 Task: Buy 2 Switches from Switches & Relays section under best seller category for shipping address: Miranda Scott, 1990 Bartlett Avenue, Southfield, Michigan 48076, Cell Number 2485598029. Pay from credit card ending with 5759, CVV 953
Action: Key pressed amazon.com<Key.enter>
Screenshot: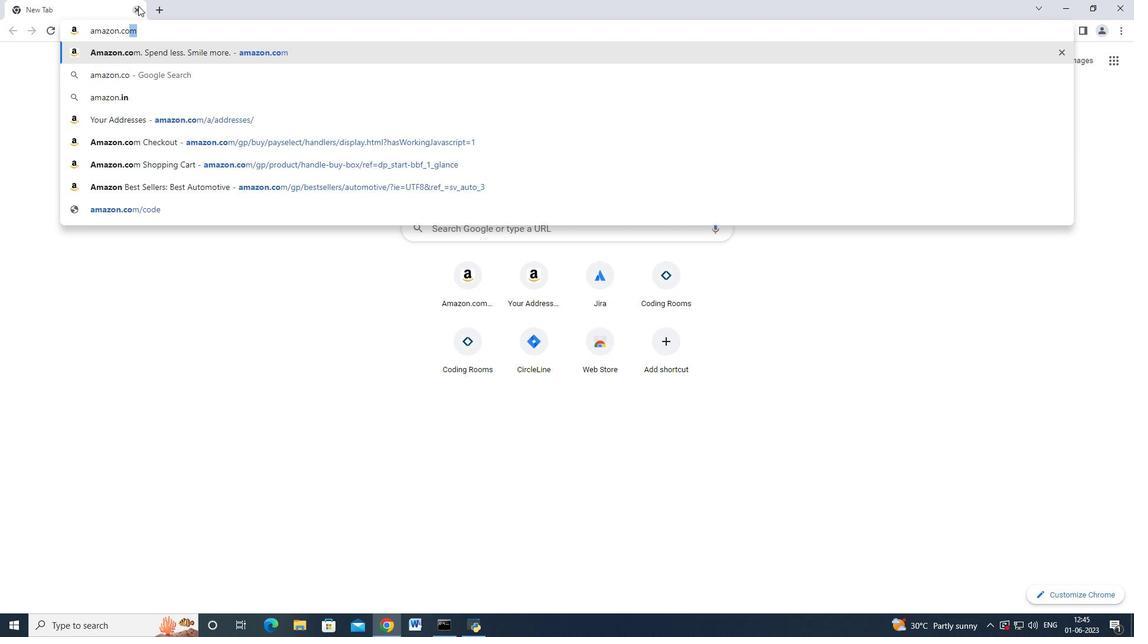 
Action: Mouse moved to (25, 94)
Screenshot: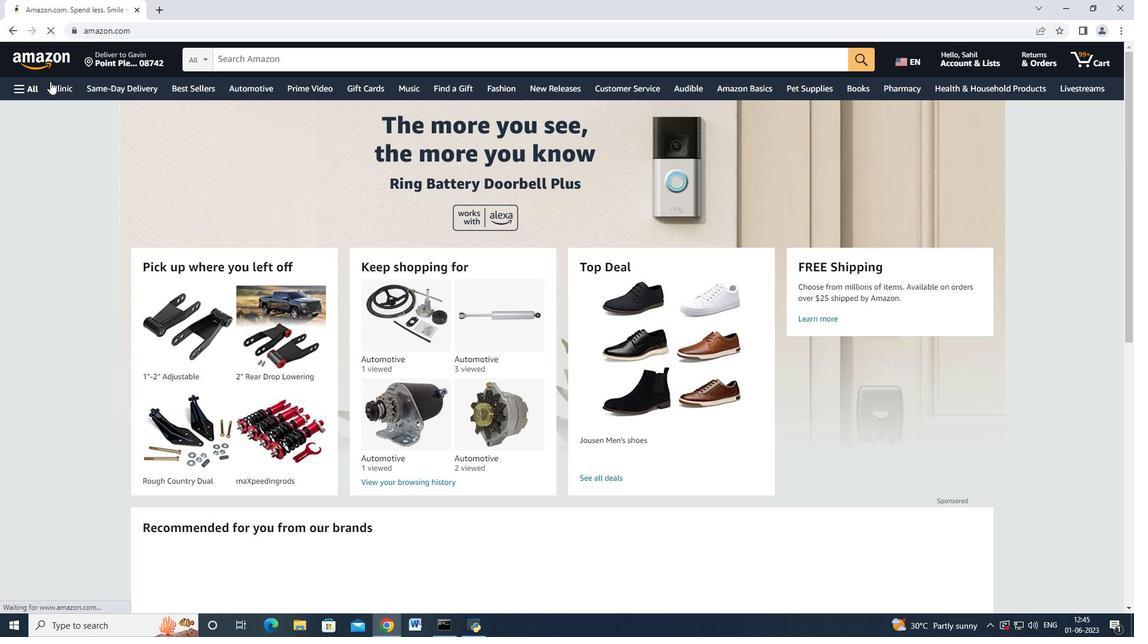 
Action: Mouse pressed left at (25, 94)
Screenshot: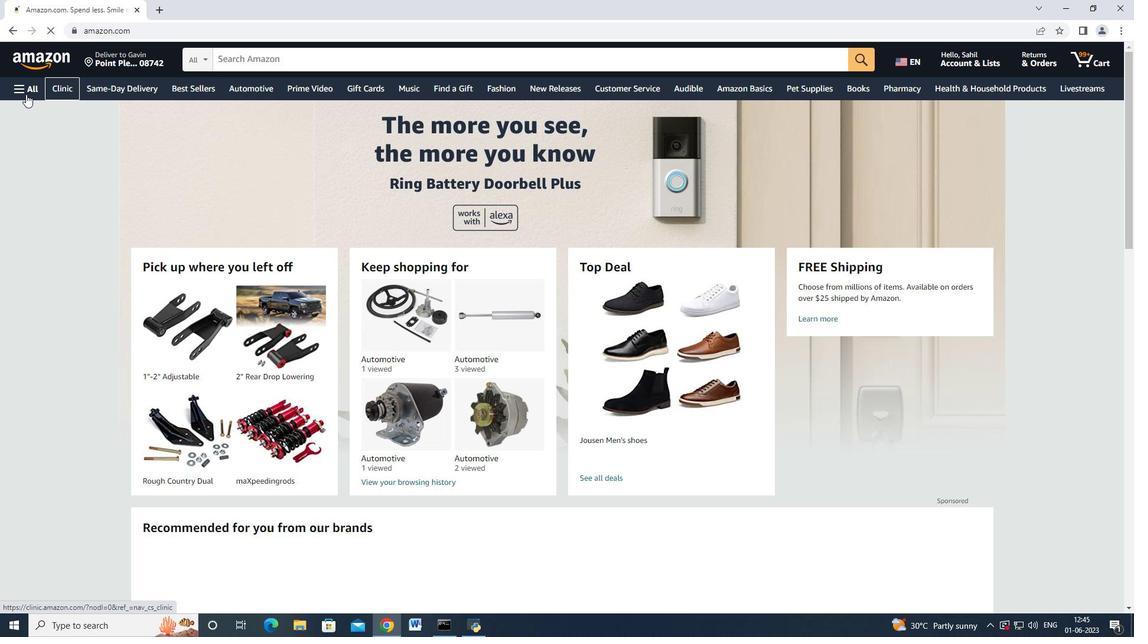 
Action: Mouse moved to (114, 256)
Screenshot: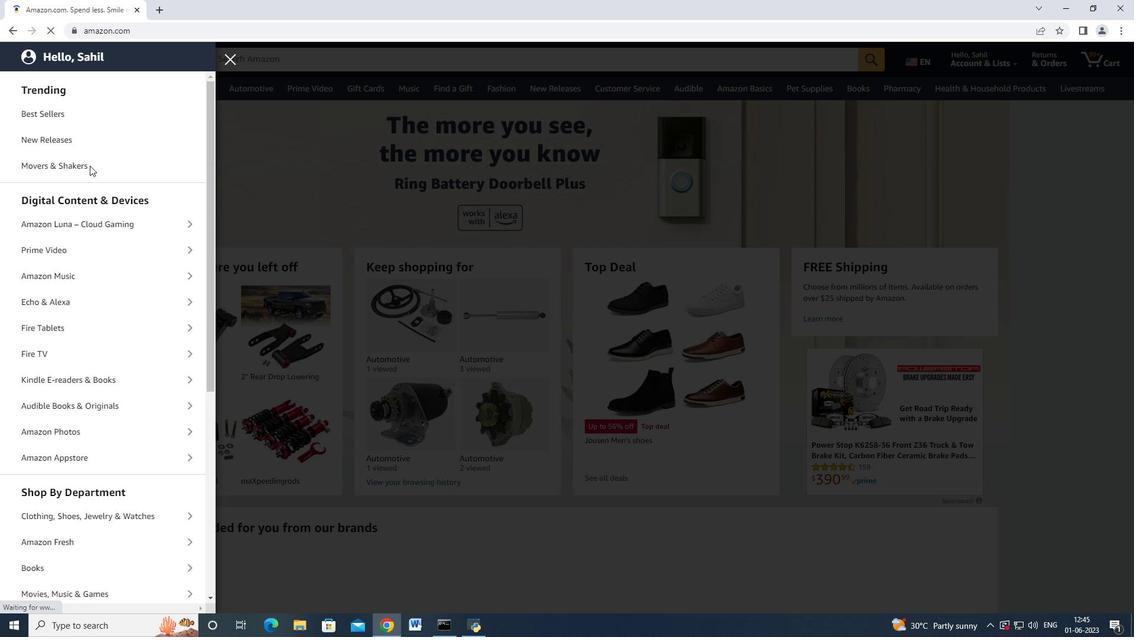 
Action: Mouse scrolled (114, 256) with delta (0, 0)
Screenshot: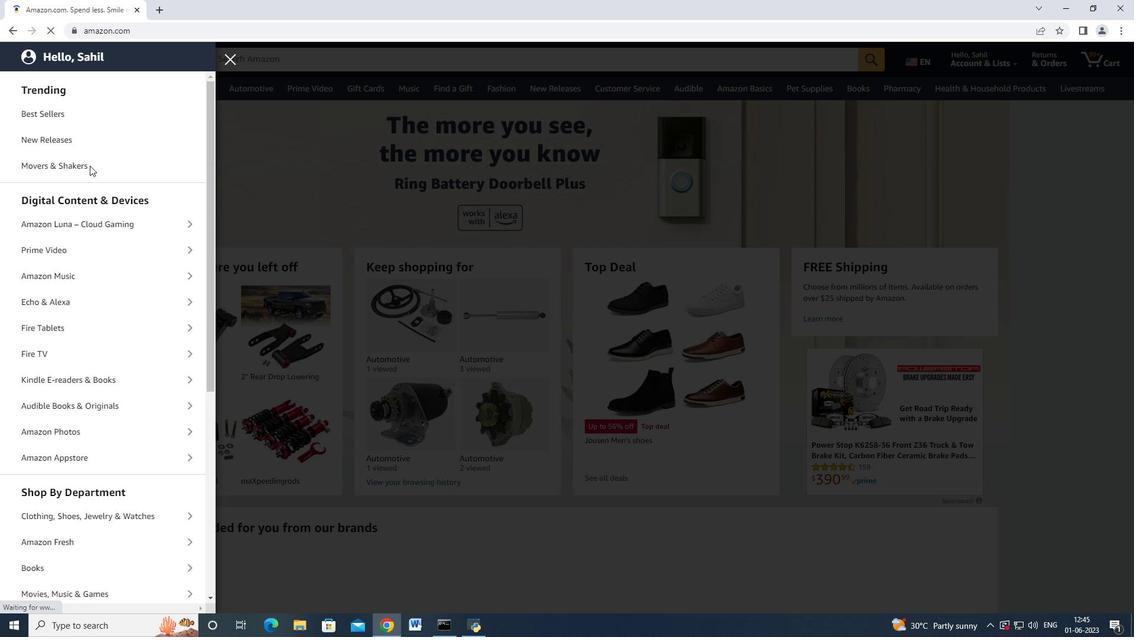 
Action: Mouse moved to (114, 257)
Screenshot: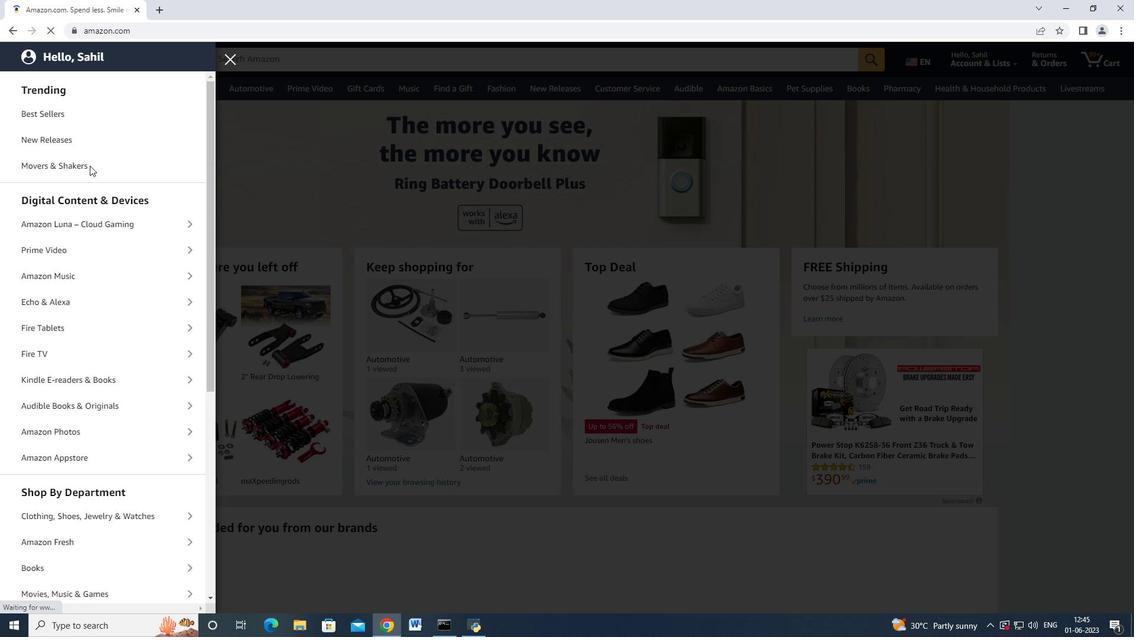 
Action: Mouse scrolled (114, 256) with delta (0, 0)
Screenshot: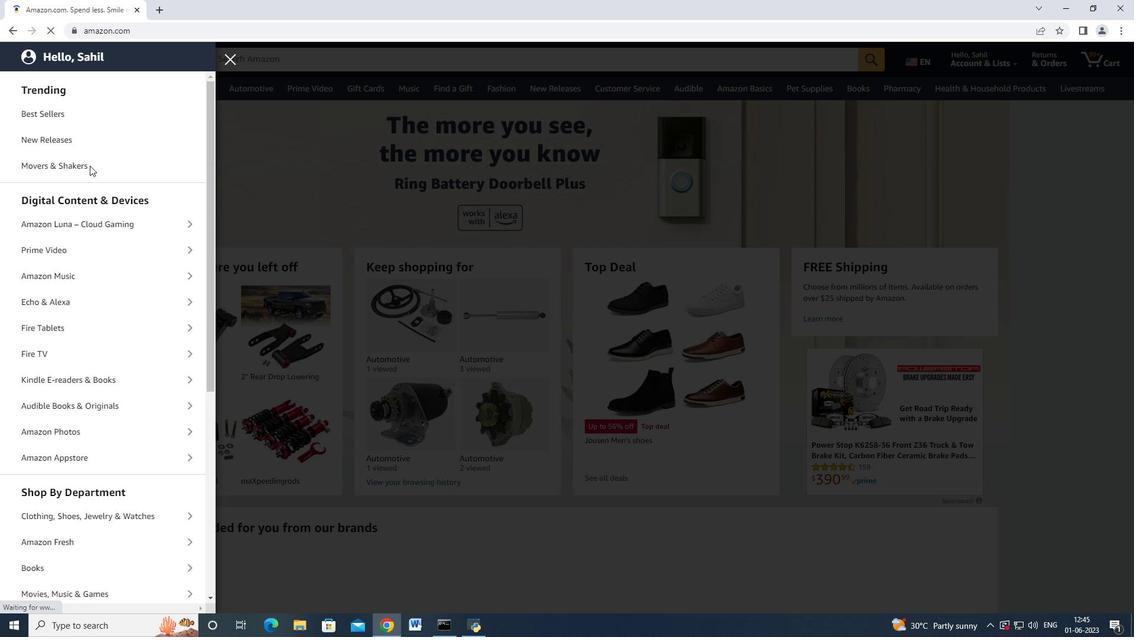 
Action: Mouse scrolled (114, 256) with delta (0, 0)
Screenshot: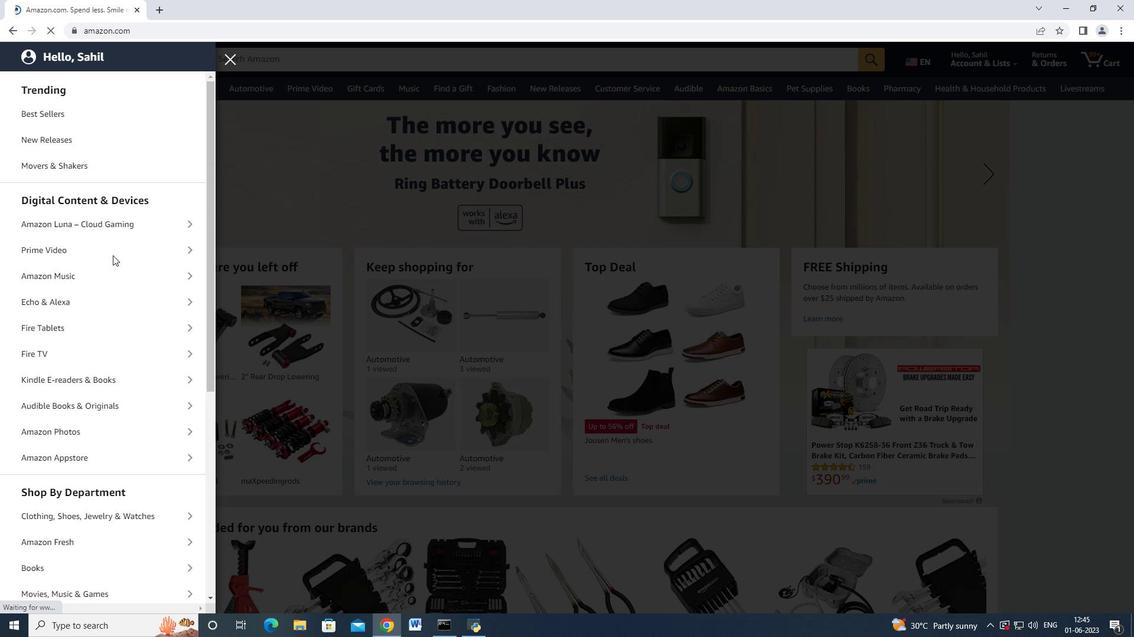 
Action: Mouse moved to (64, 374)
Screenshot: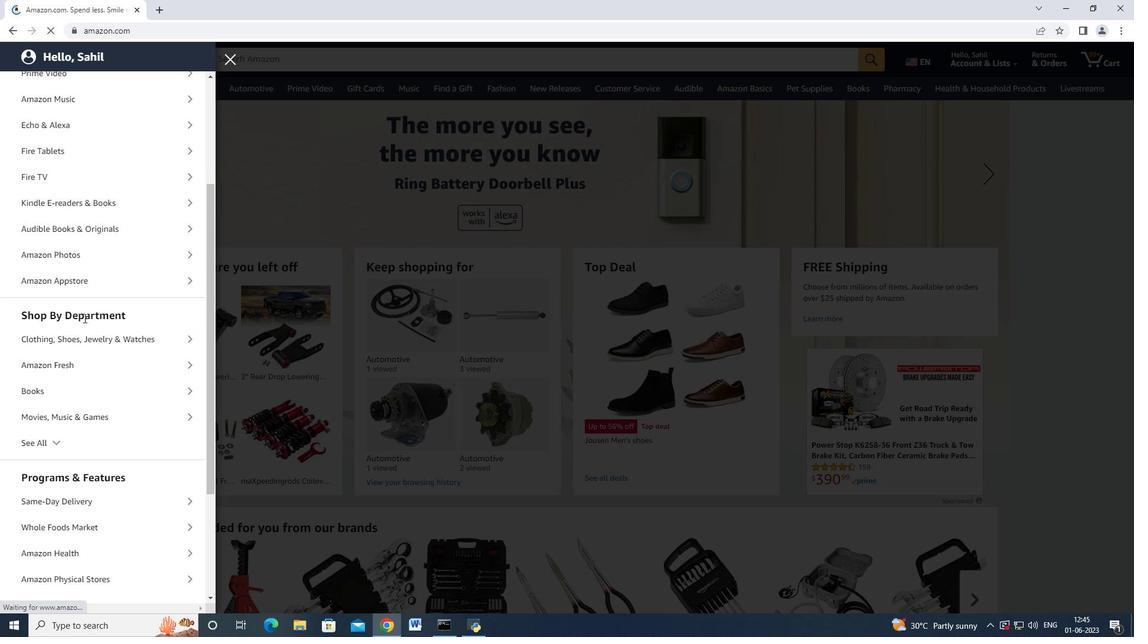 
Action: Mouse scrolled (64, 373) with delta (0, 0)
Screenshot: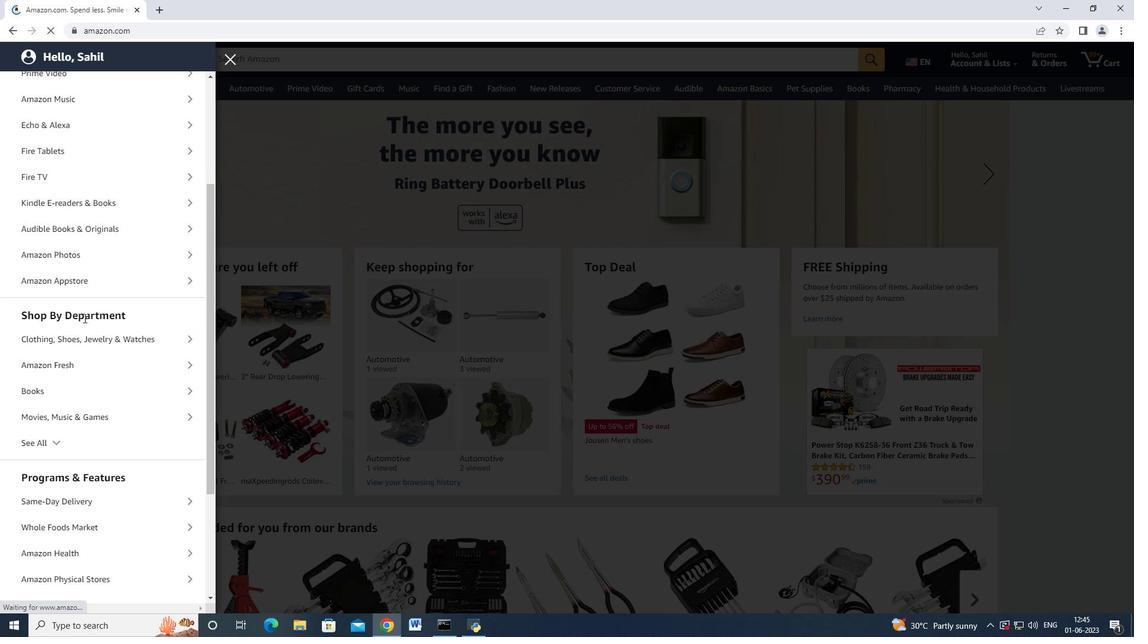 
Action: Mouse moved to (64, 375)
Screenshot: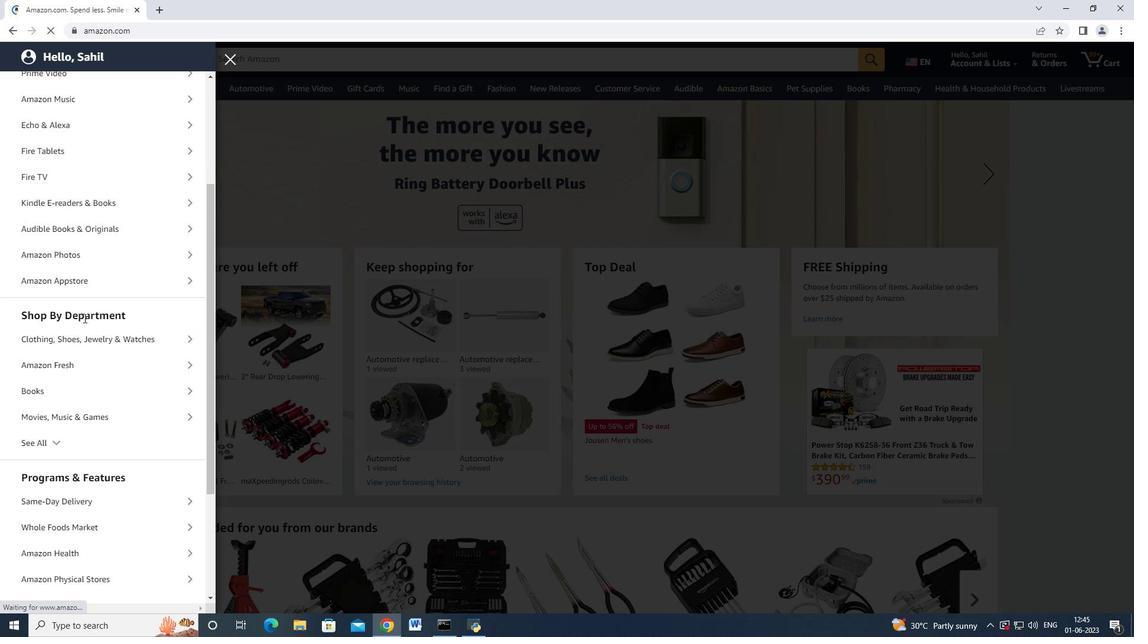 
Action: Mouse scrolled (64, 374) with delta (0, 0)
Screenshot: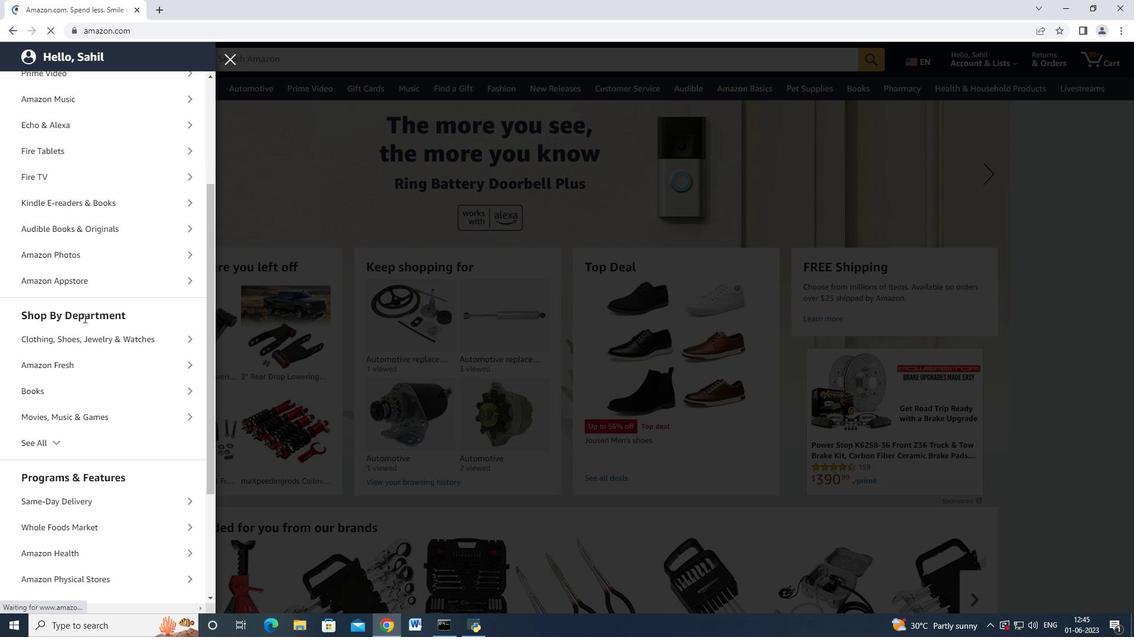 
Action: Mouse moved to (69, 388)
Screenshot: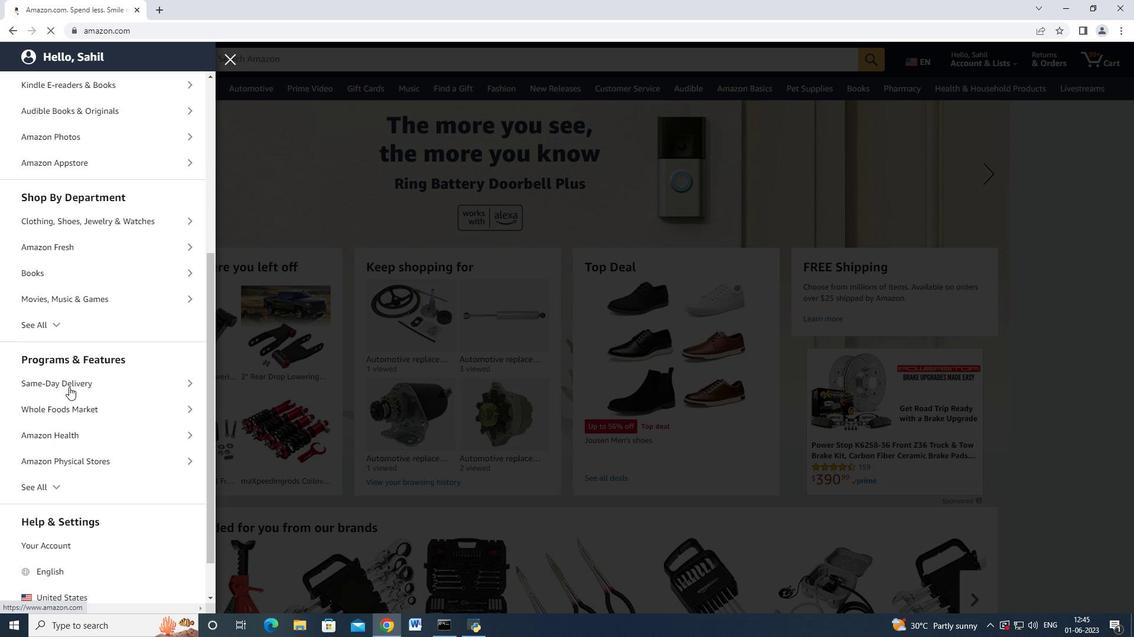 
Action: Mouse scrolled (69, 387) with delta (0, 0)
Screenshot: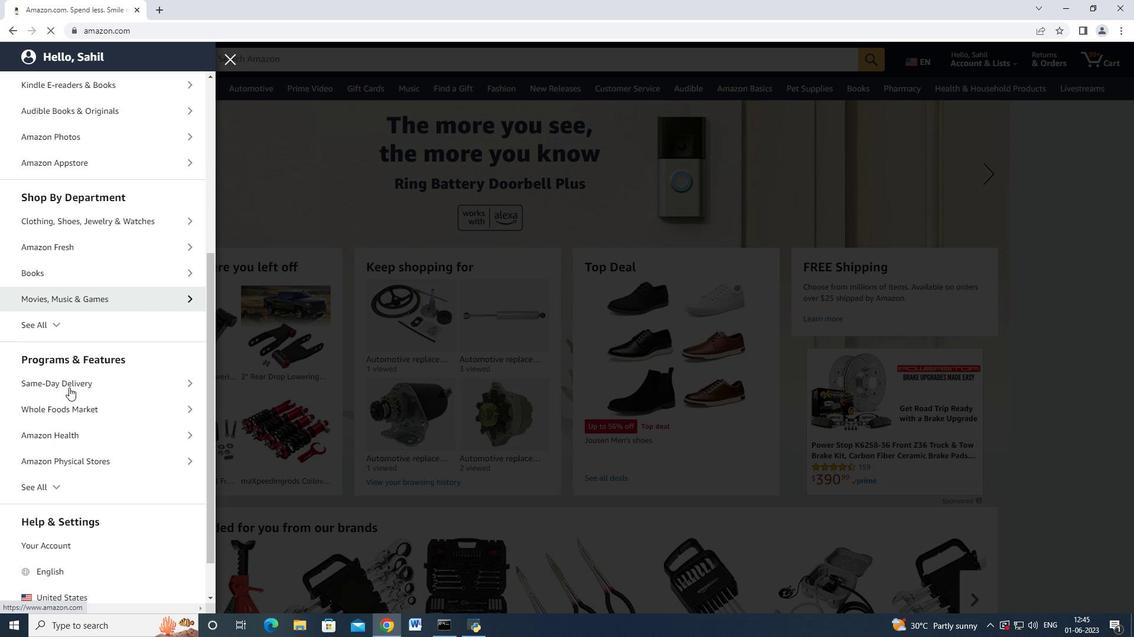
Action: Mouse moved to (49, 275)
Screenshot: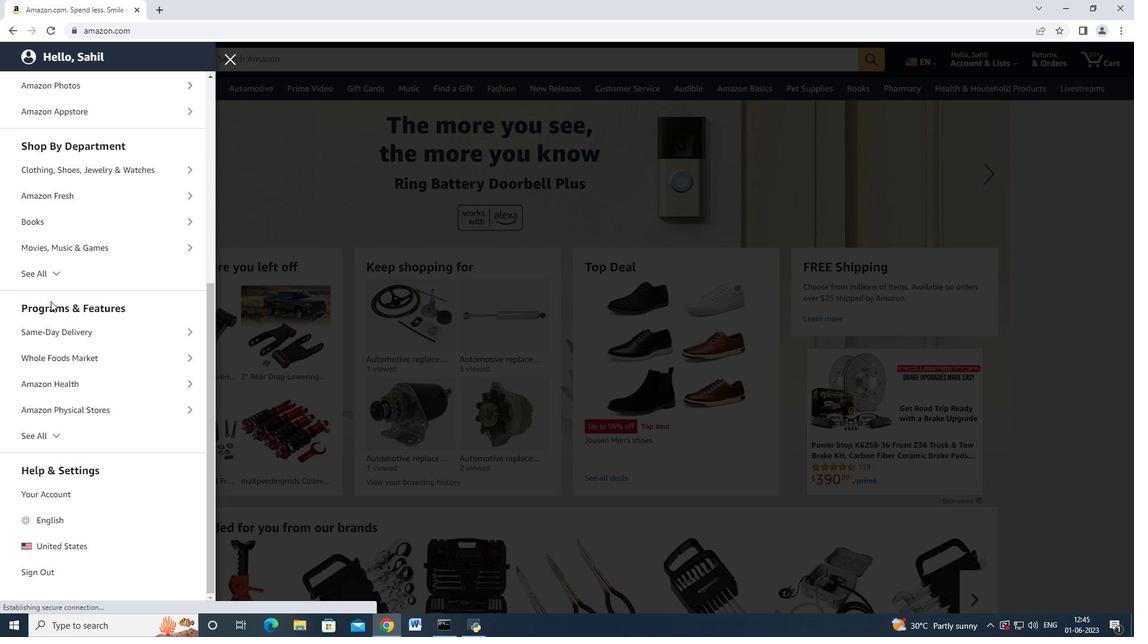 
Action: Mouse pressed left at (49, 275)
Screenshot: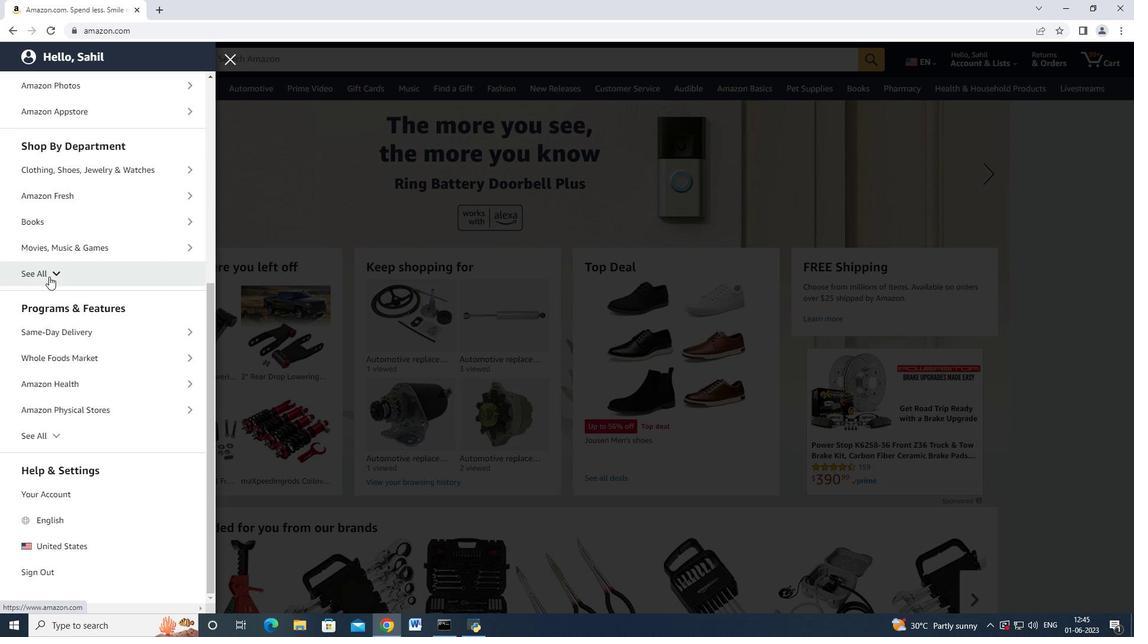 
Action: Mouse moved to (73, 290)
Screenshot: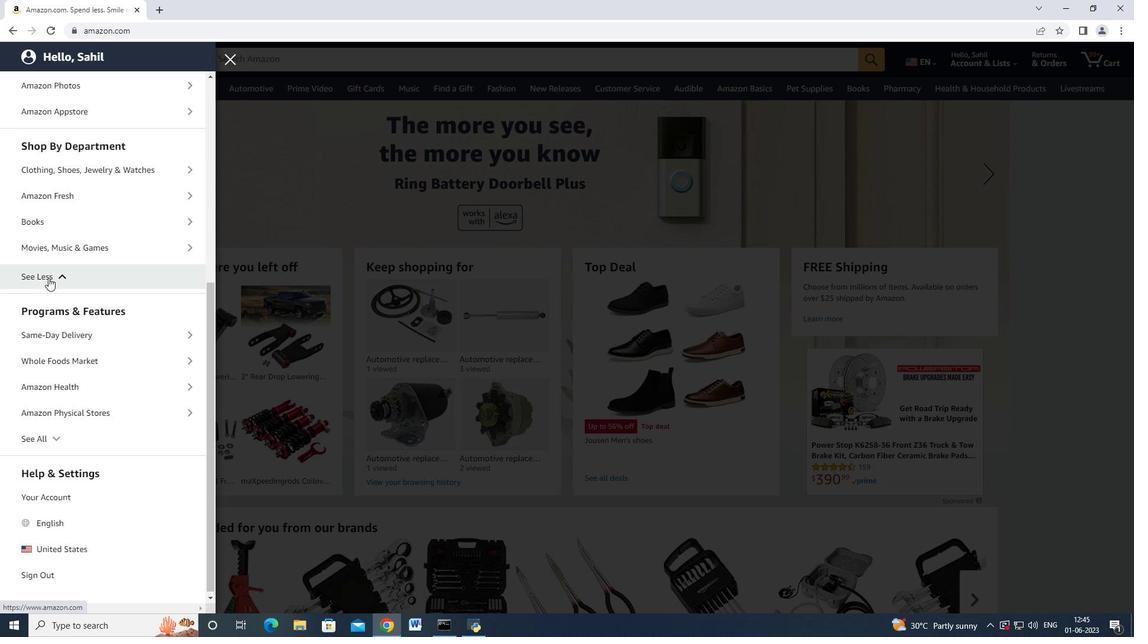 
Action: Mouse scrolled (73, 290) with delta (0, 0)
Screenshot: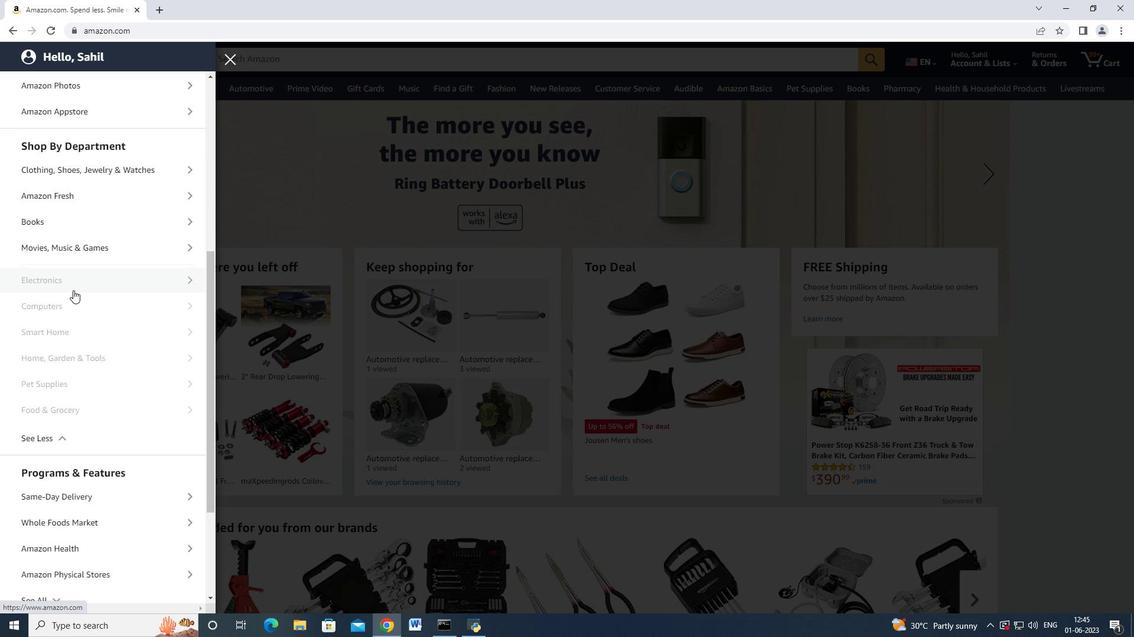 
Action: Mouse scrolled (73, 290) with delta (0, 0)
Screenshot: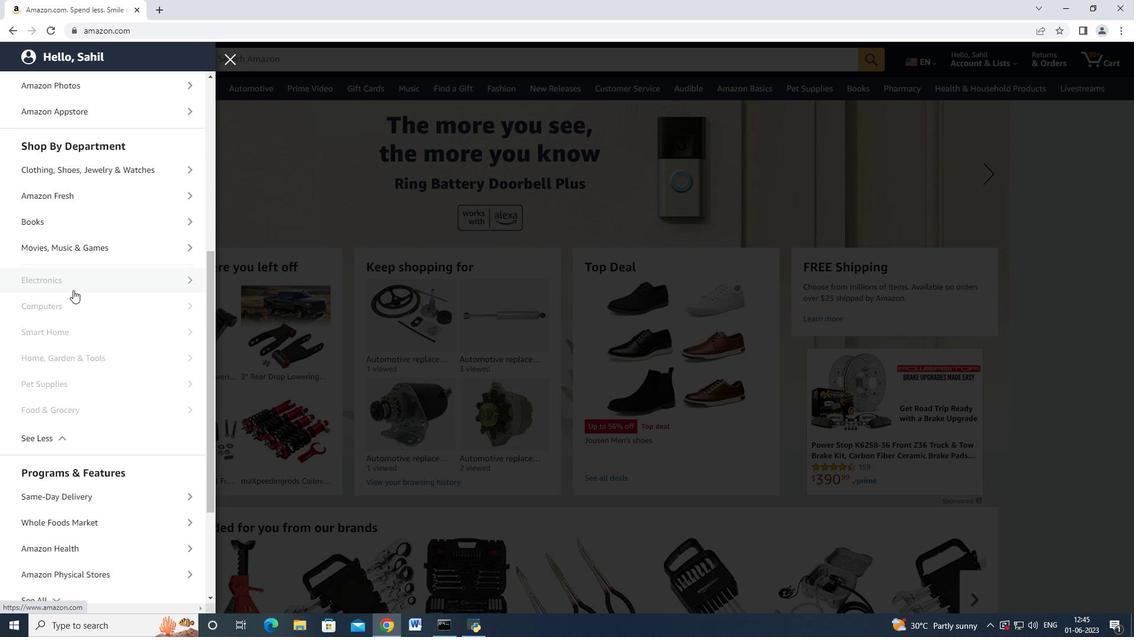 
Action: Mouse scrolled (73, 290) with delta (0, 0)
Screenshot: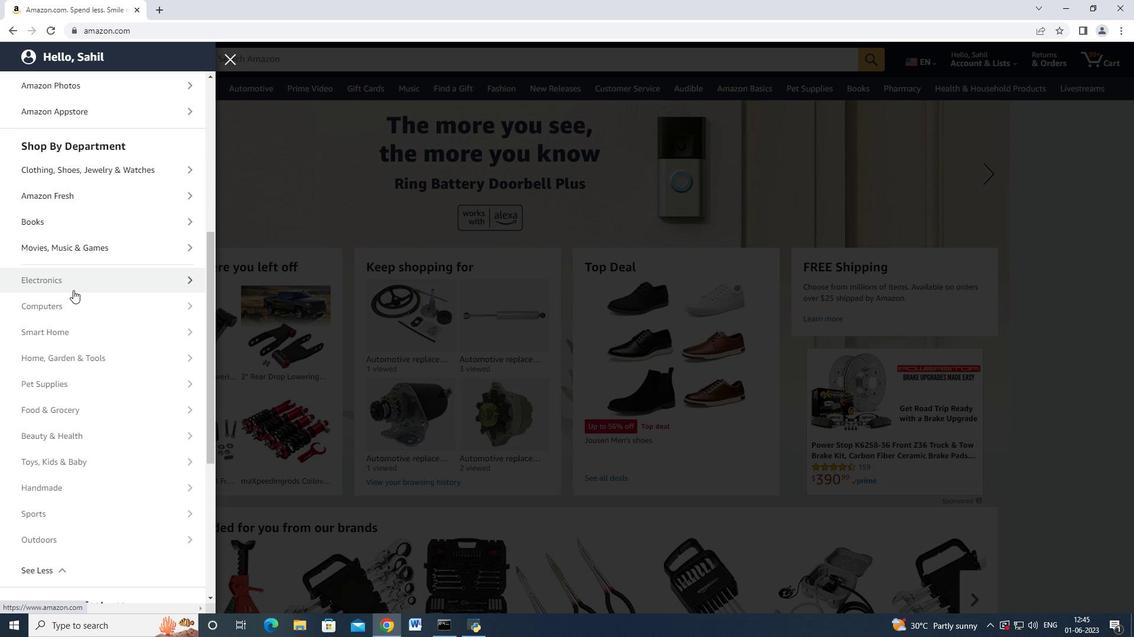 
Action: Mouse moved to (102, 391)
Screenshot: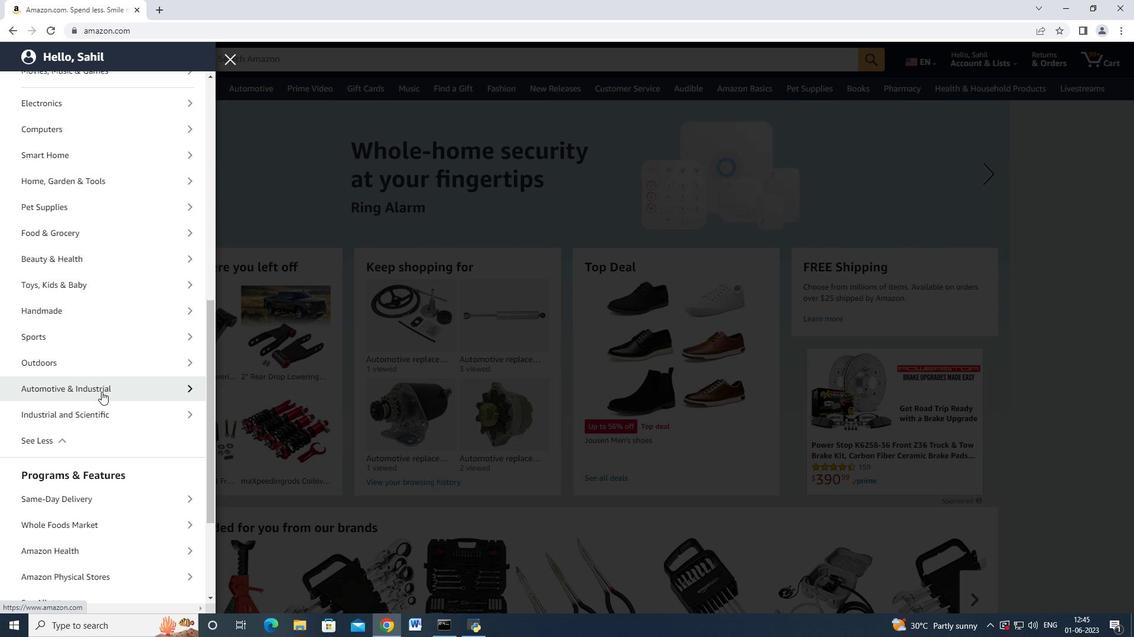 
Action: Mouse pressed left at (102, 391)
Screenshot: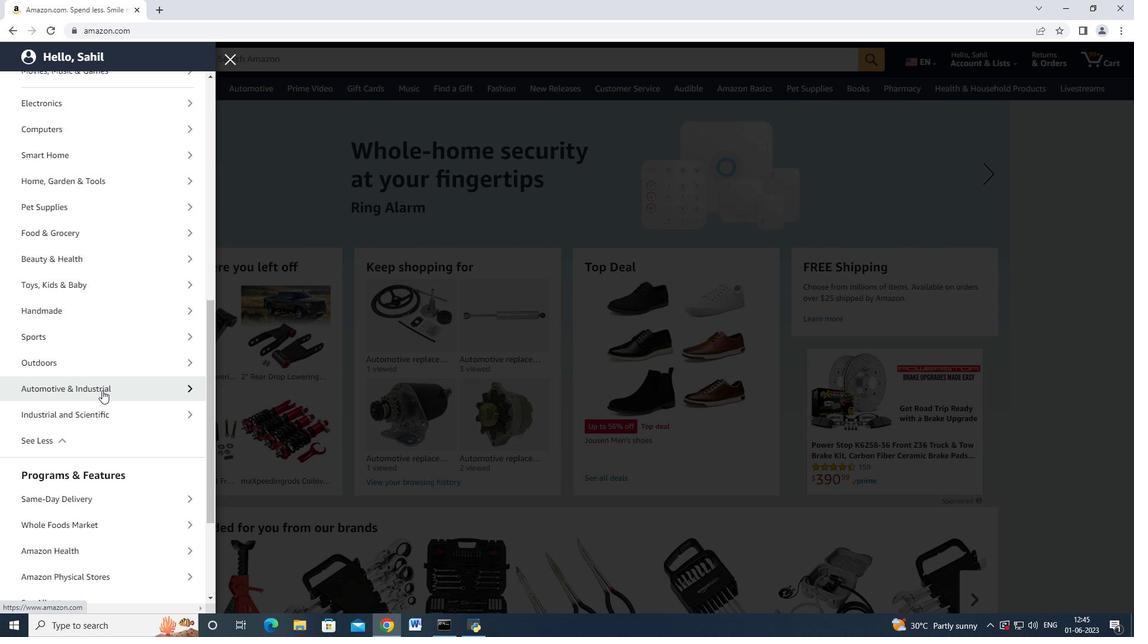 
Action: Mouse moved to (125, 138)
Screenshot: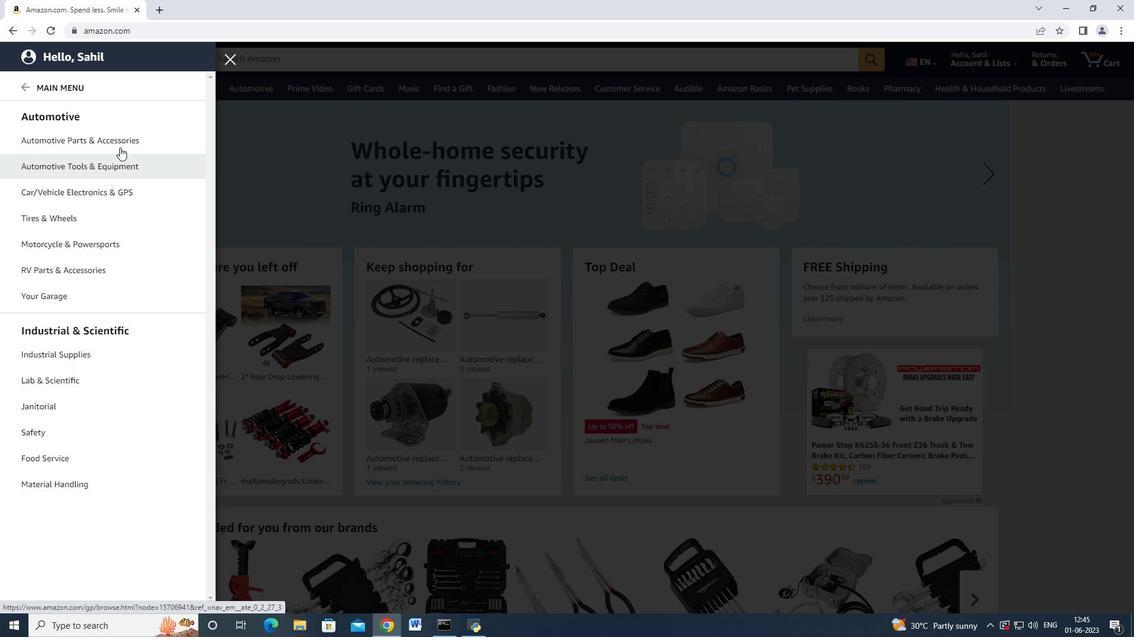 
Action: Mouse pressed left at (125, 138)
Screenshot: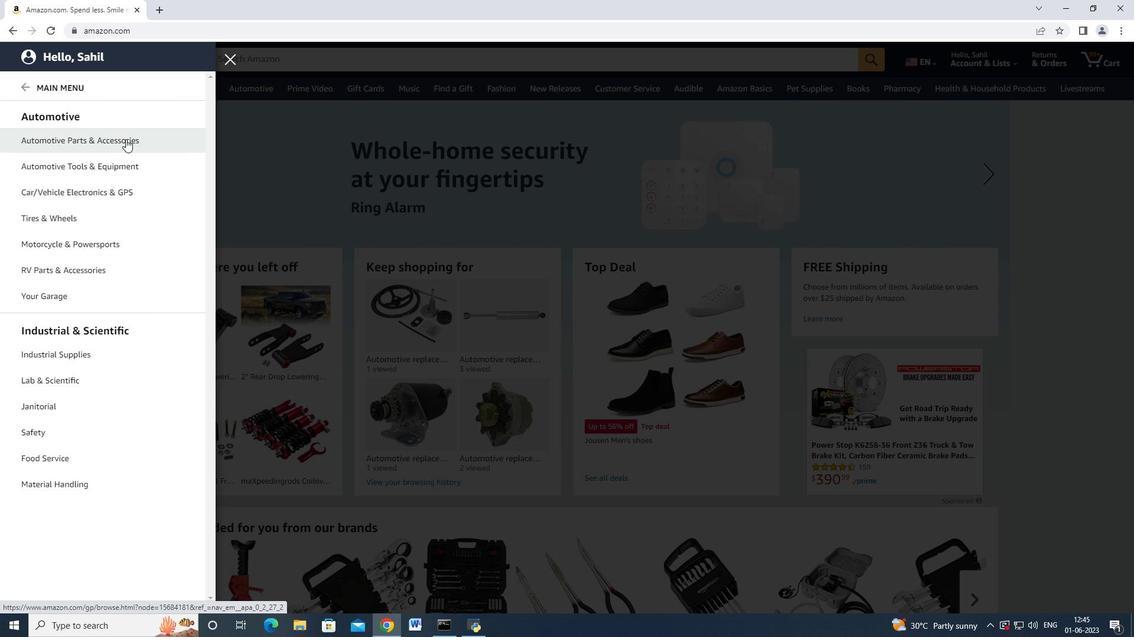 
Action: Mouse moved to (116, 186)
Screenshot: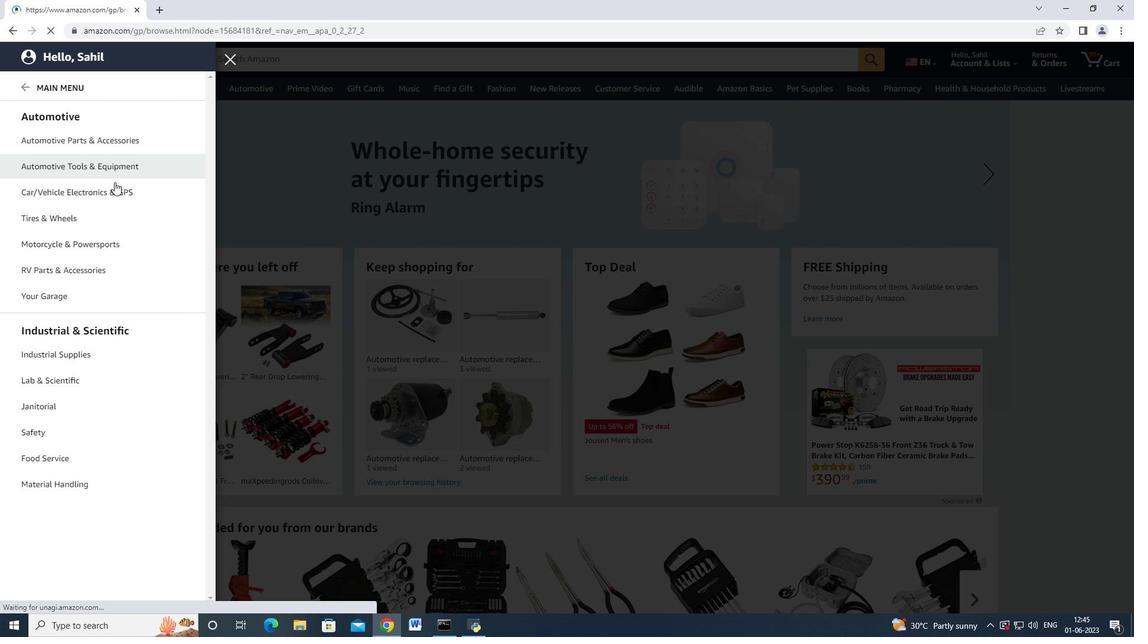
Action: Mouse scrolled (116, 186) with delta (0, 0)
Screenshot: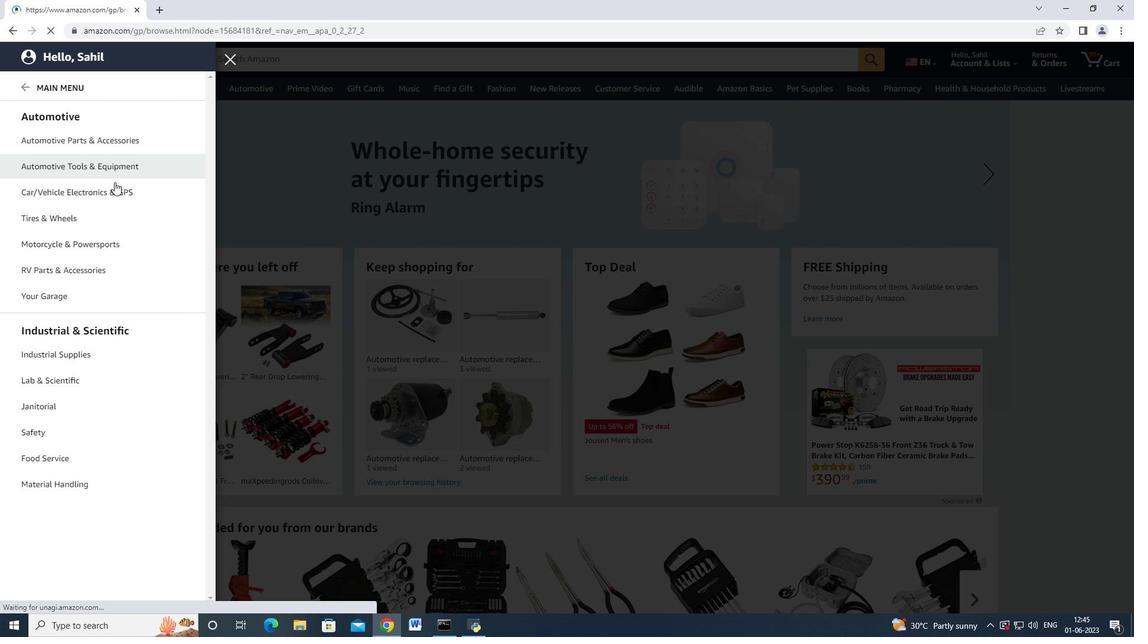 
Action: Mouse moved to (116, 187)
Screenshot: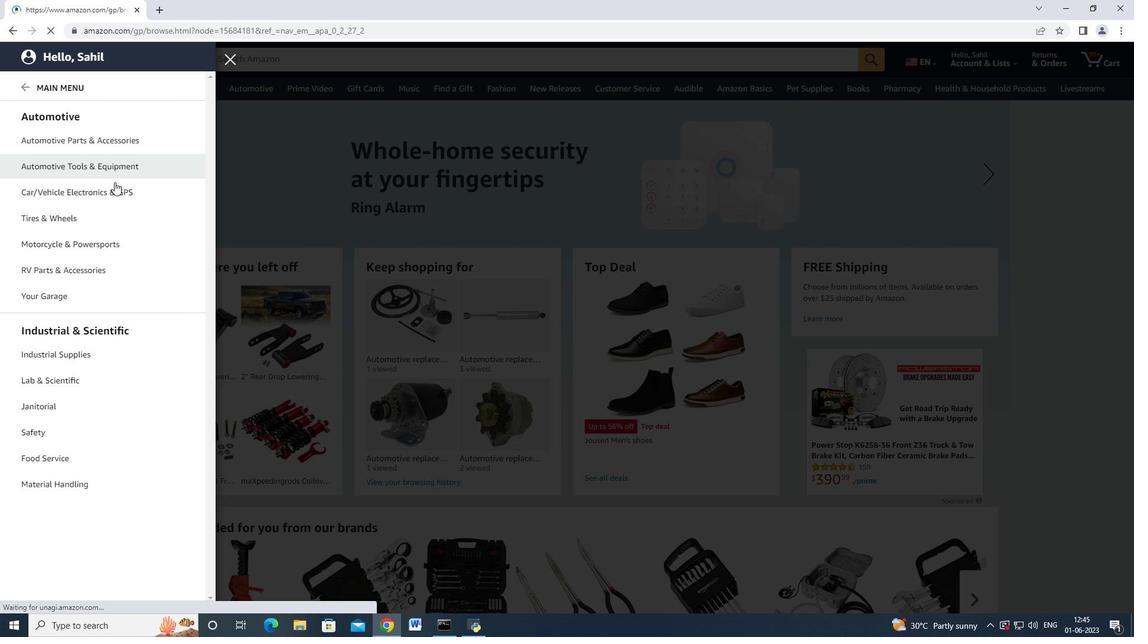 
Action: Mouse scrolled (116, 186) with delta (0, 0)
Screenshot: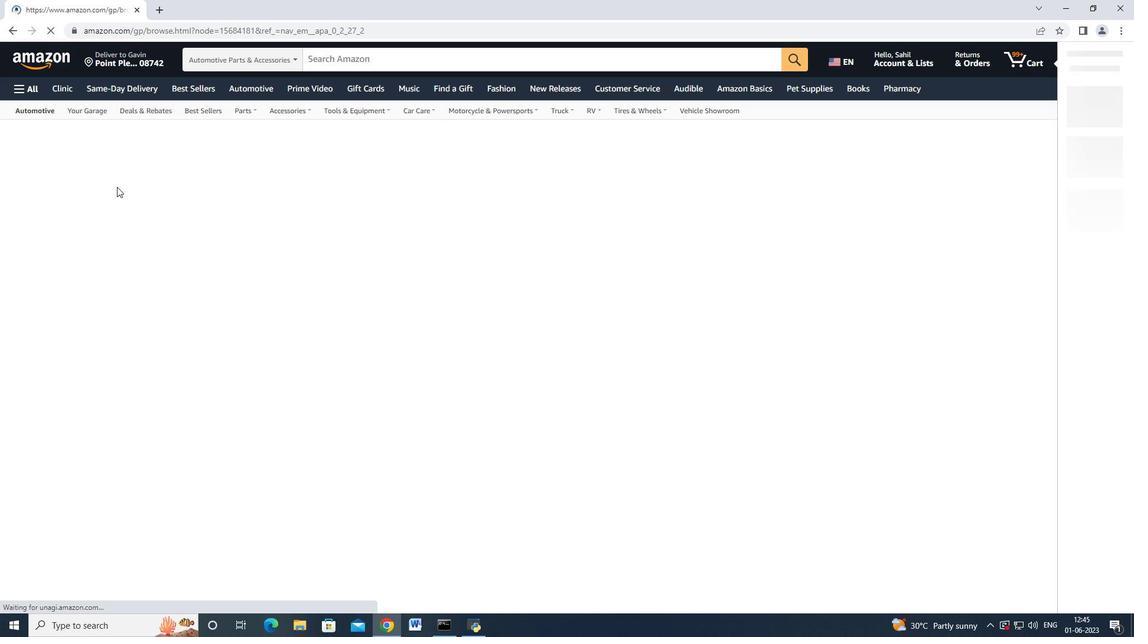 
Action: Mouse moved to (207, 106)
Screenshot: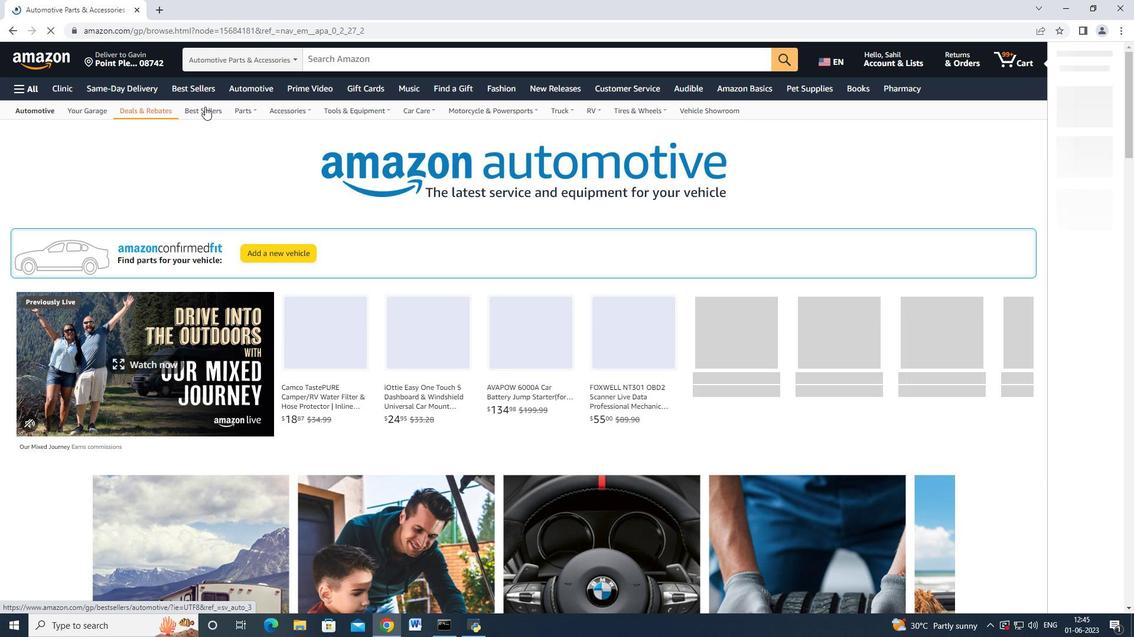 
Action: Mouse pressed left at (207, 106)
Screenshot: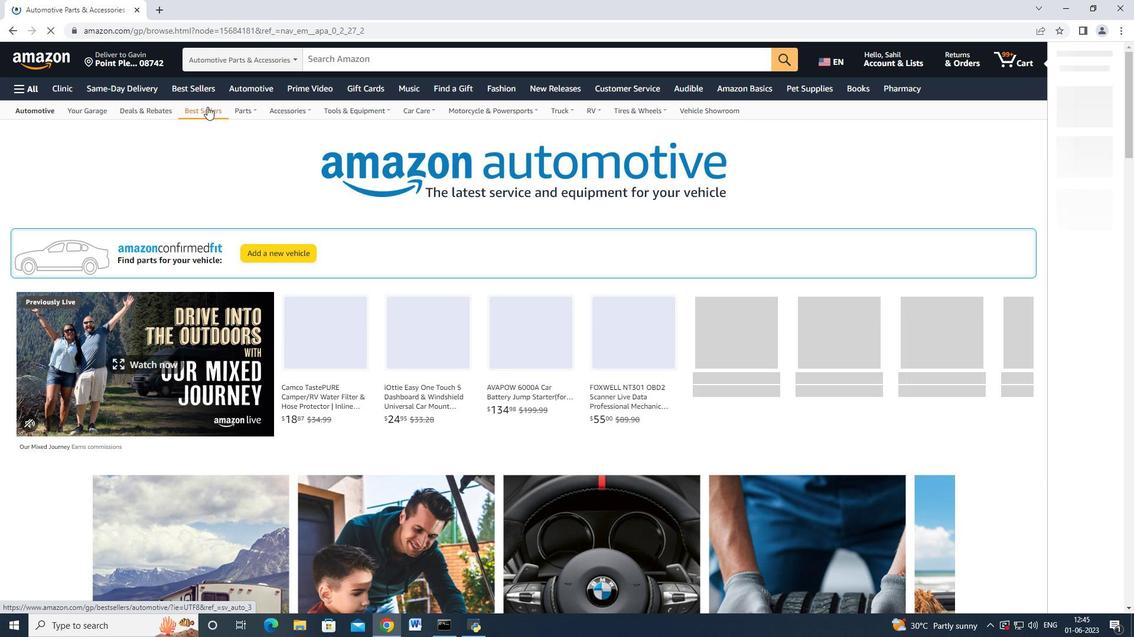 
Action: Mouse moved to (95, 228)
Screenshot: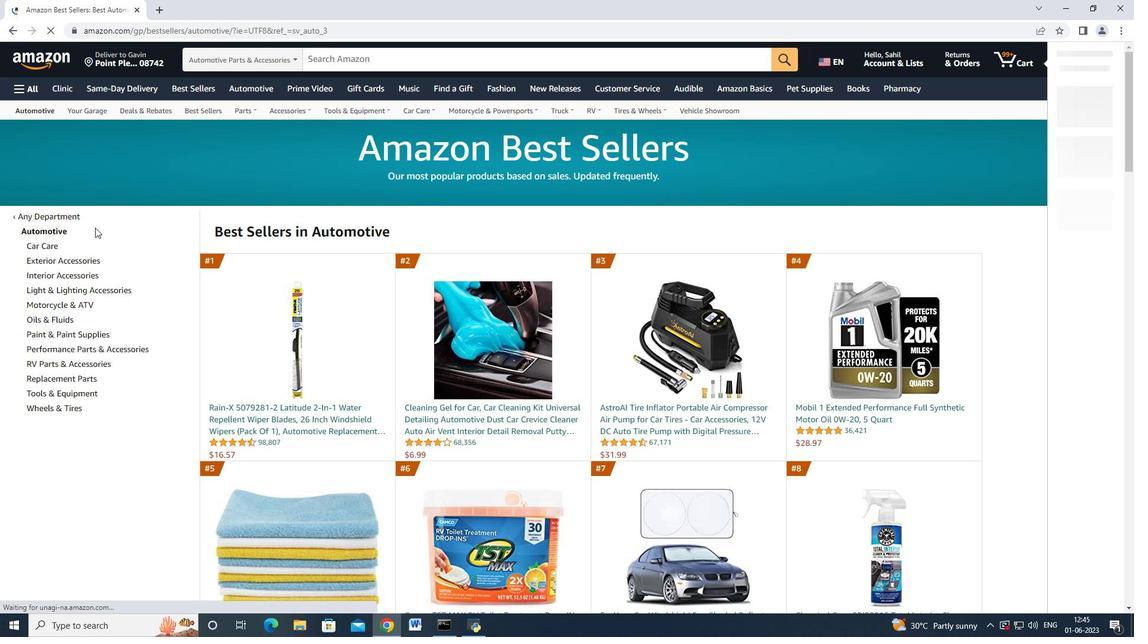 
Action: Mouse scrolled (95, 227) with delta (0, 0)
Screenshot: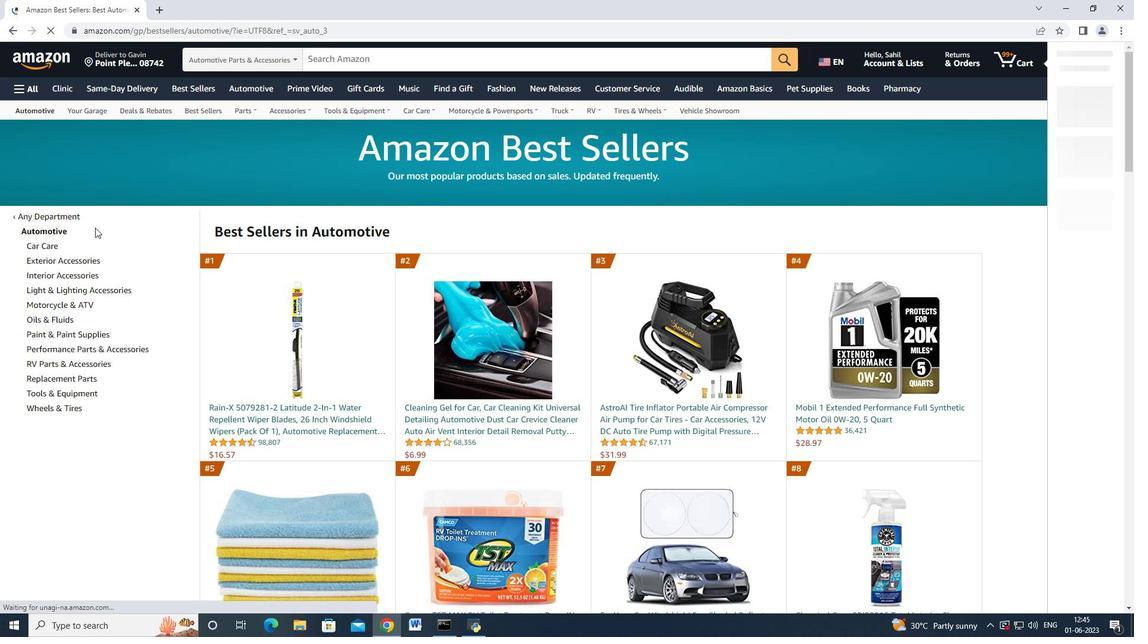
Action: Mouse moved to (68, 323)
Screenshot: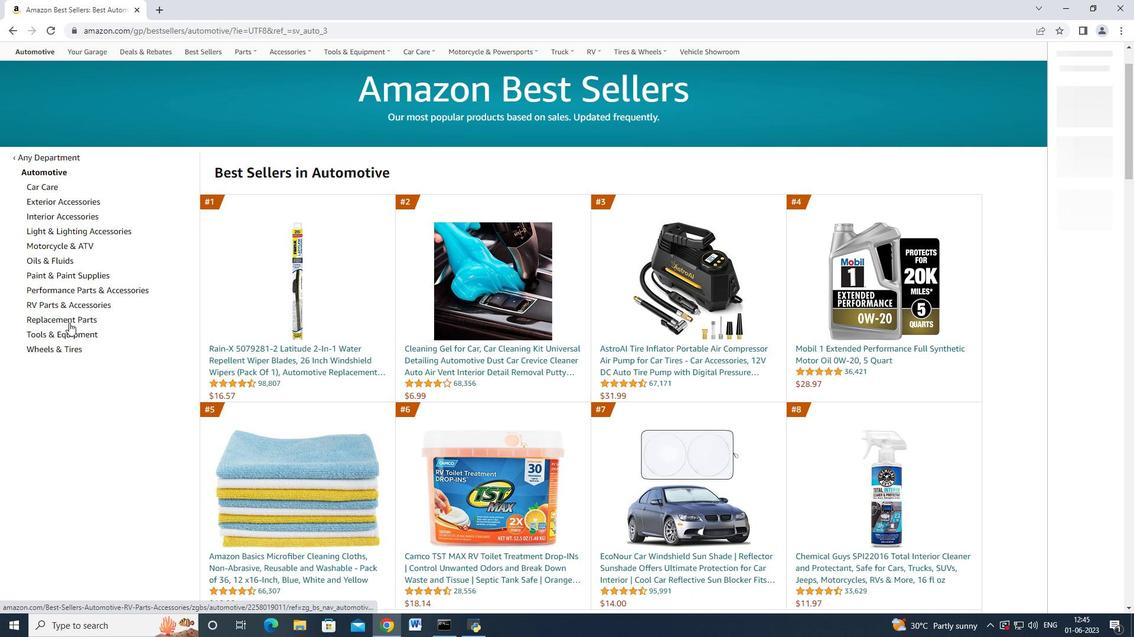 
Action: Mouse pressed left at (68, 323)
Screenshot: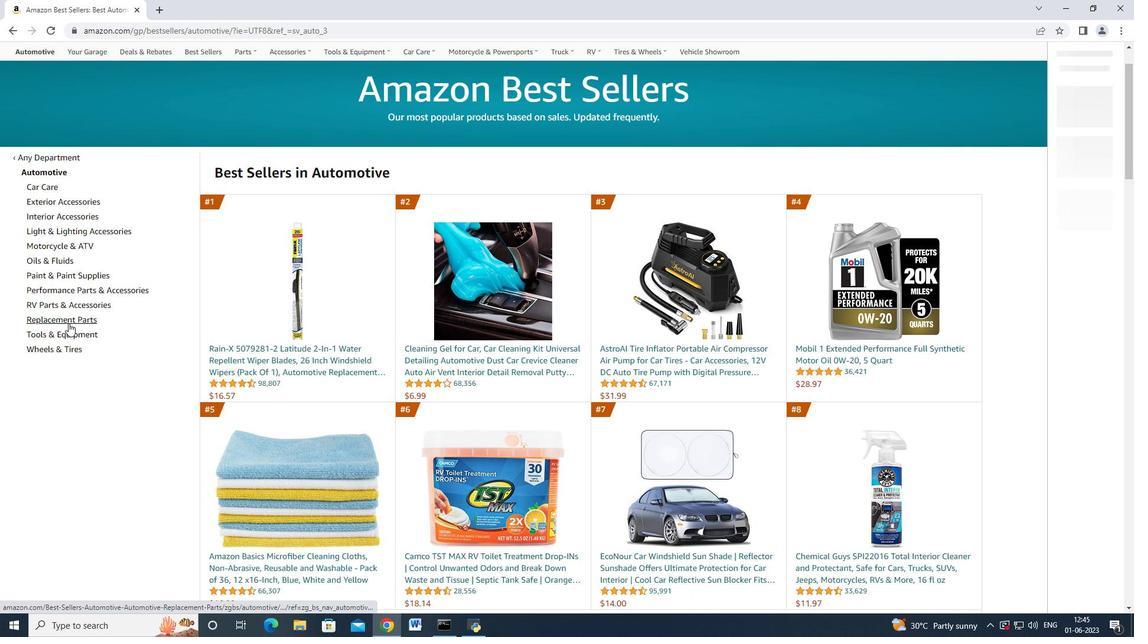 
Action: Mouse moved to (68, 260)
Screenshot: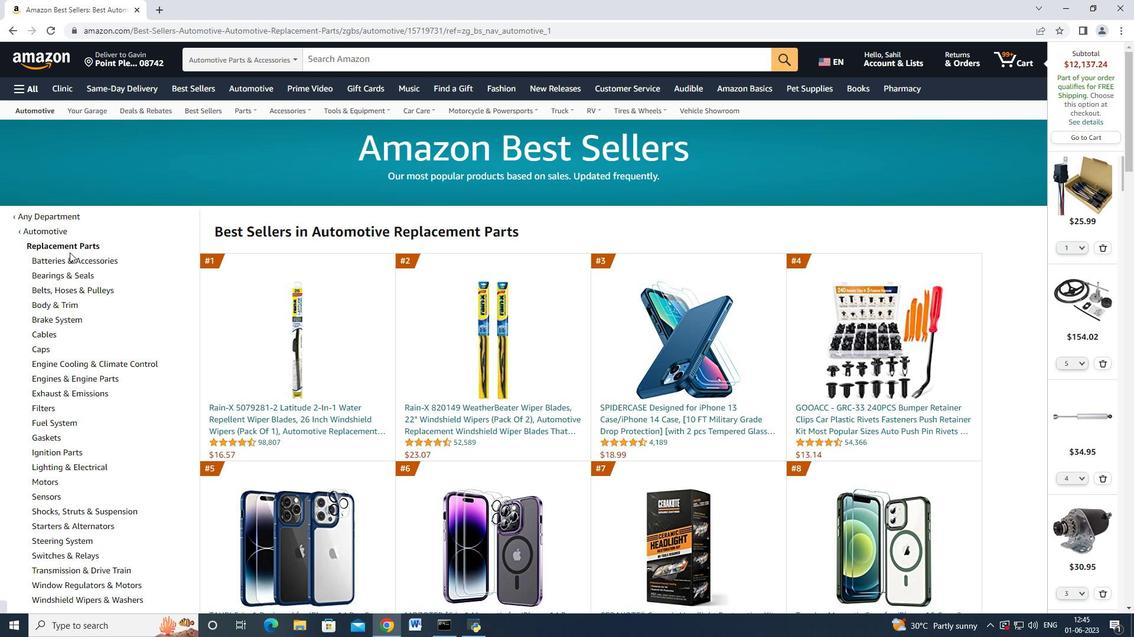 
Action: Mouse scrolled (68, 259) with delta (0, 0)
Screenshot: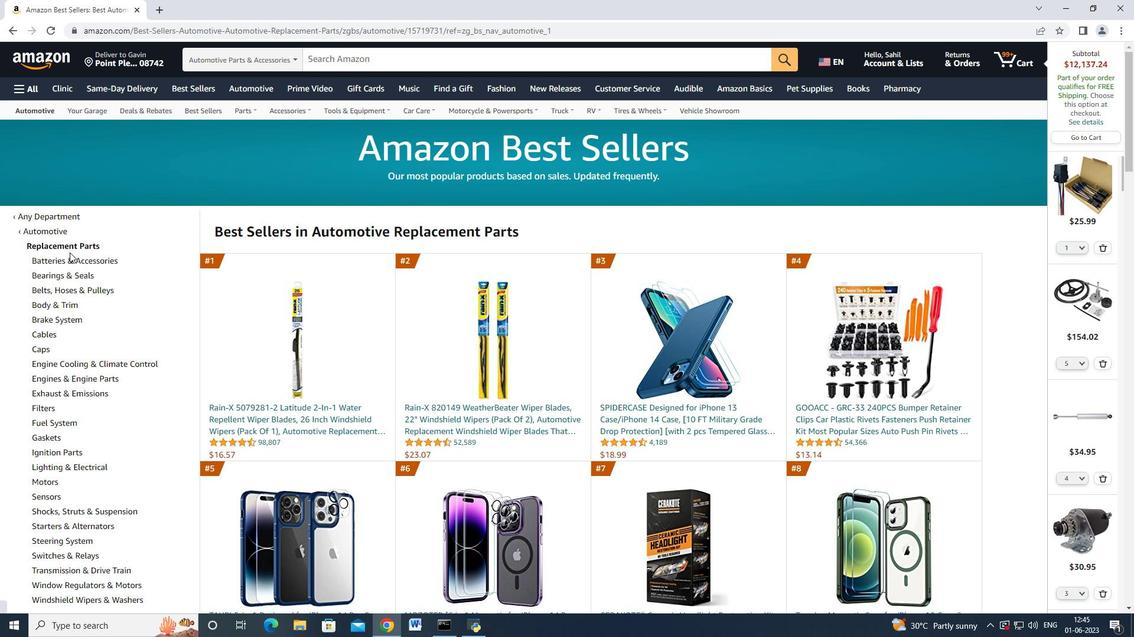 
Action: Mouse moved to (68, 261)
Screenshot: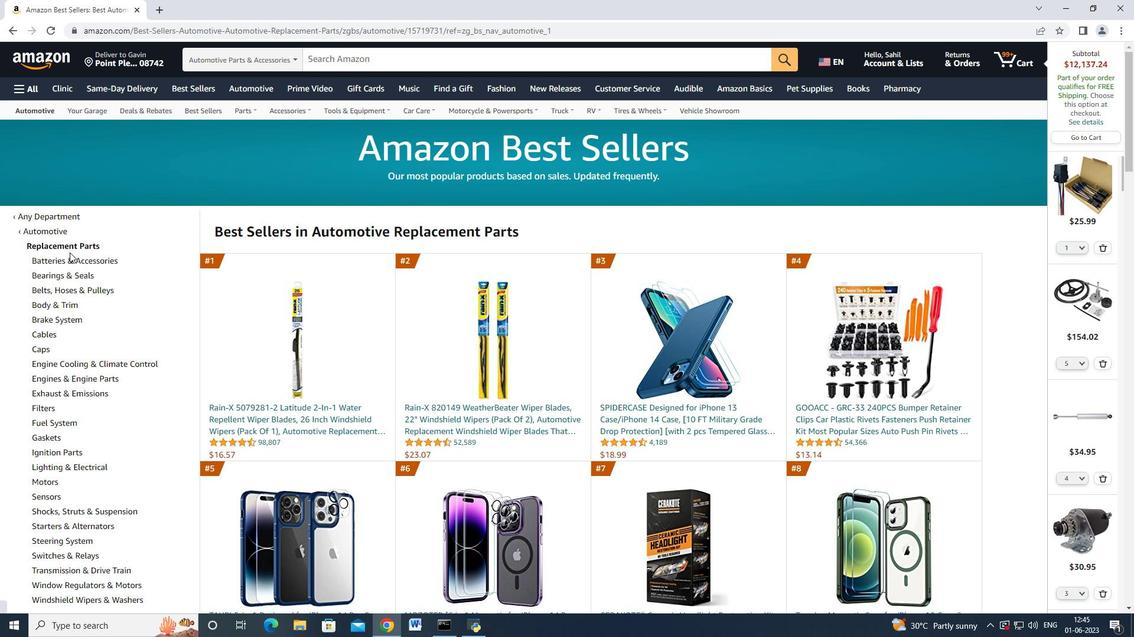 
Action: Mouse scrolled (68, 260) with delta (0, 0)
Screenshot: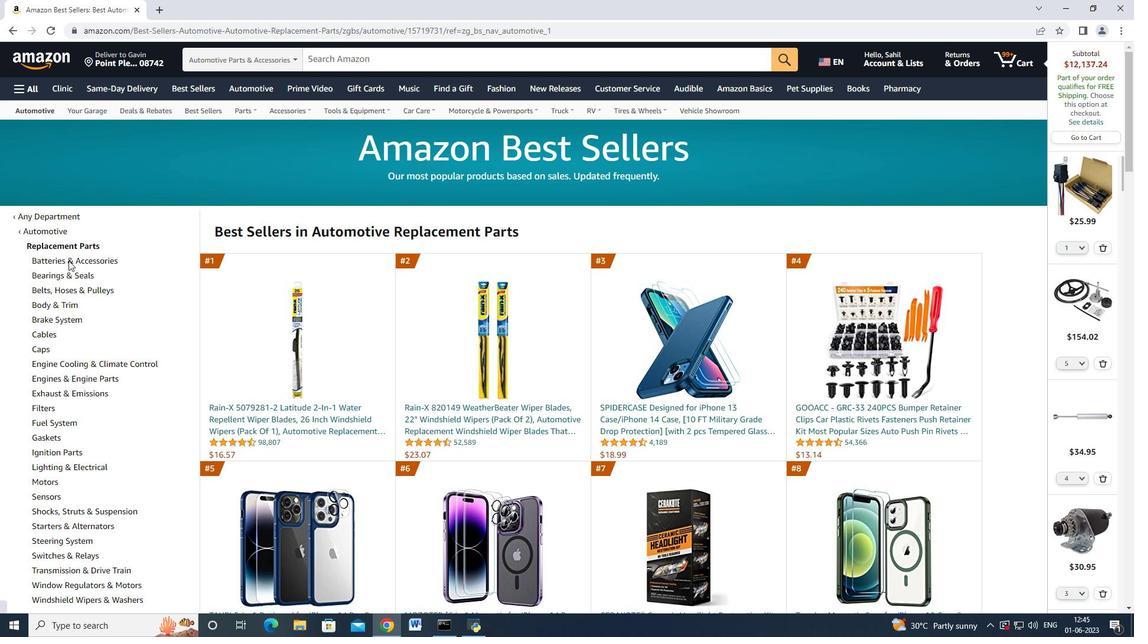 
Action: Mouse moved to (66, 268)
Screenshot: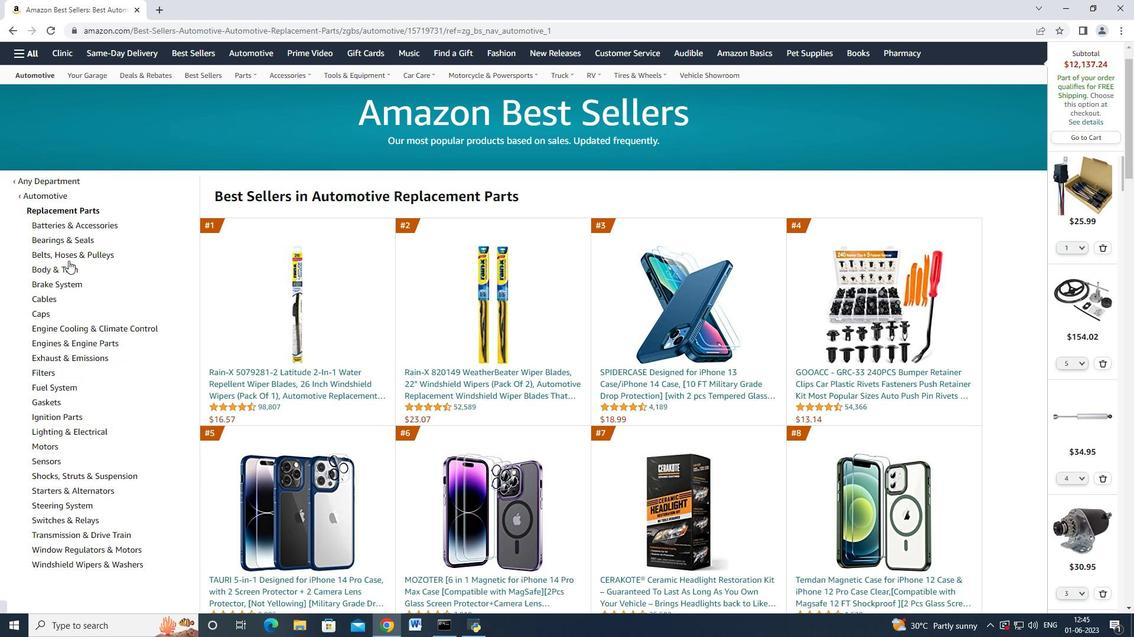 
Action: Mouse scrolled (66, 266) with delta (0, 0)
Screenshot: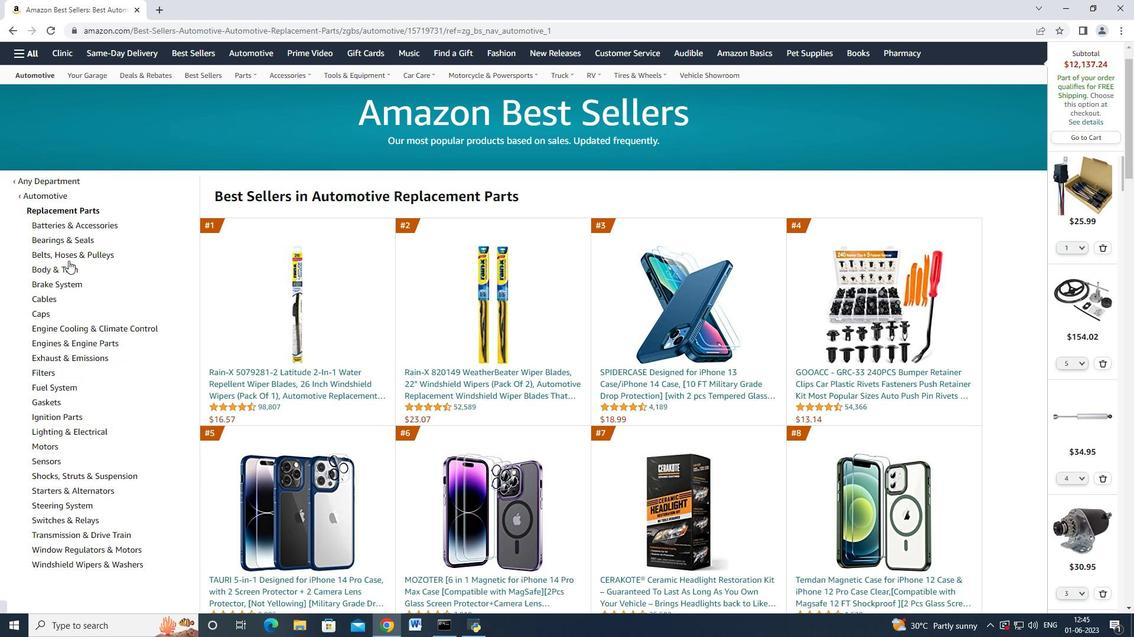 
Action: Mouse moved to (82, 381)
Screenshot: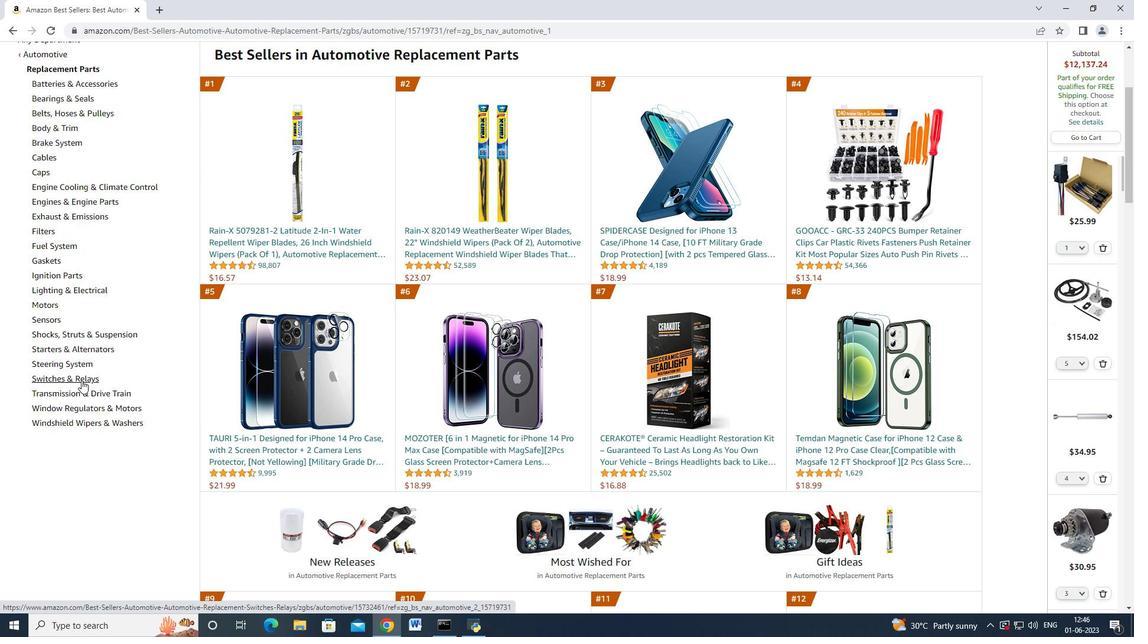 
Action: Mouse pressed left at (82, 381)
Screenshot: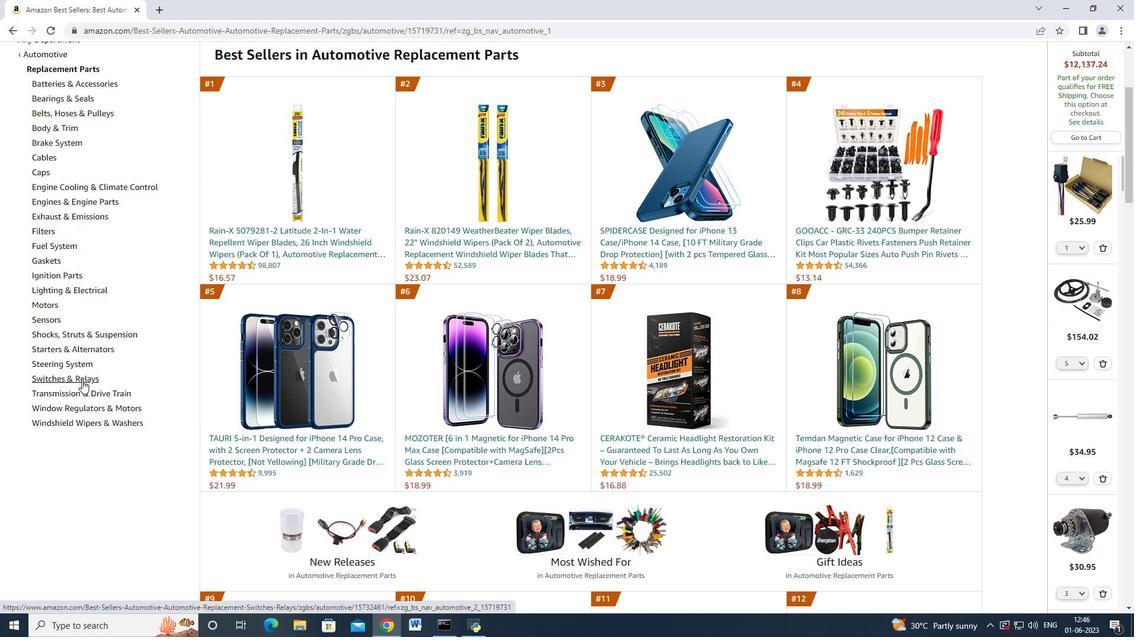 
Action: Mouse moved to (47, 290)
Screenshot: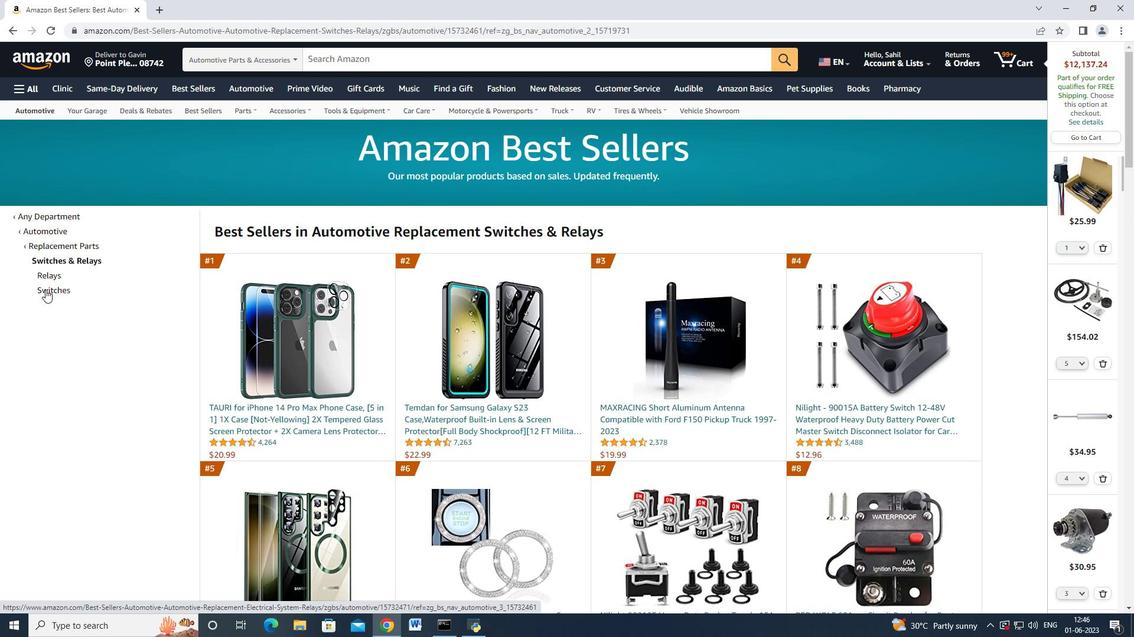 
Action: Mouse pressed left at (47, 290)
Screenshot: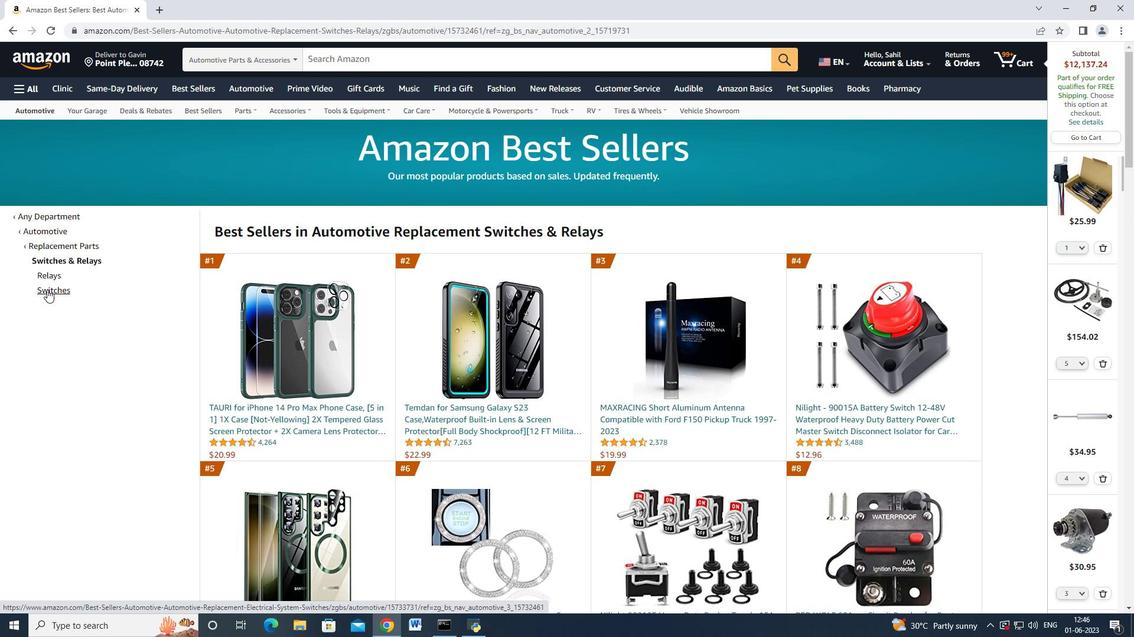 
Action: Mouse moved to (627, 418)
Screenshot: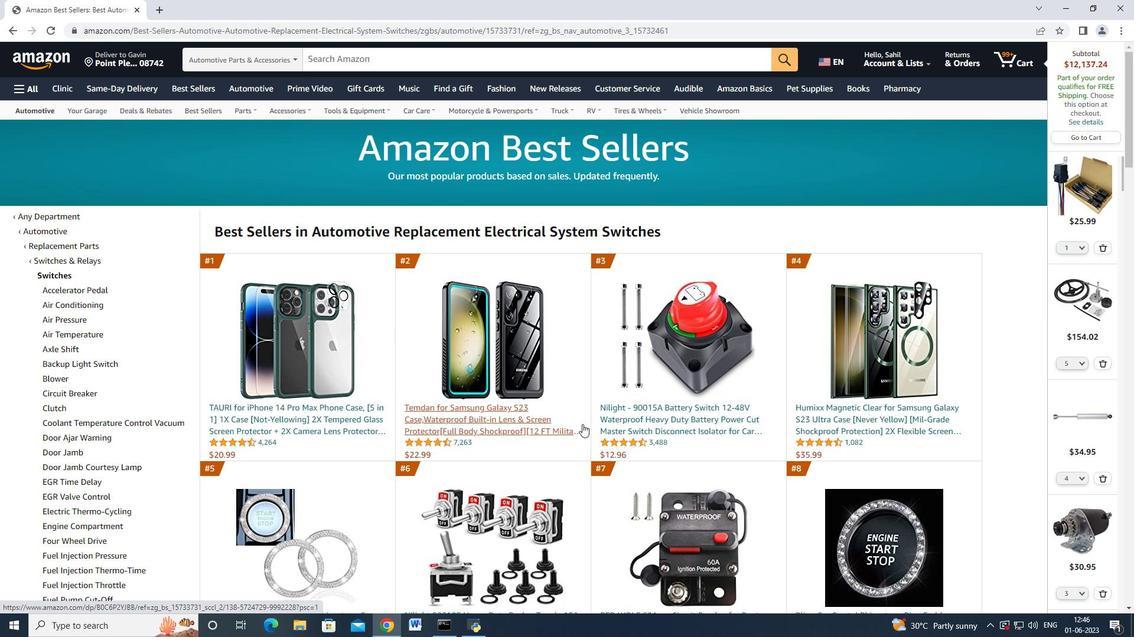 
Action: Mouse scrolled (627, 418) with delta (0, 0)
Screenshot: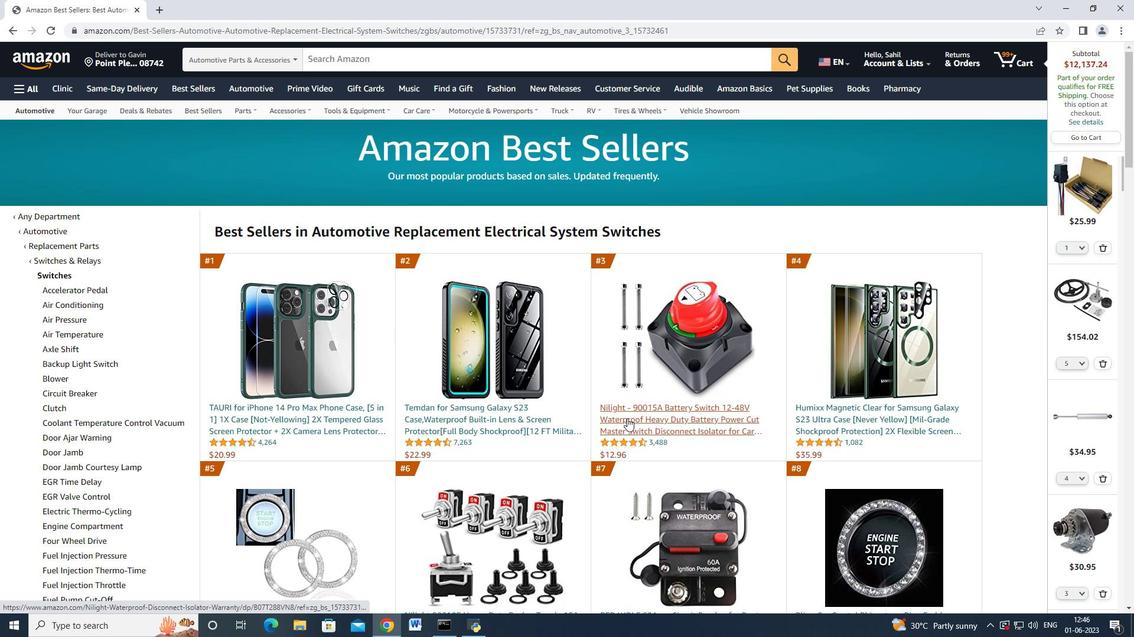 
Action: Mouse moved to (649, 370)
Screenshot: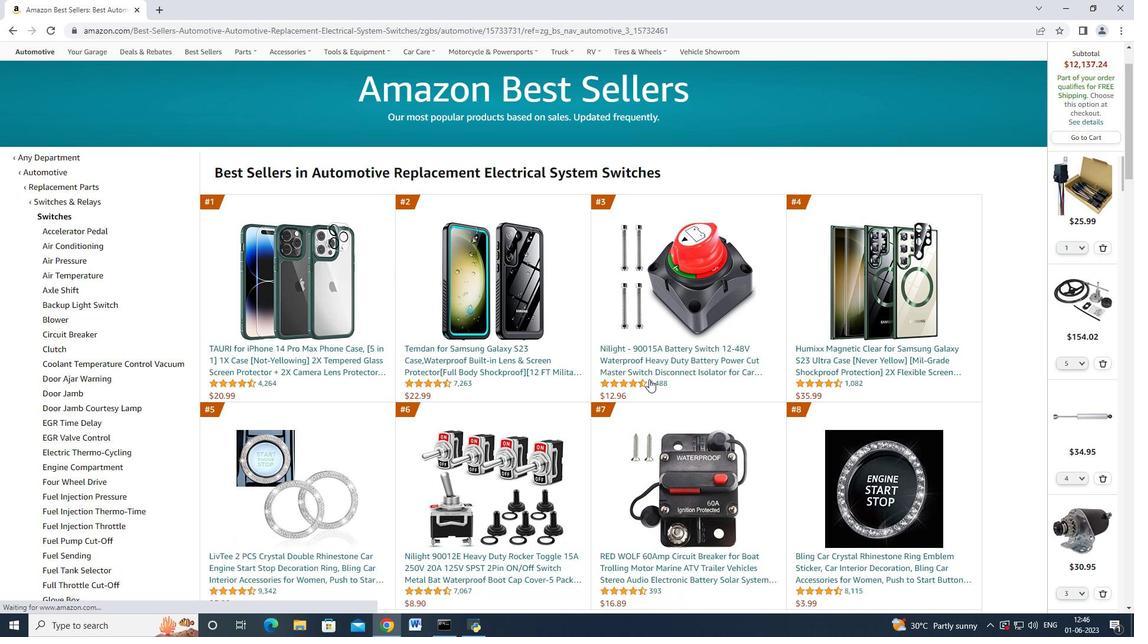 
Action: Mouse pressed left at (649, 370)
Screenshot: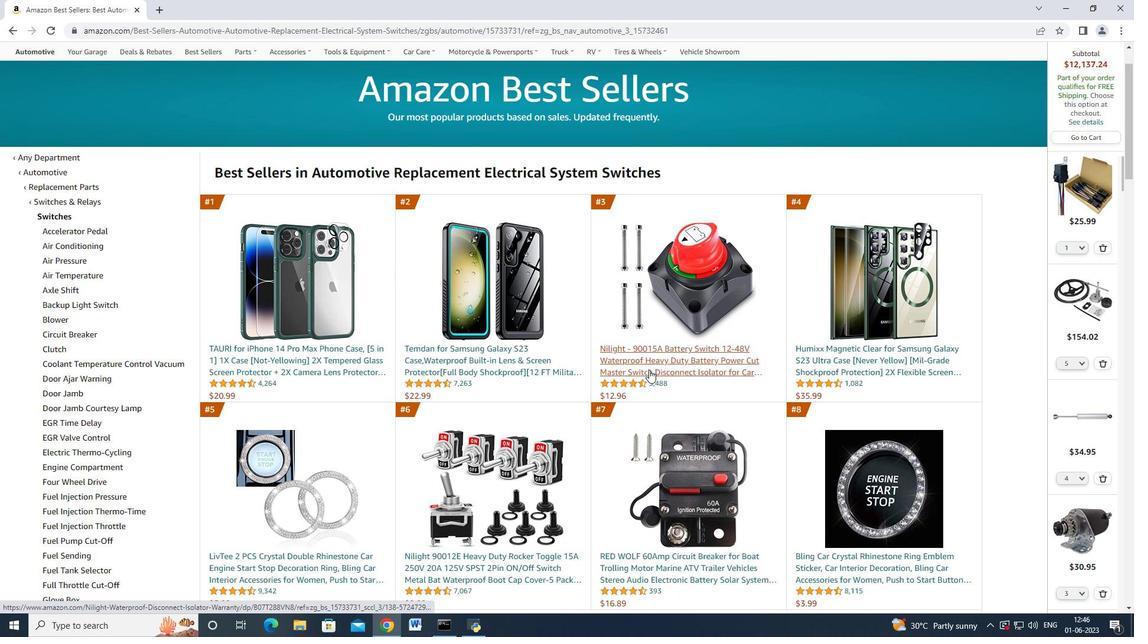 
Action: Mouse moved to (847, 418)
Screenshot: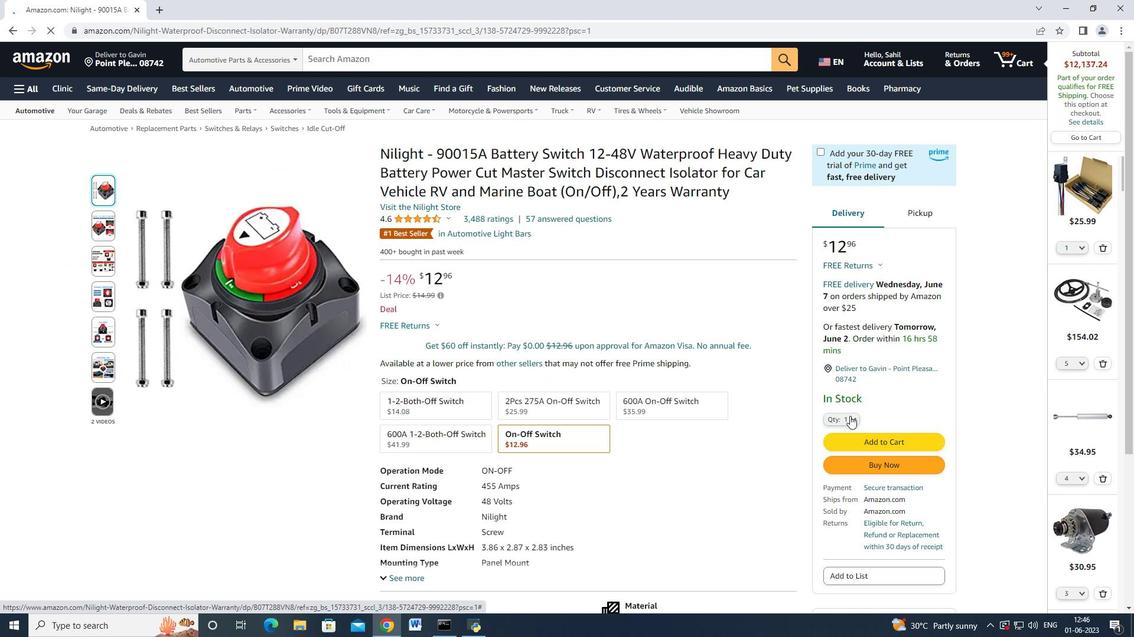 
Action: Mouse pressed left at (847, 418)
Screenshot: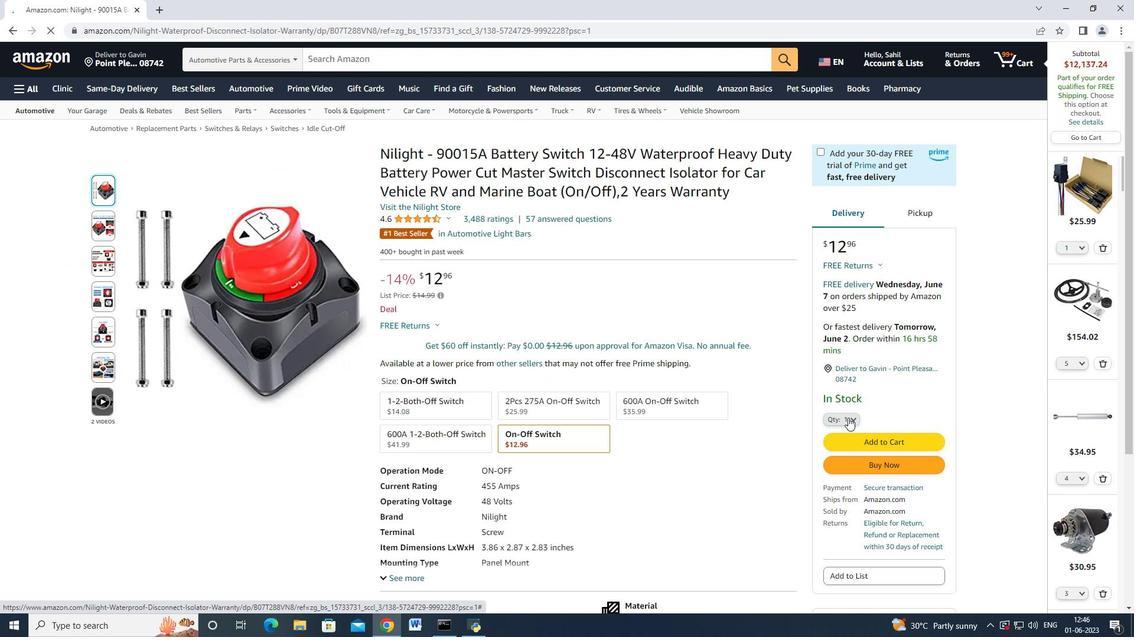 
Action: Mouse moved to (841, 79)
Screenshot: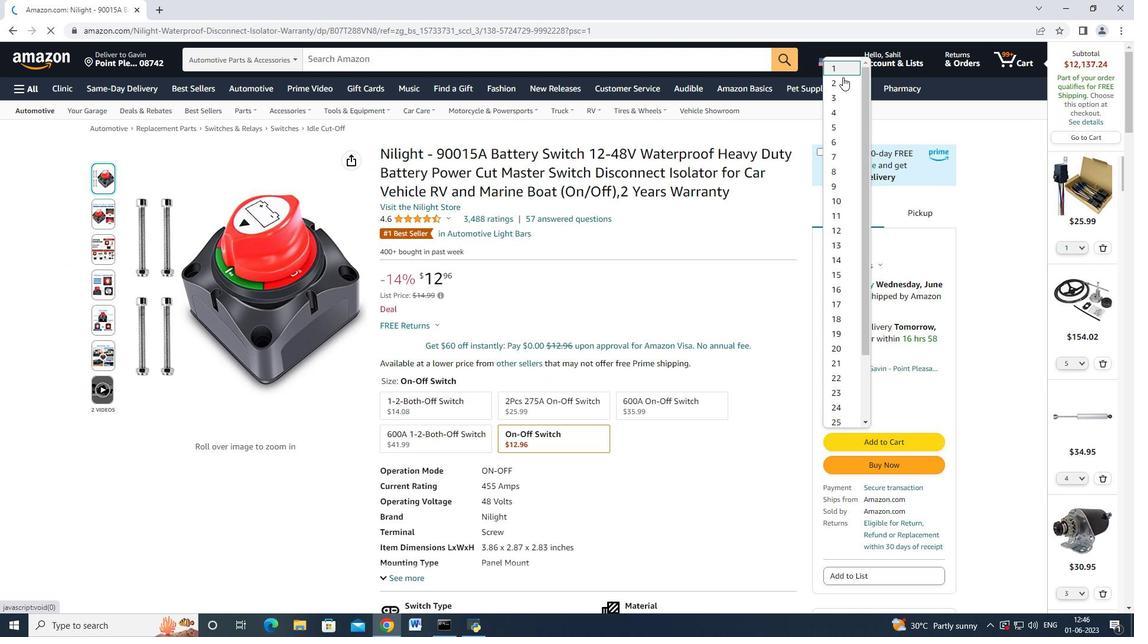 
Action: Mouse pressed left at (841, 79)
Screenshot: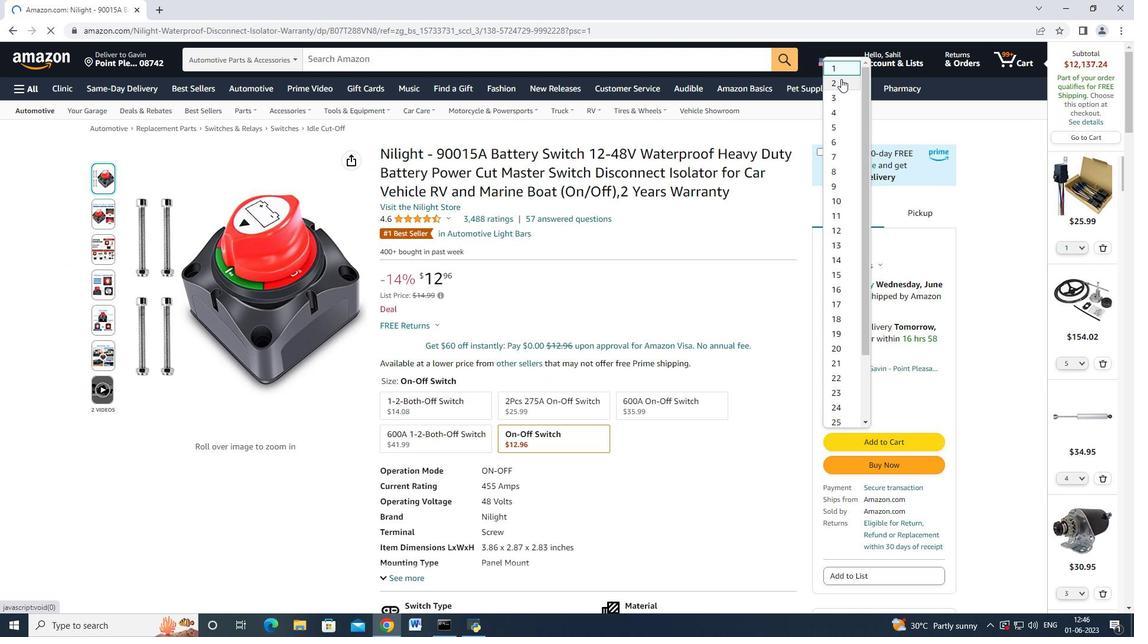
Action: Mouse moved to (873, 451)
Screenshot: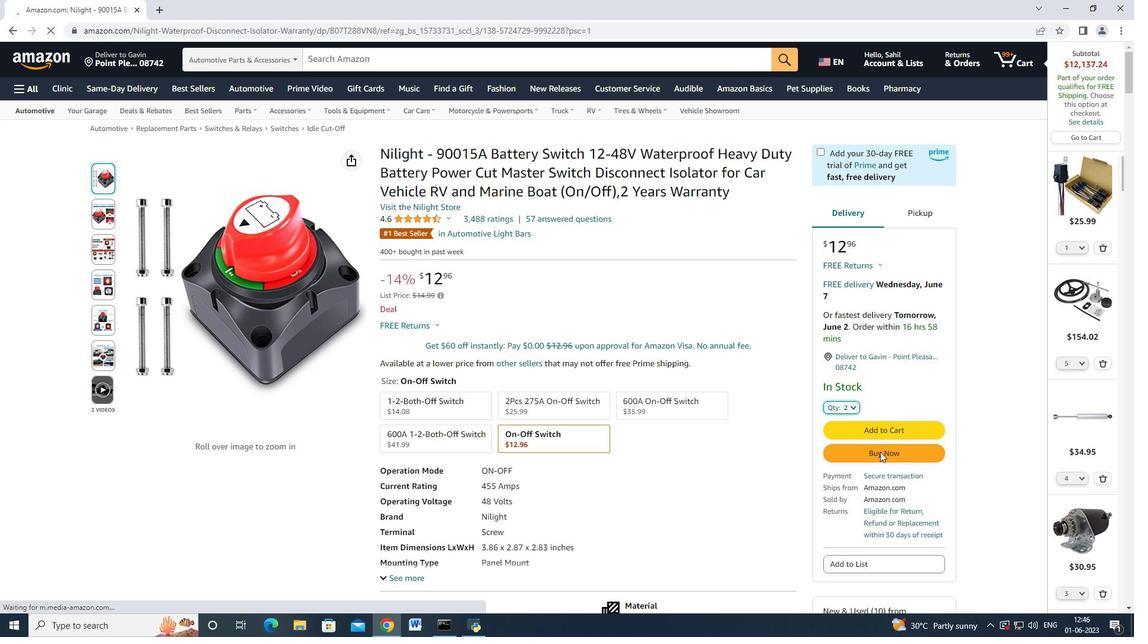 
Action: Mouse pressed left at (873, 451)
Screenshot: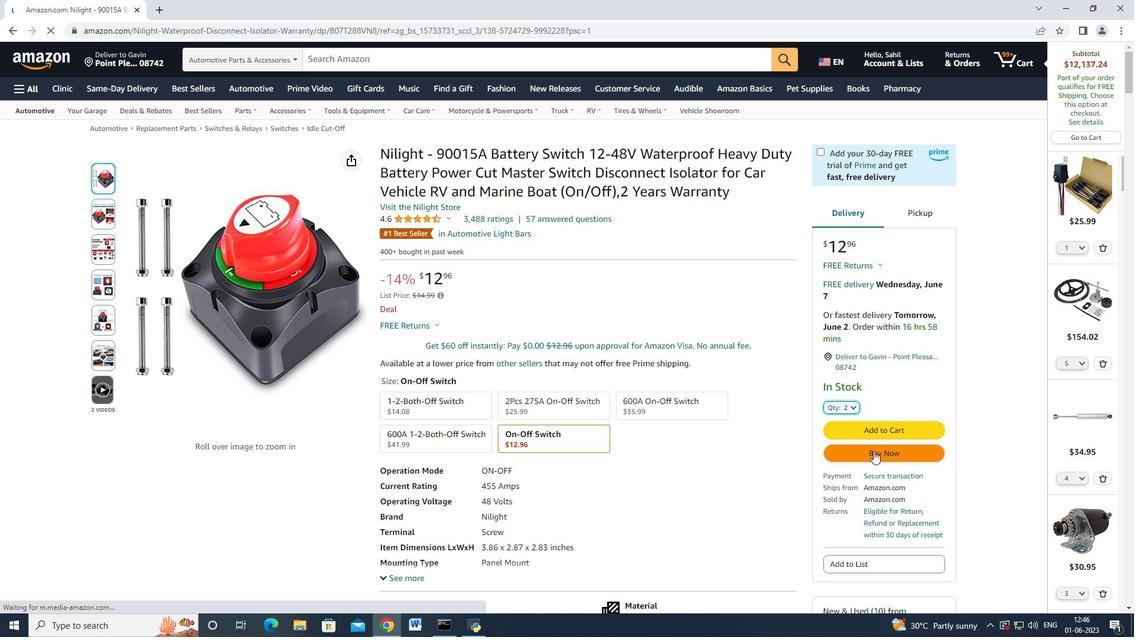 
Action: Mouse moved to (682, 99)
Screenshot: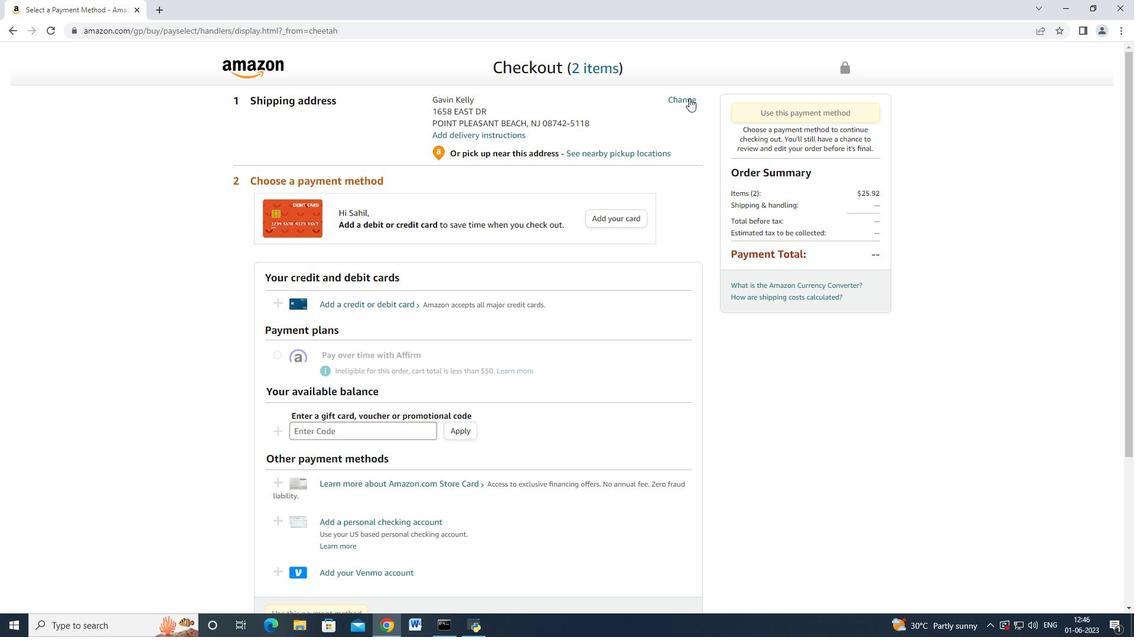 
Action: Mouse pressed left at (682, 99)
Screenshot: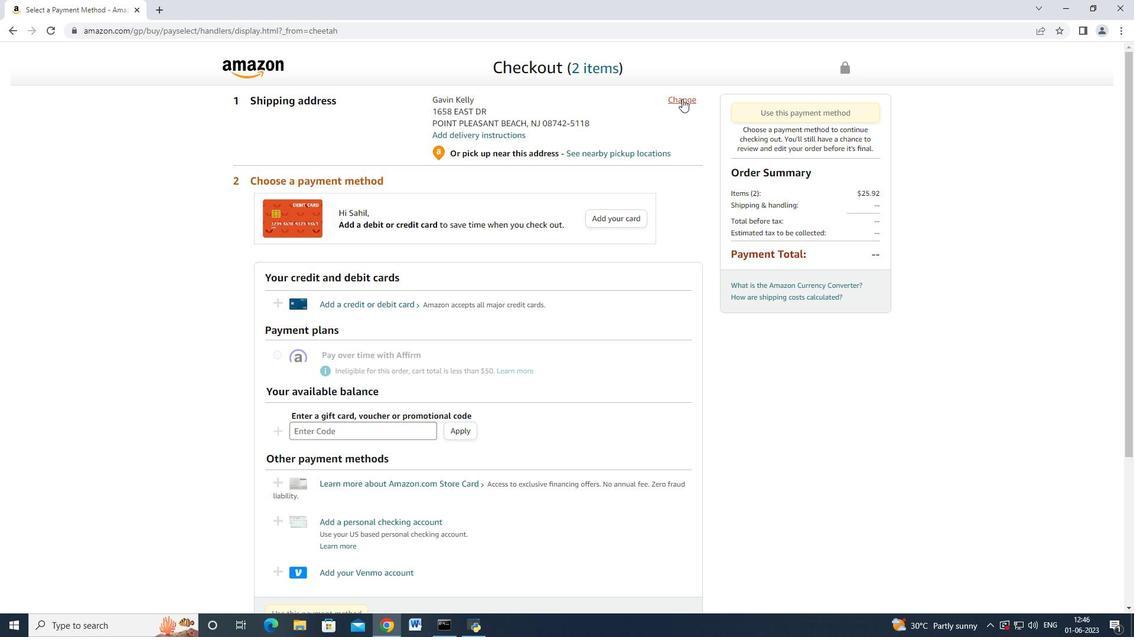
Action: Mouse moved to (526, 268)
Screenshot: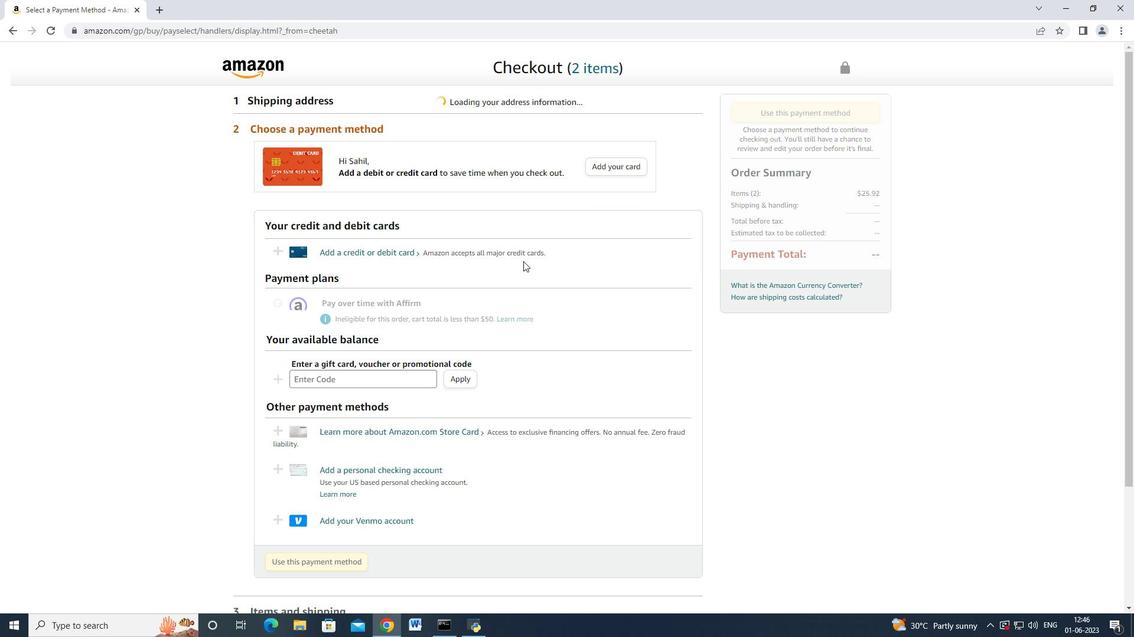 
Action: Mouse scrolled (526, 268) with delta (0, 0)
Screenshot: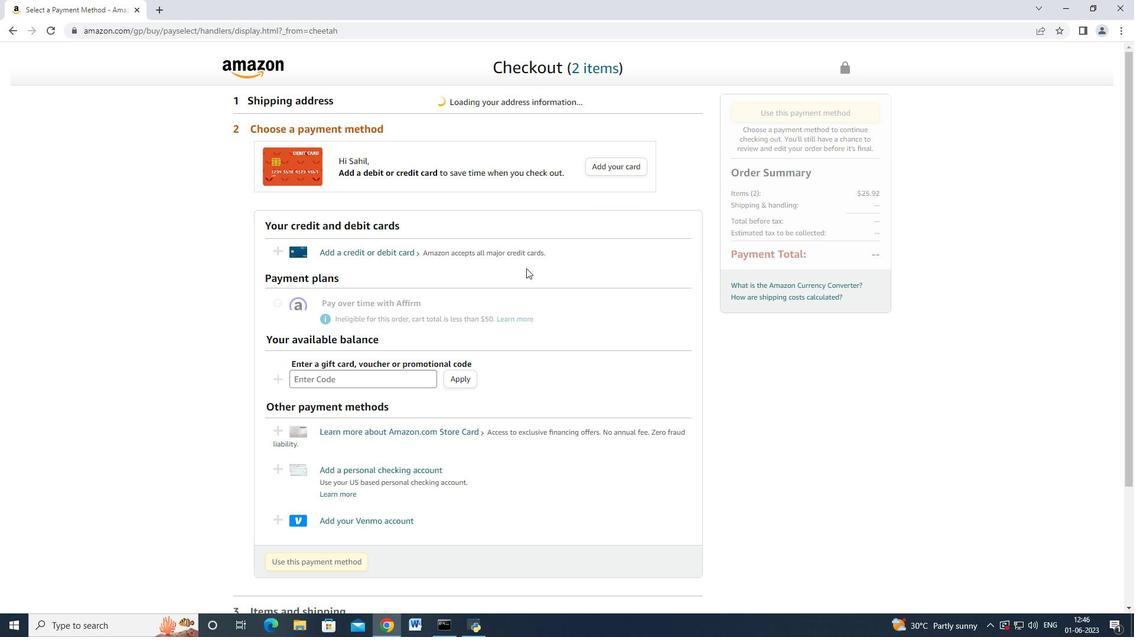 
Action: Mouse scrolled (526, 269) with delta (0, 0)
Screenshot: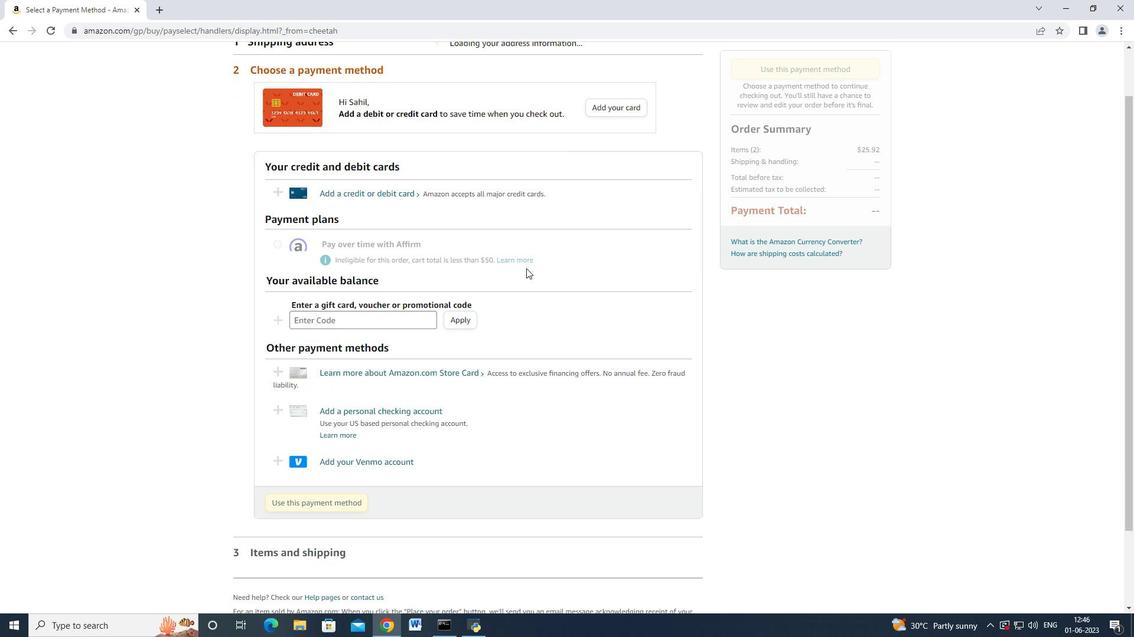 
Action: Mouse moved to (525, 270)
Screenshot: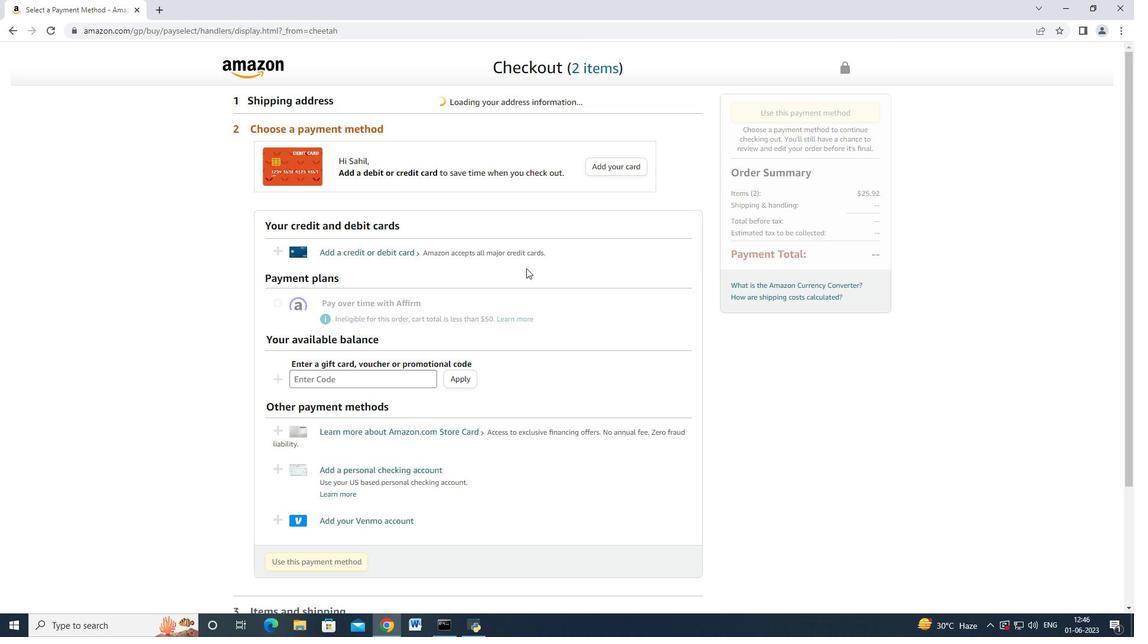 
Action: Mouse scrolled (525, 269) with delta (0, 0)
Screenshot: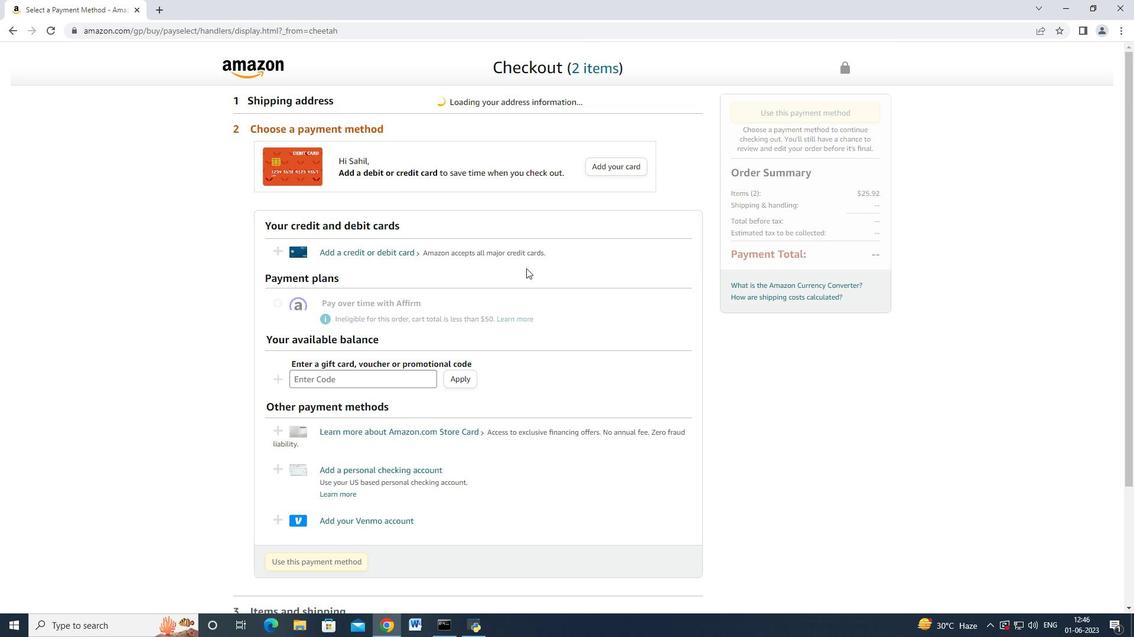 
Action: Mouse scrolled (525, 271) with delta (0, 0)
Screenshot: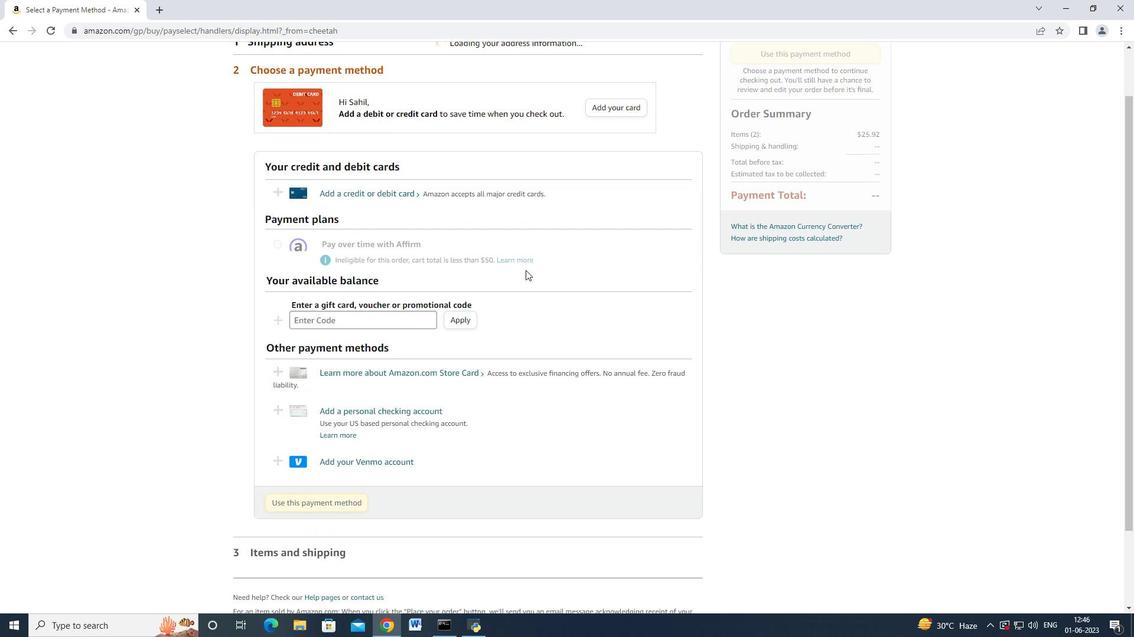 
Action: Mouse scrolled (525, 269) with delta (0, 0)
Screenshot: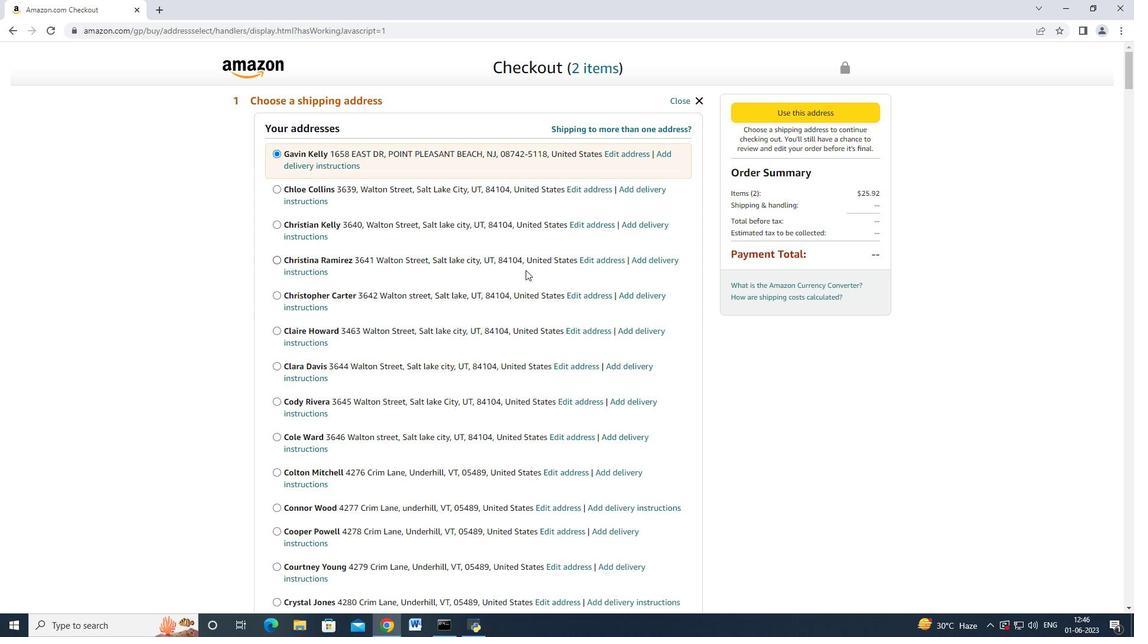 
Action: Mouse scrolled (525, 269) with delta (0, 0)
Screenshot: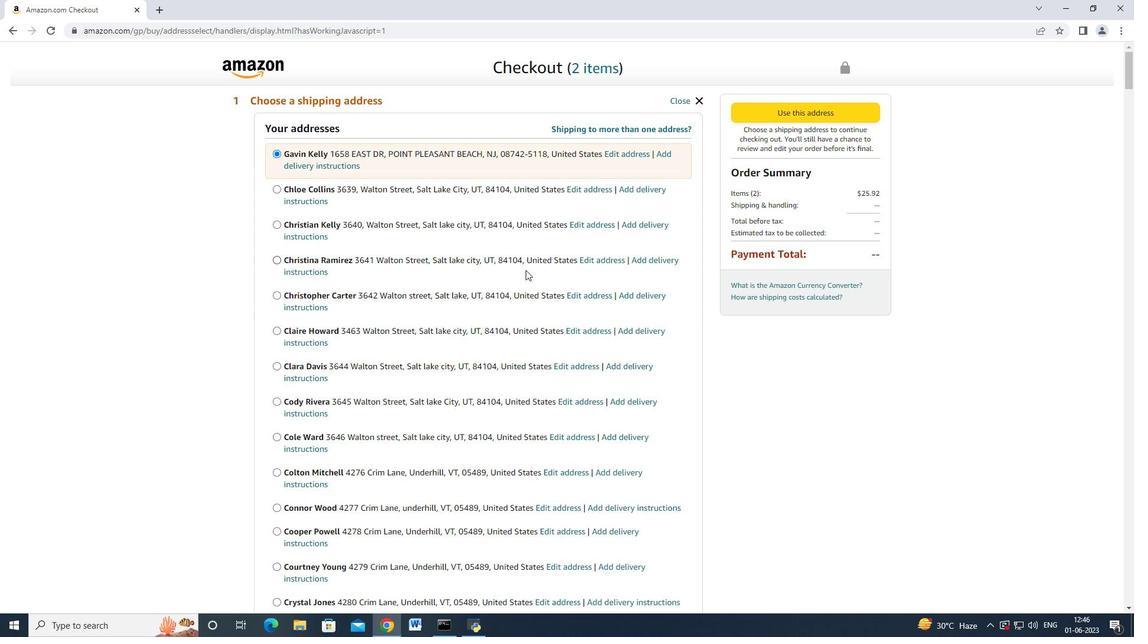 
Action: Mouse scrolled (525, 269) with delta (0, 0)
Screenshot: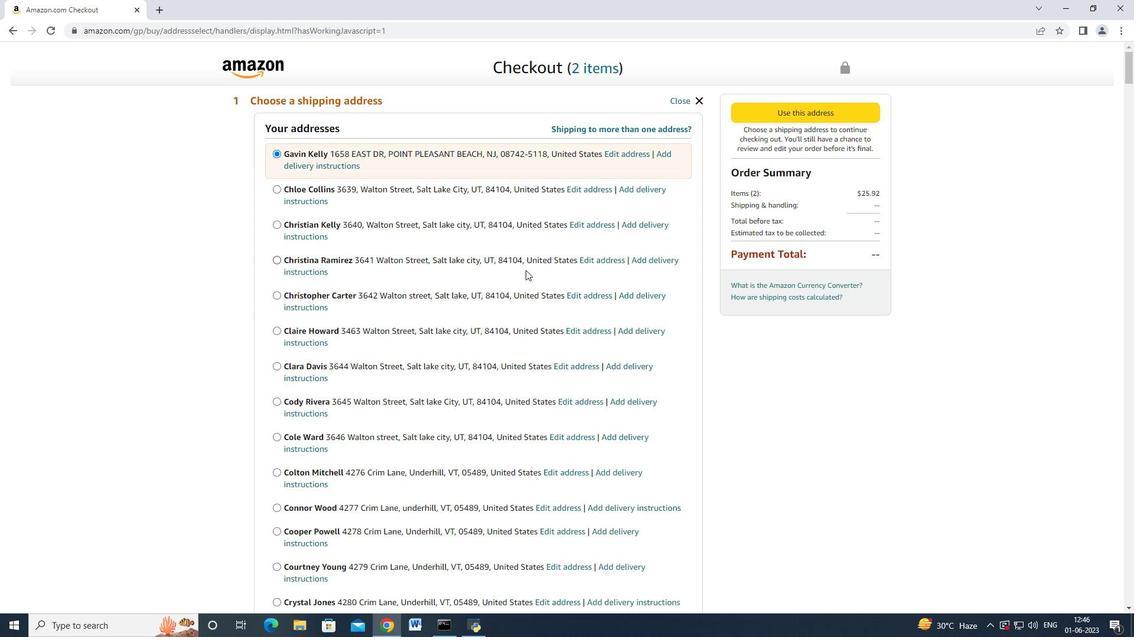 
Action: Mouse scrolled (525, 269) with delta (0, 0)
Screenshot: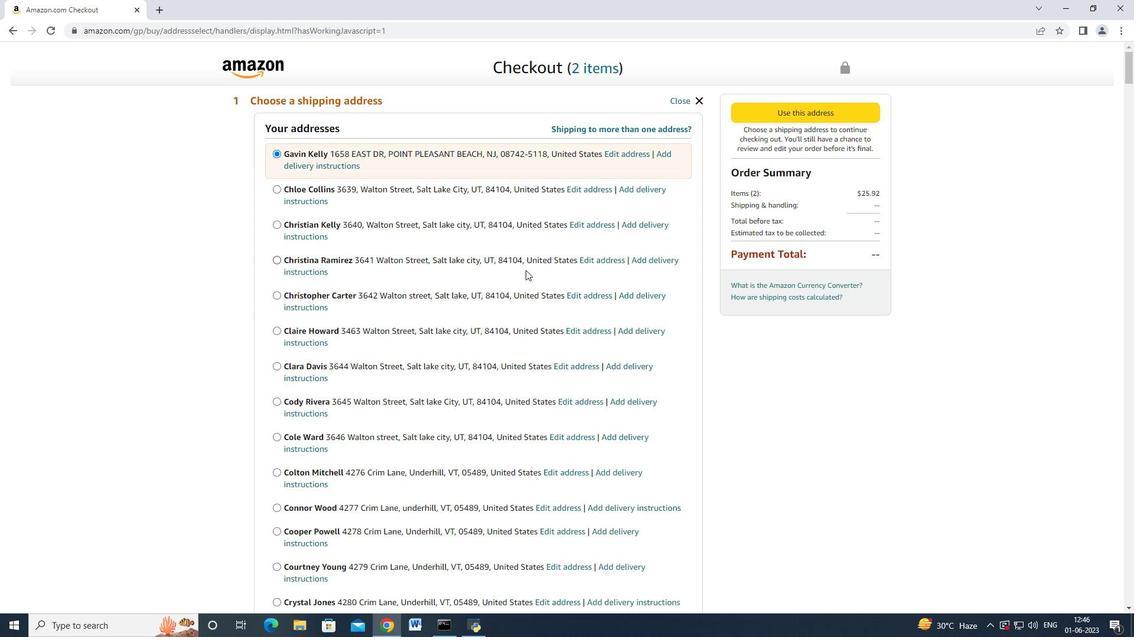 
Action: Mouse scrolled (525, 269) with delta (0, 0)
Screenshot: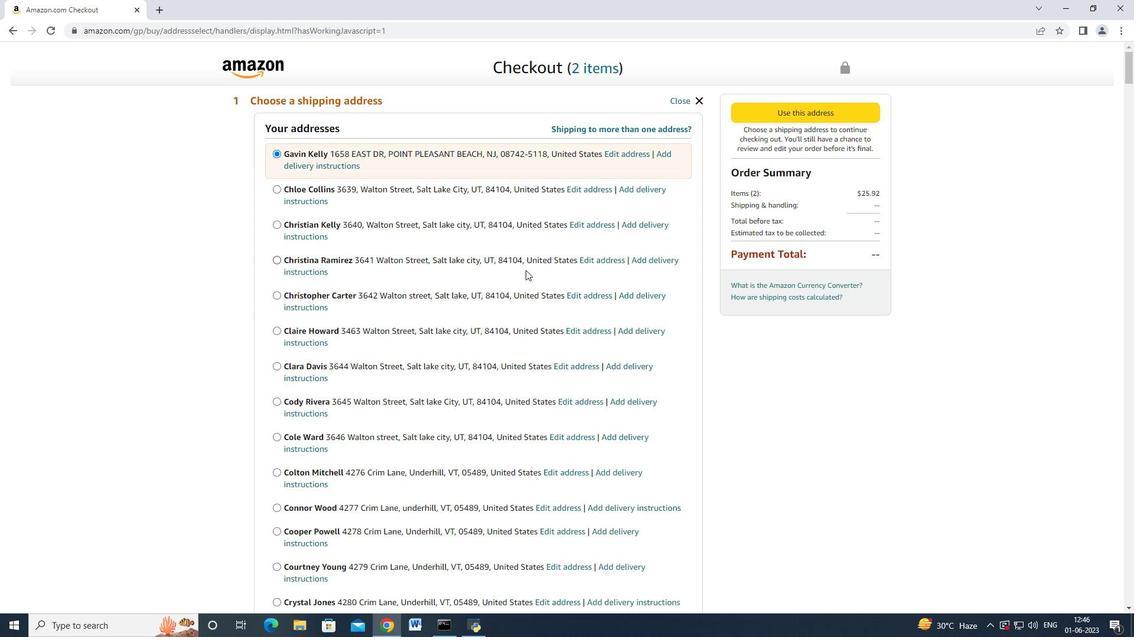 
Action: Mouse scrolled (525, 269) with delta (0, 0)
Screenshot: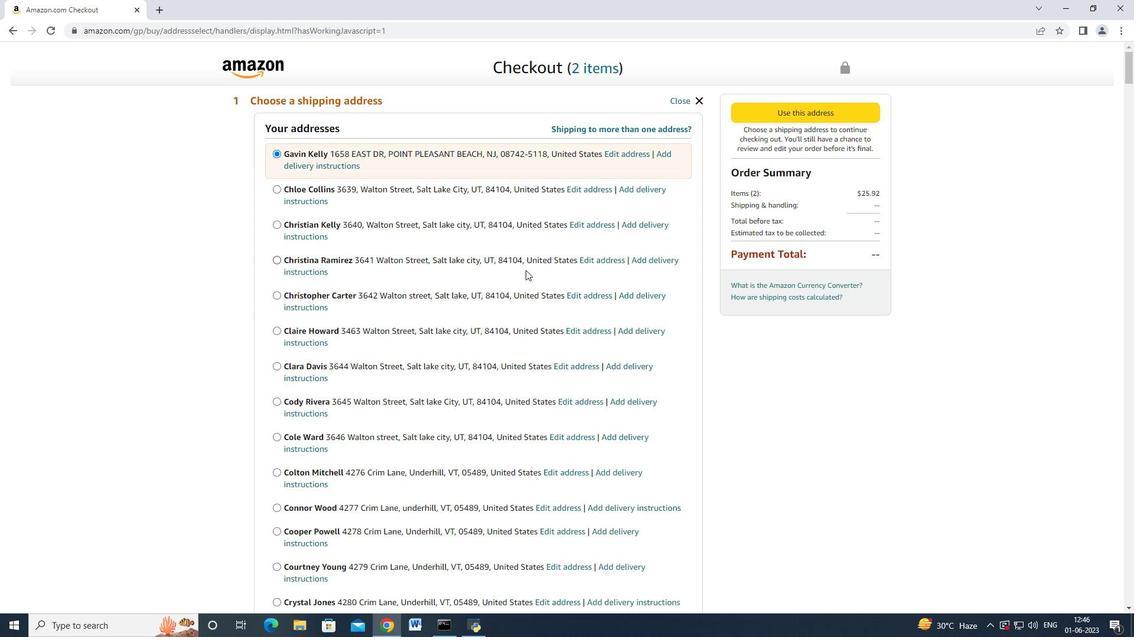 
Action: Mouse moved to (524, 271)
Screenshot: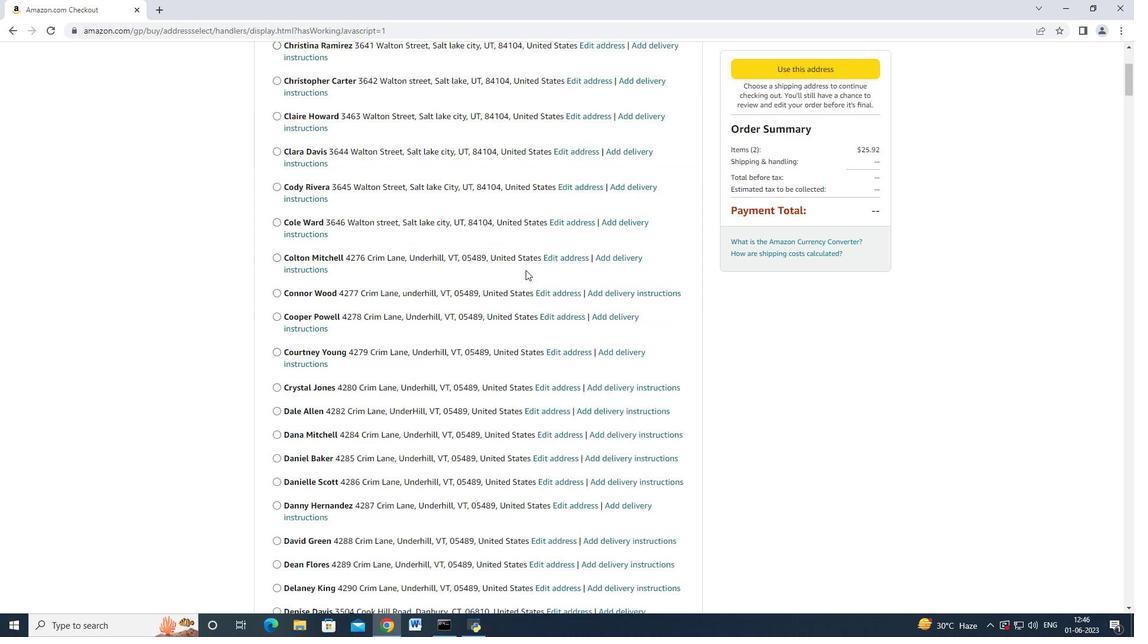 
Action: Mouse scrolled (524, 270) with delta (0, 0)
Screenshot: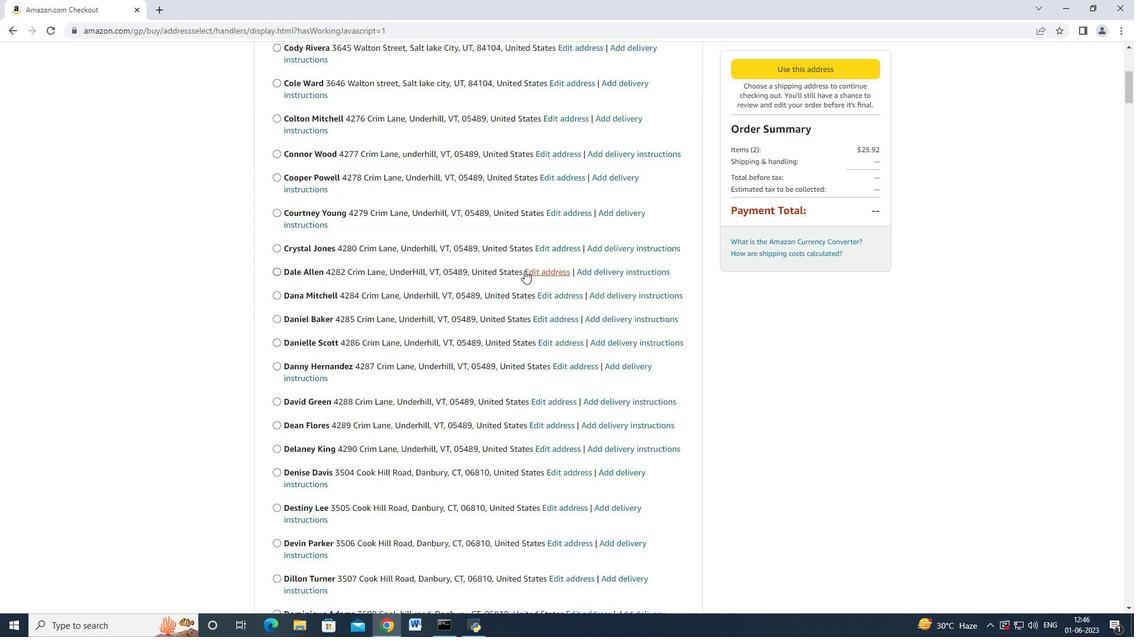 
Action: Mouse scrolled (524, 270) with delta (0, 0)
Screenshot: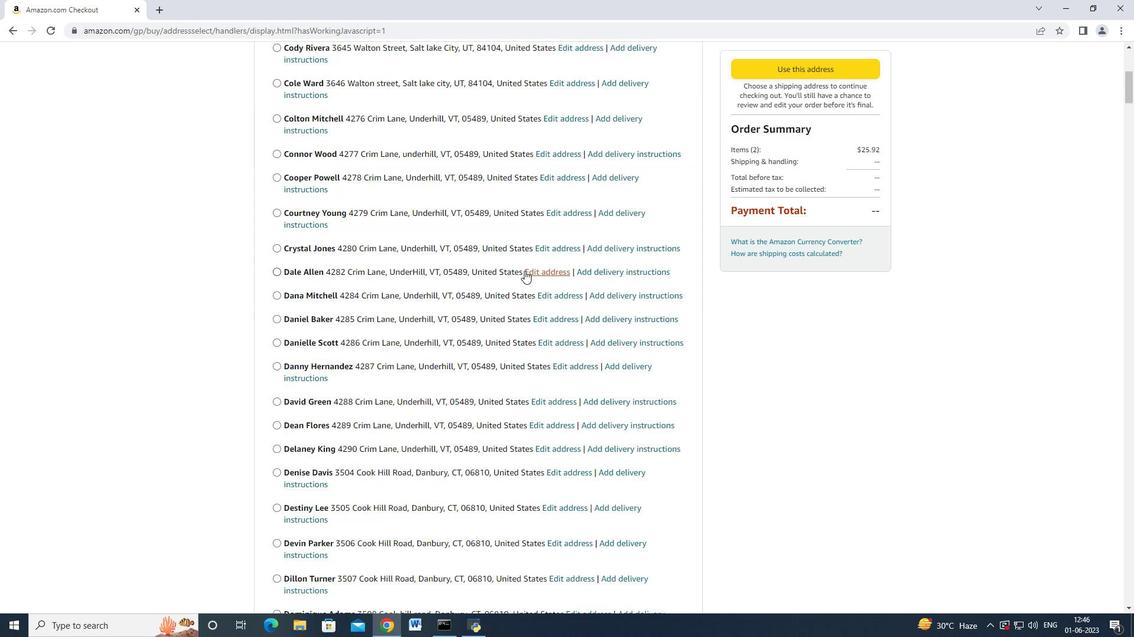 
Action: Mouse scrolled (524, 270) with delta (0, 0)
Screenshot: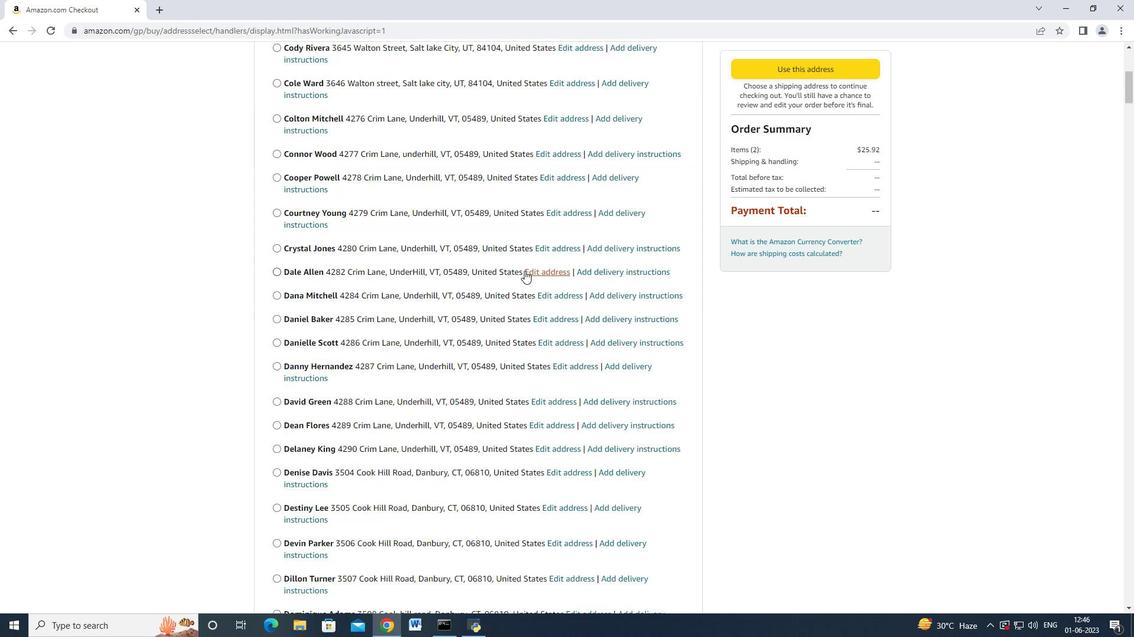 
Action: Mouse scrolled (524, 270) with delta (0, 0)
Screenshot: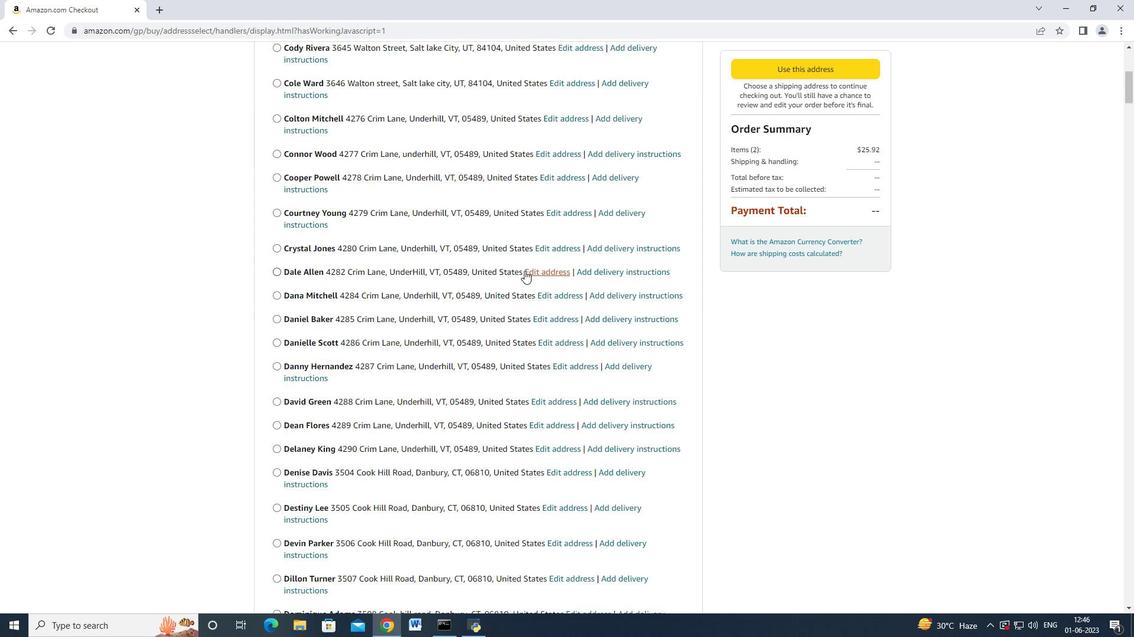 
Action: Mouse scrolled (524, 270) with delta (0, 0)
Screenshot: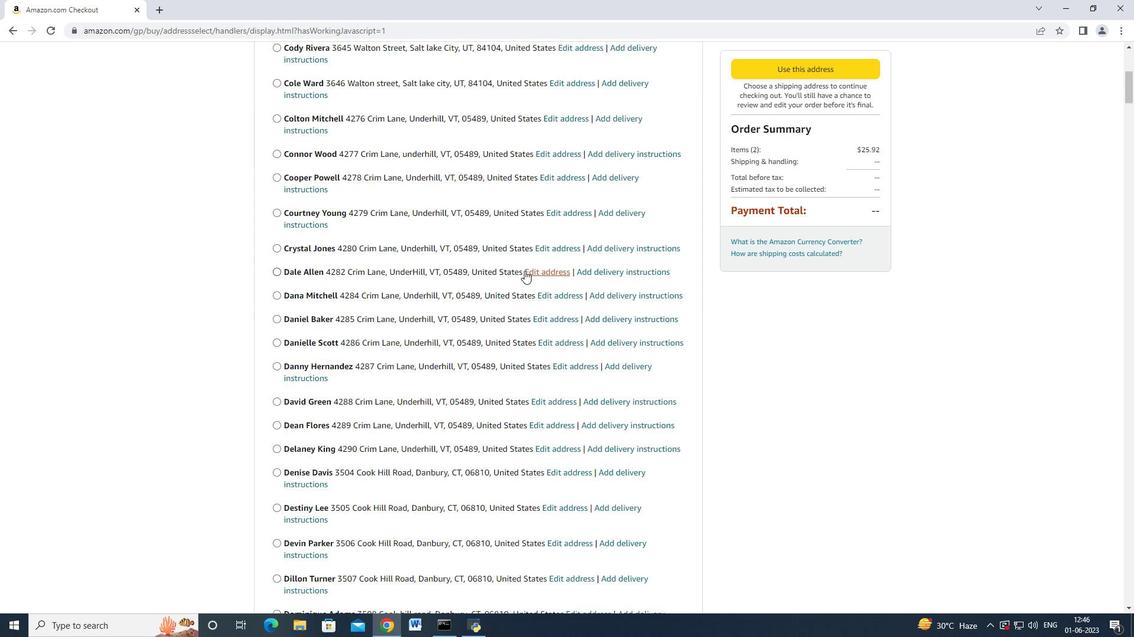 
Action: Mouse scrolled (524, 270) with delta (0, 0)
Screenshot: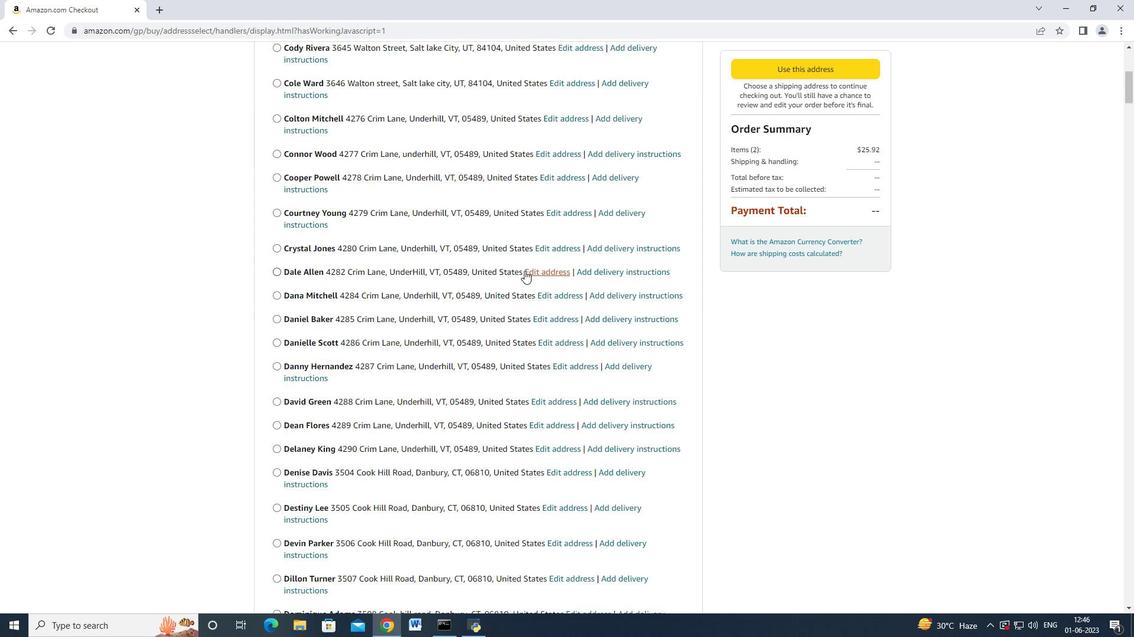 
Action: Mouse moved to (521, 284)
Screenshot: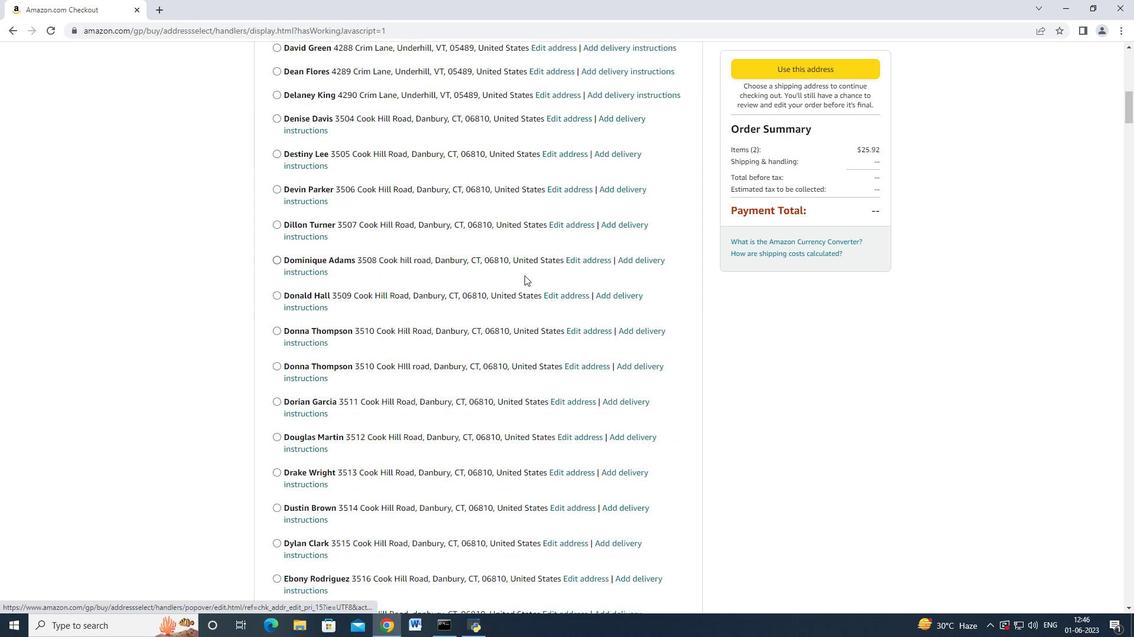 
Action: Mouse scrolled (521, 284) with delta (0, 0)
Screenshot: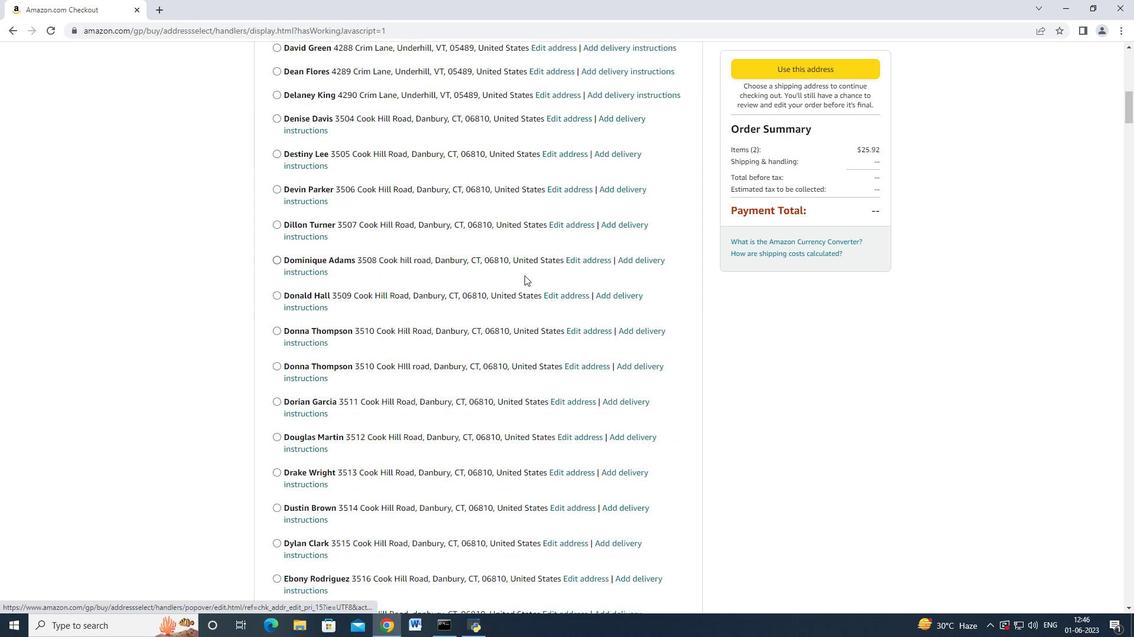 
Action: Mouse scrolled (521, 284) with delta (0, 0)
Screenshot: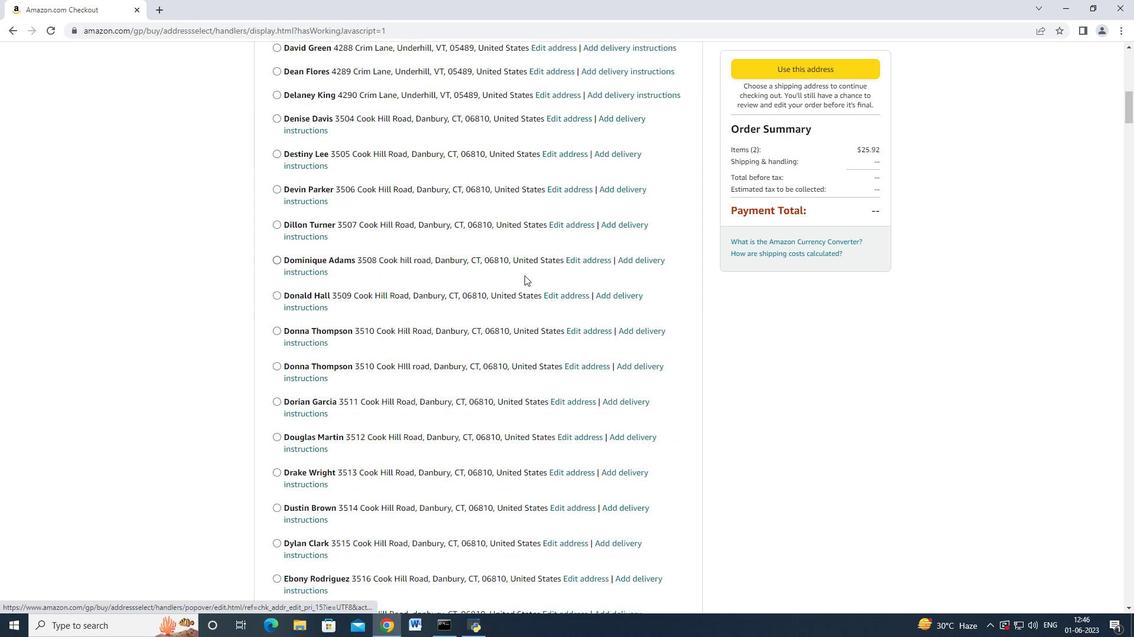 
Action: Mouse scrolled (521, 284) with delta (0, 0)
Screenshot: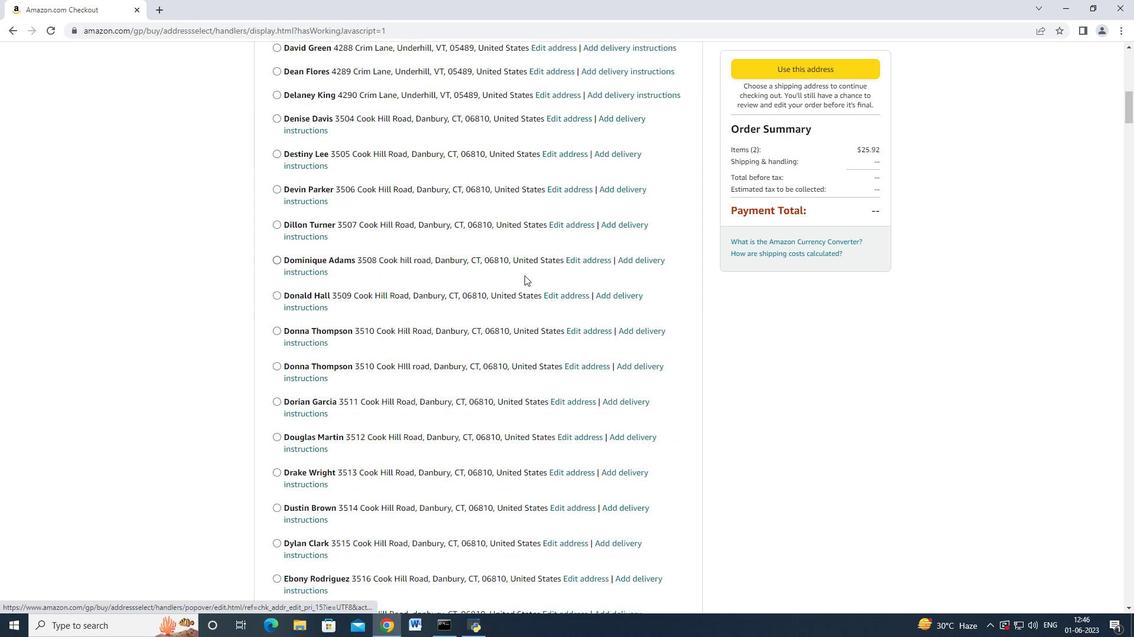
Action: Mouse scrolled (521, 284) with delta (0, 0)
Screenshot: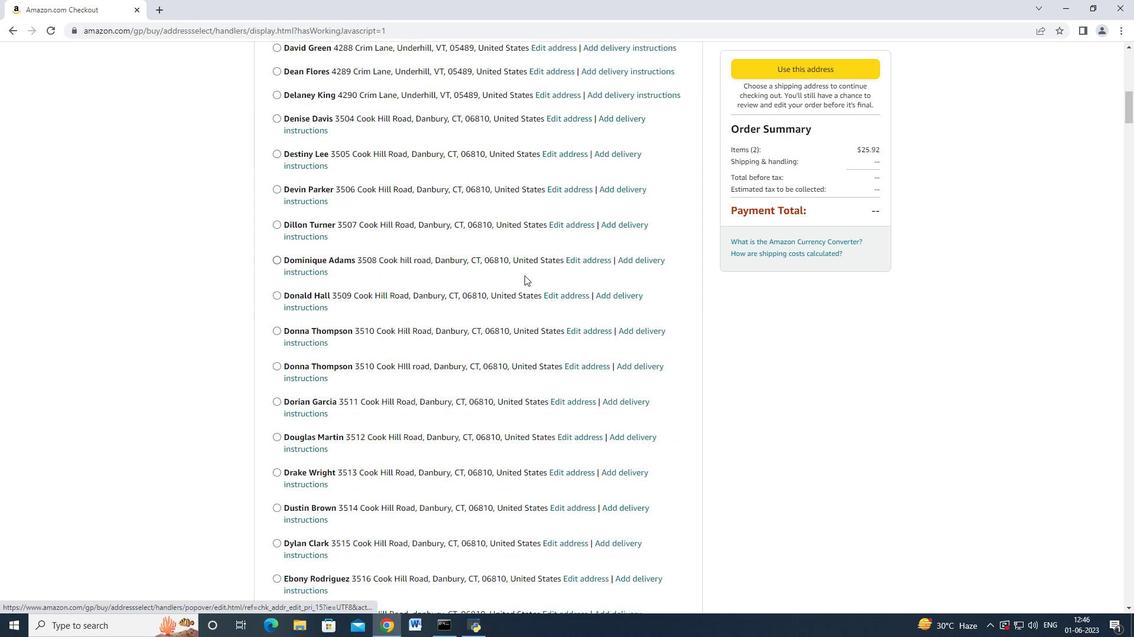 
Action: Mouse scrolled (521, 284) with delta (0, 0)
Screenshot: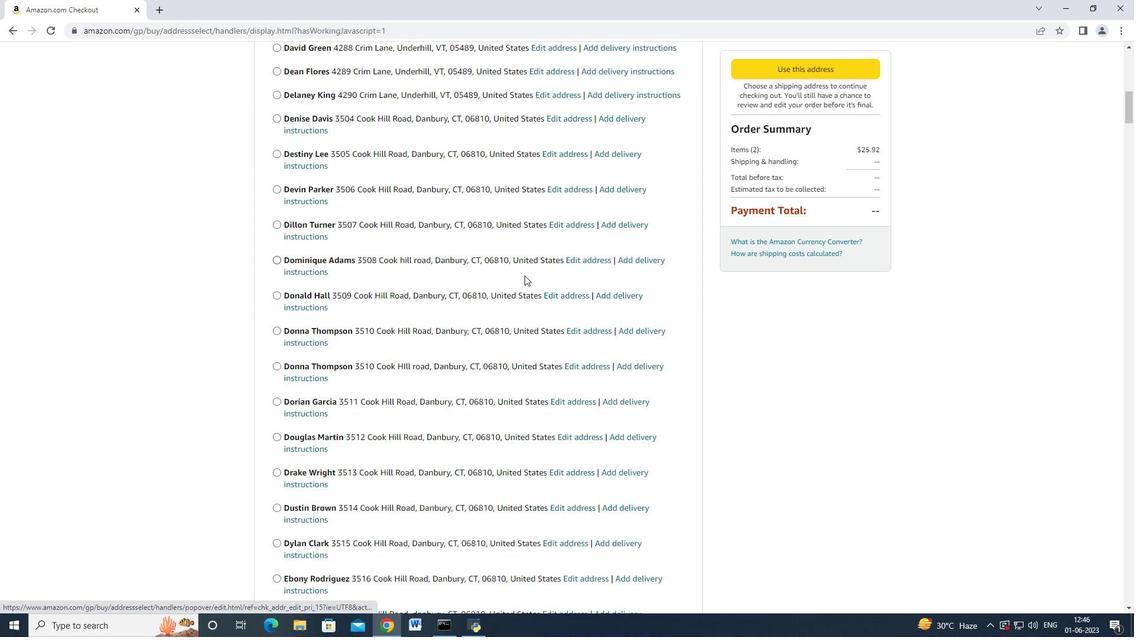 
Action: Mouse scrolled (521, 284) with delta (0, 0)
Screenshot: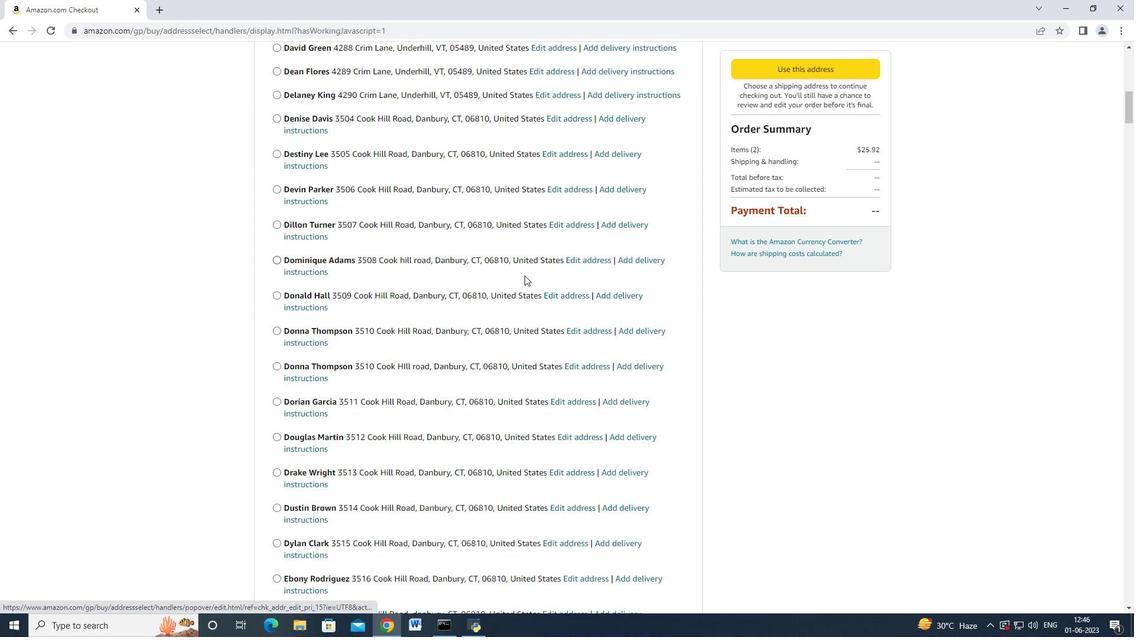 
Action: Mouse scrolled (521, 284) with delta (0, 0)
Screenshot: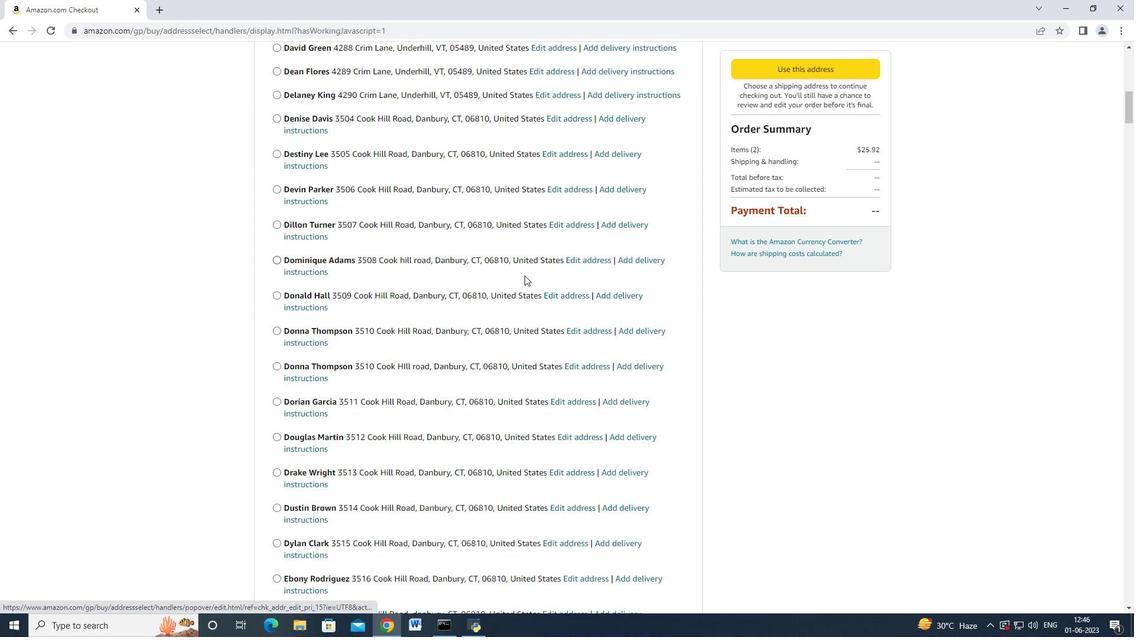 
Action: Mouse scrolled (521, 284) with delta (0, 0)
Screenshot: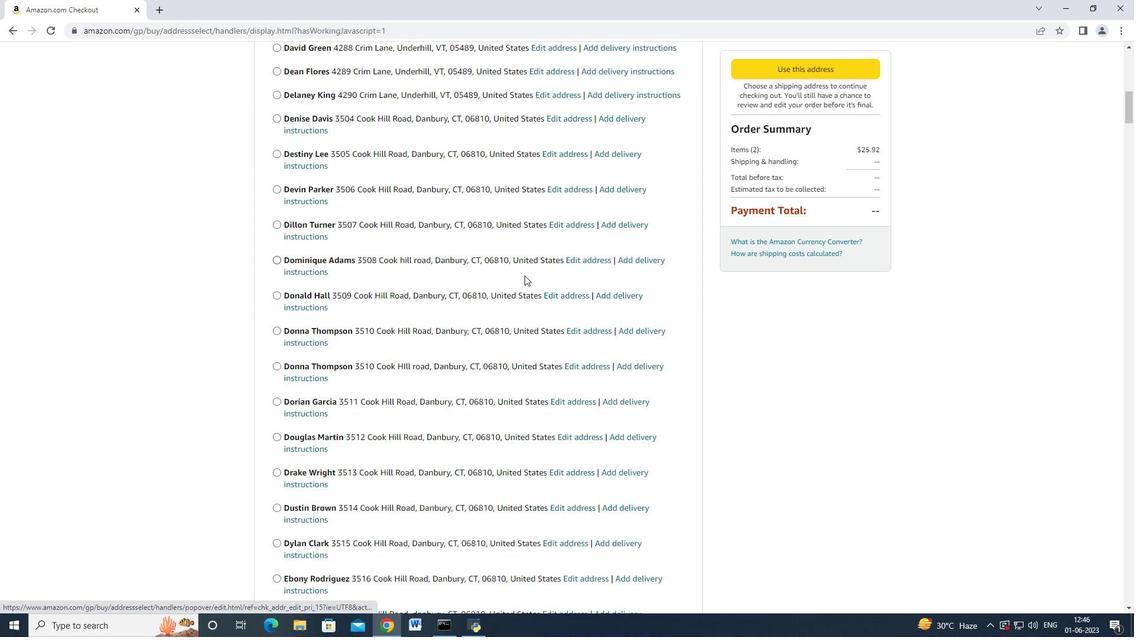 
Action: Mouse scrolled (521, 284) with delta (0, 0)
Screenshot: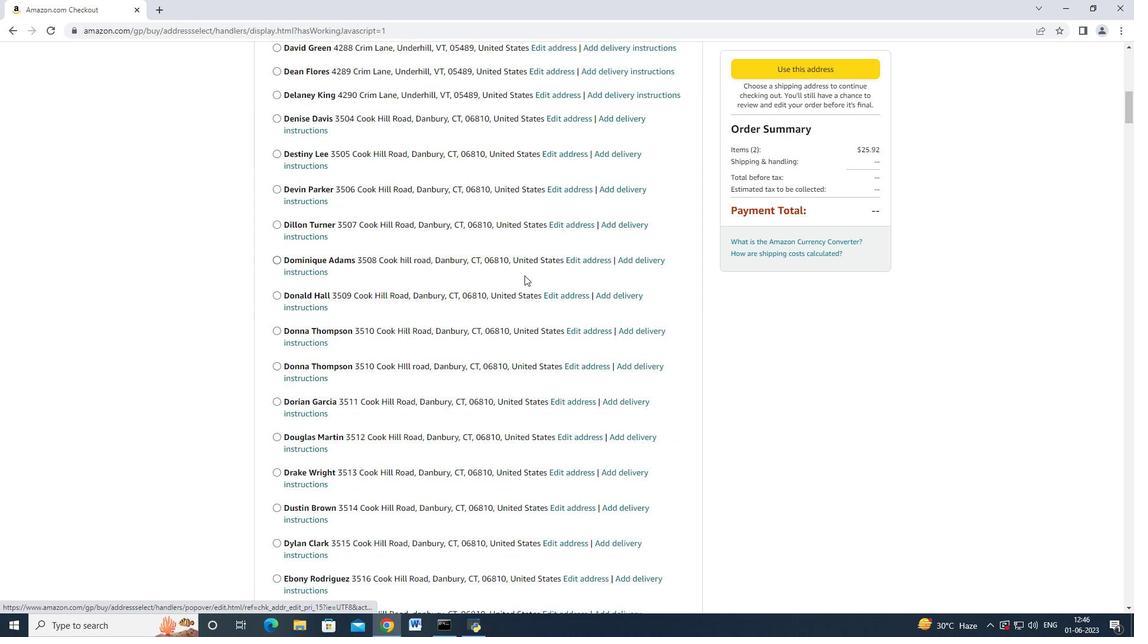 
Action: Mouse scrolled (521, 284) with delta (0, 0)
Screenshot: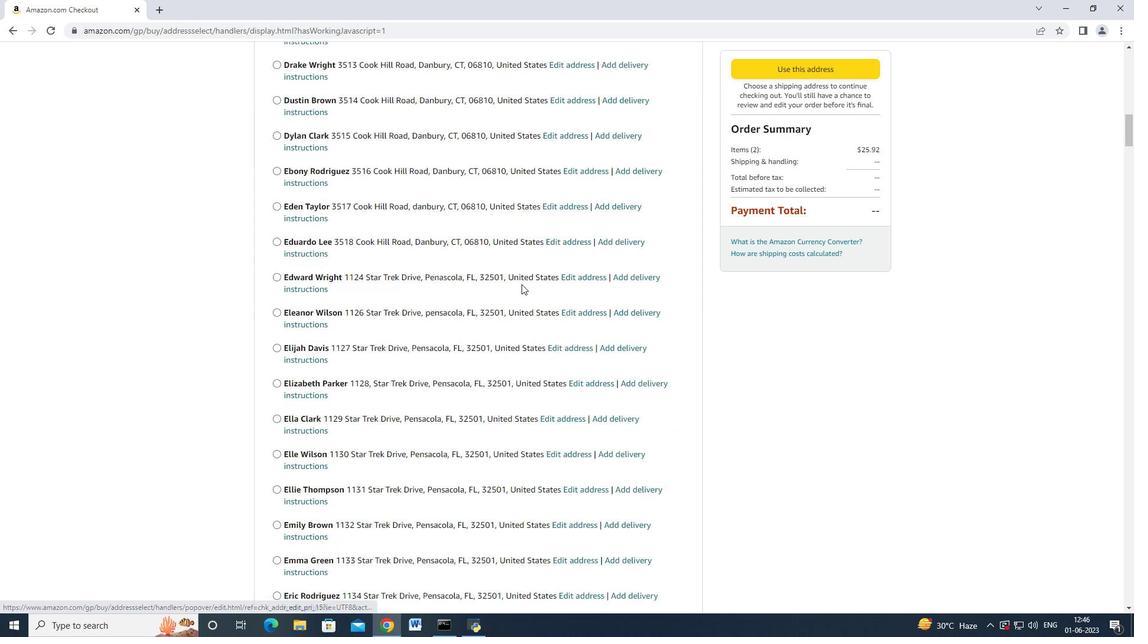 
Action: Mouse scrolled (521, 284) with delta (0, 0)
Screenshot: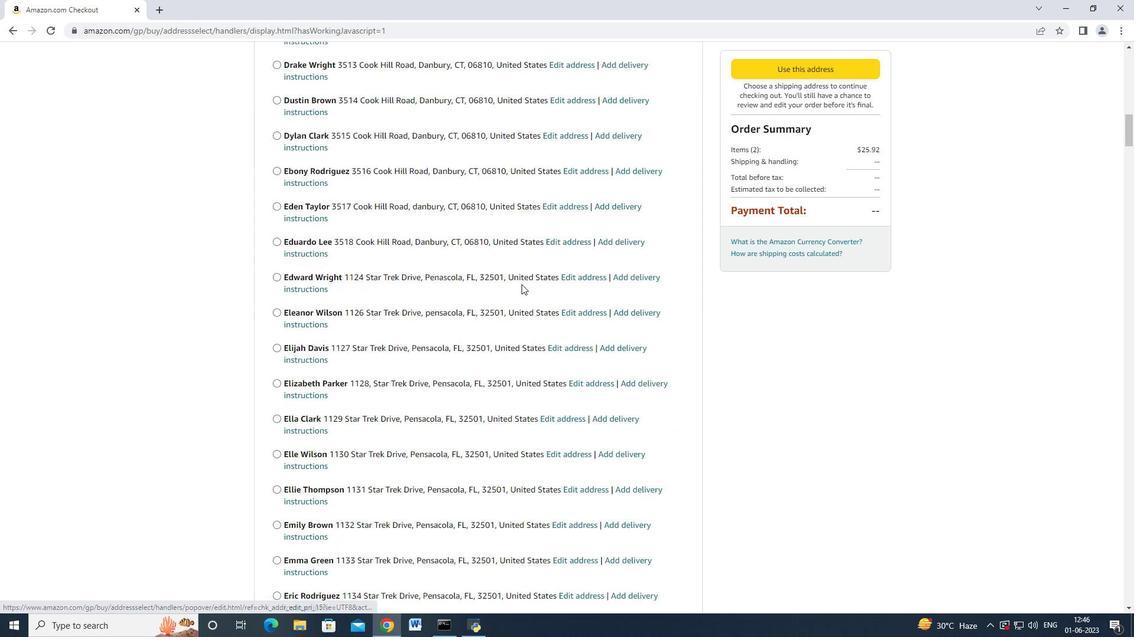 
Action: Mouse scrolled (521, 284) with delta (0, 0)
Screenshot: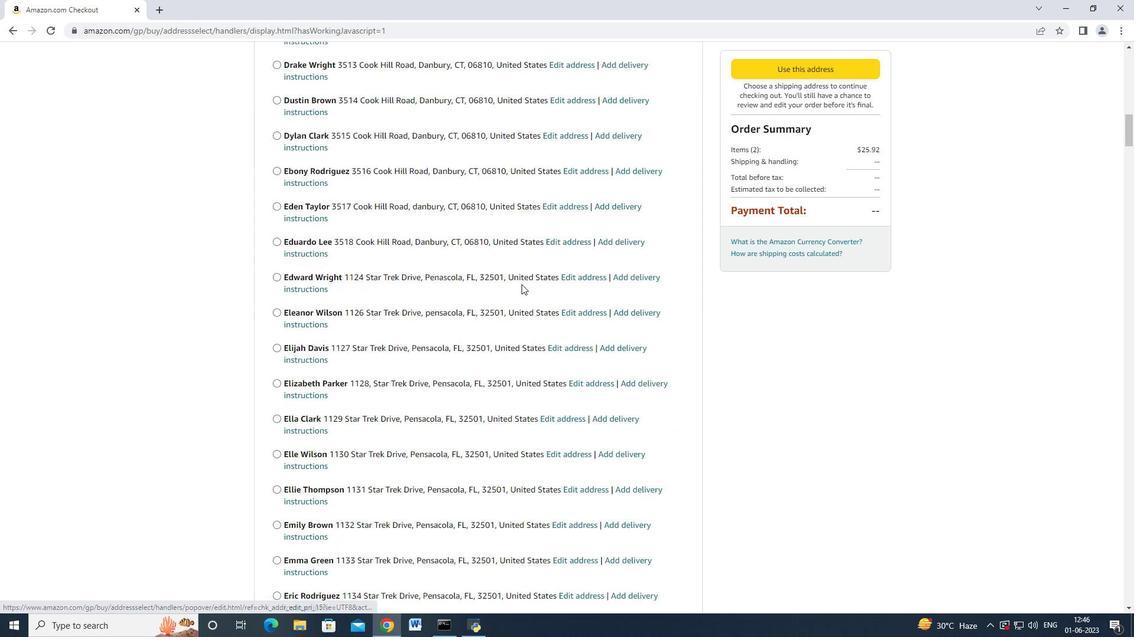
Action: Mouse scrolled (521, 284) with delta (0, 0)
Screenshot: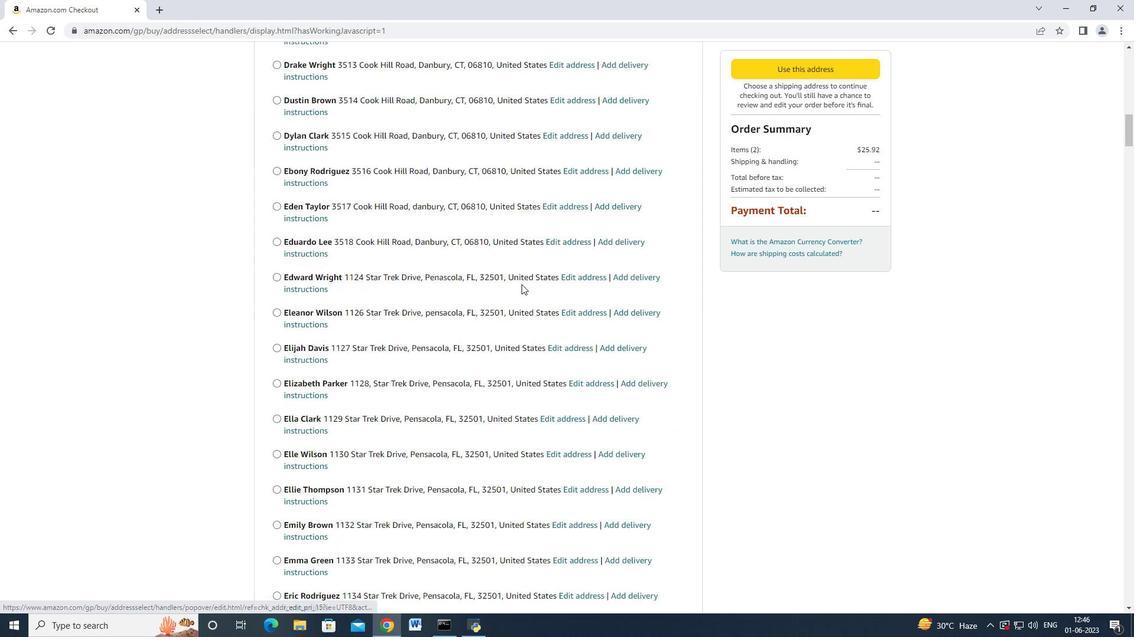 
Action: Mouse scrolled (521, 284) with delta (0, 0)
Screenshot: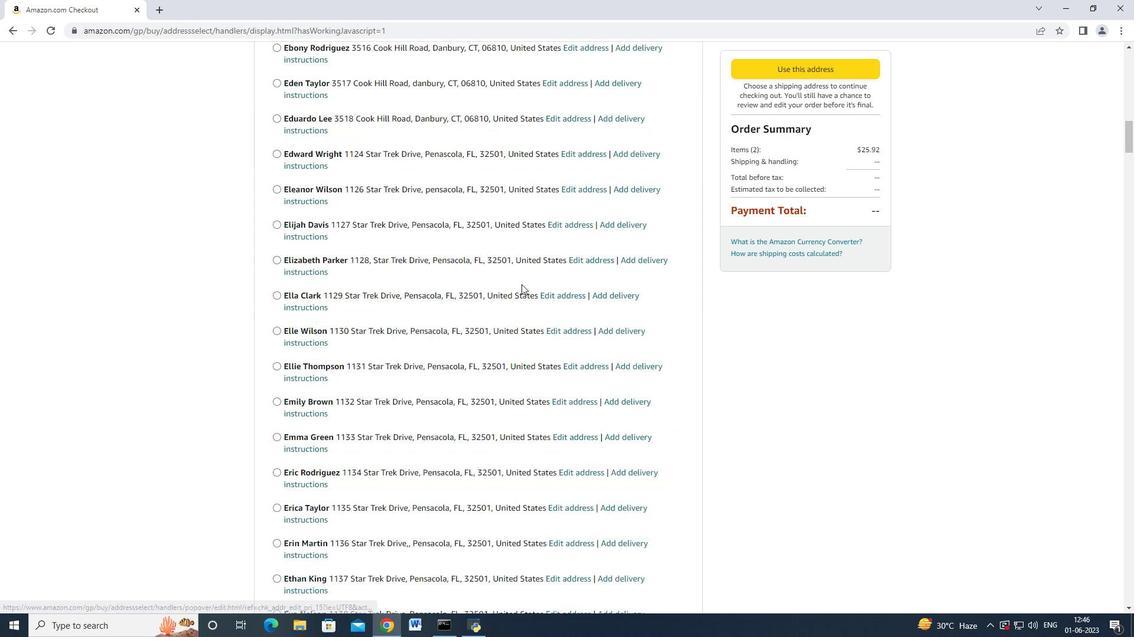 
Action: Mouse scrolled (521, 284) with delta (0, 0)
Screenshot: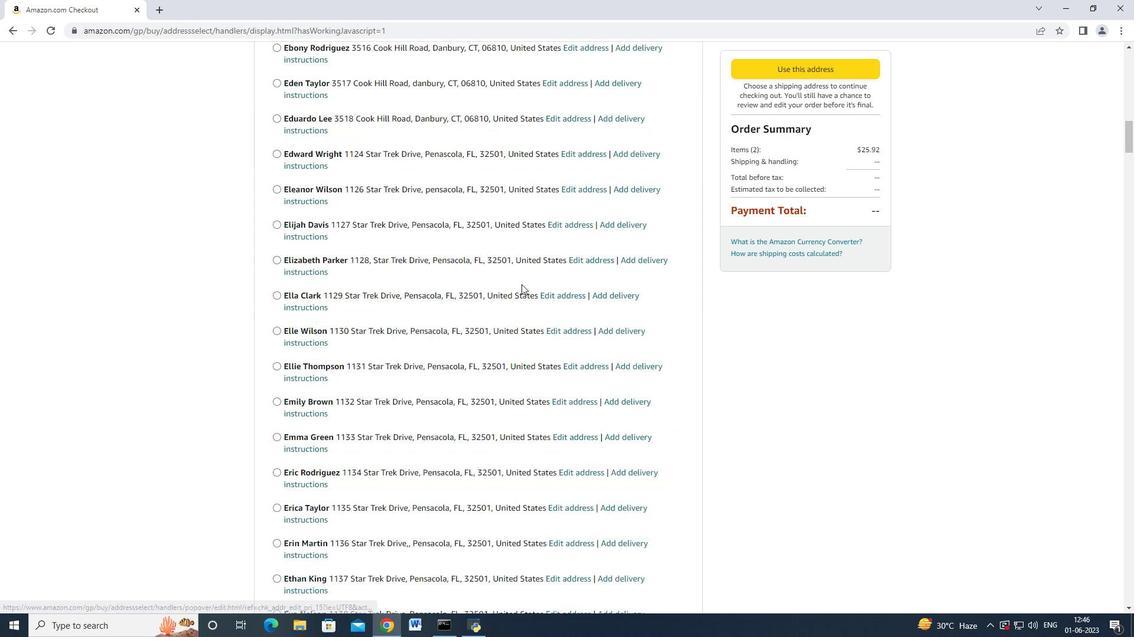 
Action: Mouse scrolled (521, 284) with delta (0, 0)
Screenshot: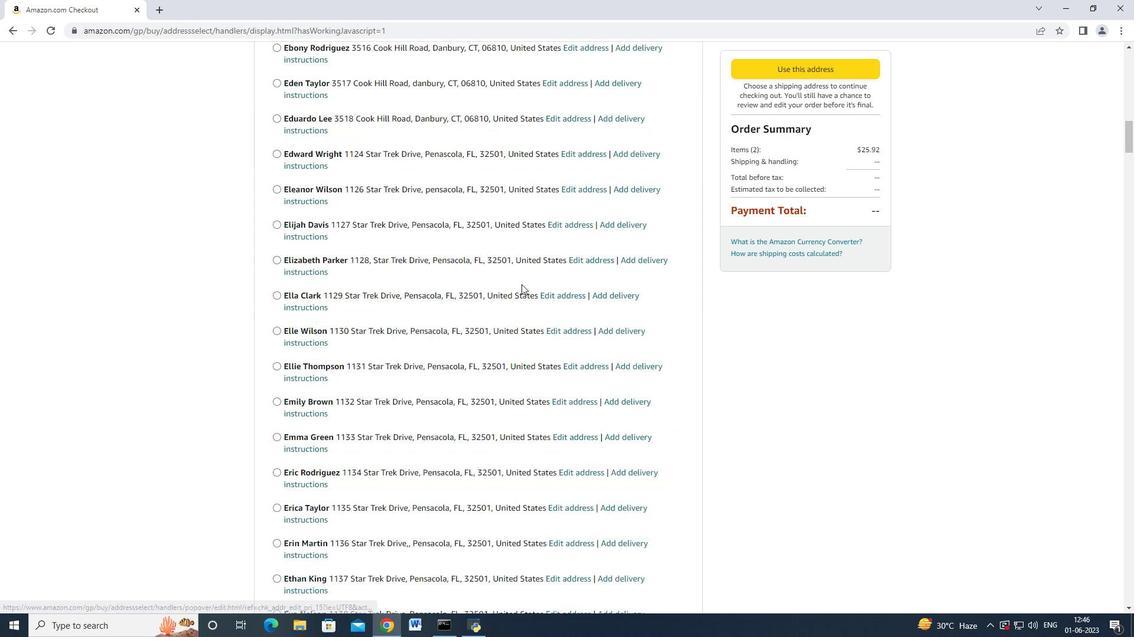 
Action: Mouse scrolled (521, 284) with delta (0, 0)
Screenshot: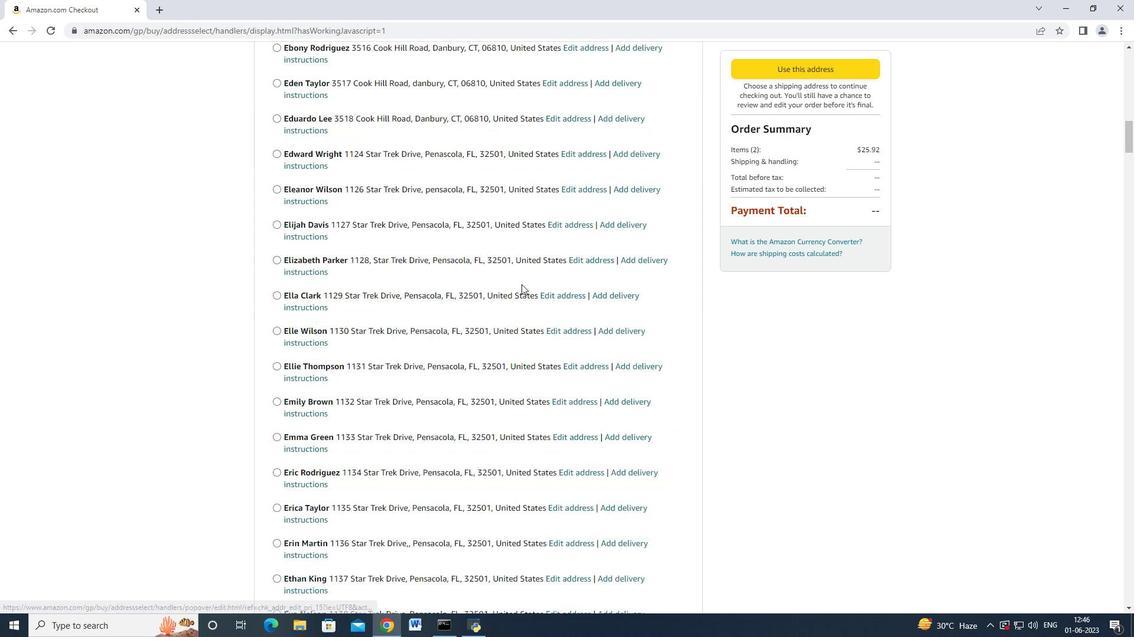 
Action: Mouse moved to (521, 287)
Screenshot: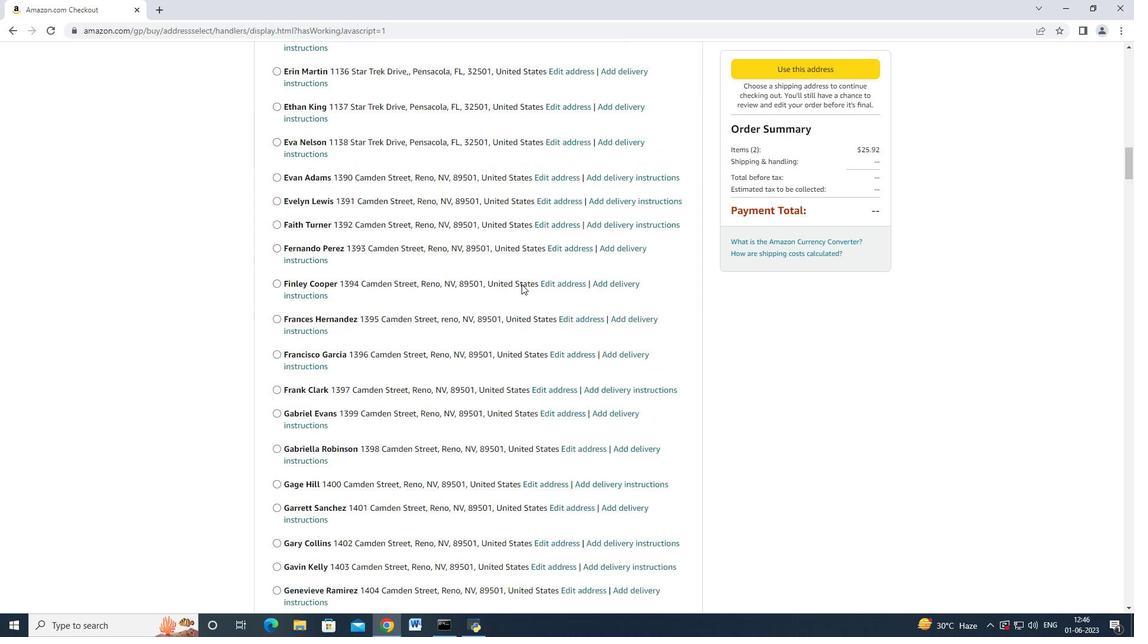 
Action: Mouse scrolled (521, 286) with delta (0, 0)
Screenshot: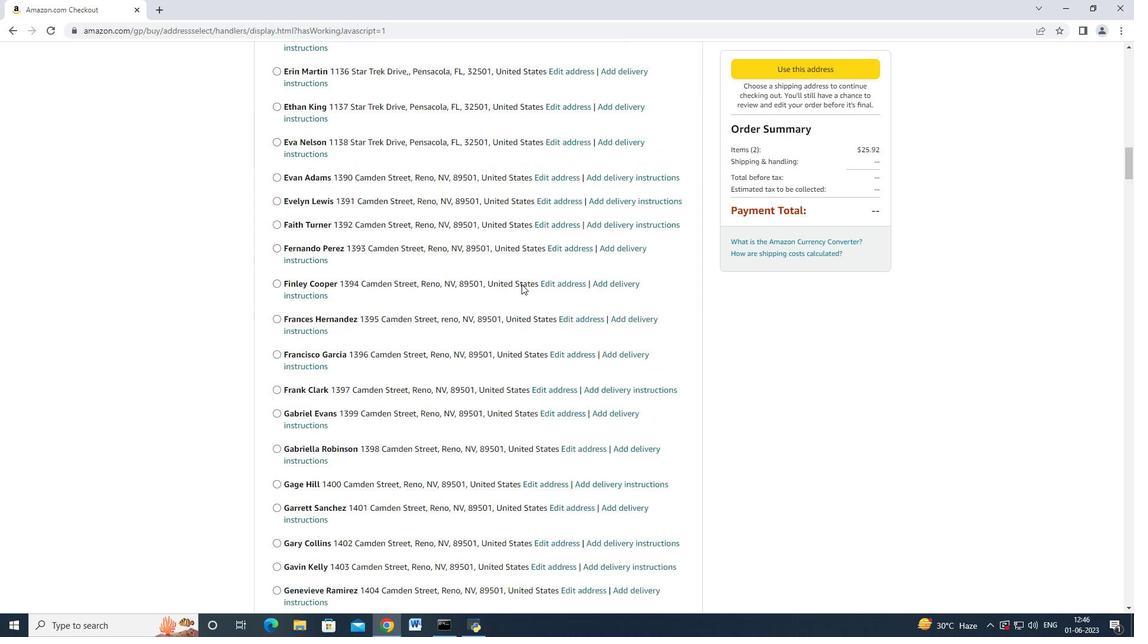 
Action: Mouse scrolled (521, 286) with delta (0, 0)
Screenshot: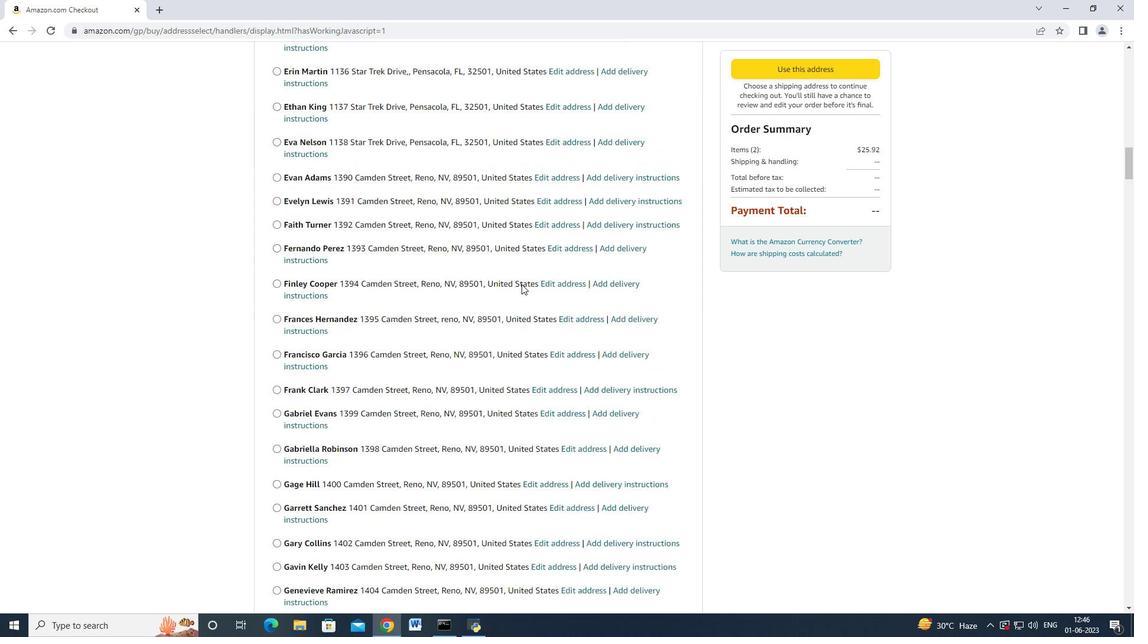 
Action: Mouse scrolled (521, 286) with delta (0, 0)
Screenshot: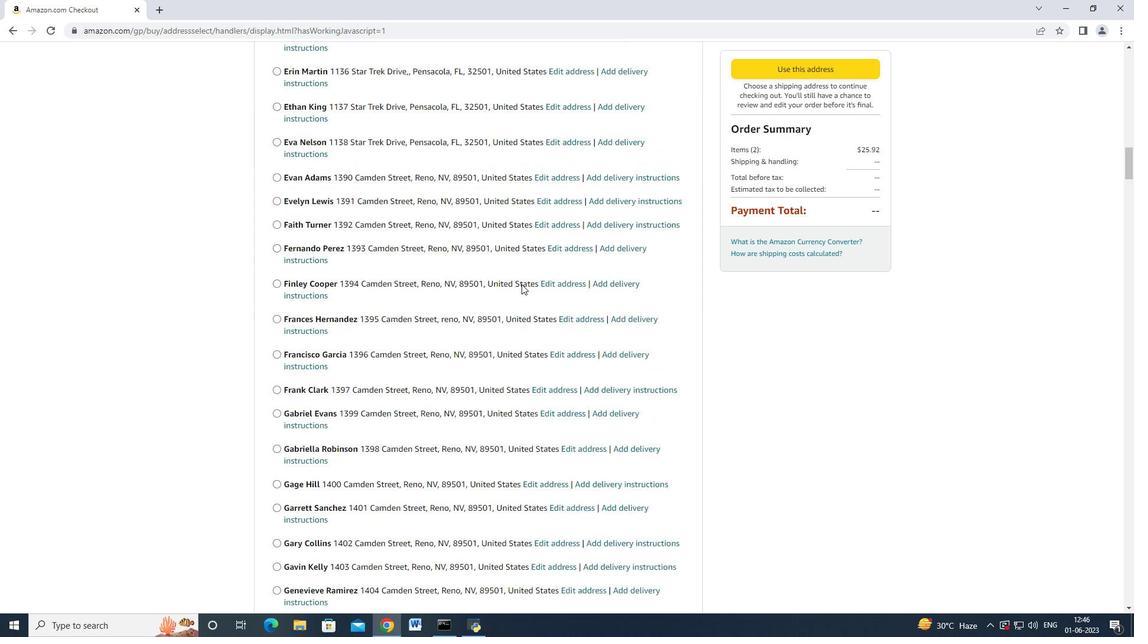 
Action: Mouse scrolled (521, 286) with delta (0, 0)
Screenshot: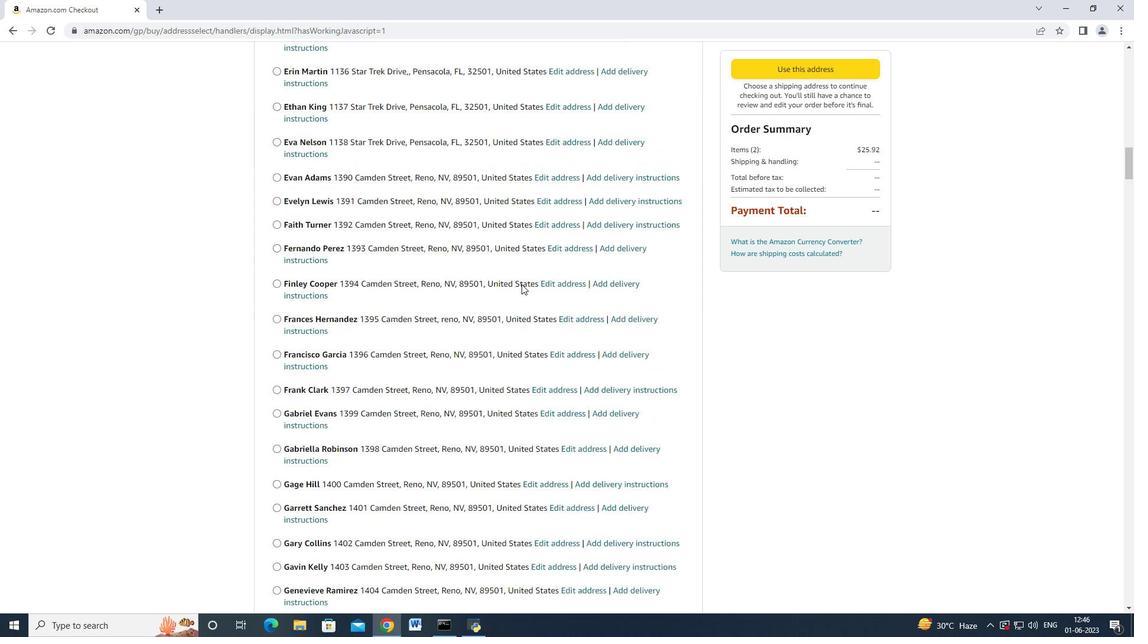 
Action: Mouse scrolled (521, 286) with delta (0, 0)
Screenshot: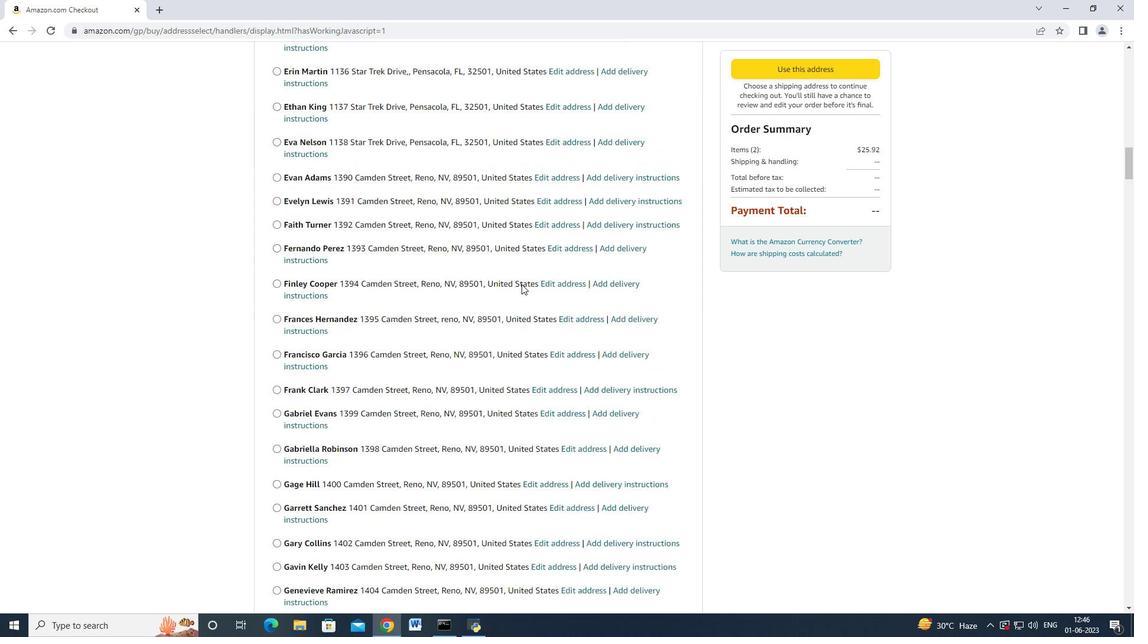 
Action: Mouse scrolled (521, 286) with delta (0, 0)
Screenshot: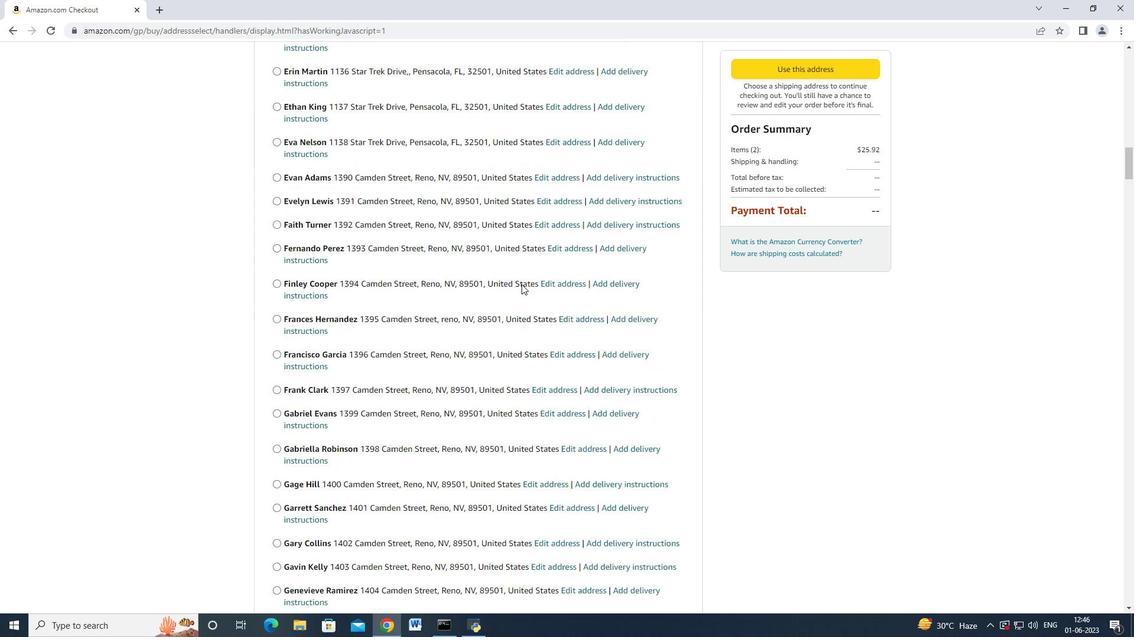 
Action: Mouse moved to (521, 287)
Screenshot: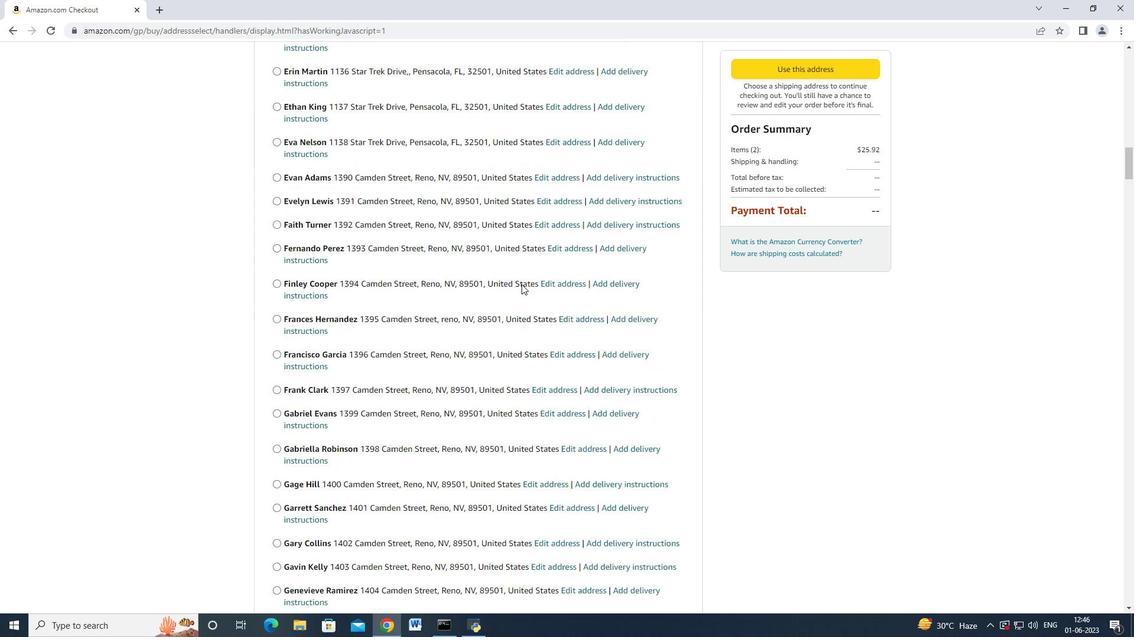 
Action: Mouse scrolled (521, 286) with delta (0, 0)
Screenshot: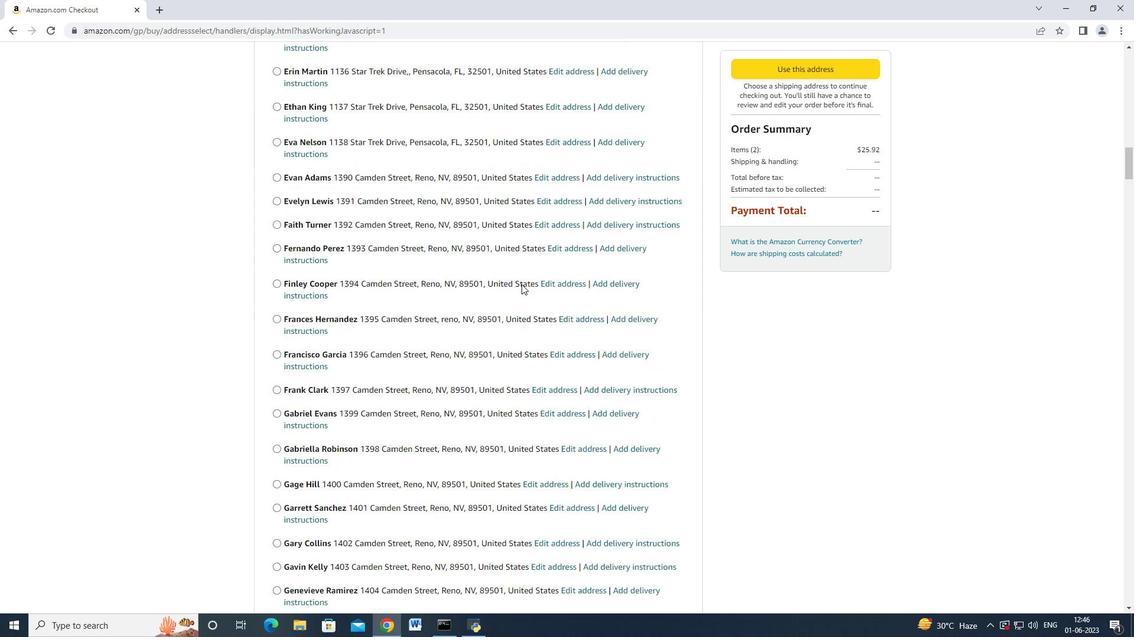 
Action: Mouse scrolled (521, 286) with delta (0, 0)
Screenshot: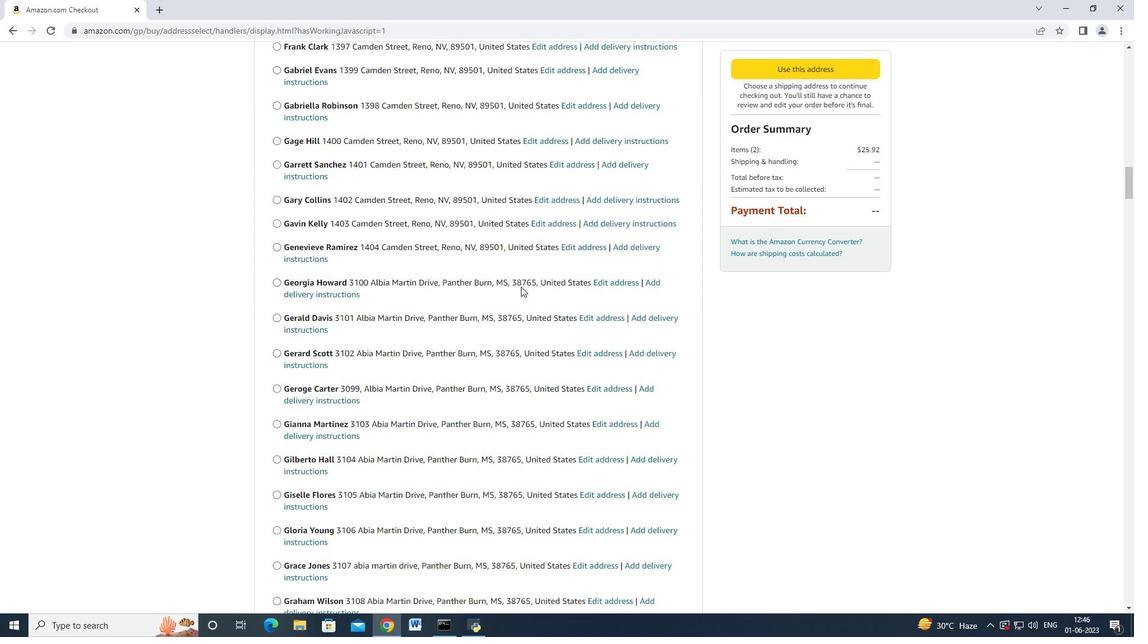 
Action: Mouse scrolled (521, 286) with delta (0, 0)
Screenshot: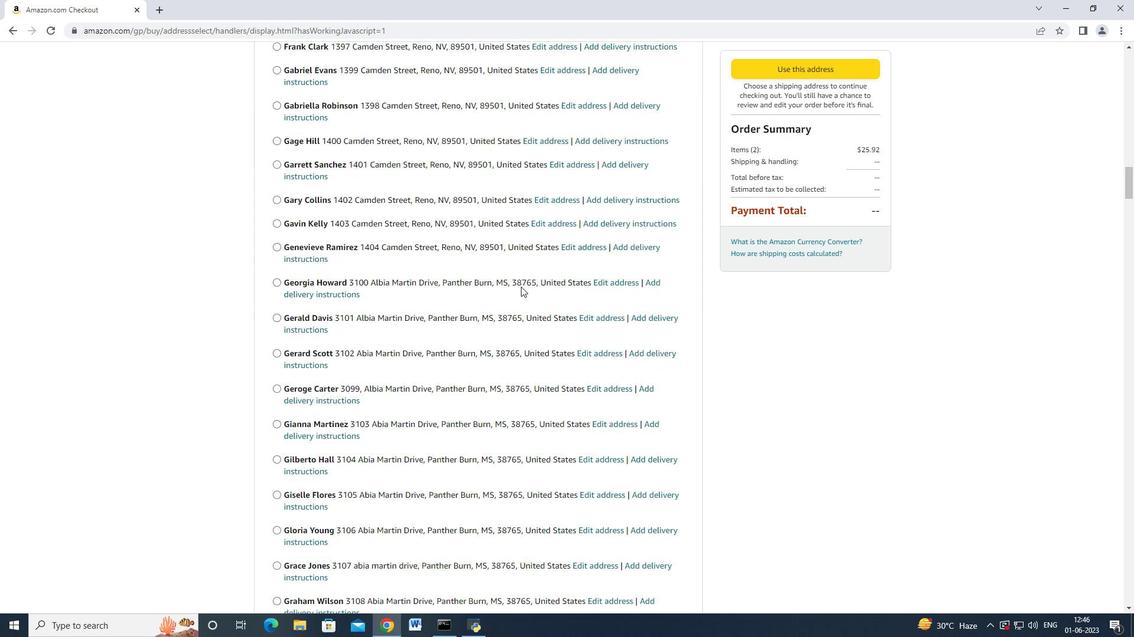 
Action: Mouse scrolled (521, 286) with delta (0, 0)
Screenshot: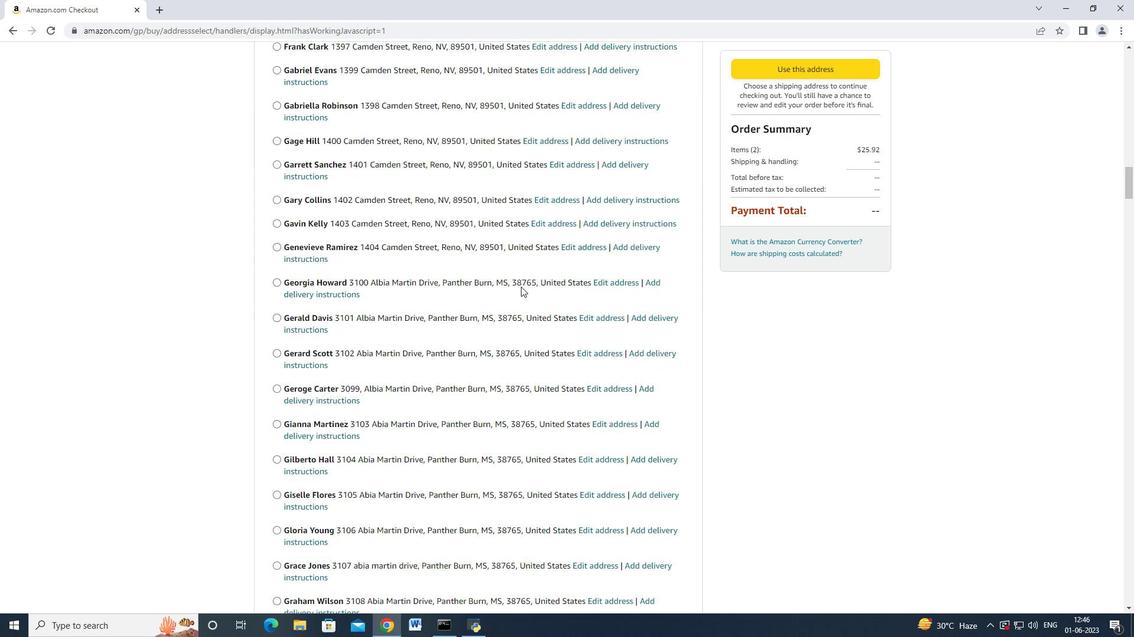 
Action: Mouse scrolled (521, 285) with delta (0, -1)
Screenshot: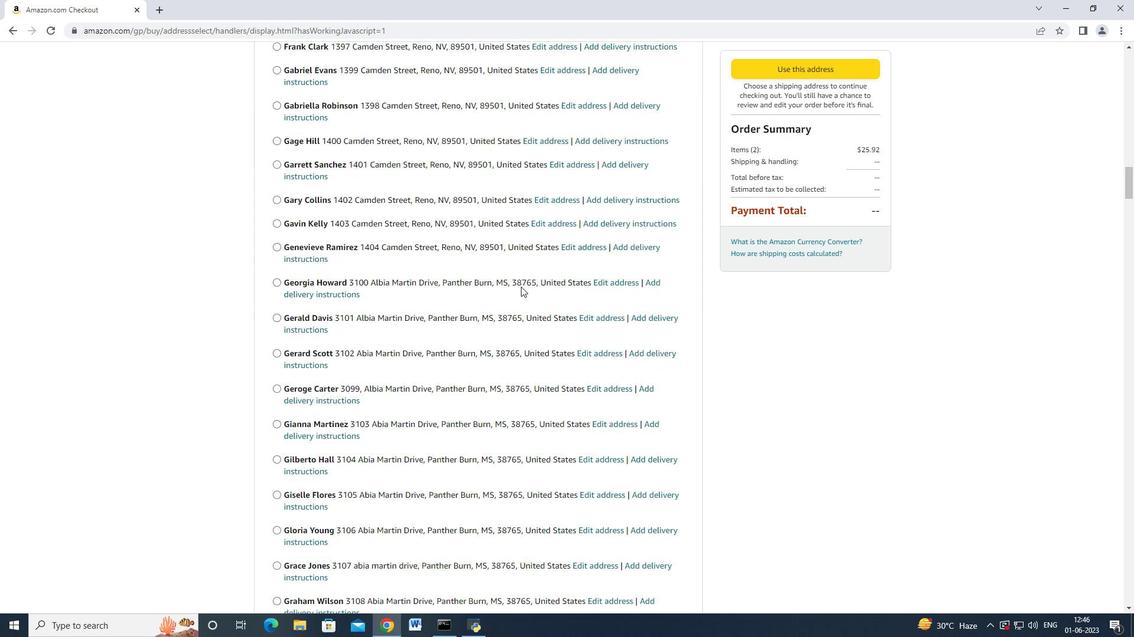 
Action: Mouse scrolled (521, 286) with delta (0, 0)
Screenshot: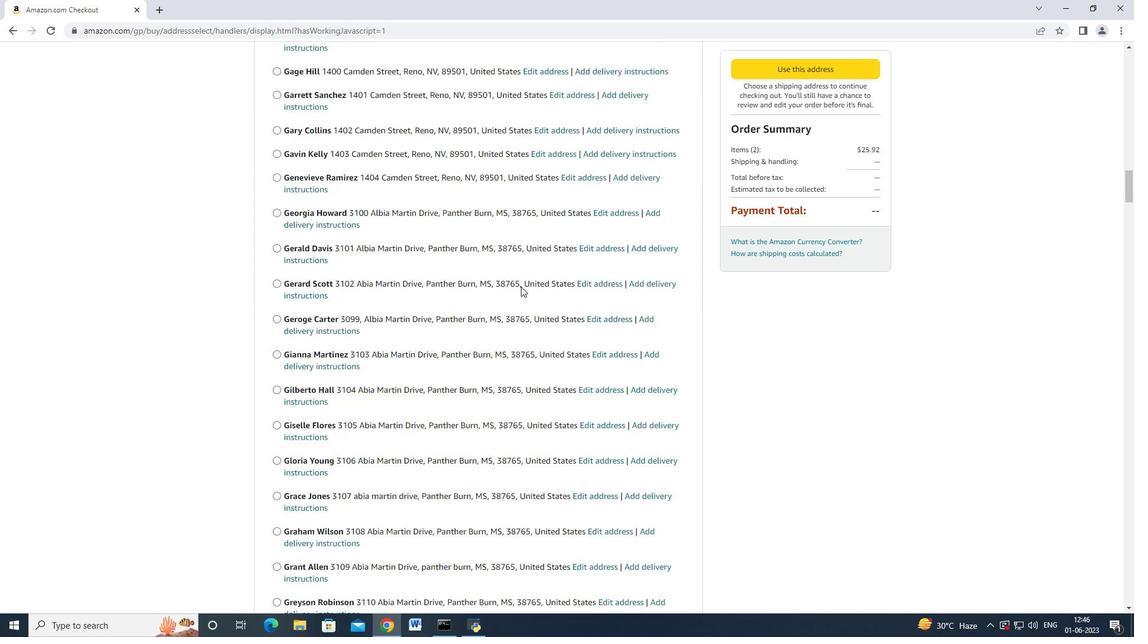 
Action: Mouse scrolled (521, 286) with delta (0, 0)
Screenshot: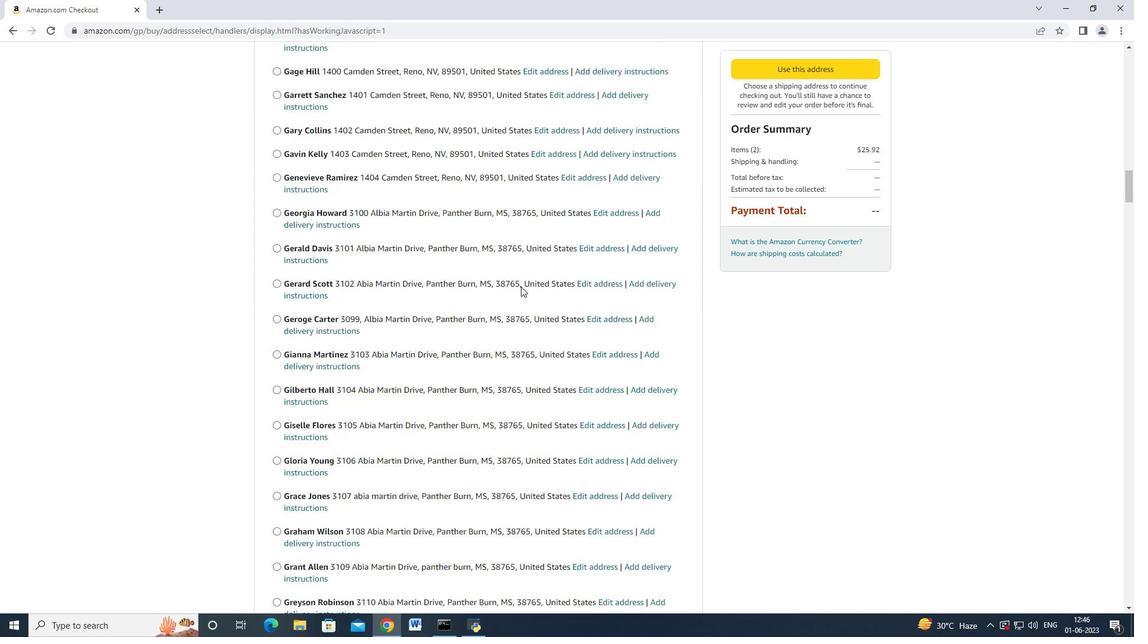
Action: Mouse scrolled (521, 286) with delta (0, 0)
Screenshot: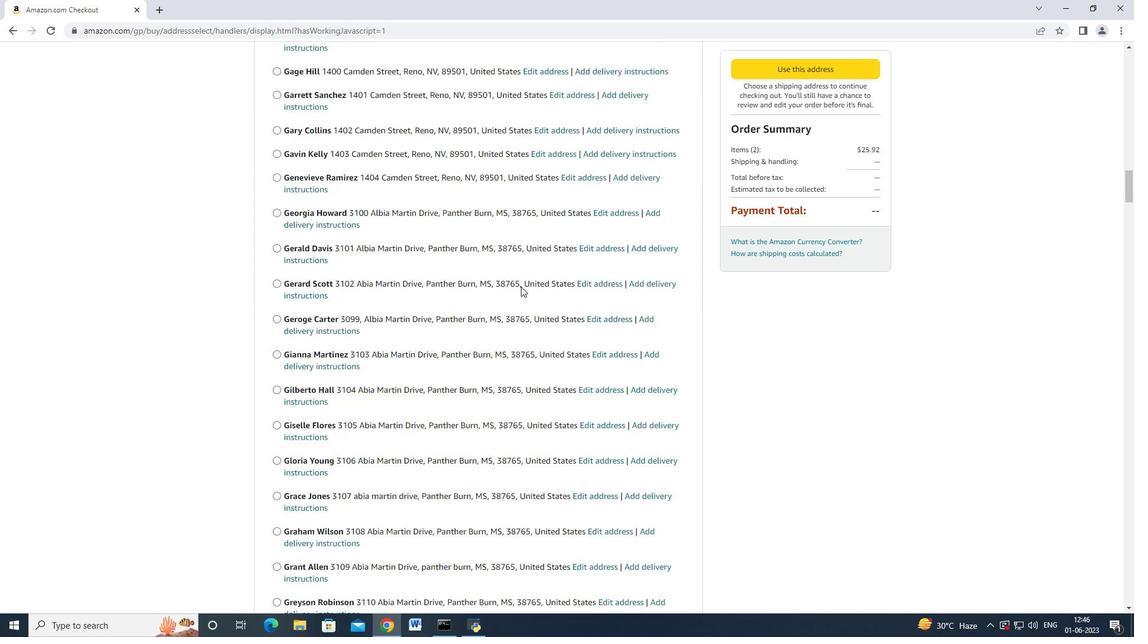
Action: Mouse moved to (521, 287)
Screenshot: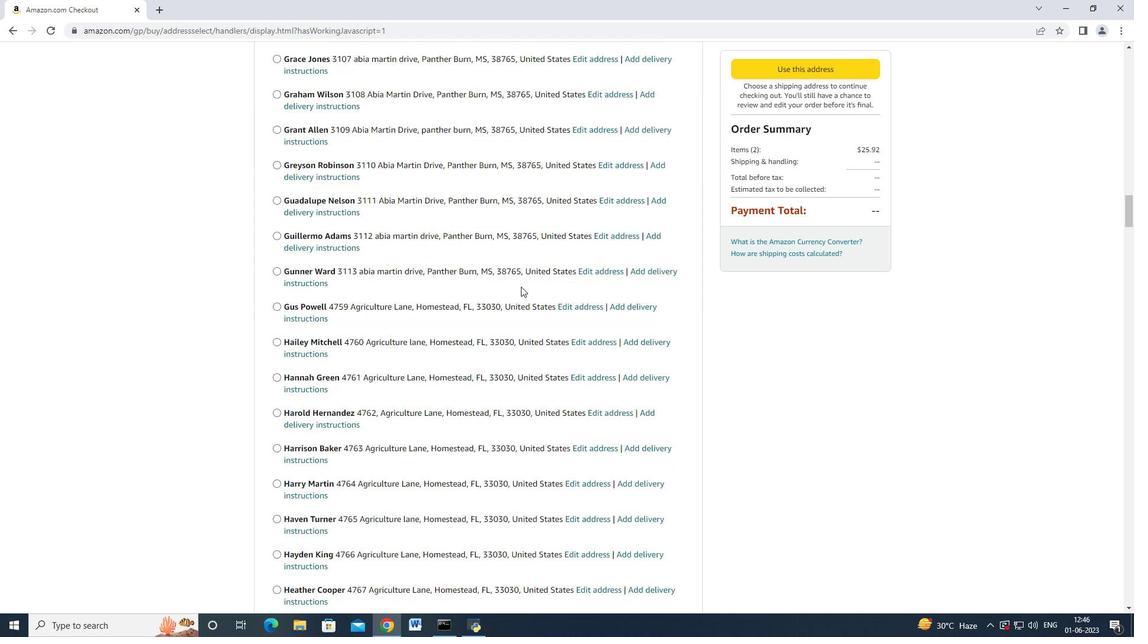 
Action: Mouse scrolled (521, 287) with delta (0, 0)
Screenshot: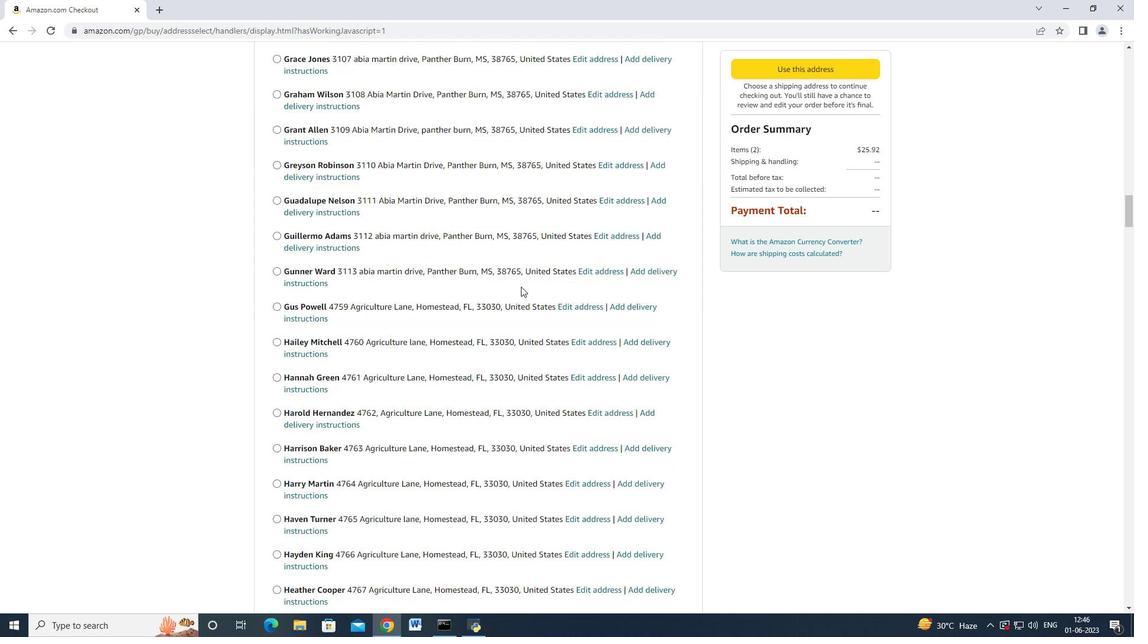 
Action: Mouse moved to (519, 290)
Screenshot: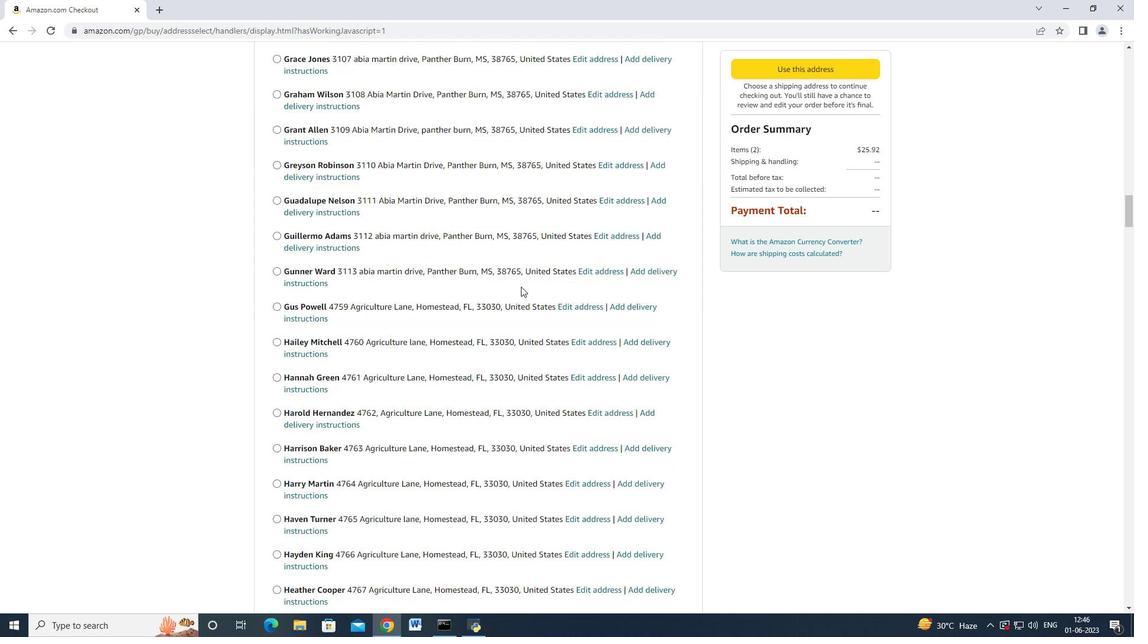 
Action: Mouse scrolled (519, 288) with delta (0, 0)
Screenshot: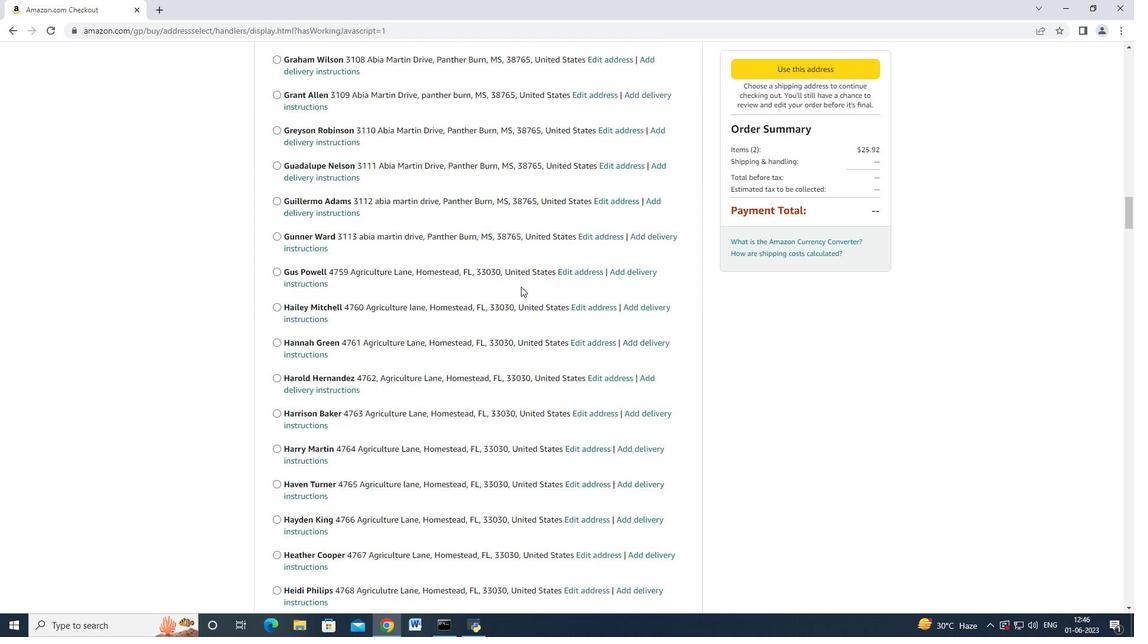 
Action: Mouse scrolled (519, 289) with delta (0, 0)
Screenshot: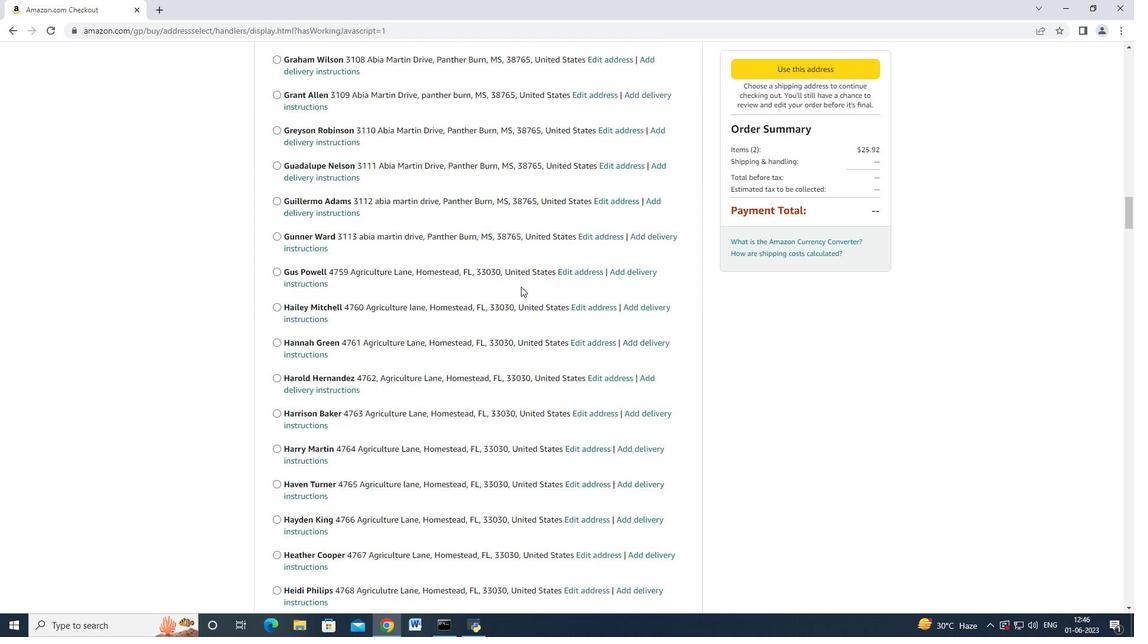 
Action: Mouse scrolled (519, 289) with delta (0, 0)
Screenshot: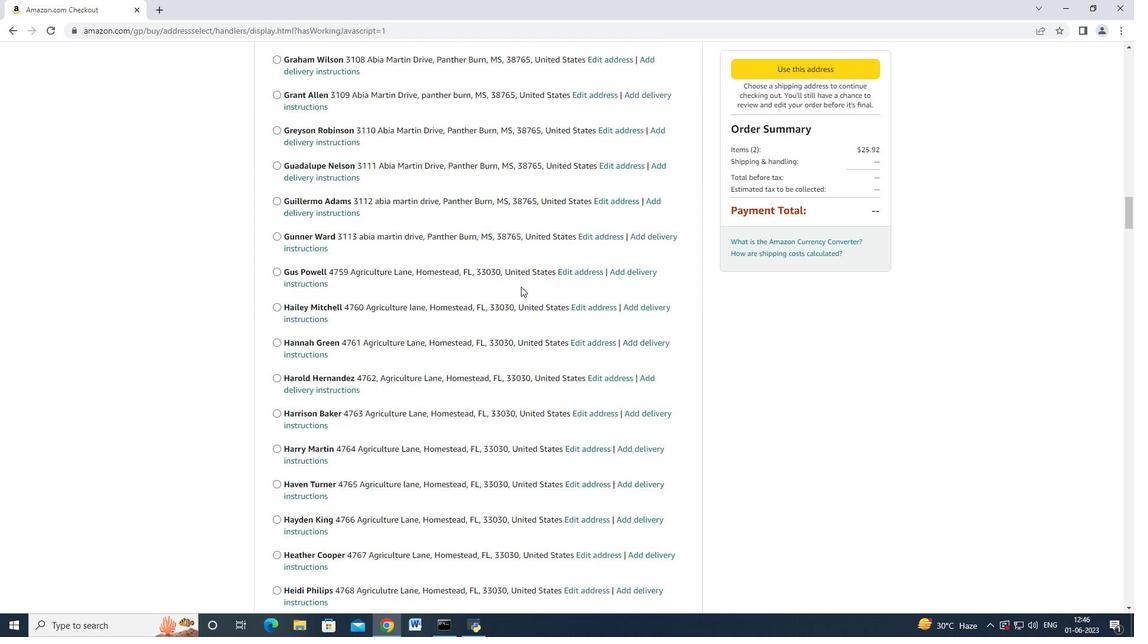 
Action: Mouse scrolled (519, 289) with delta (0, 0)
Screenshot: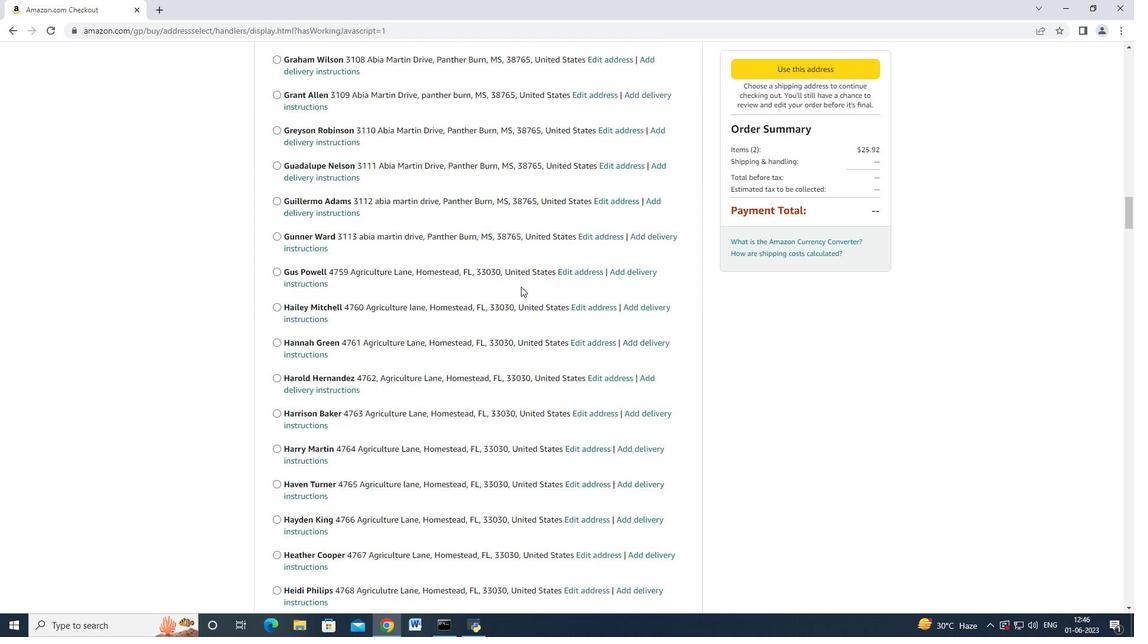 
Action: Mouse scrolled (519, 289) with delta (0, 0)
Screenshot: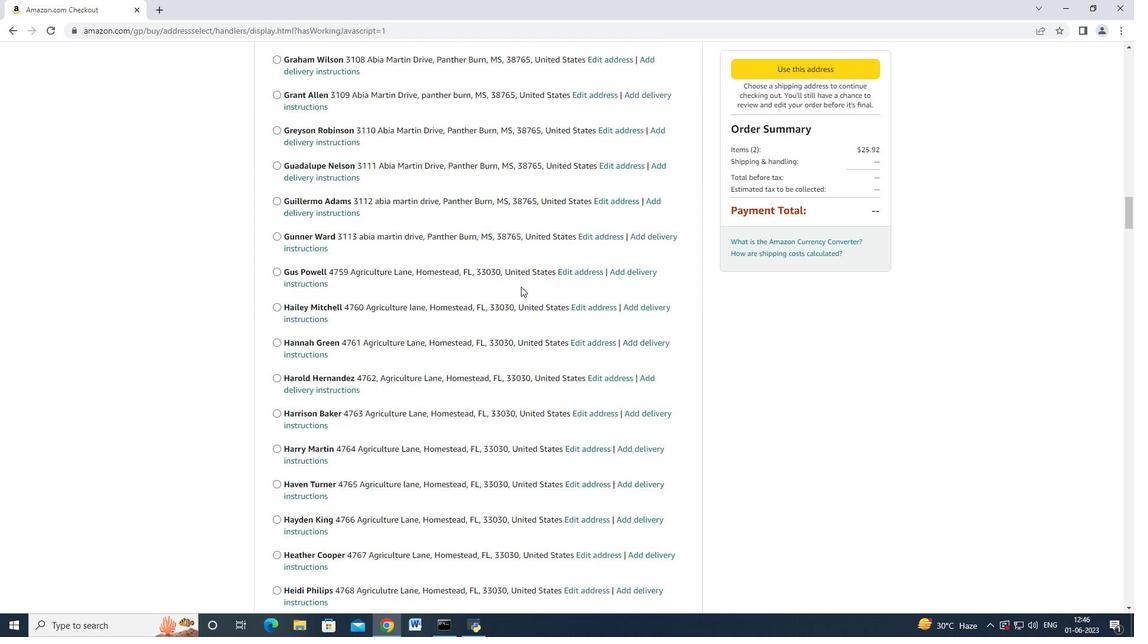 
Action: Mouse scrolled (519, 289) with delta (0, 0)
Screenshot: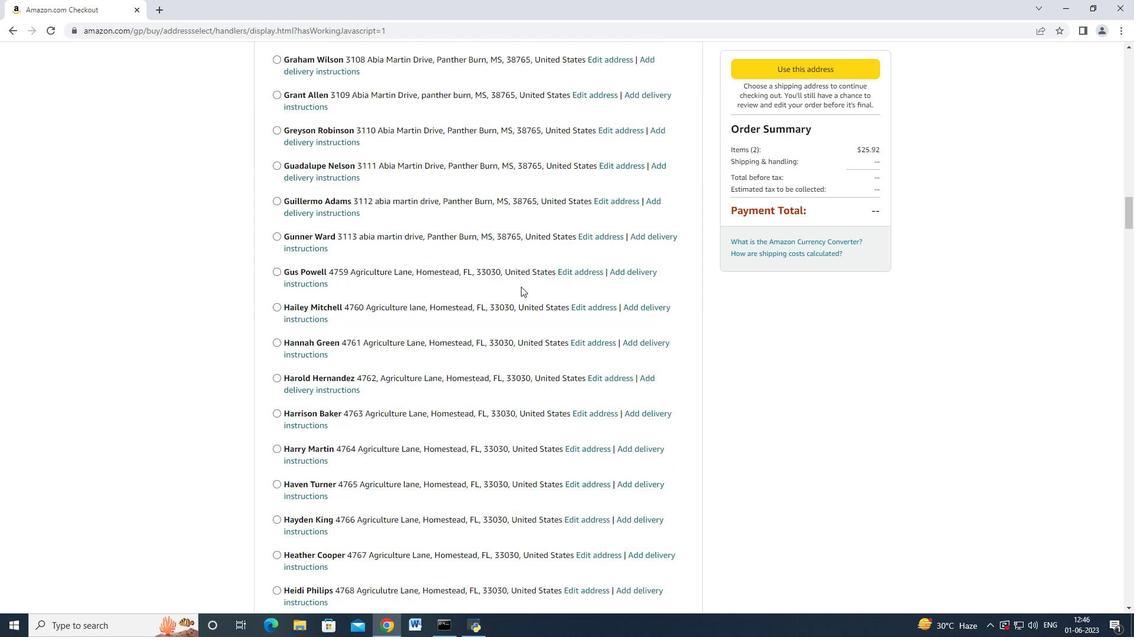 
Action: Mouse scrolled (519, 289) with delta (0, 0)
Screenshot: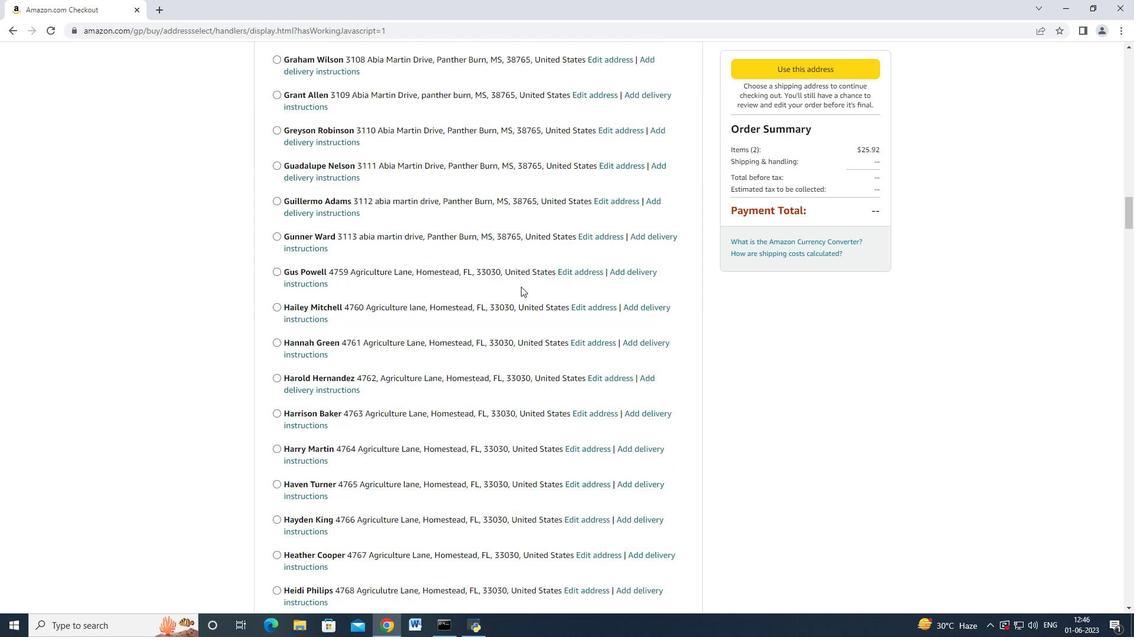 
Action: Mouse scrolled (519, 289) with delta (0, 0)
Screenshot: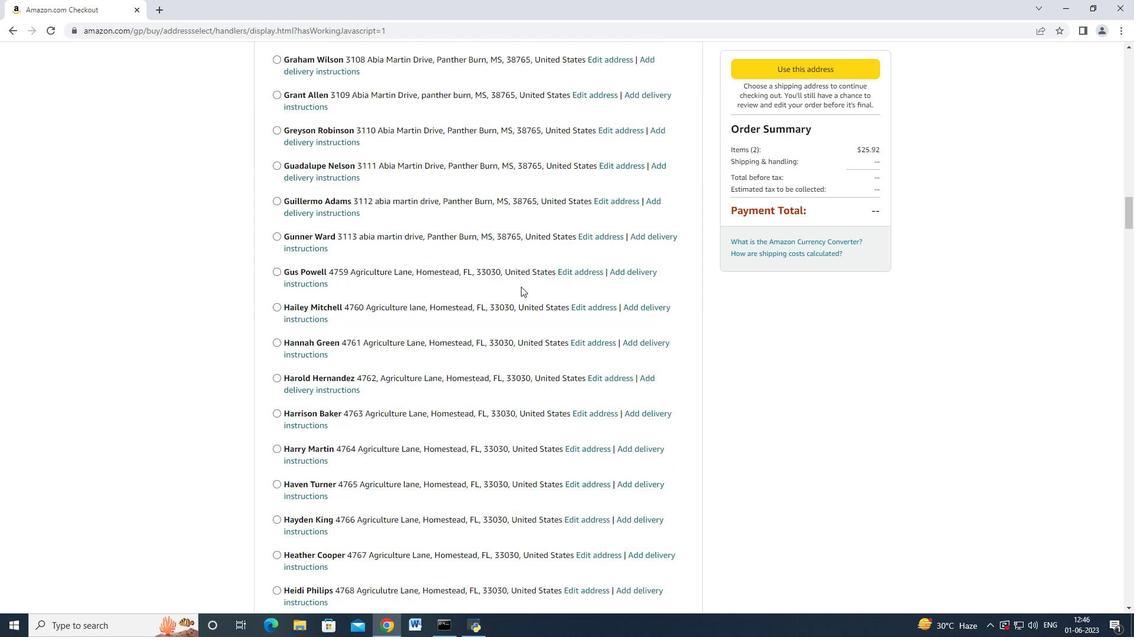 
Action: Mouse scrolled (519, 289) with delta (0, 0)
Screenshot: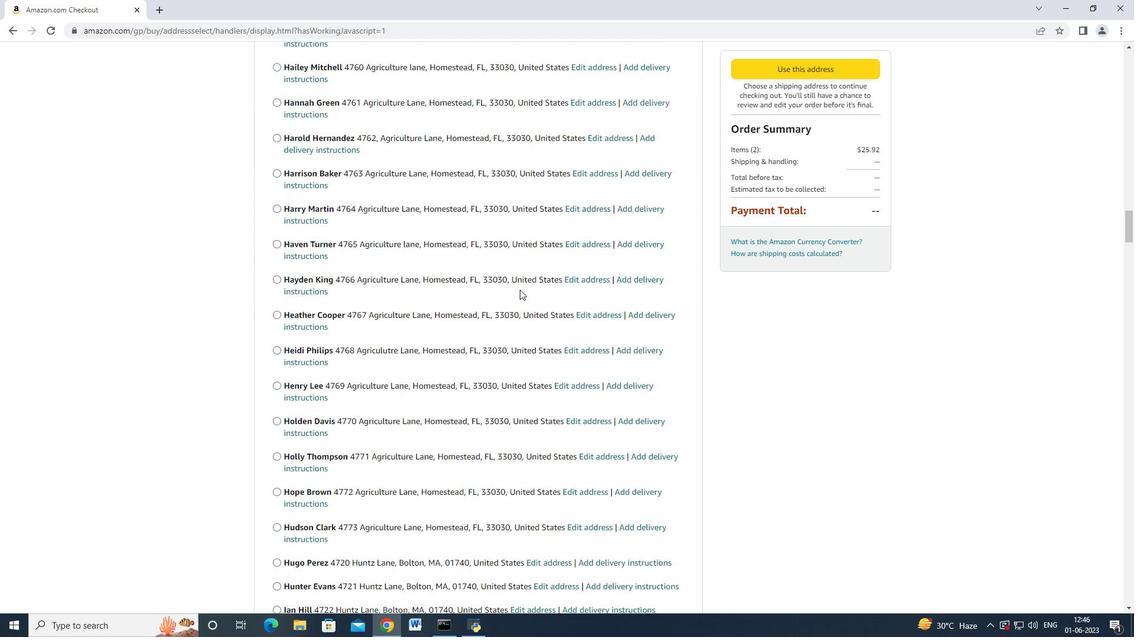 
Action: Mouse moved to (519, 290)
Screenshot: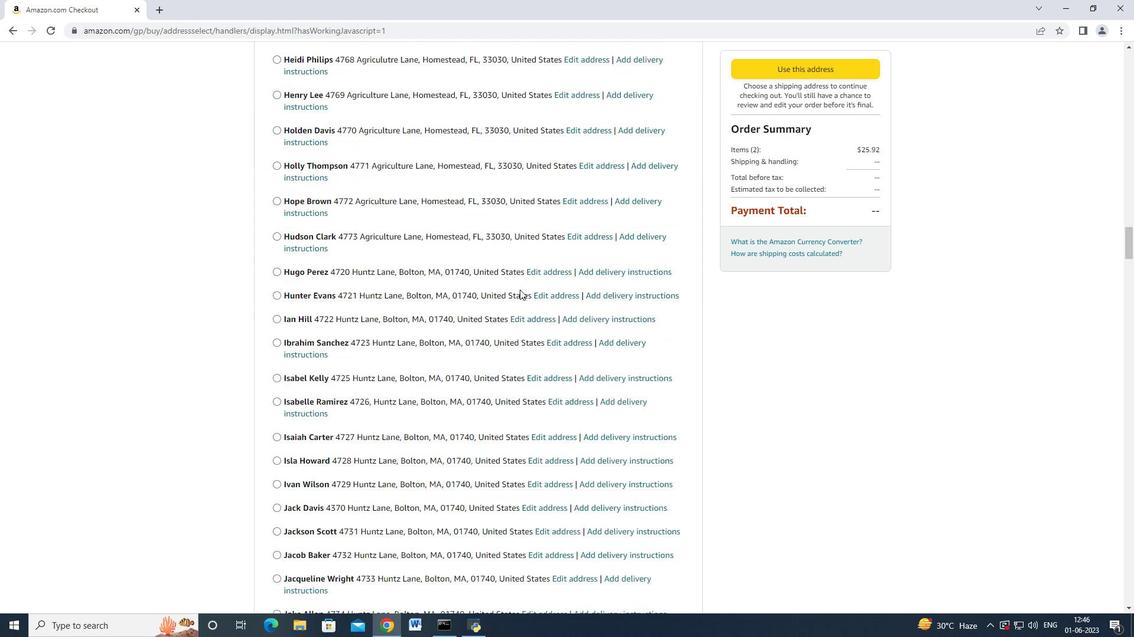 
Action: Mouse scrolled (519, 289) with delta (0, 0)
Screenshot: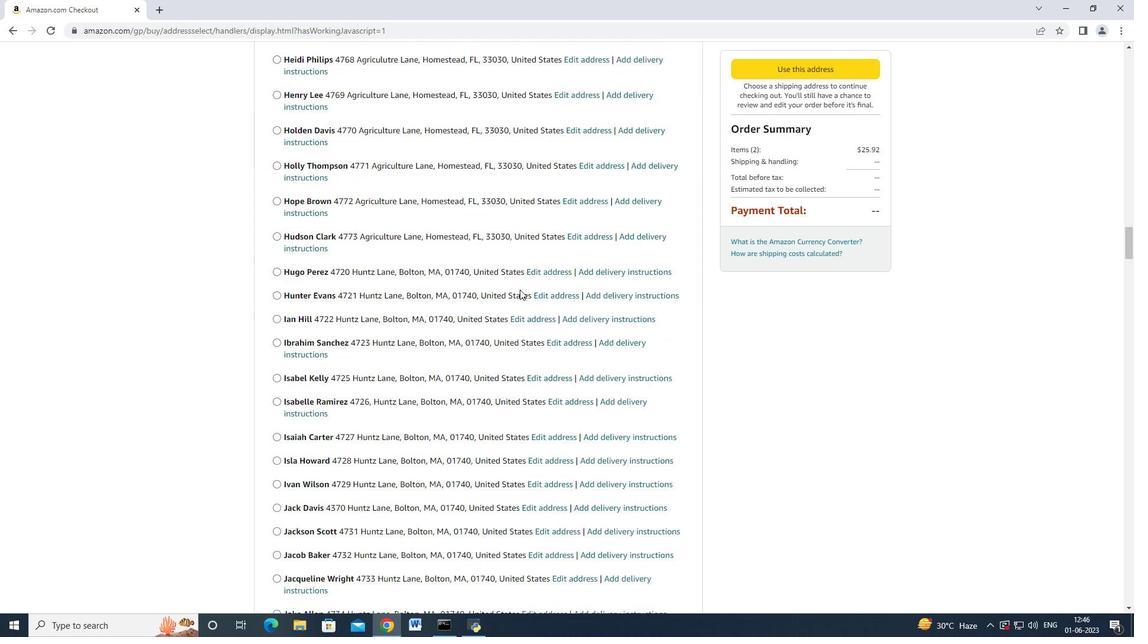 
Action: Mouse moved to (518, 290)
Screenshot: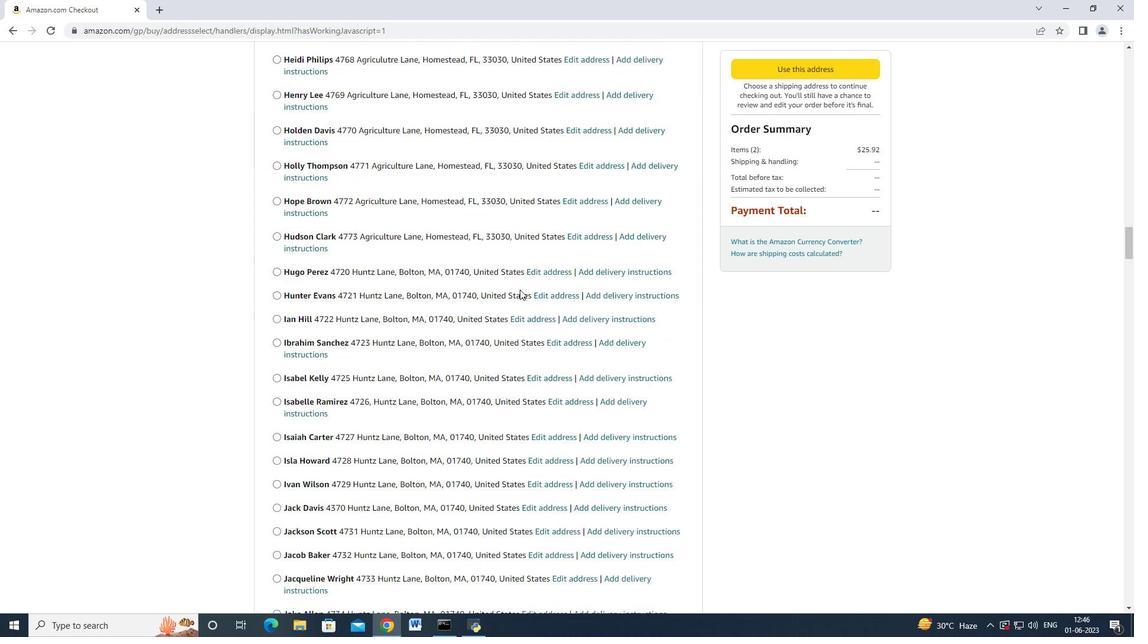 
Action: Mouse scrolled (519, 288) with delta (0, -1)
Screenshot: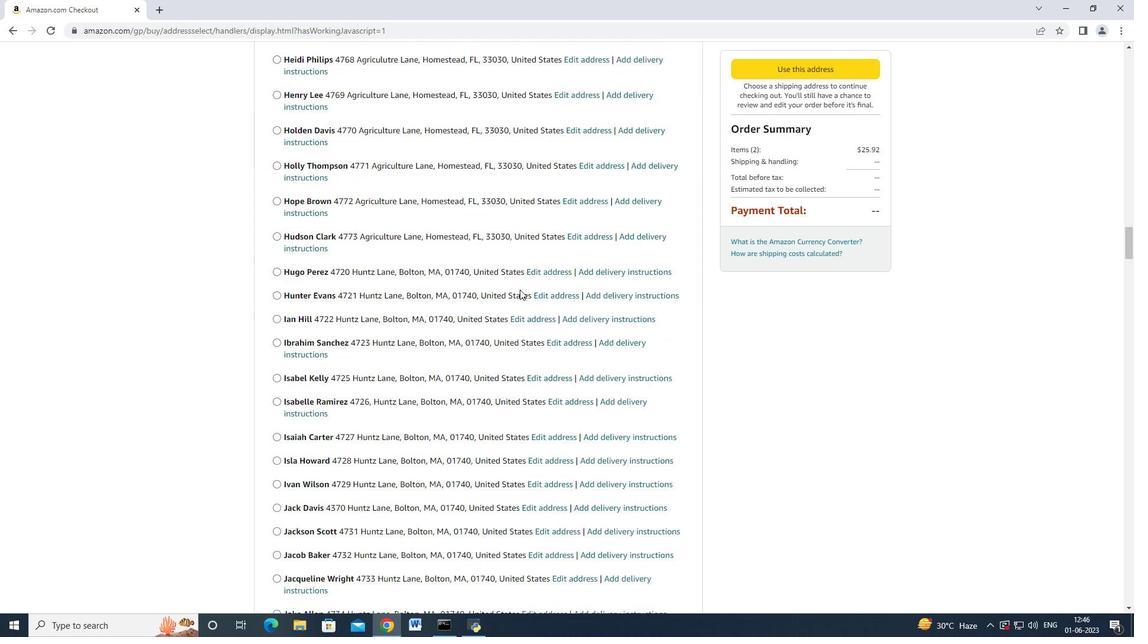 
Action: Mouse scrolled (519, 289) with delta (0, 0)
Screenshot: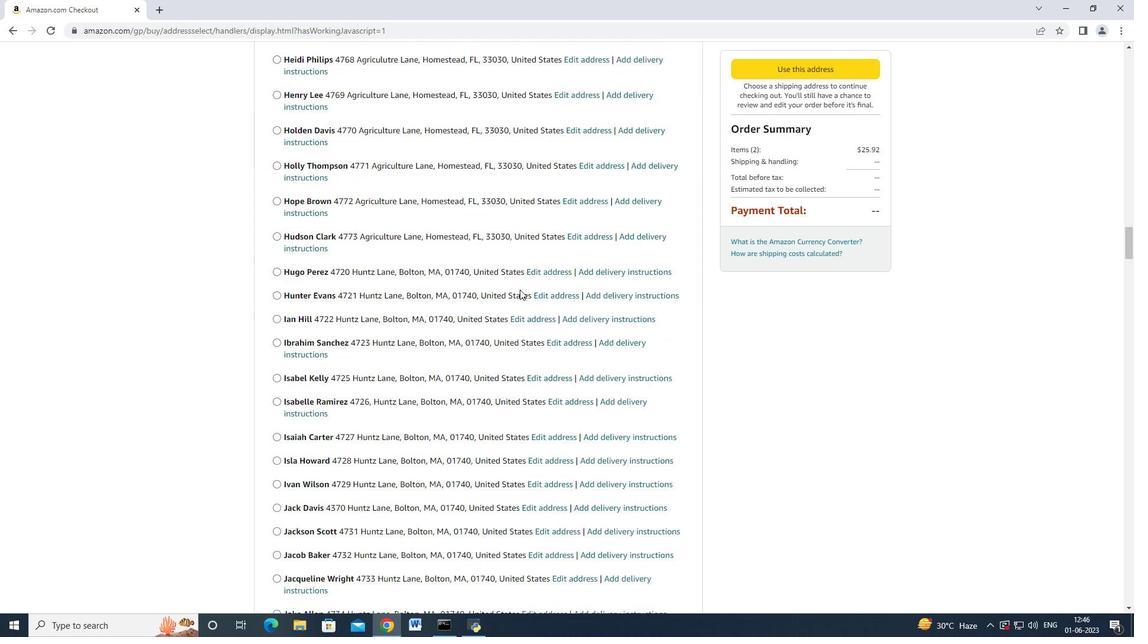 
Action: Mouse scrolled (519, 289) with delta (0, 0)
Screenshot: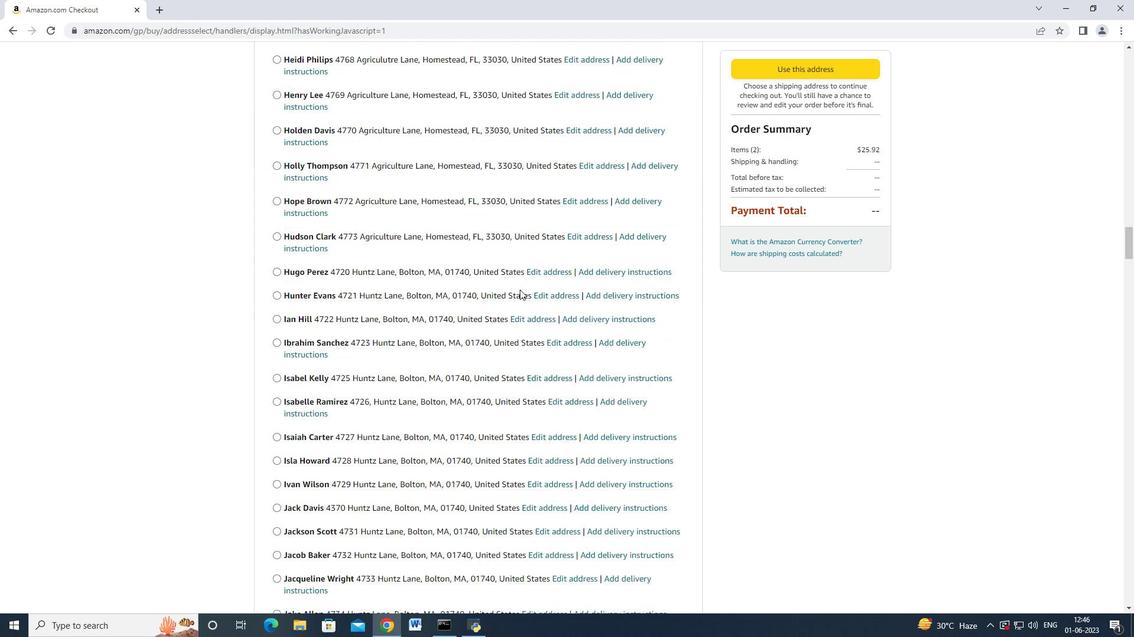 
Action: Mouse scrolled (519, 289) with delta (0, 0)
Screenshot: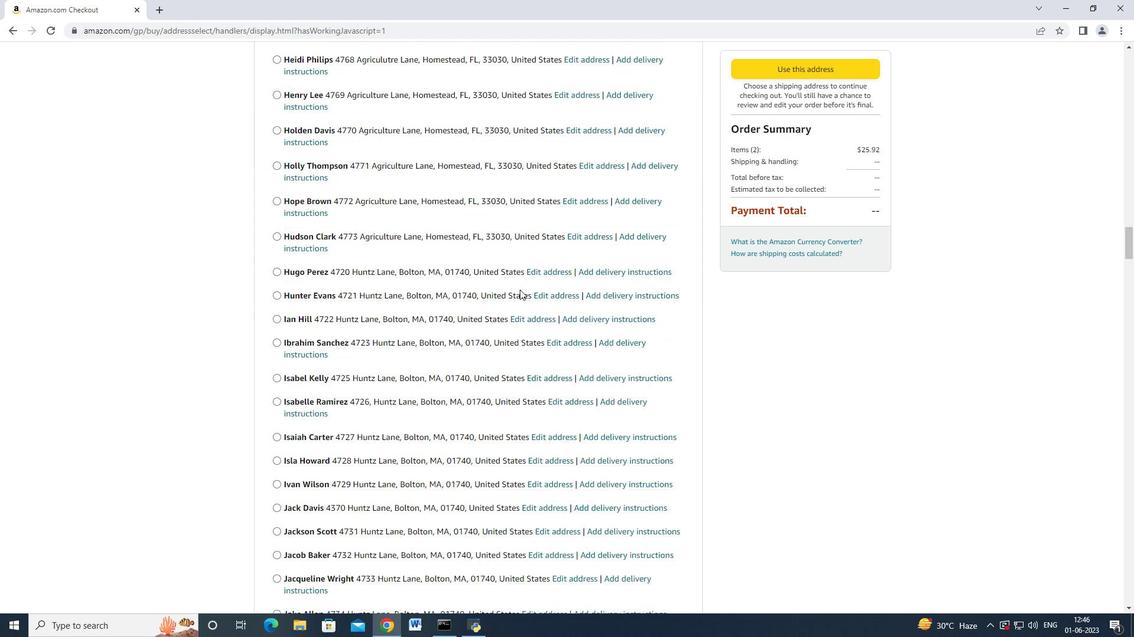 
Action: Mouse moved to (518, 290)
Screenshot: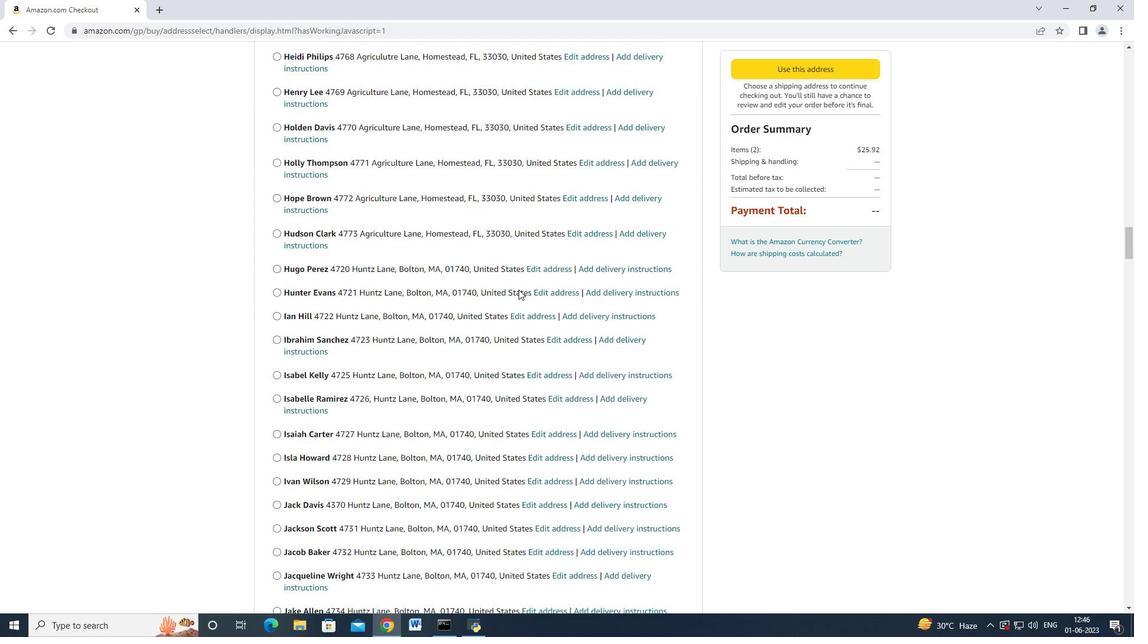 
Action: Mouse scrolled (518, 290) with delta (0, 0)
Screenshot: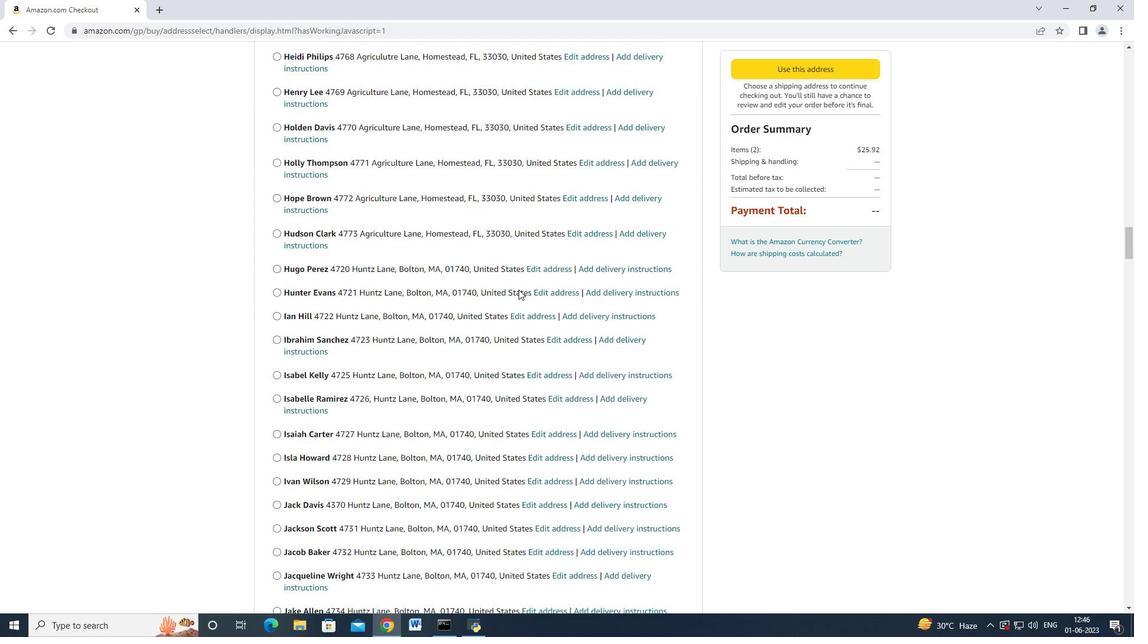 
Action: Mouse moved to (516, 292)
Screenshot: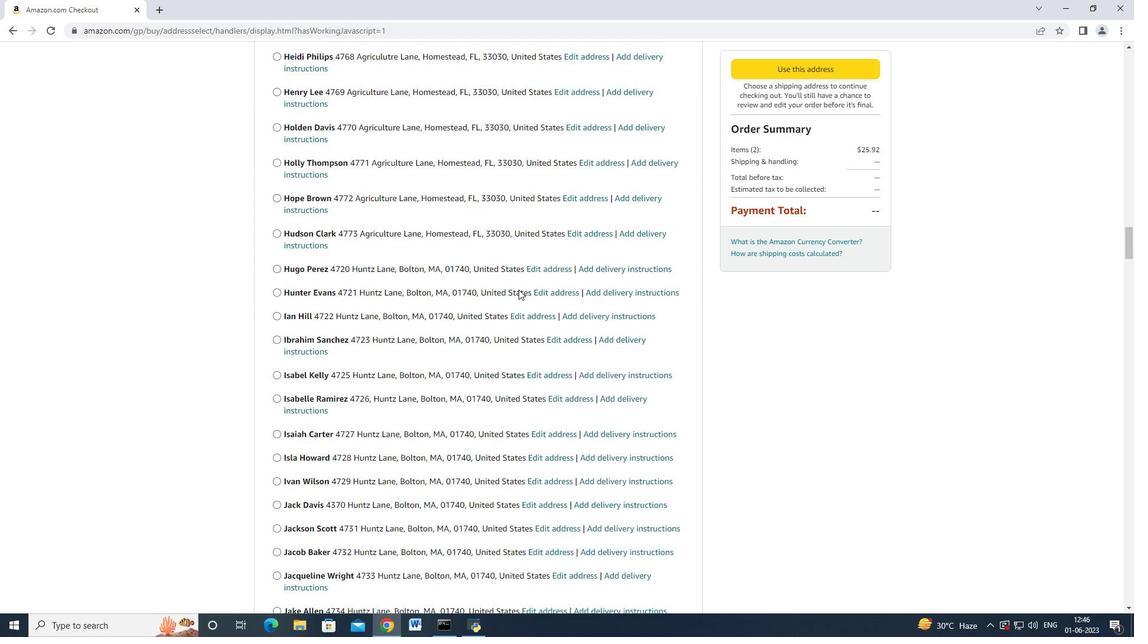 
Action: Mouse scrolled (516, 291) with delta (0, 0)
Screenshot: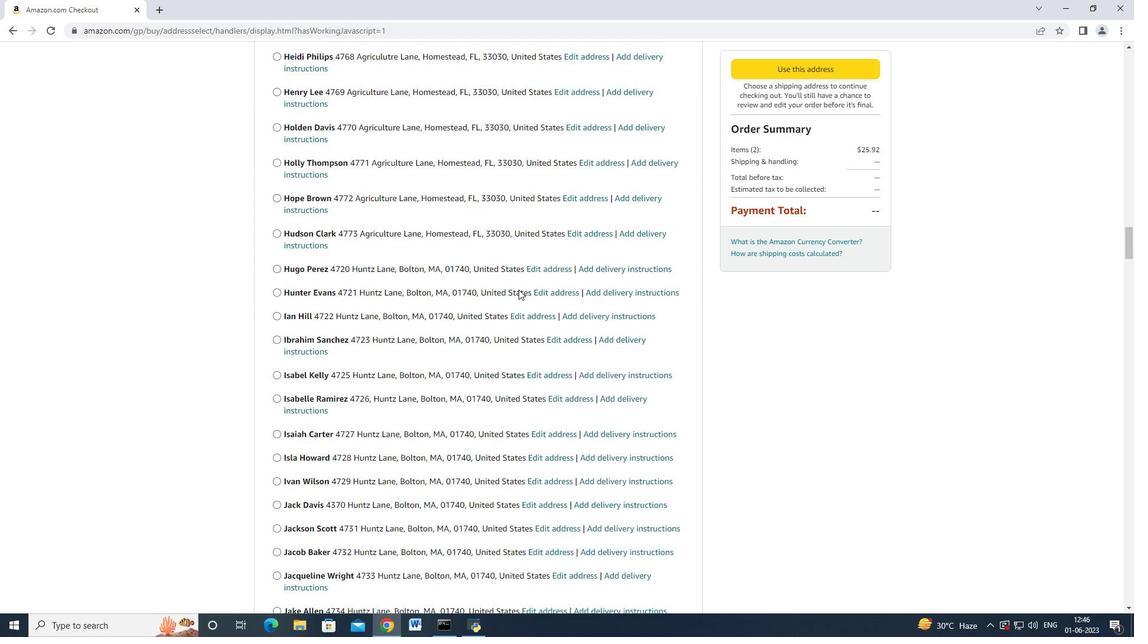 
Action: Mouse scrolled (516, 291) with delta (0, 0)
Screenshot: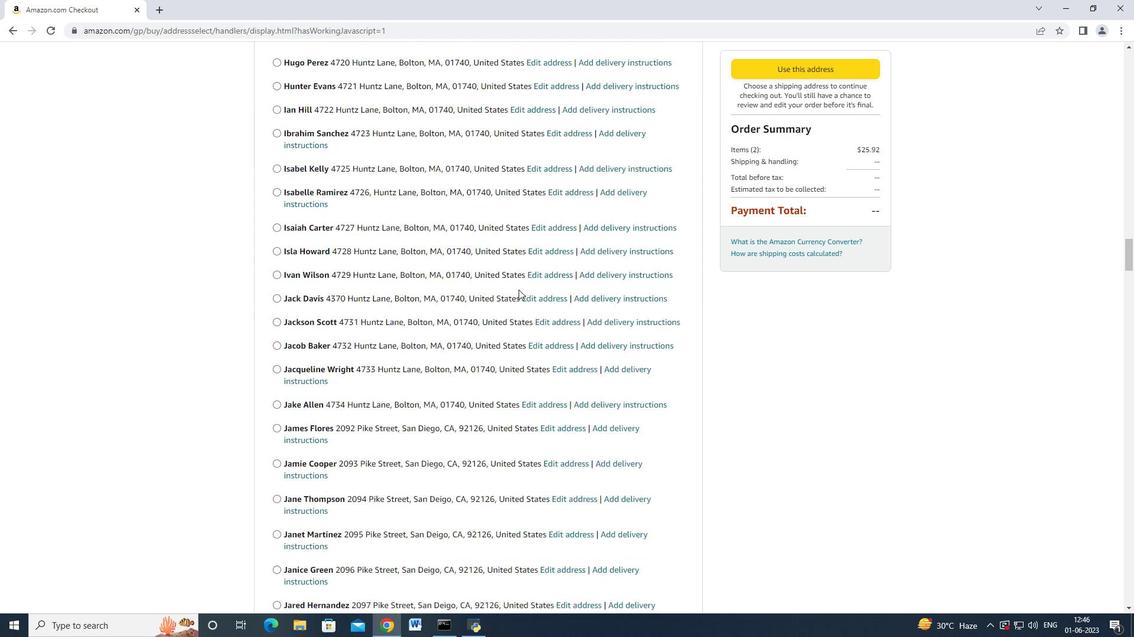 
Action: Mouse moved to (516, 292)
Screenshot: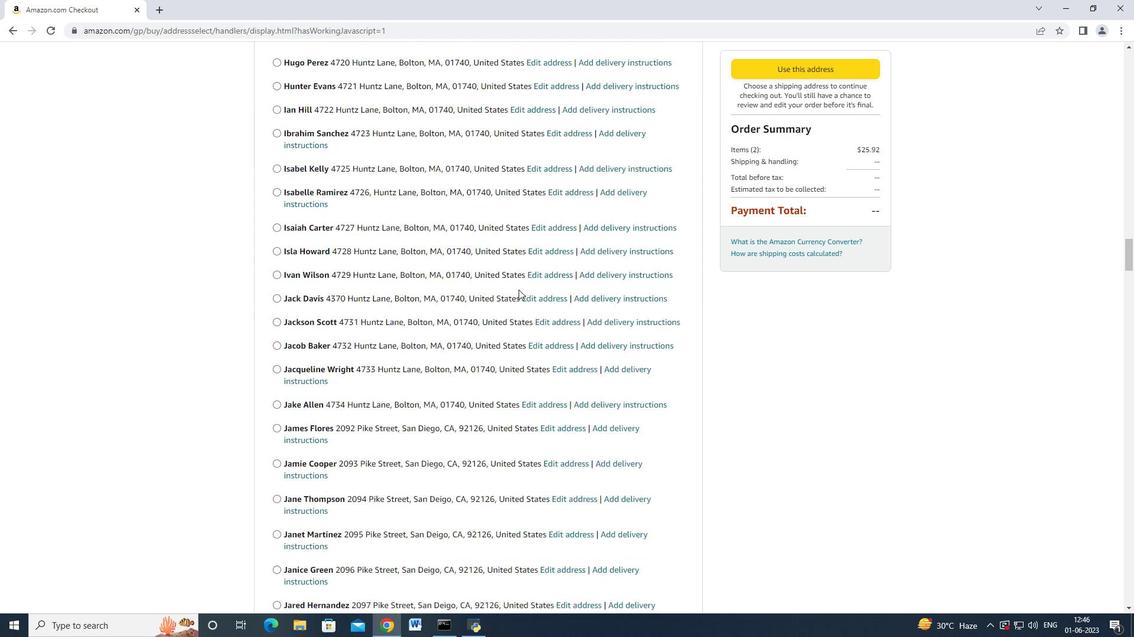 
Action: Mouse scrolled (516, 292) with delta (0, 0)
Screenshot: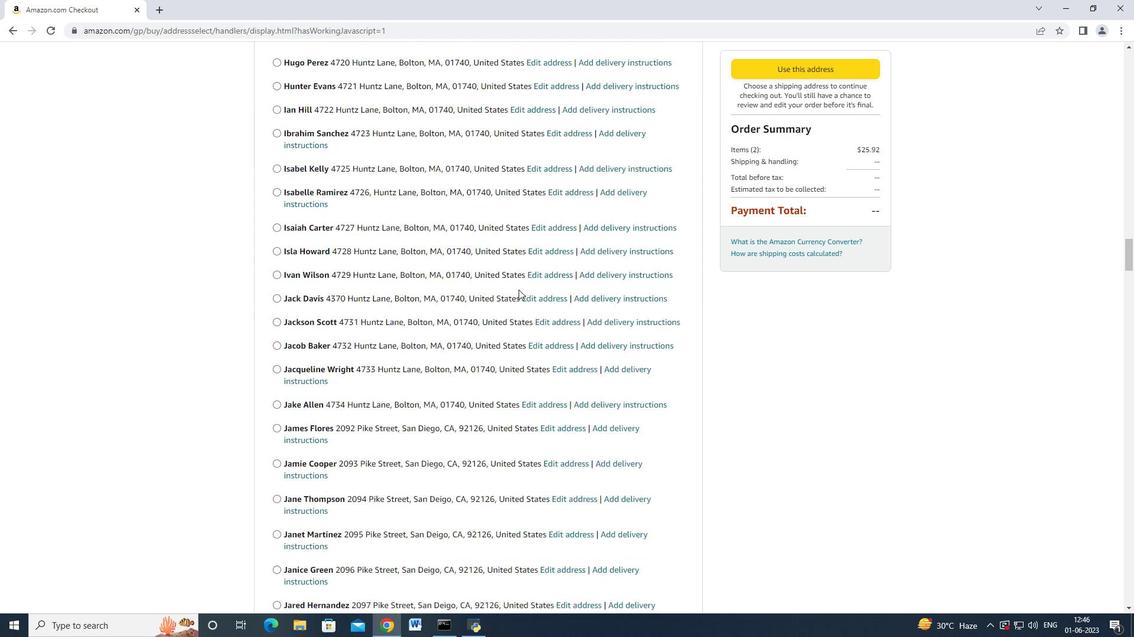 
Action: Mouse scrolled (516, 292) with delta (0, 0)
Screenshot: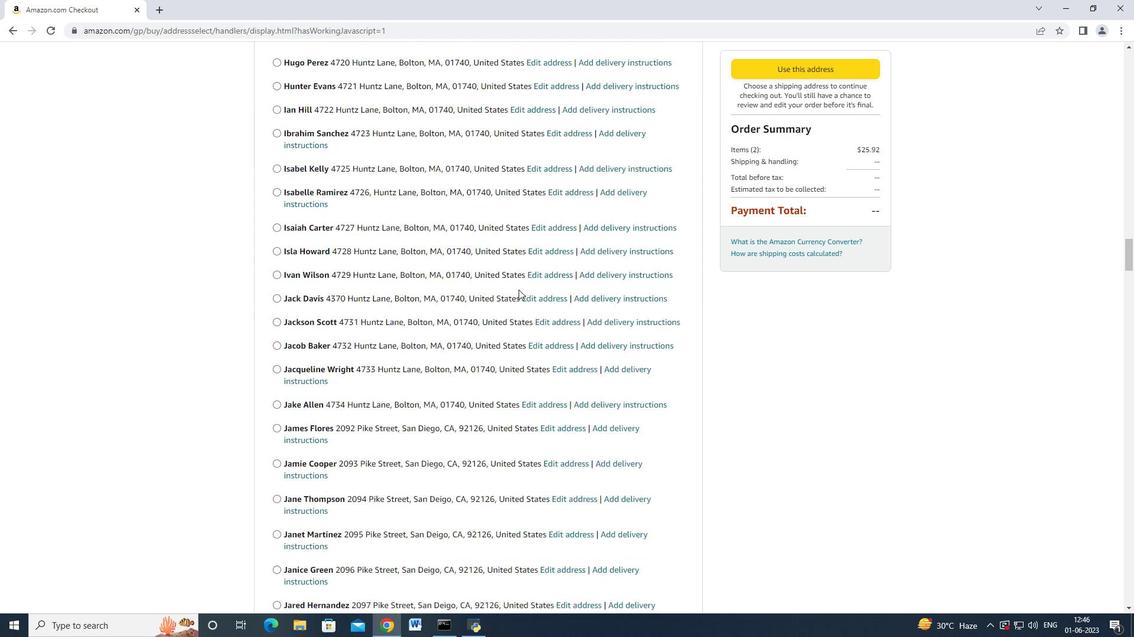 
Action: Mouse scrolled (516, 292) with delta (0, 0)
Screenshot: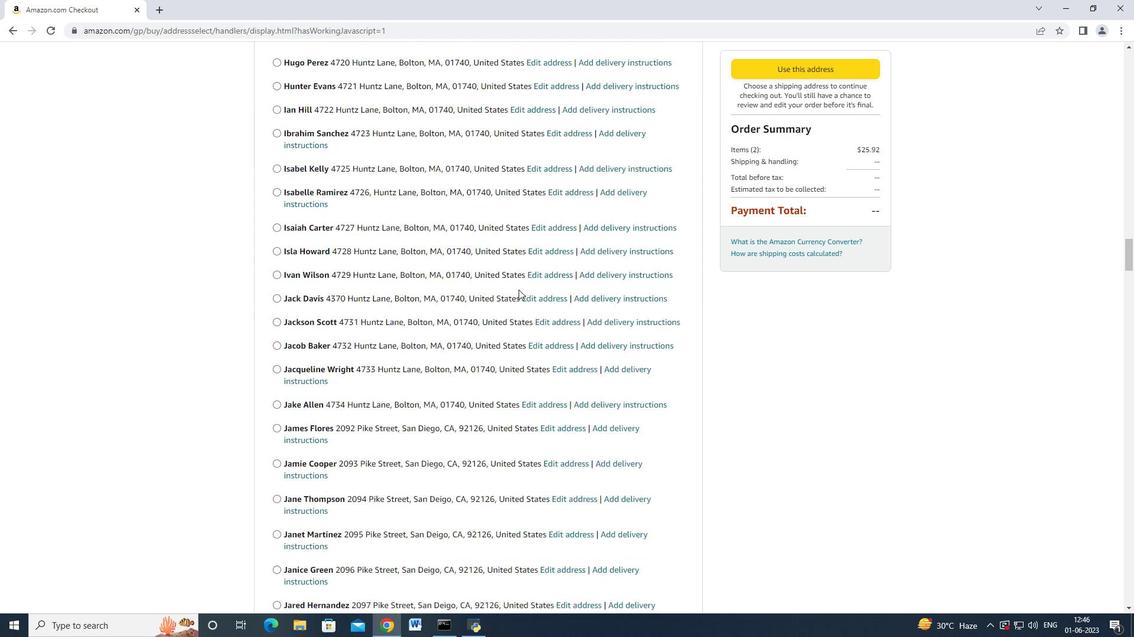 
Action: Mouse scrolled (516, 292) with delta (0, 0)
Screenshot: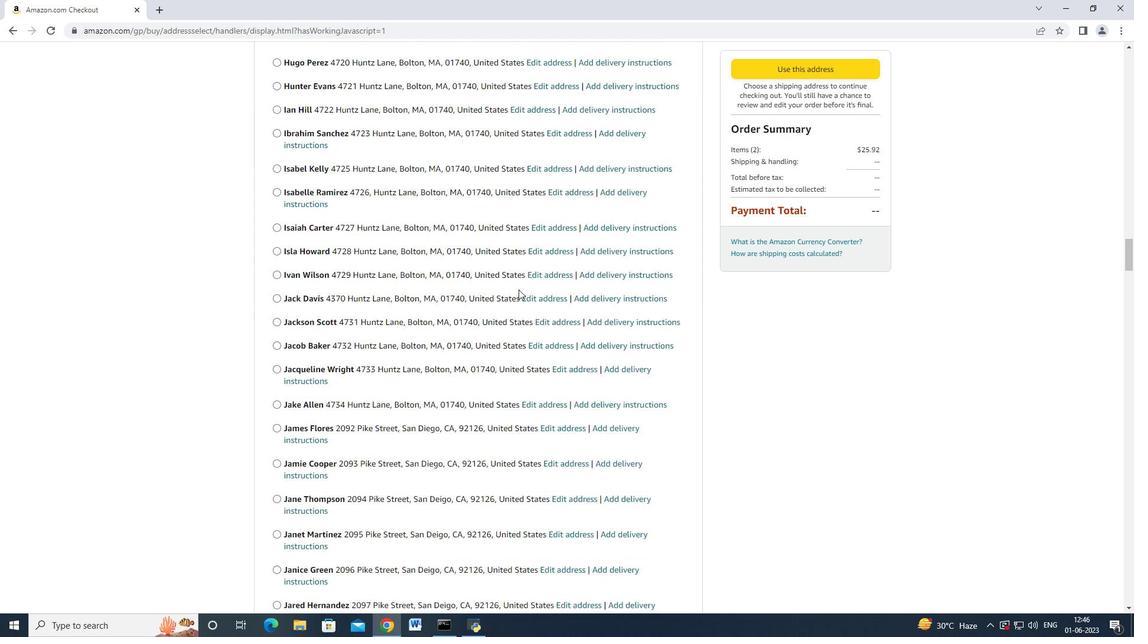 
Action: Mouse scrolled (516, 292) with delta (0, 0)
Screenshot: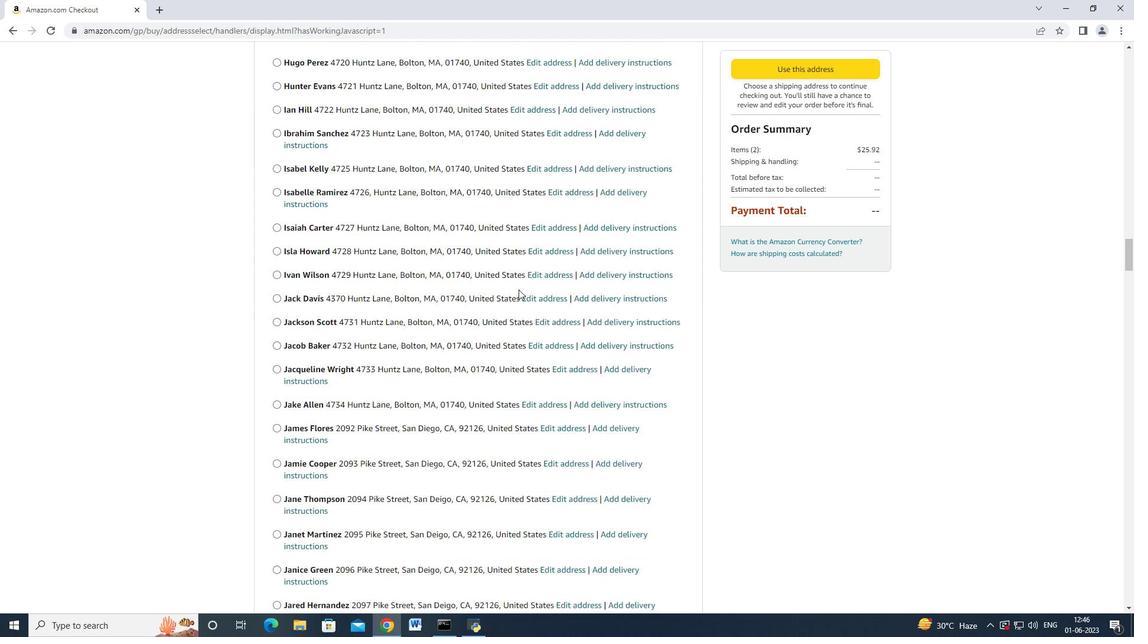 
Action: Mouse moved to (516, 292)
Screenshot: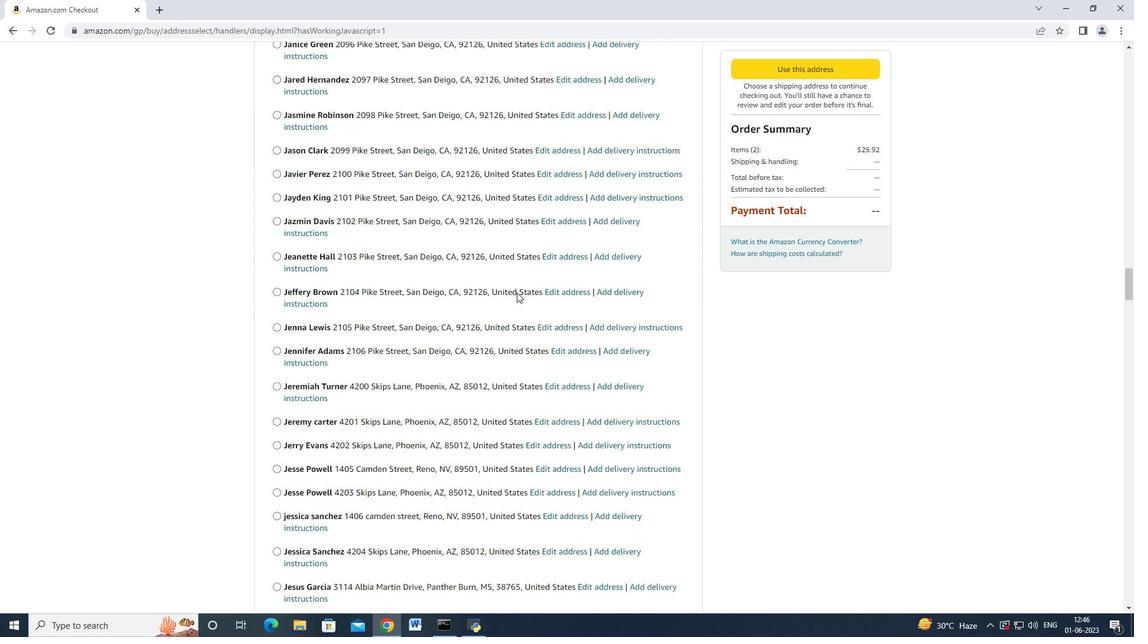 
Action: Mouse scrolled (516, 292) with delta (0, 0)
Screenshot: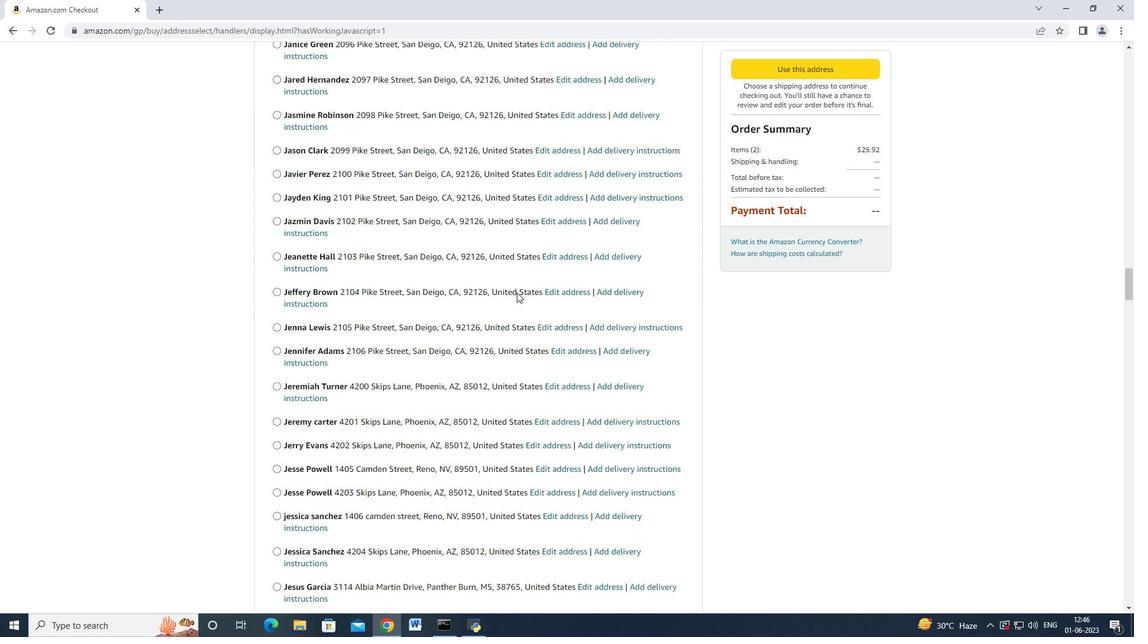 
Action: Mouse scrolled (516, 292) with delta (0, 0)
Screenshot: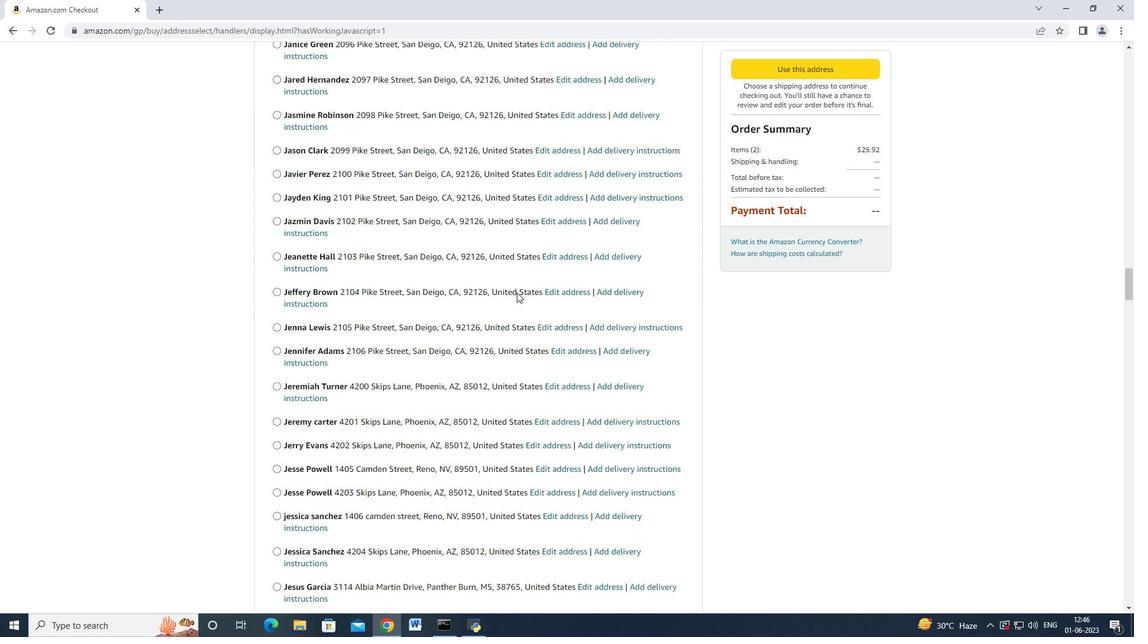 
Action: Mouse moved to (516, 292)
Screenshot: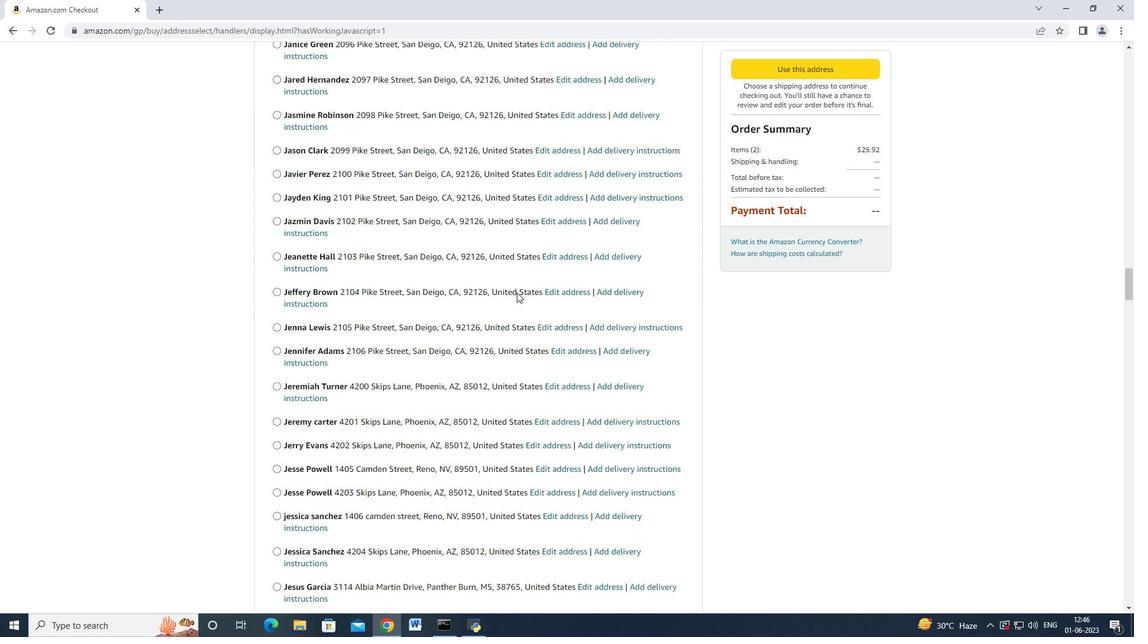 
Action: Mouse scrolled (516, 292) with delta (0, 0)
Screenshot: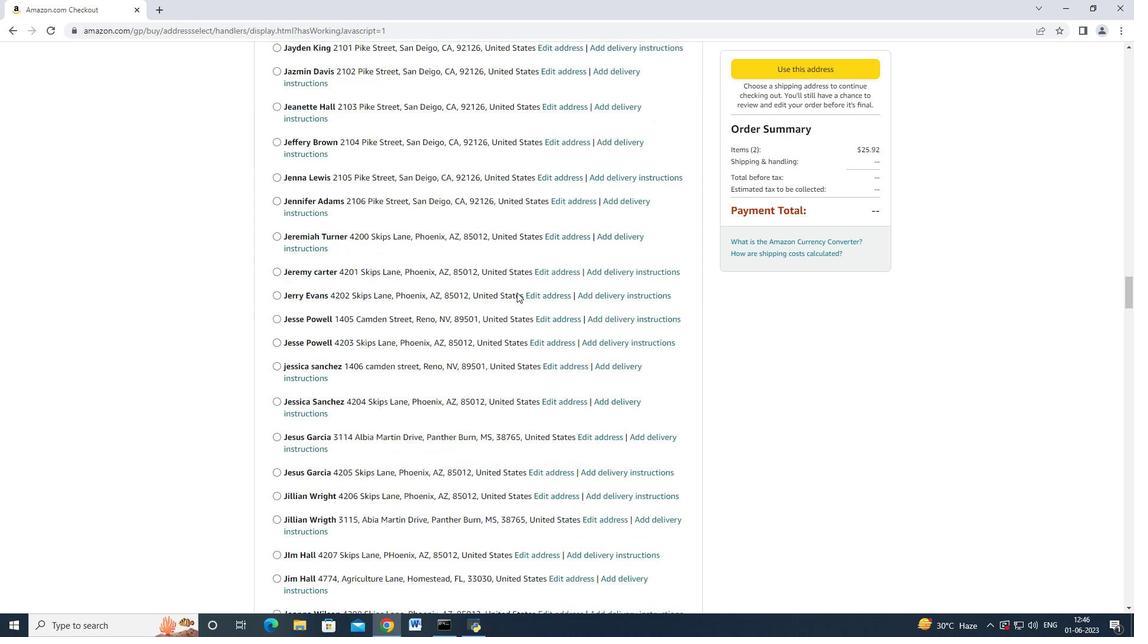 
Action: Mouse scrolled (516, 291) with delta (0, -1)
Screenshot: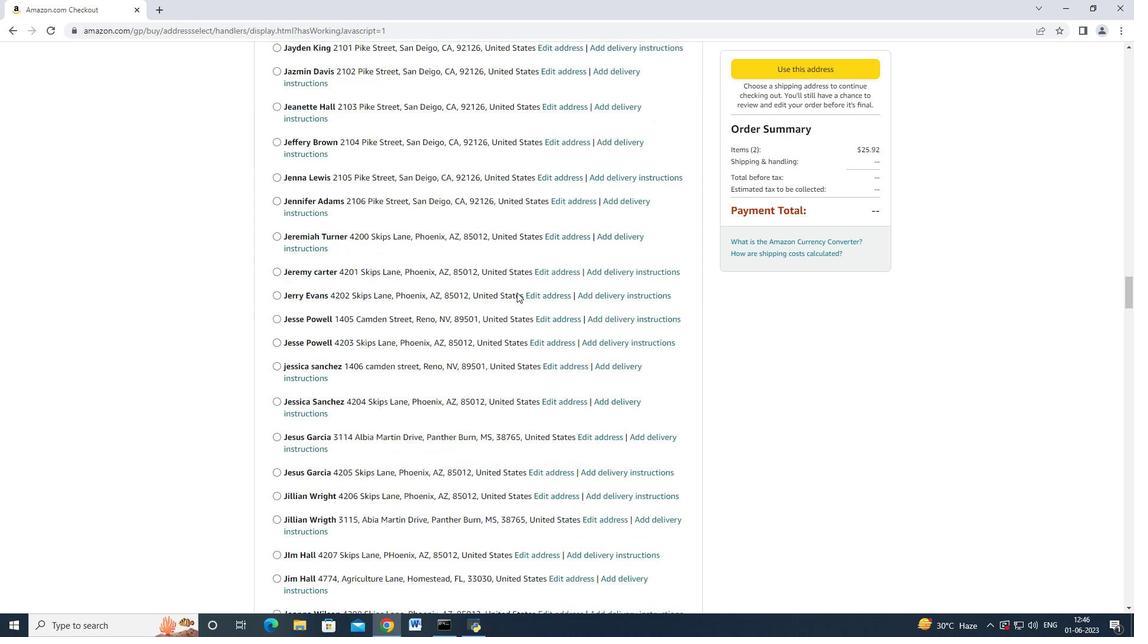 
Action: Mouse scrolled (516, 292) with delta (0, 0)
Screenshot: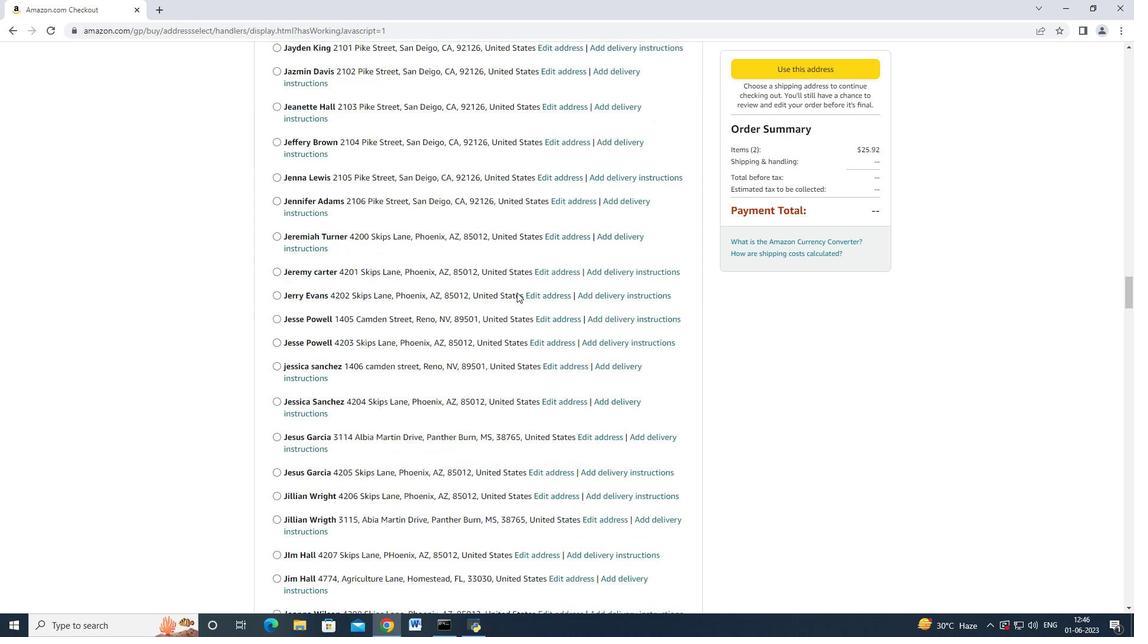 
Action: Mouse scrolled (516, 292) with delta (0, 0)
Screenshot: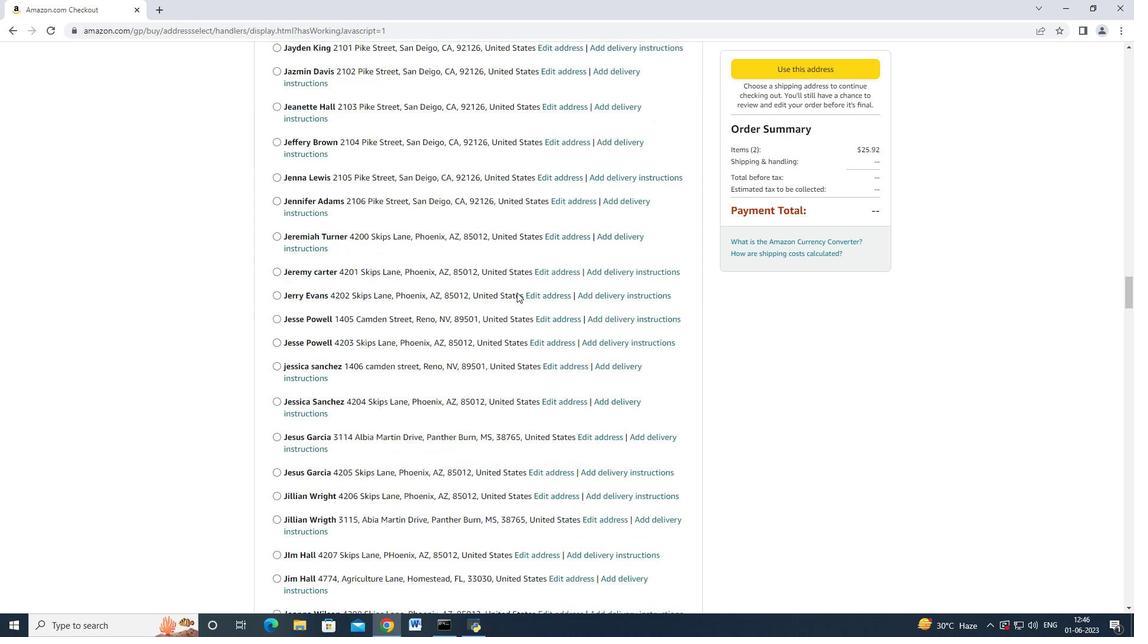 
Action: Mouse scrolled (516, 292) with delta (0, 0)
Screenshot: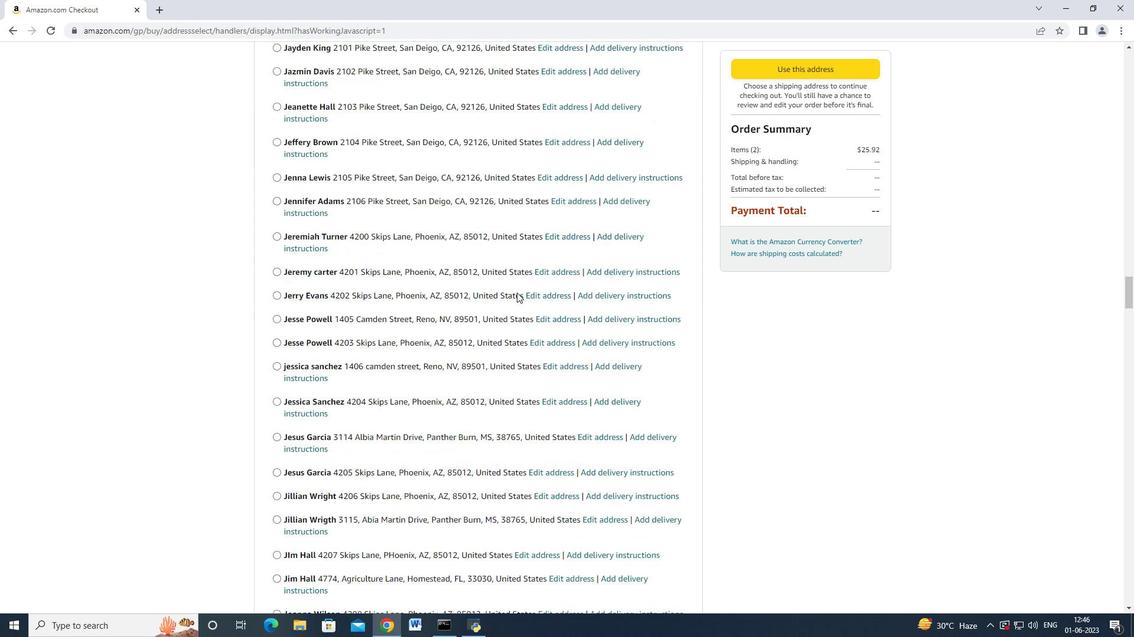
Action: Mouse scrolled (516, 292) with delta (0, 0)
Screenshot: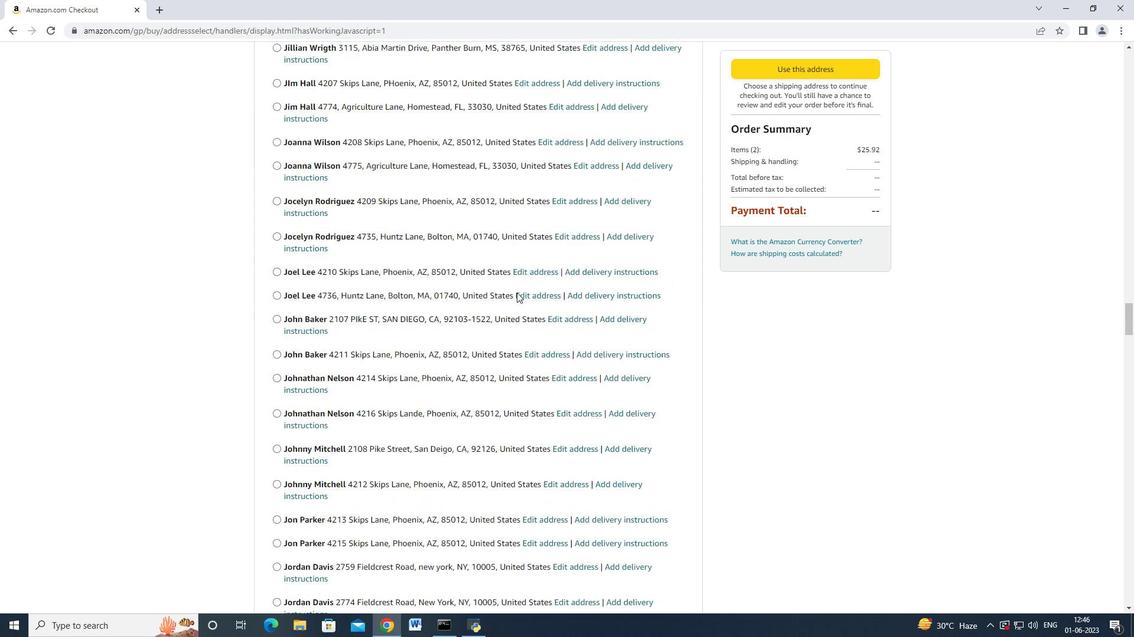 
Action: Mouse pressed middle at (516, 292)
Screenshot: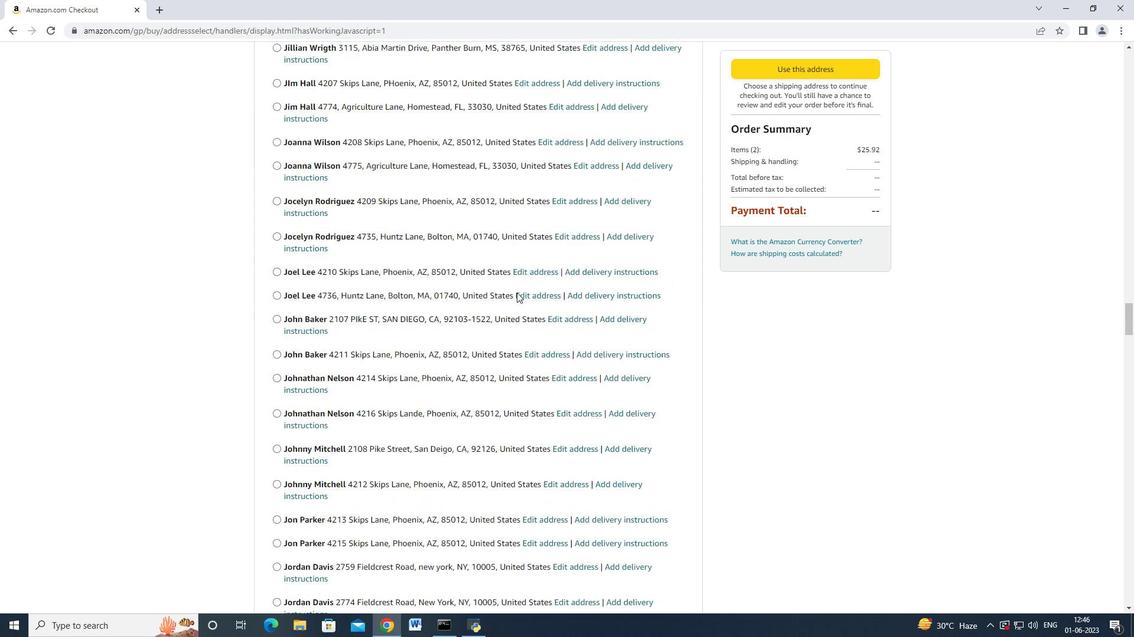 
Action: Mouse scrolled (516, 291) with delta (0, -1)
Screenshot: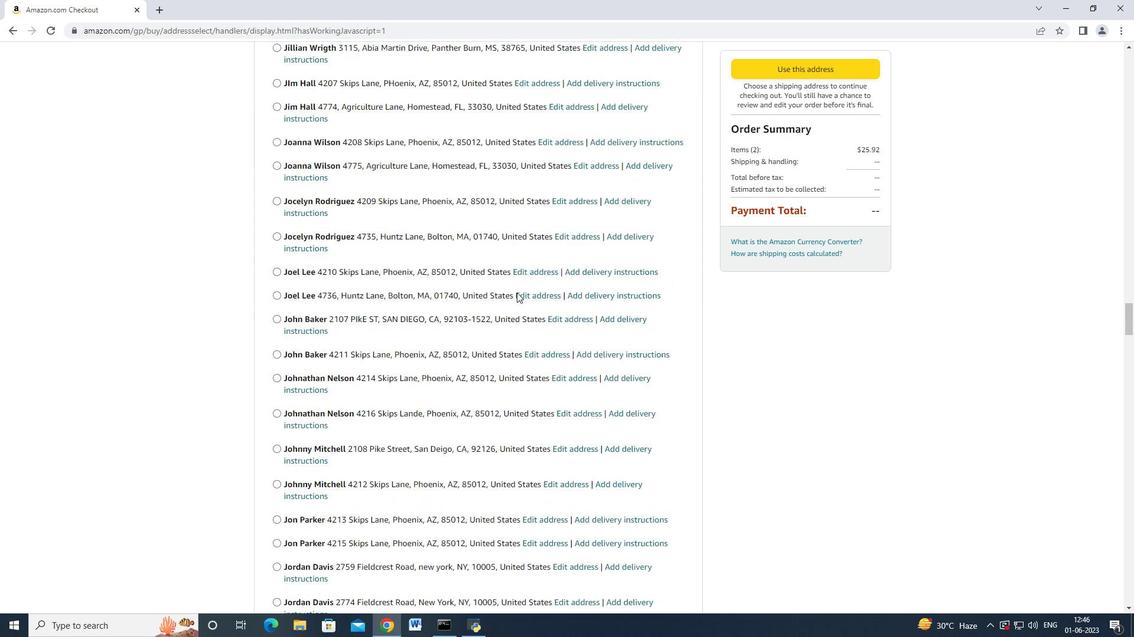 
Action: Mouse scrolled (516, 292) with delta (0, 0)
Screenshot: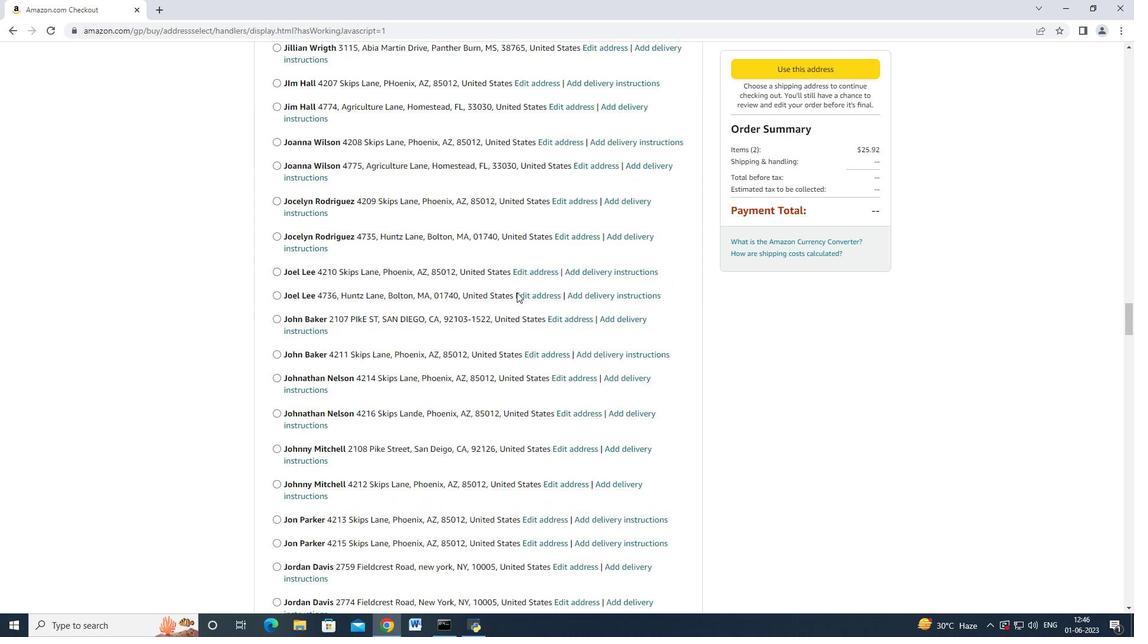 
Action: Mouse scrolled (516, 291) with delta (0, -1)
Screenshot: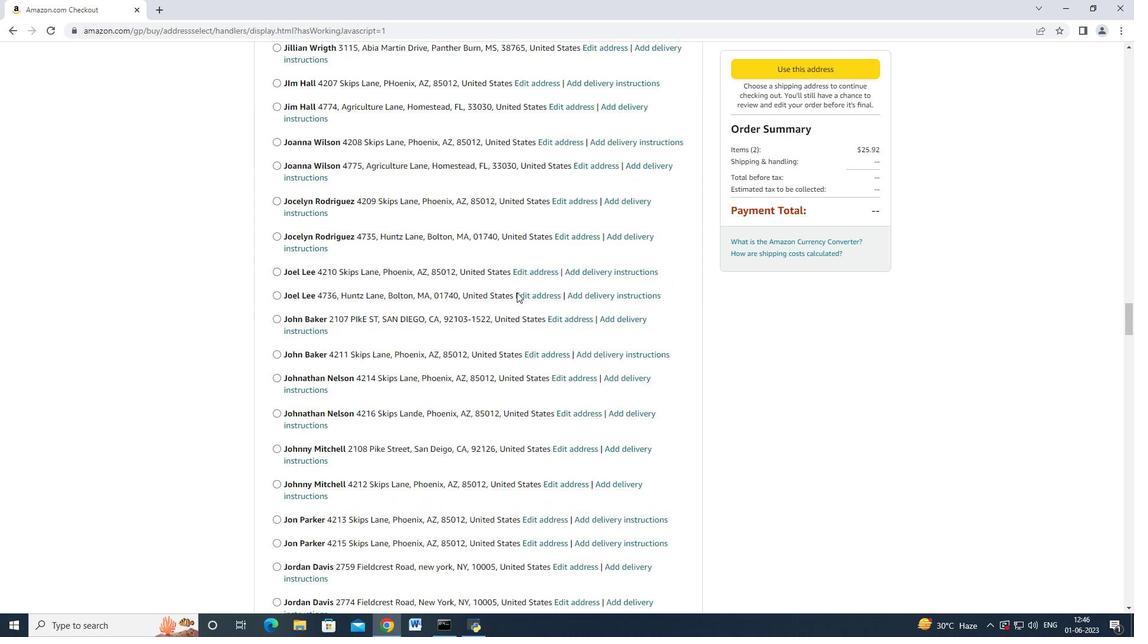 
Action: Mouse scrolled (516, 291) with delta (0, -1)
Screenshot: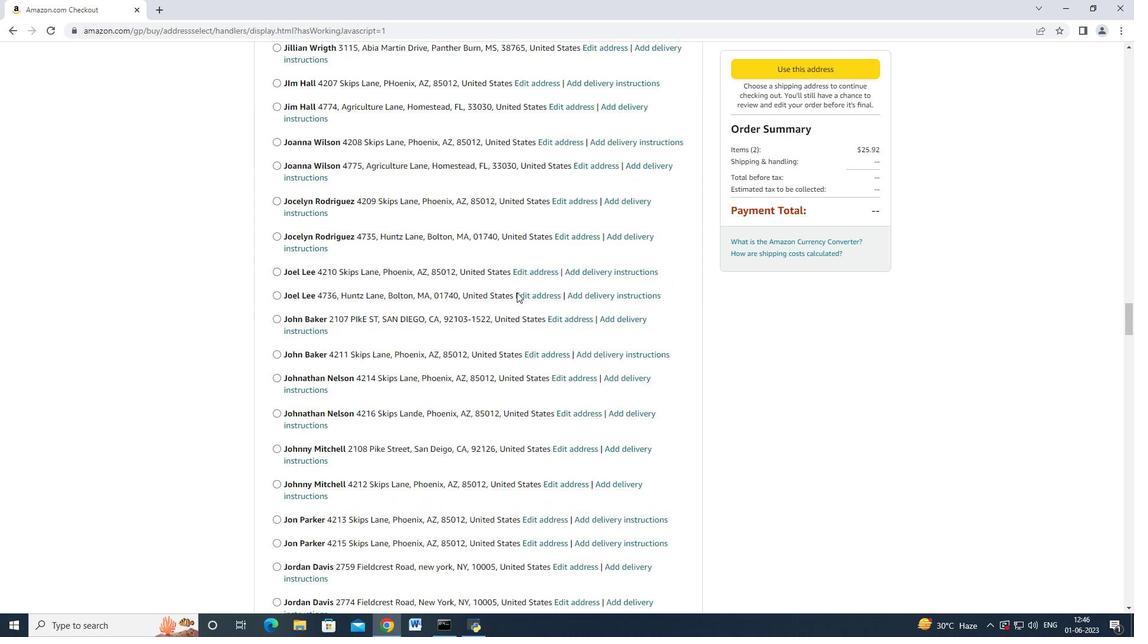 
Action: Mouse moved to (515, 292)
Screenshot: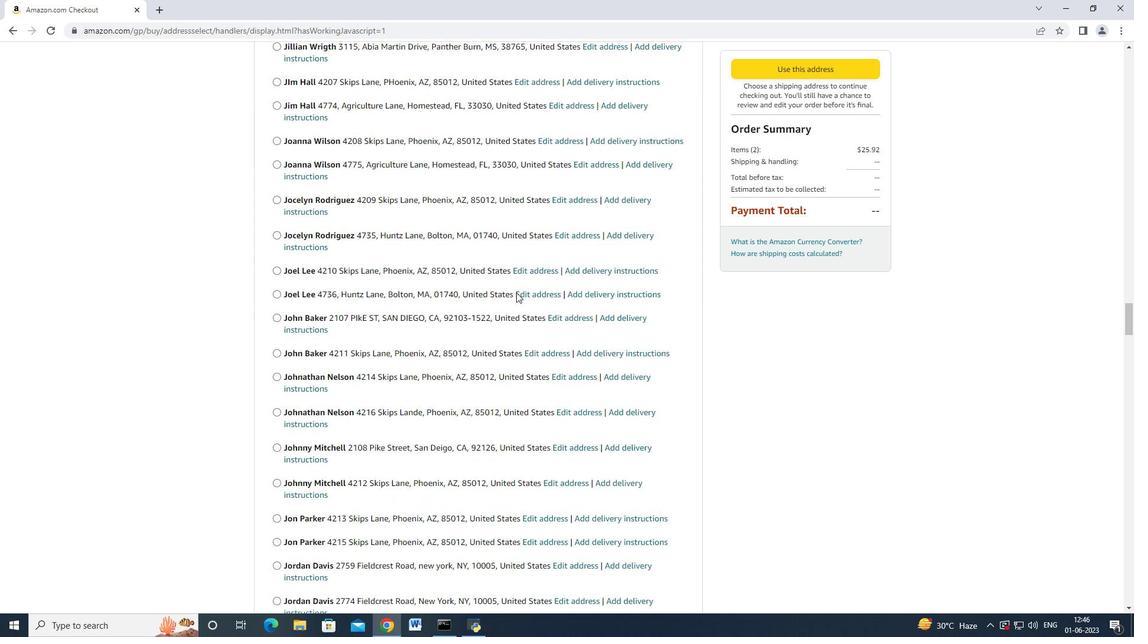 
Action: Mouse scrolled (515, 292) with delta (0, 0)
Screenshot: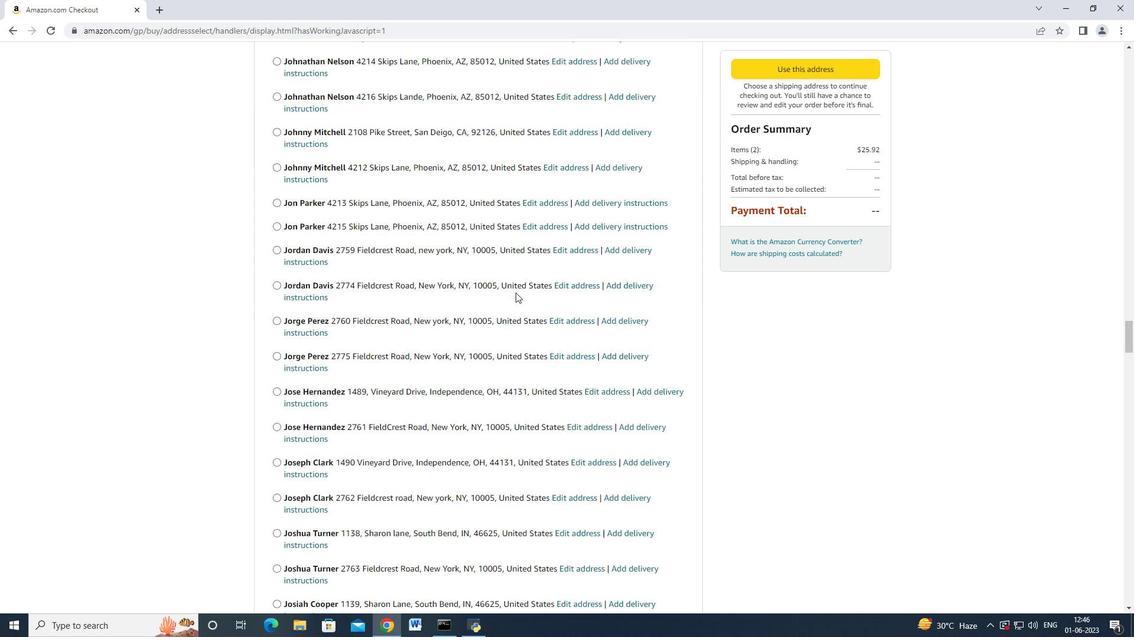 
Action: Mouse scrolled (515, 292) with delta (0, 0)
Screenshot: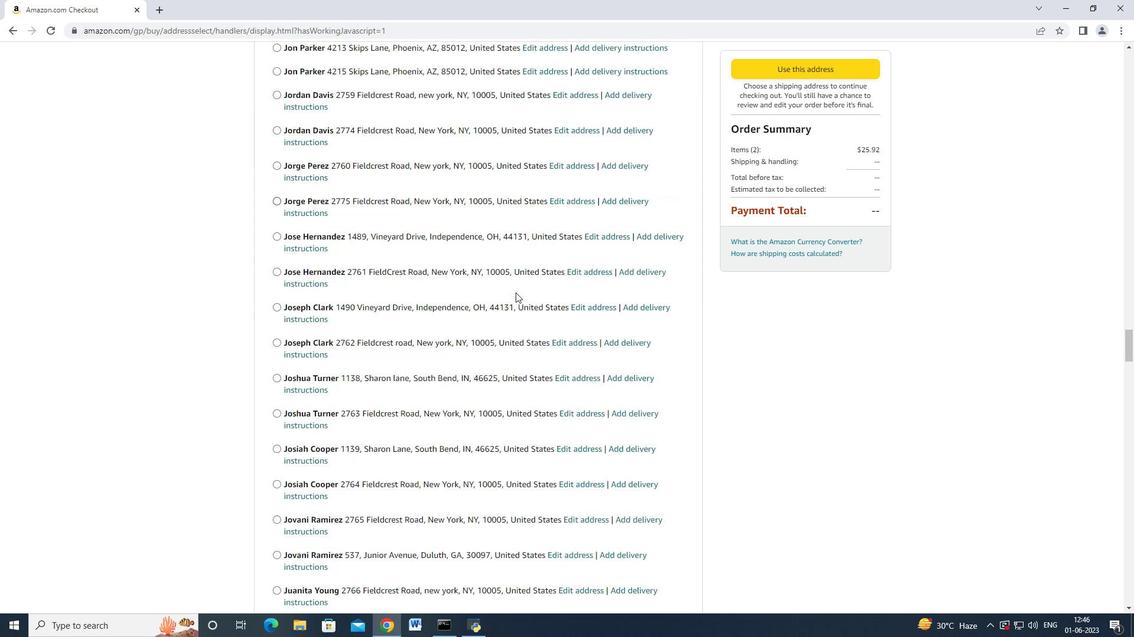 
Action: Mouse scrolled (515, 292) with delta (0, 0)
Screenshot: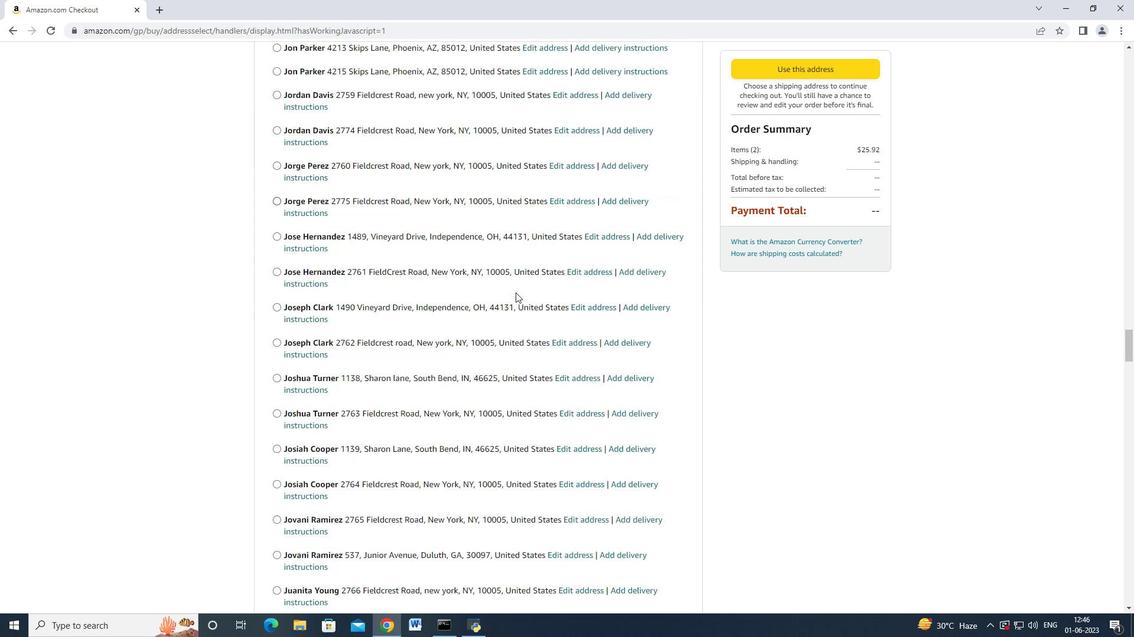 
Action: Mouse scrolled (515, 292) with delta (0, 0)
Screenshot: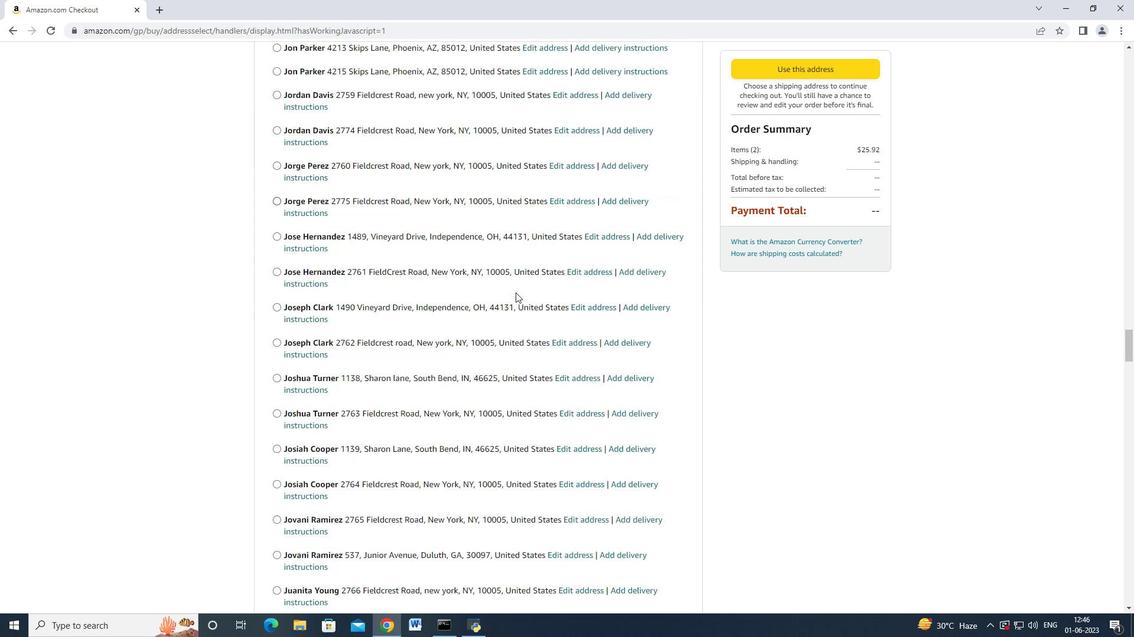 
Action: Mouse scrolled (515, 292) with delta (0, 0)
Screenshot: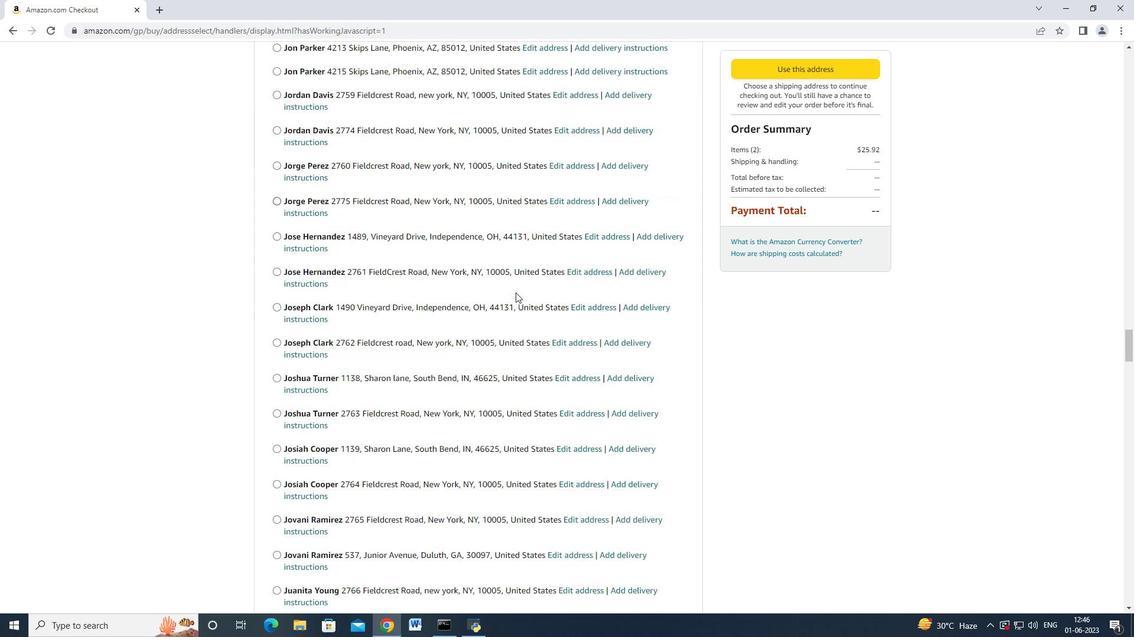 
Action: Mouse scrolled (515, 292) with delta (0, 0)
Screenshot: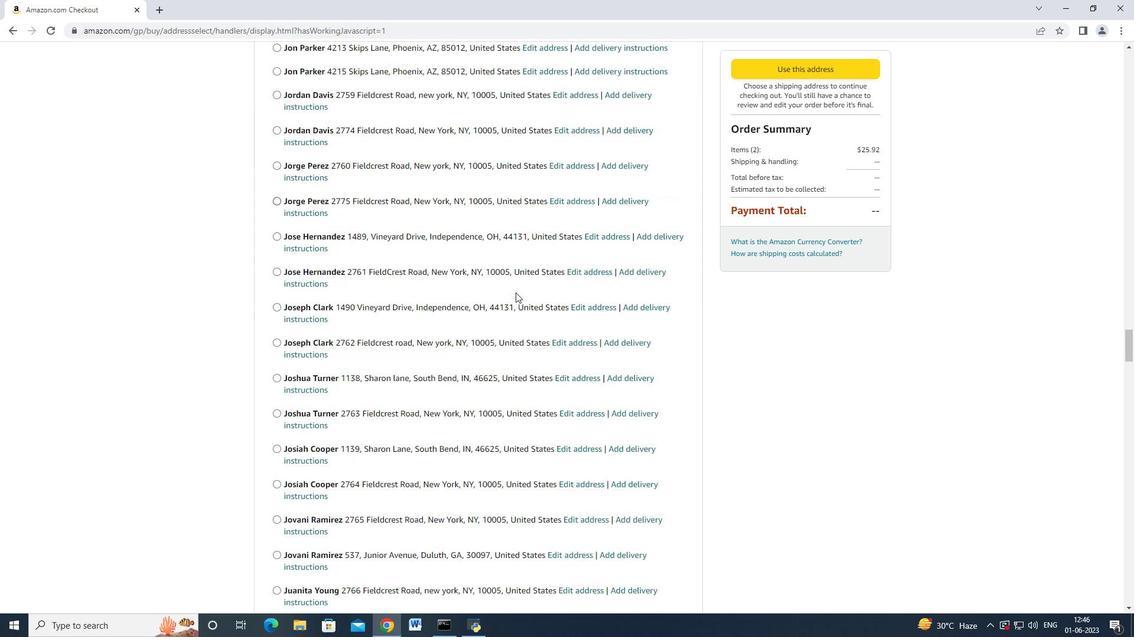 
Action: Mouse scrolled (515, 292) with delta (0, 0)
Screenshot: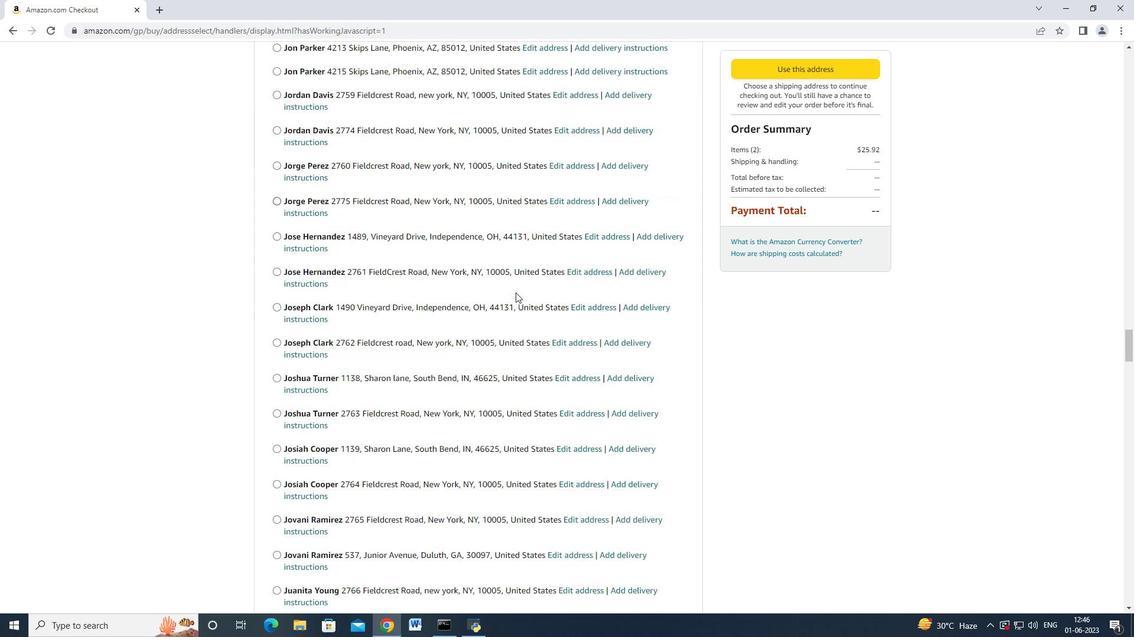 
Action: Mouse scrolled (515, 292) with delta (0, 0)
Screenshot: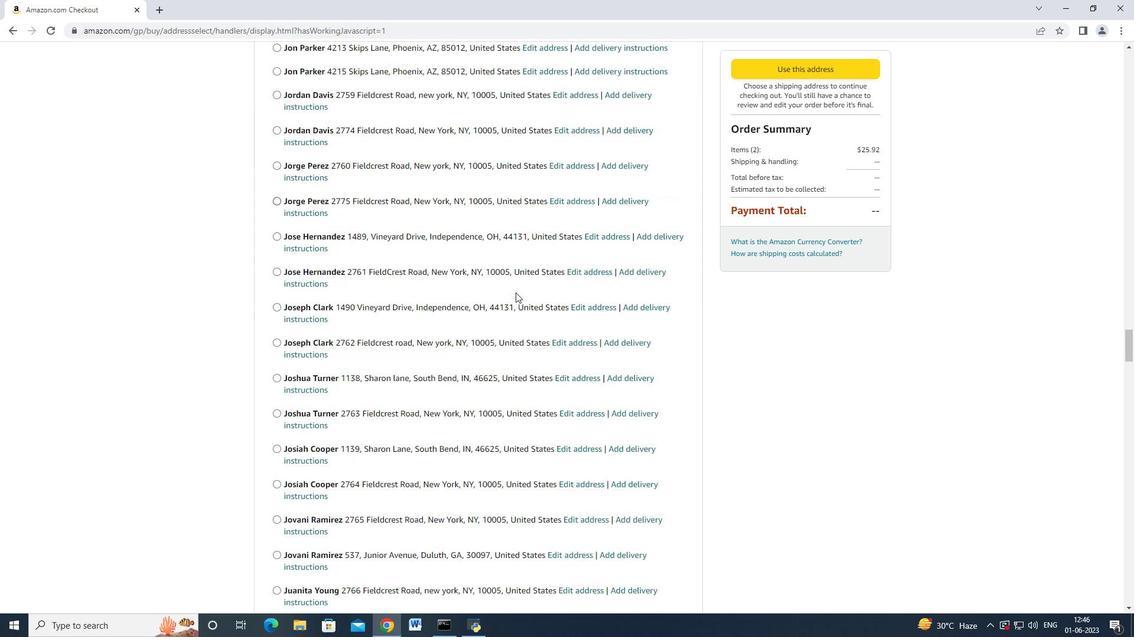 
Action: Mouse scrolled (515, 292) with delta (0, 0)
Screenshot: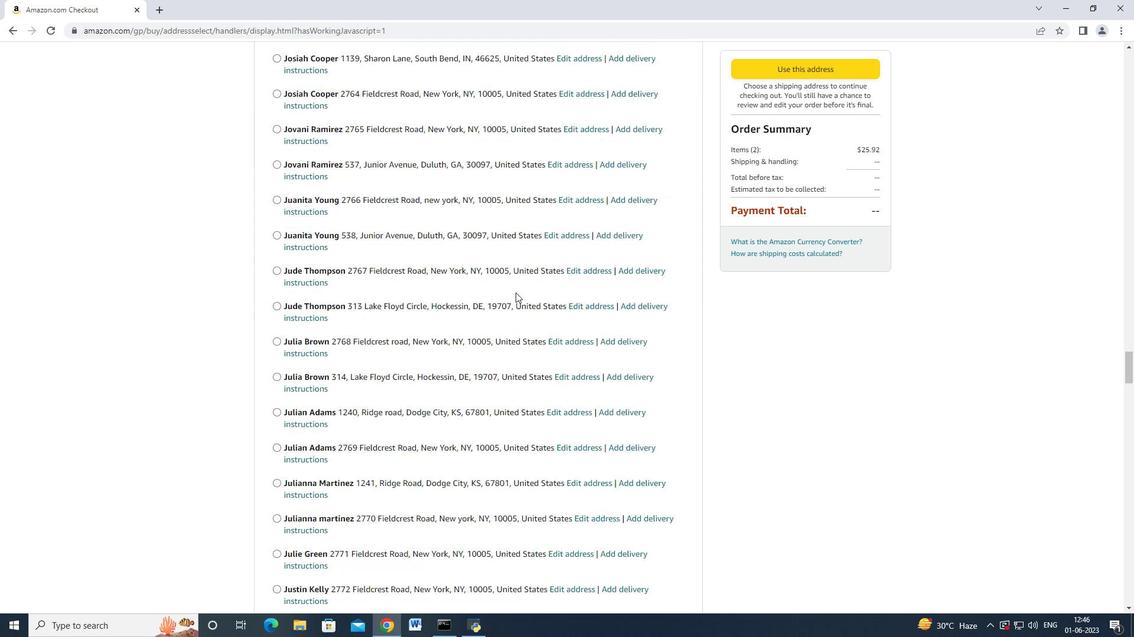 
Action: Mouse scrolled (515, 292) with delta (0, 0)
Screenshot: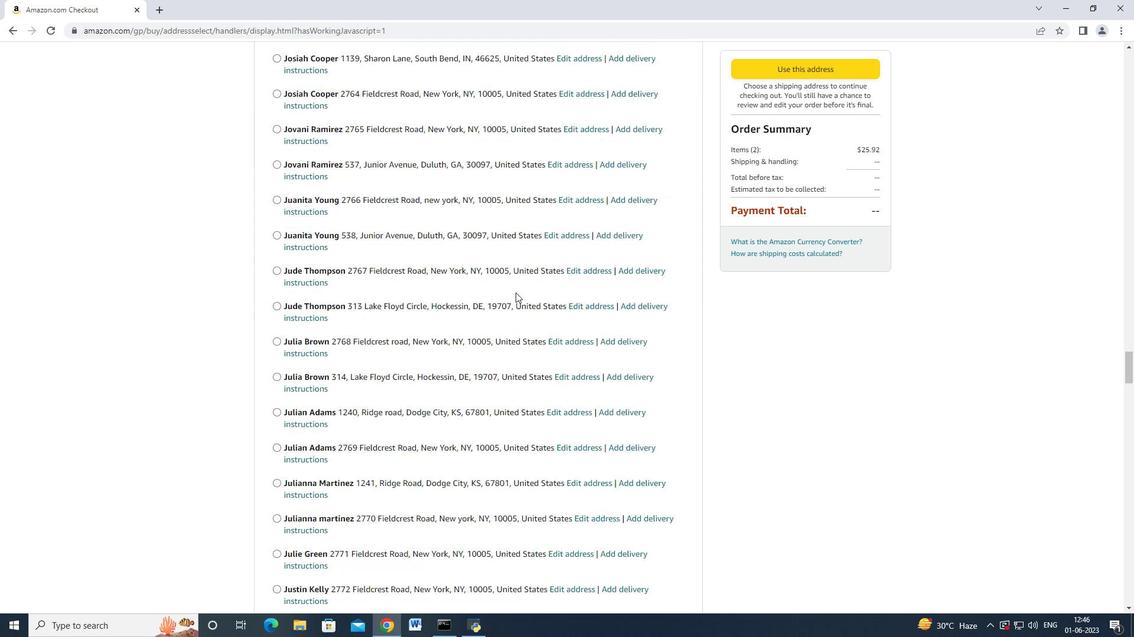 
Action: Mouse moved to (515, 292)
Screenshot: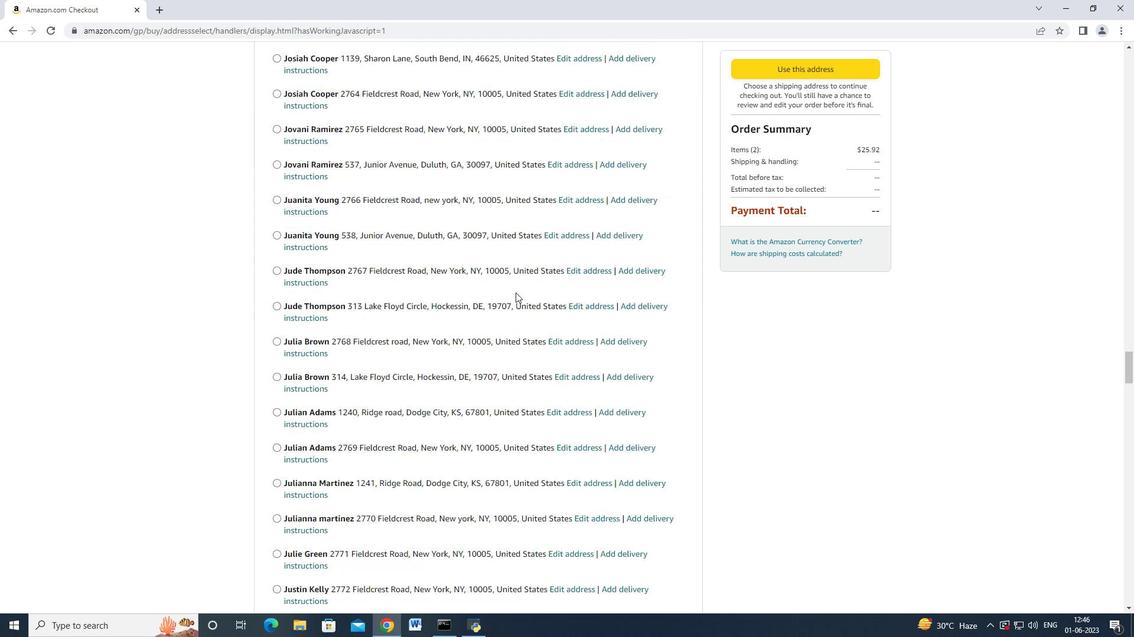 
Action: Mouse scrolled (515, 292) with delta (0, 0)
Screenshot: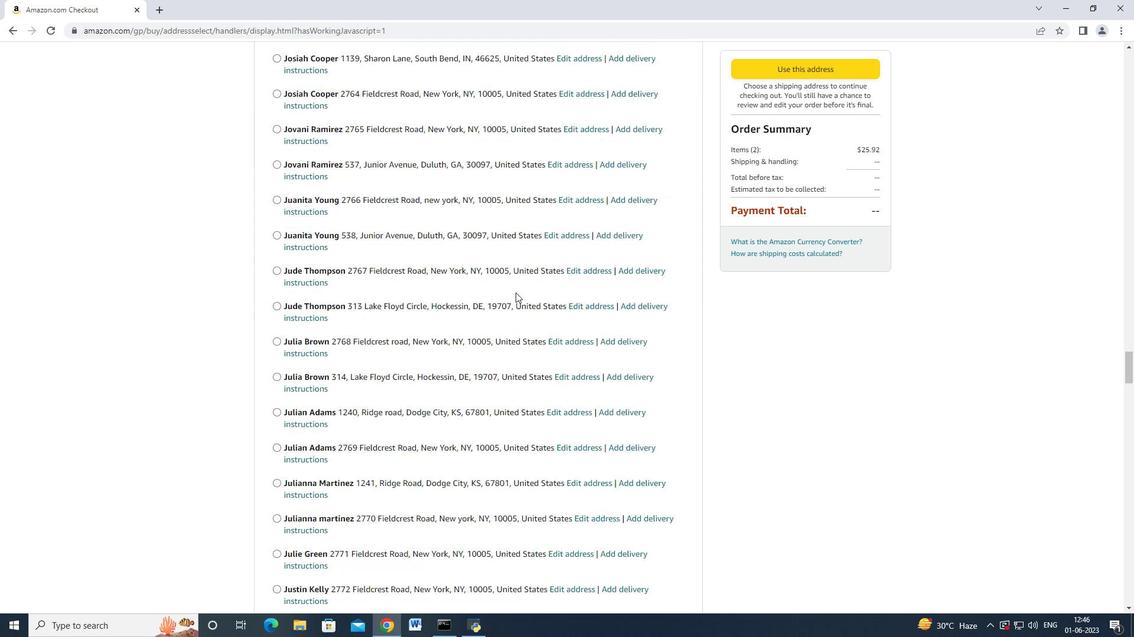 
Action: Mouse scrolled (515, 291) with delta (0, -1)
Screenshot: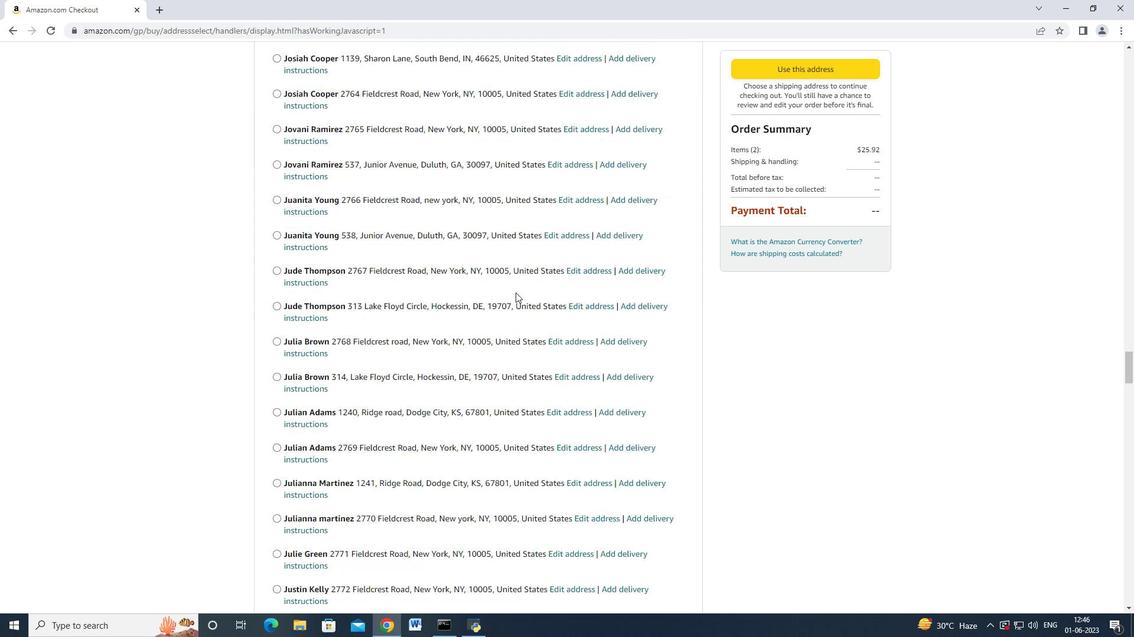 
Action: Mouse scrolled (515, 292) with delta (0, 0)
Screenshot: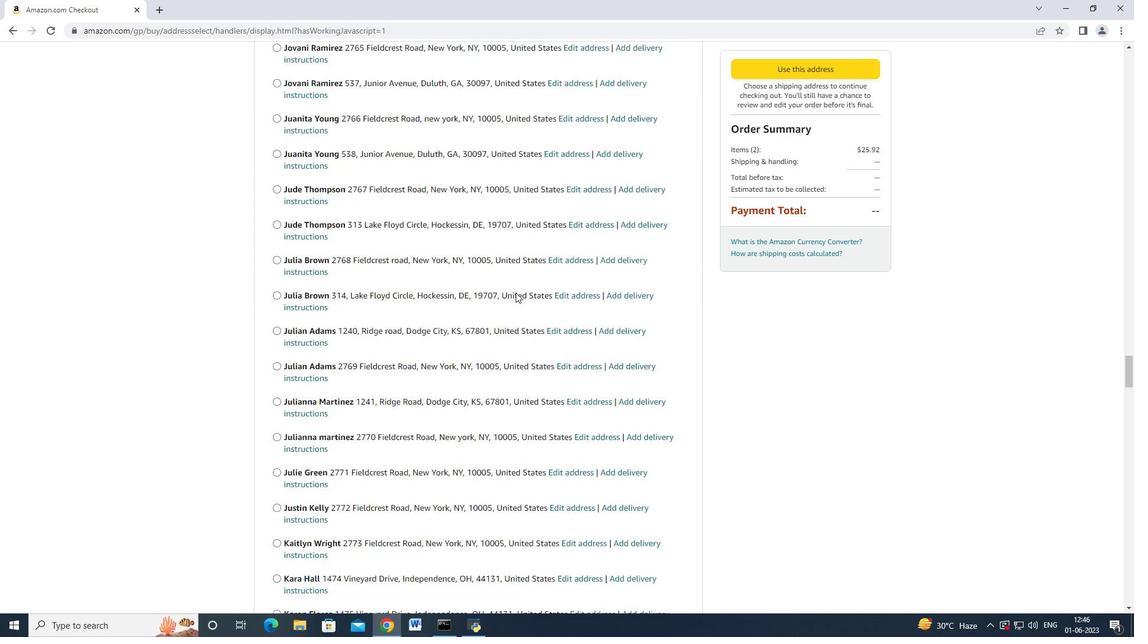 
Action: Mouse scrolled (515, 292) with delta (0, 0)
Screenshot: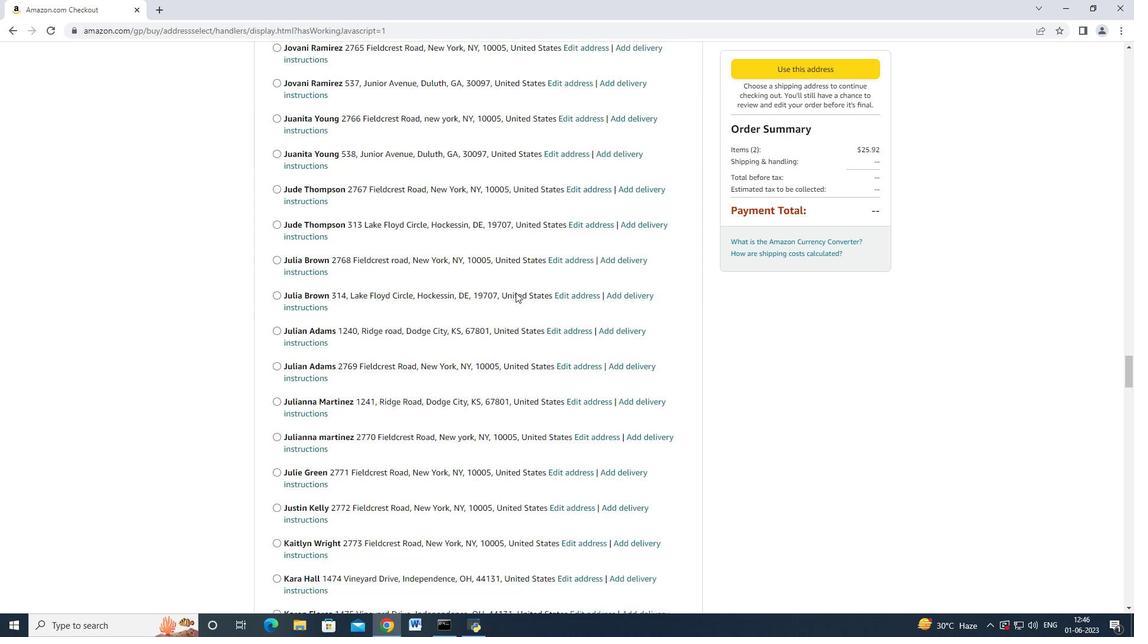 
Action: Mouse scrolled (515, 292) with delta (0, 0)
Screenshot: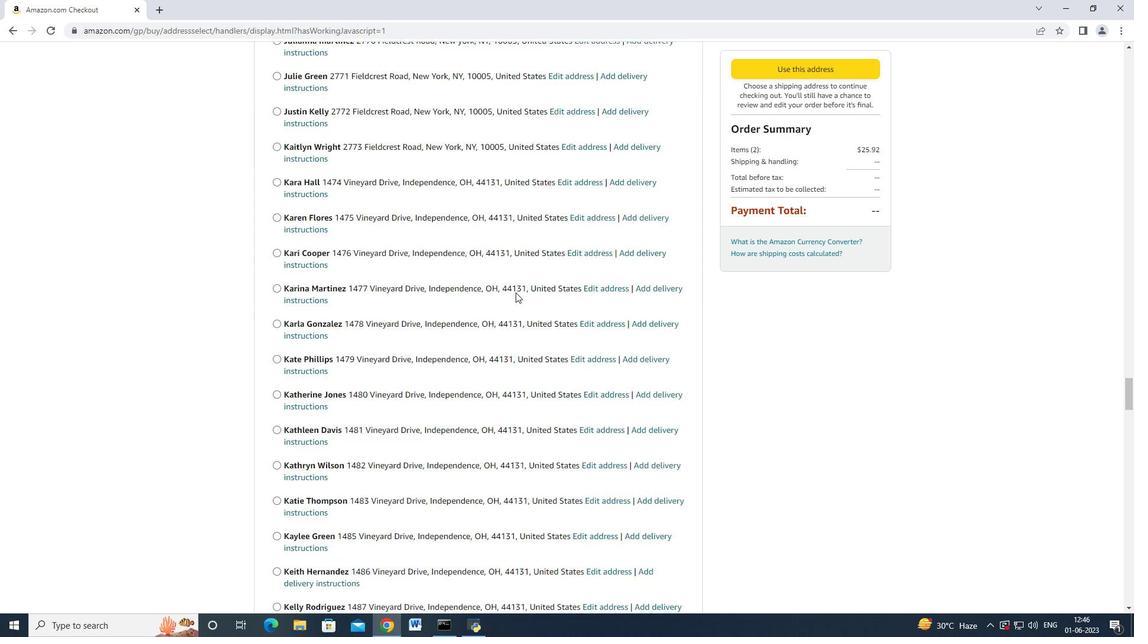 
Action: Mouse scrolled (515, 292) with delta (0, 0)
Screenshot: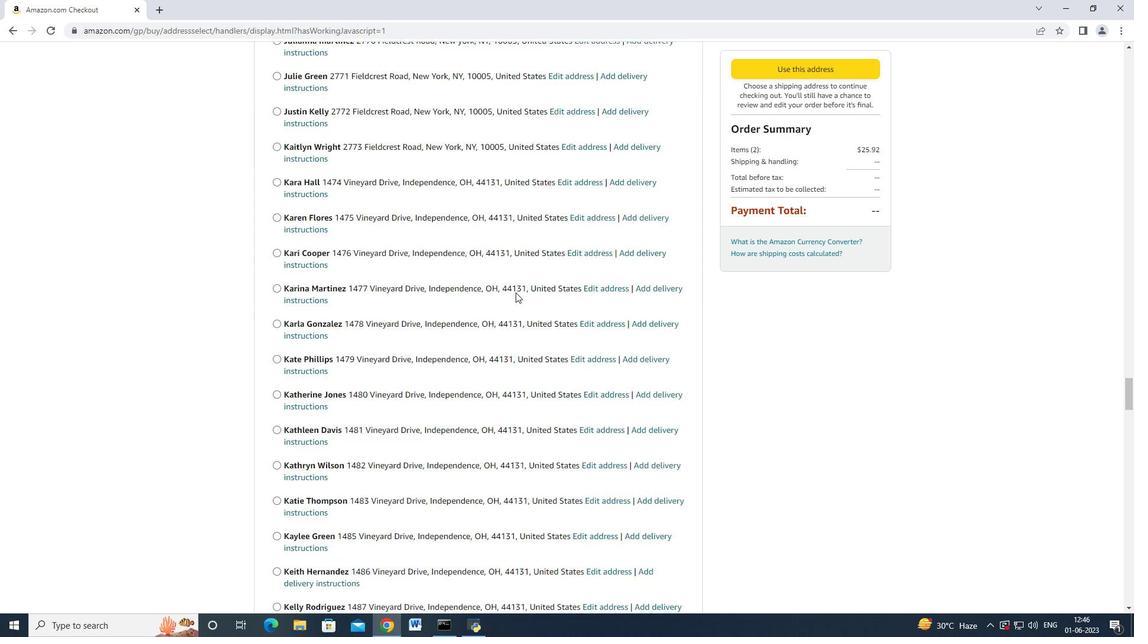 
Action: Mouse scrolled (515, 292) with delta (0, 0)
Screenshot: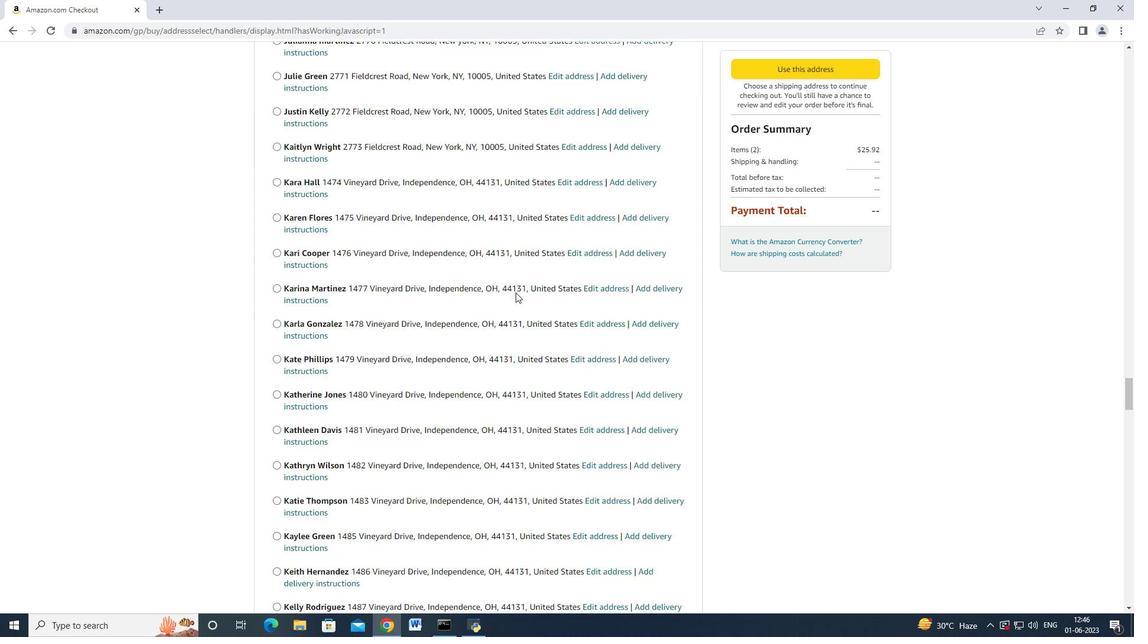 
Action: Mouse scrolled (515, 291) with delta (0, -1)
Screenshot: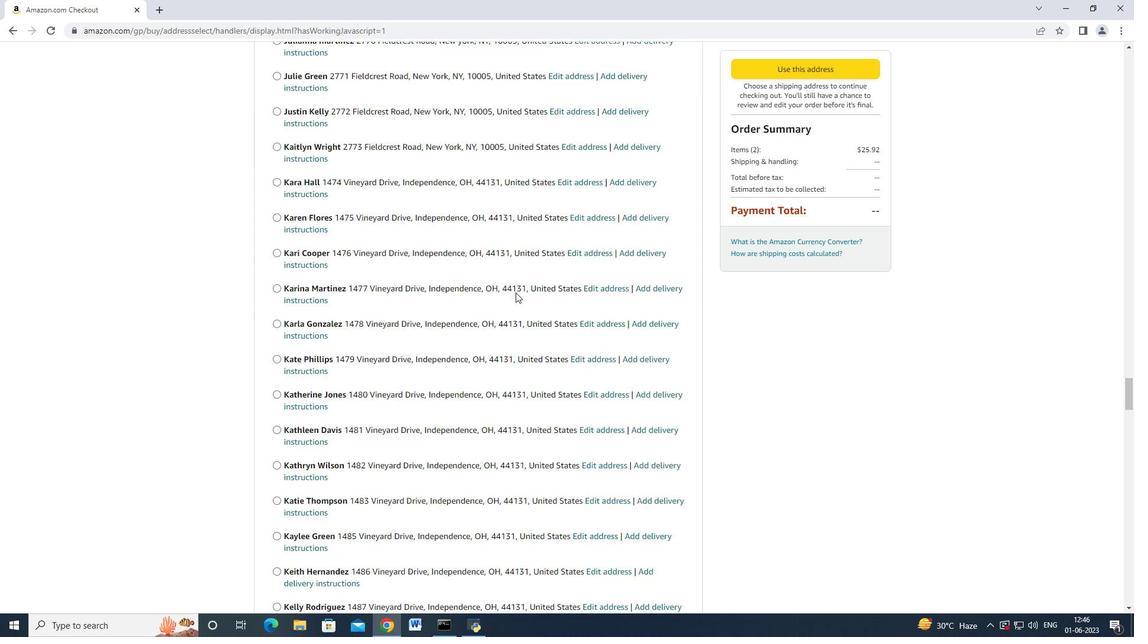 
Action: Mouse scrolled (515, 292) with delta (0, 0)
Screenshot: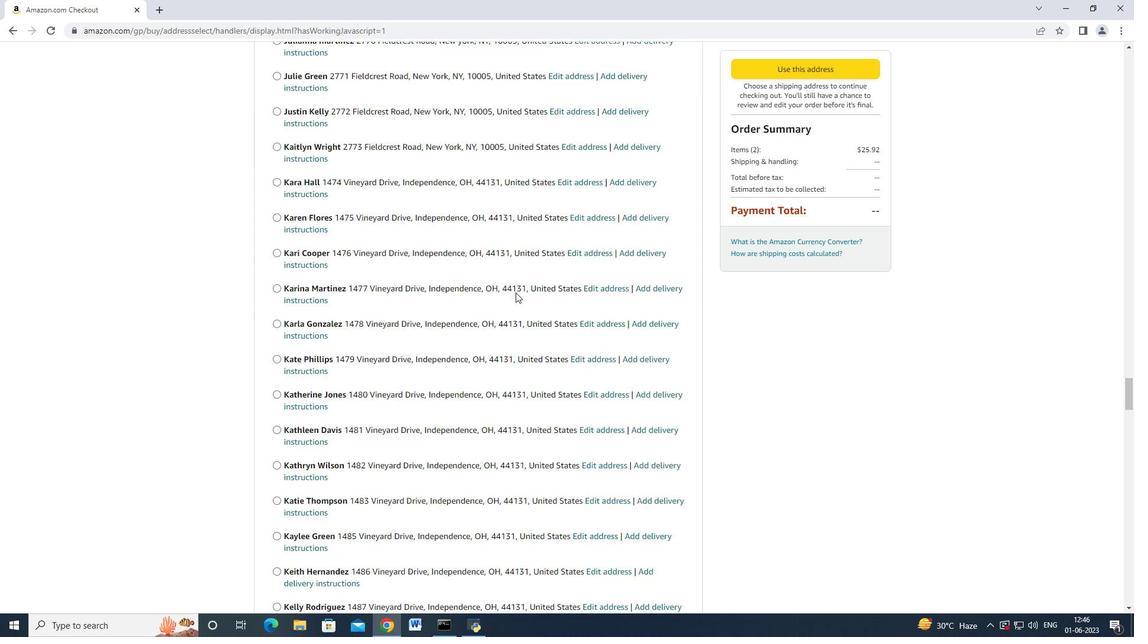 
Action: Mouse scrolled (515, 292) with delta (0, 0)
Screenshot: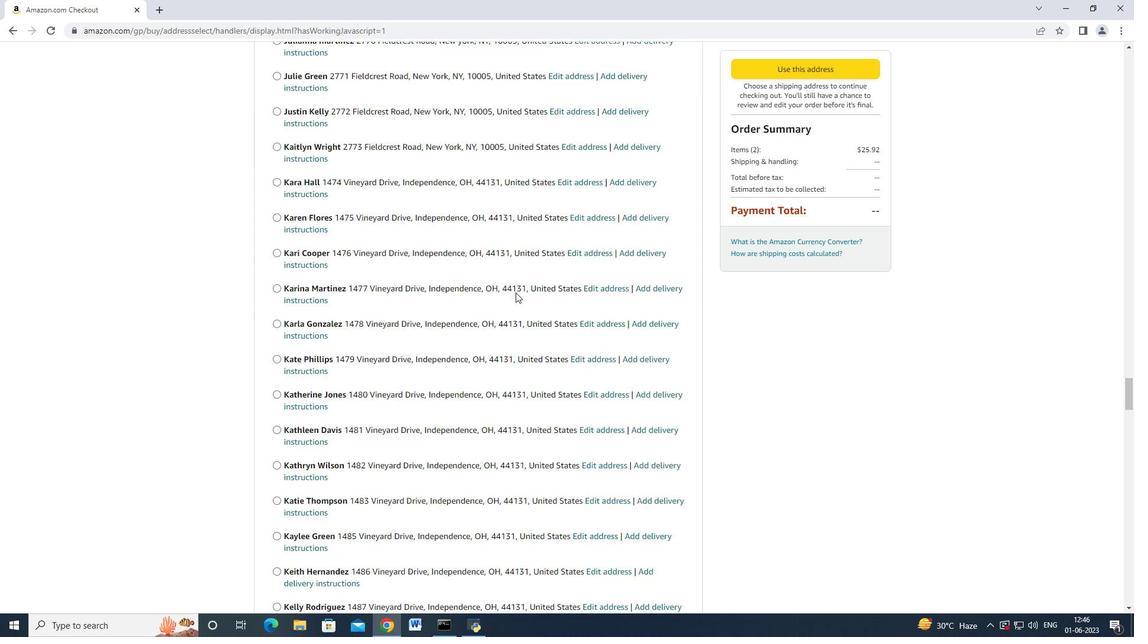 
Action: Mouse scrolled (515, 292) with delta (0, 0)
Screenshot: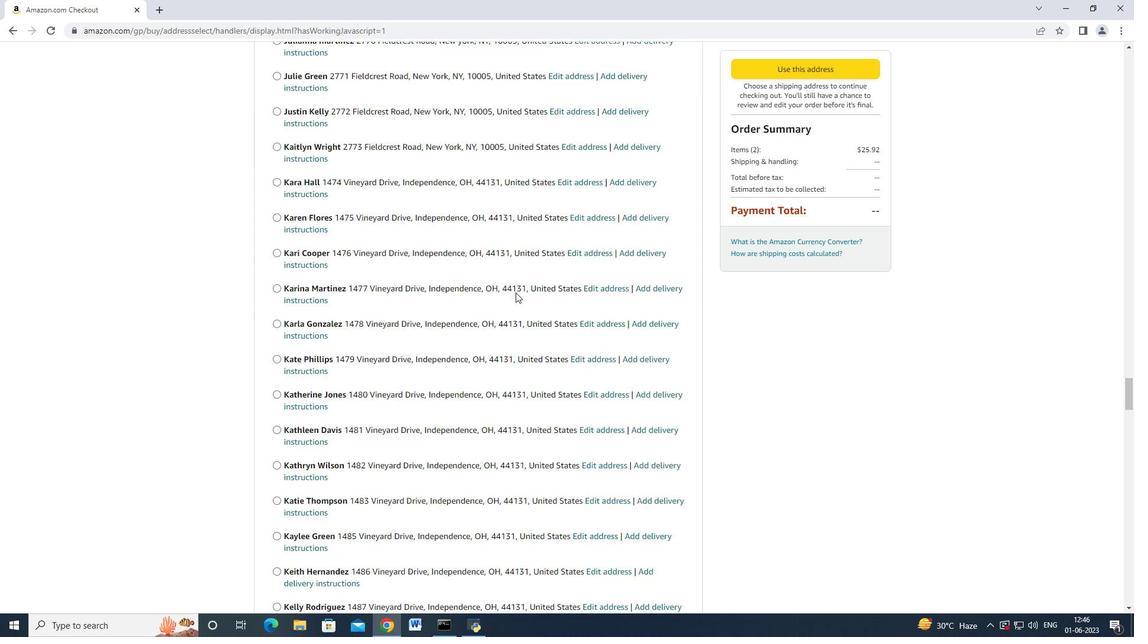 
Action: Mouse moved to (515, 292)
Screenshot: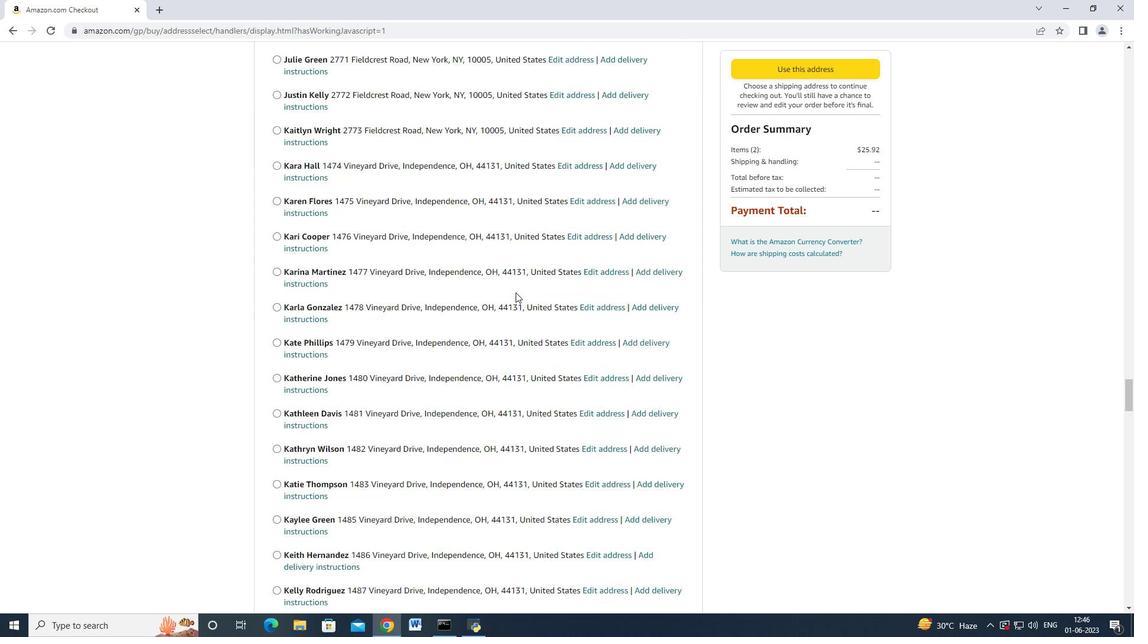 
Action: Mouse scrolled (515, 292) with delta (0, 0)
Screenshot: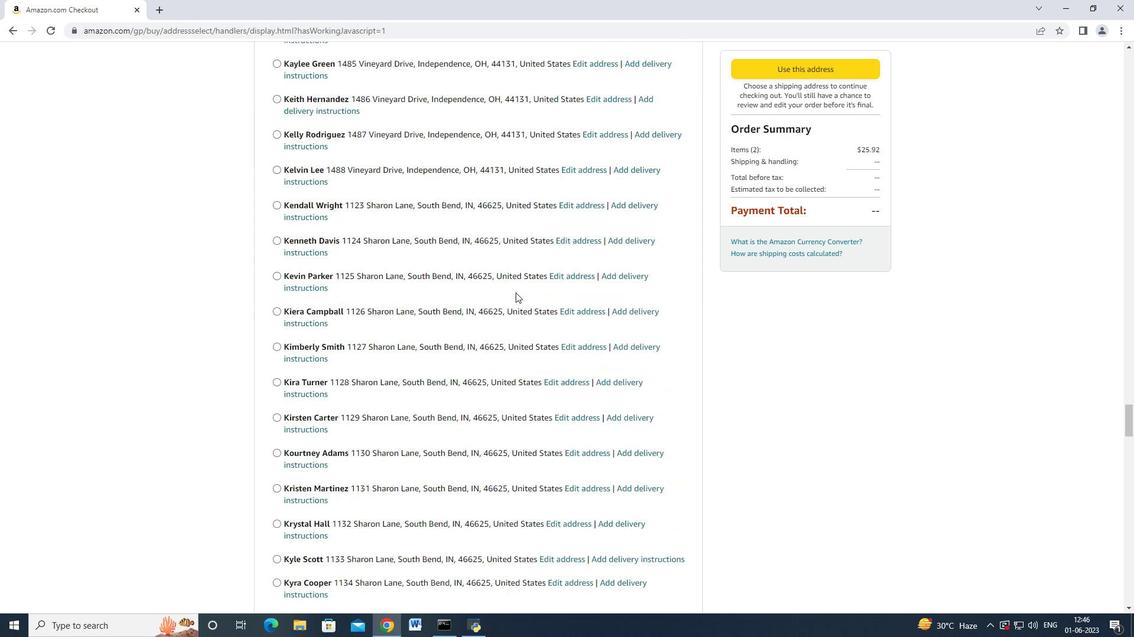 
Action: Mouse scrolled (515, 292) with delta (0, 0)
Screenshot: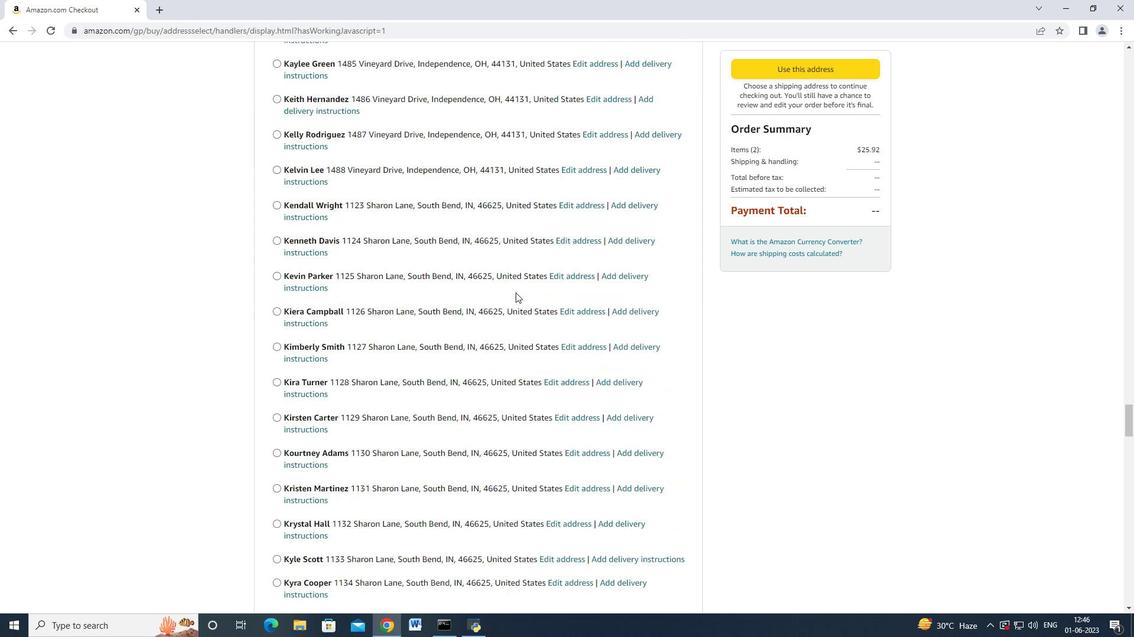 
Action: Mouse scrolled (515, 292) with delta (0, 0)
Screenshot: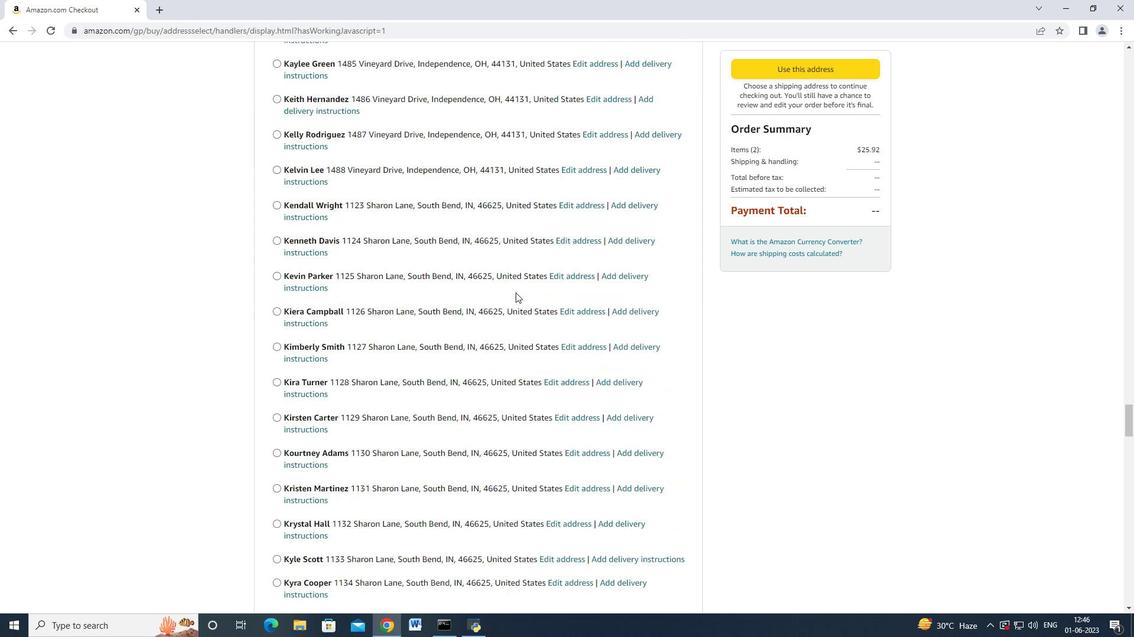 
Action: Mouse scrolled (515, 292) with delta (0, 0)
Screenshot: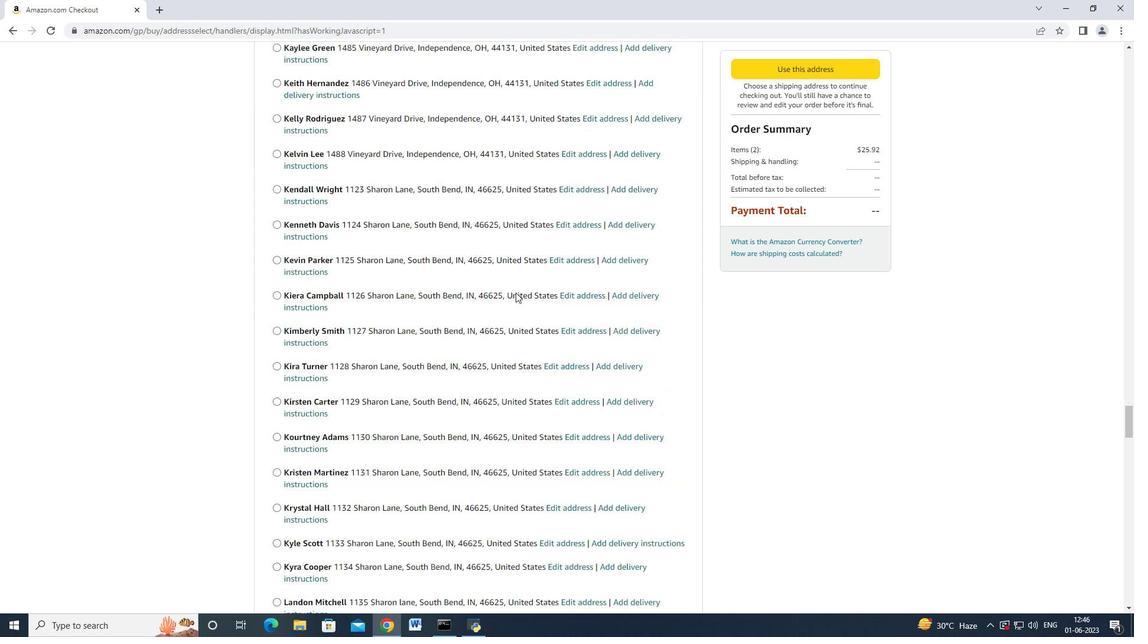 
Action: Mouse scrolled (515, 292) with delta (0, 0)
Screenshot: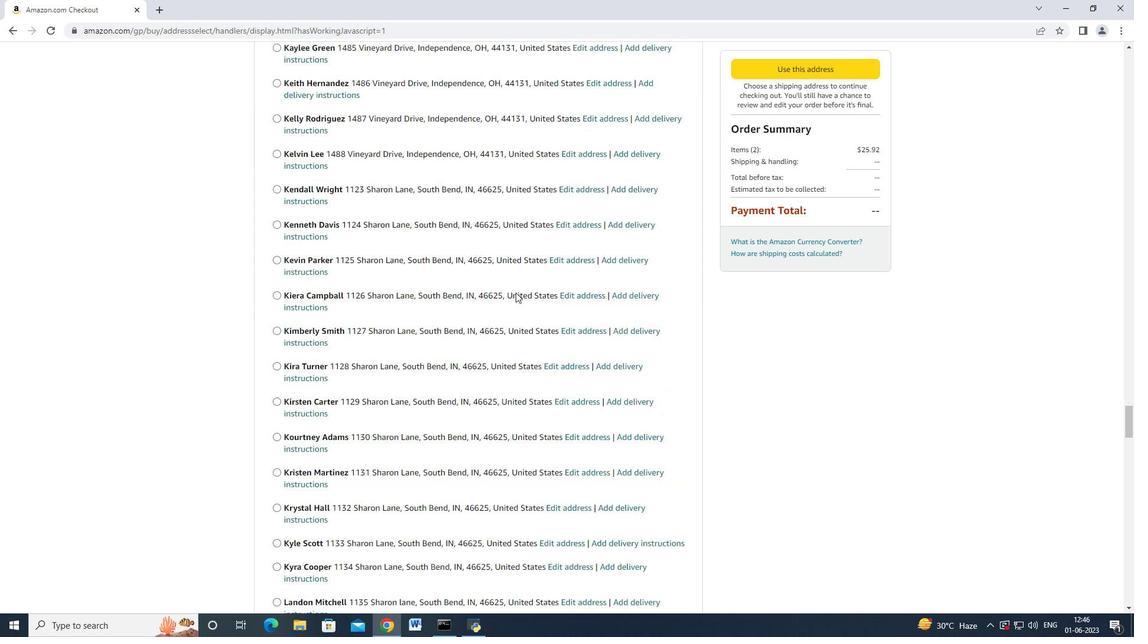 
Action: Mouse scrolled (515, 292) with delta (0, 0)
Screenshot: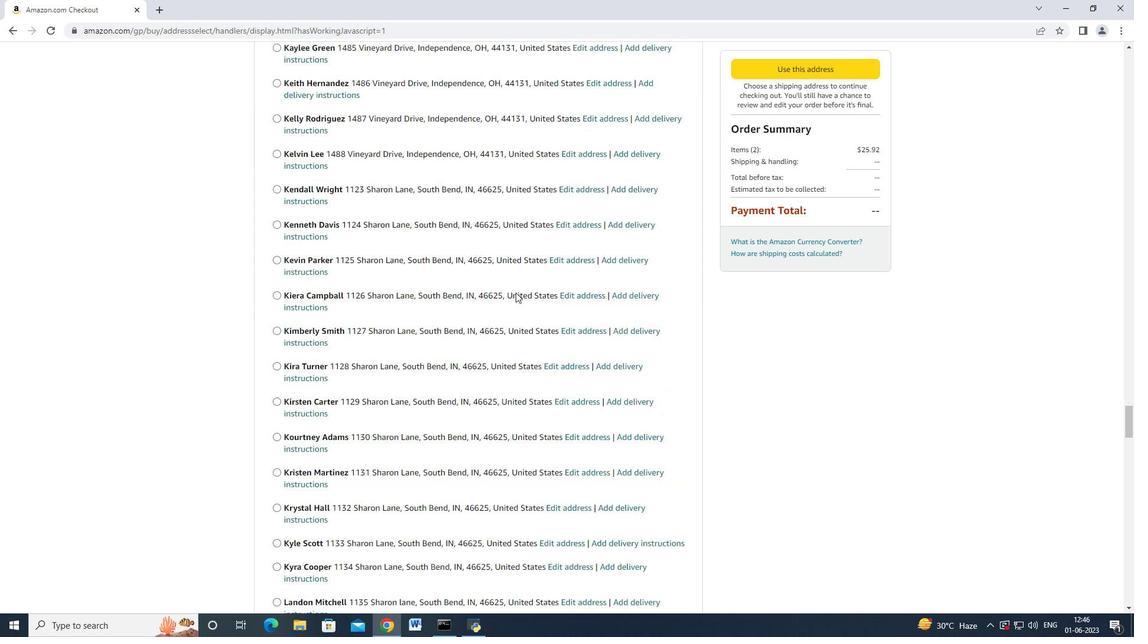 
Action: Mouse scrolled (515, 292) with delta (0, 0)
Screenshot: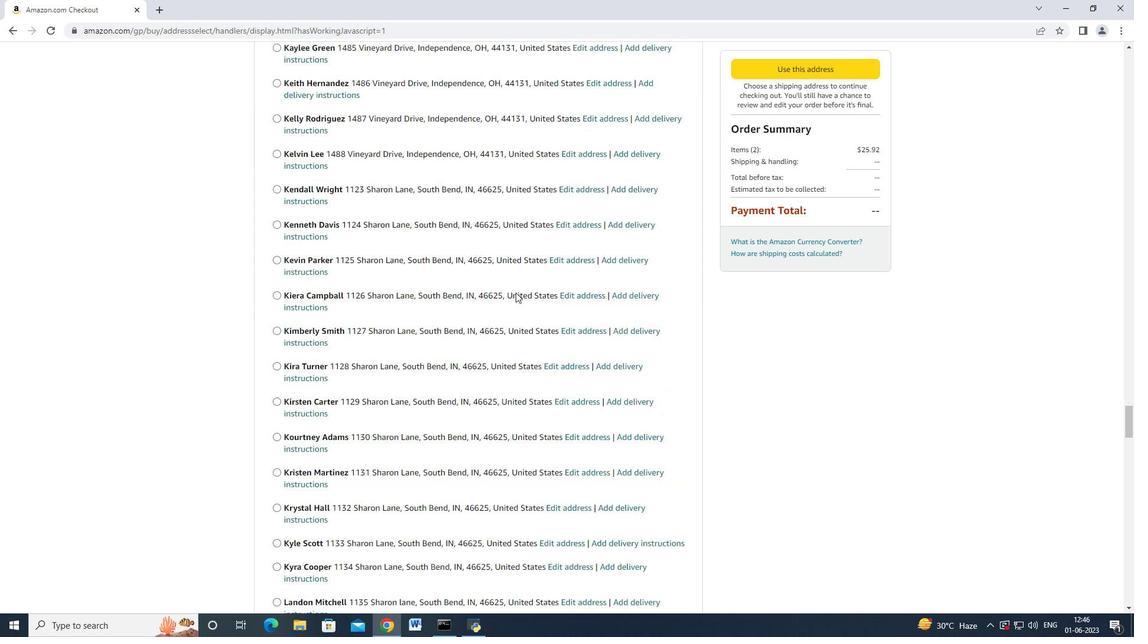 
Action: Mouse scrolled (515, 292) with delta (0, 0)
Screenshot: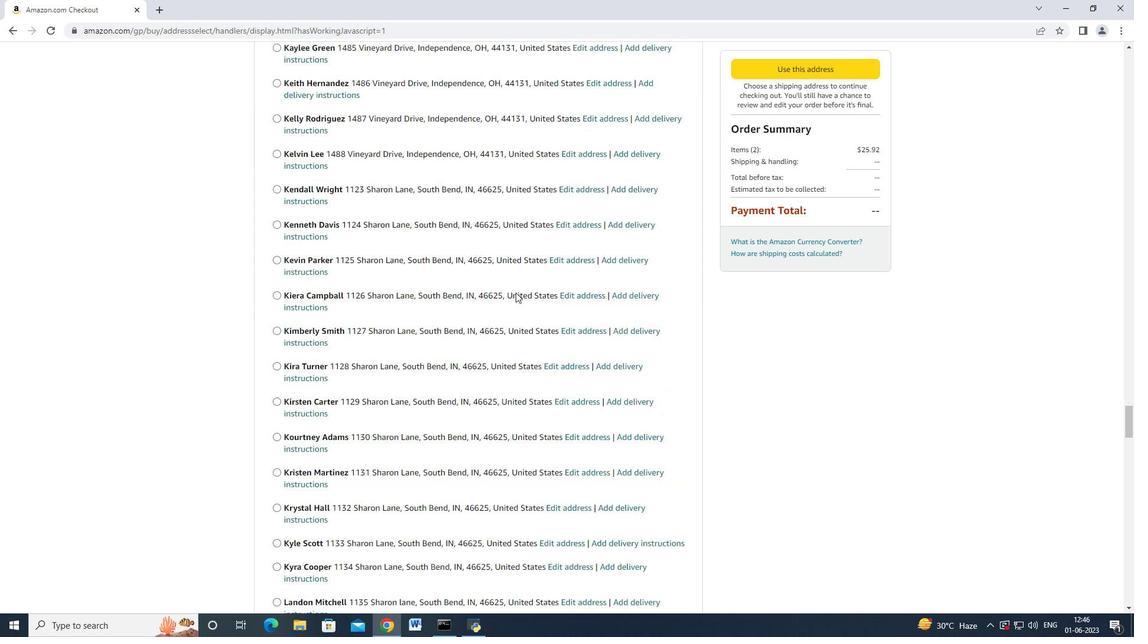 
Action: Mouse scrolled (515, 292) with delta (0, 0)
Screenshot: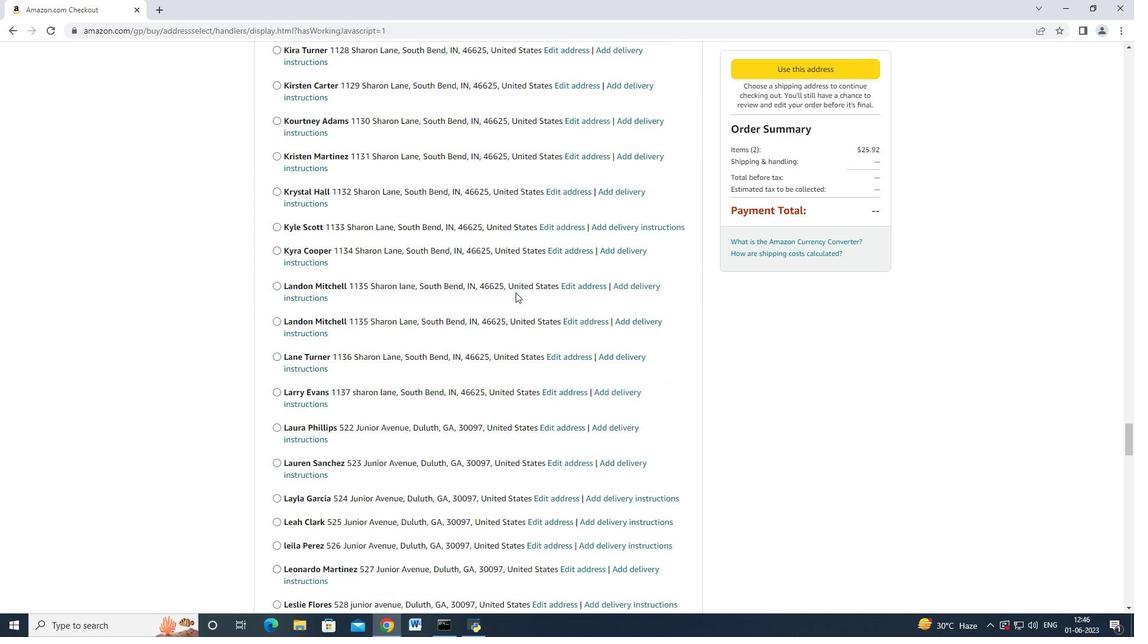 
Action: Mouse scrolled (515, 292) with delta (0, 0)
Screenshot: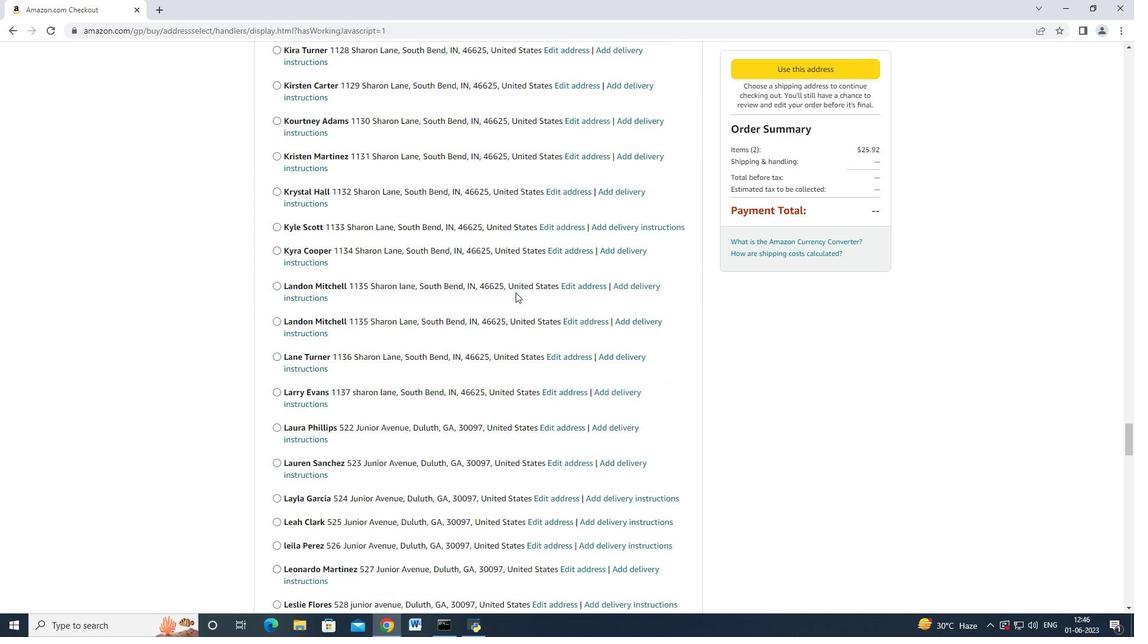 
Action: Mouse scrolled (515, 292) with delta (0, 0)
Screenshot: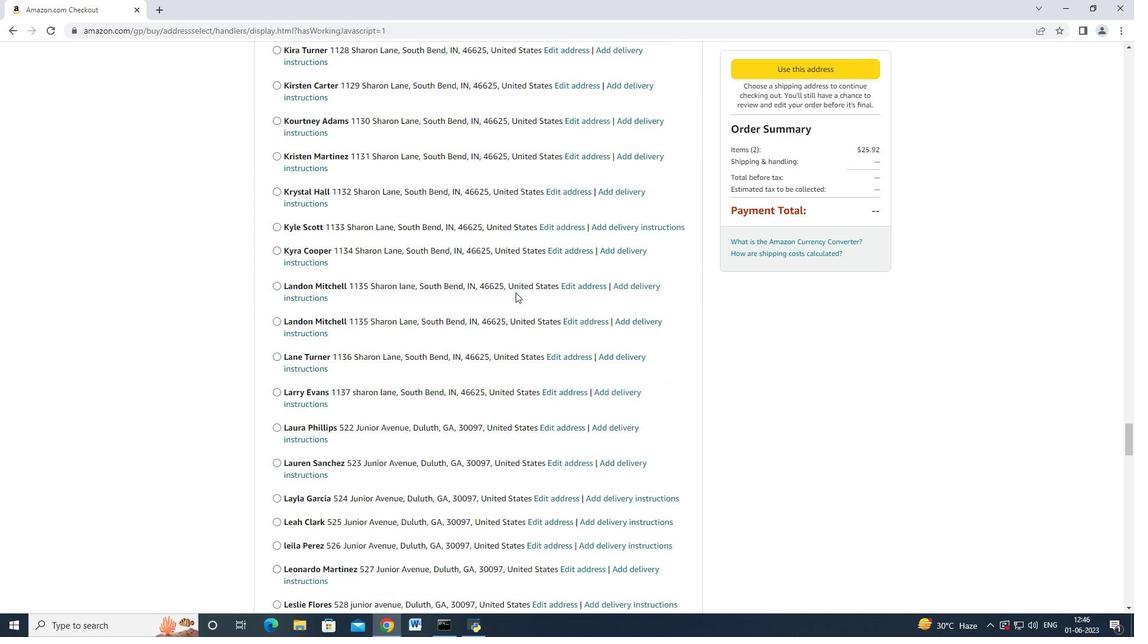 
Action: Mouse scrolled (515, 292) with delta (0, 0)
Screenshot: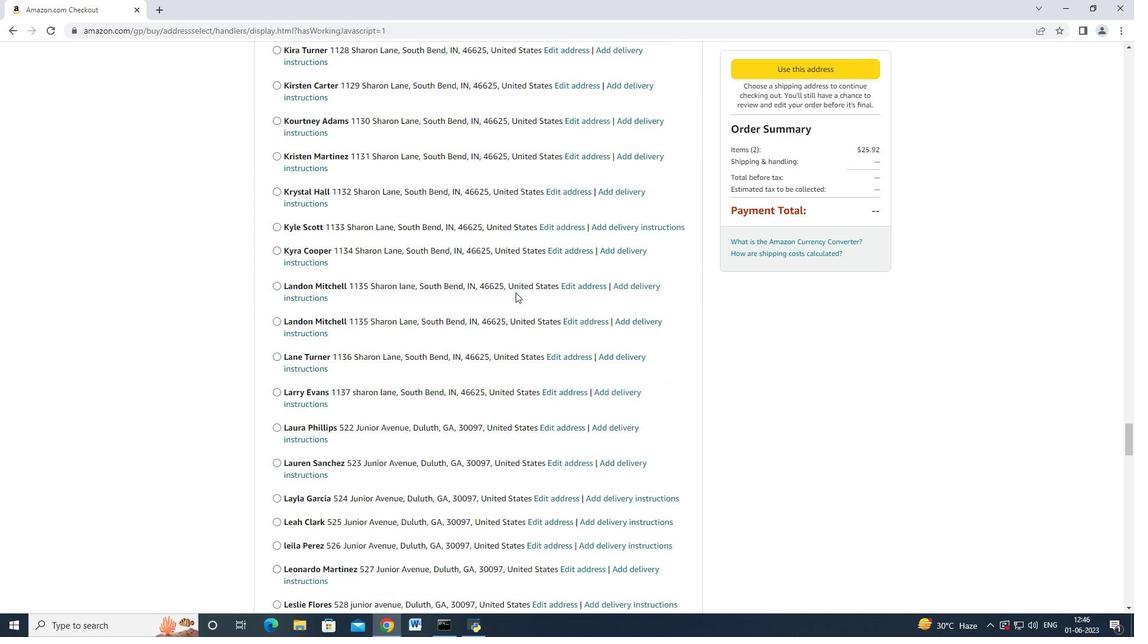 
Action: Mouse scrolled (515, 291) with delta (0, -1)
Screenshot: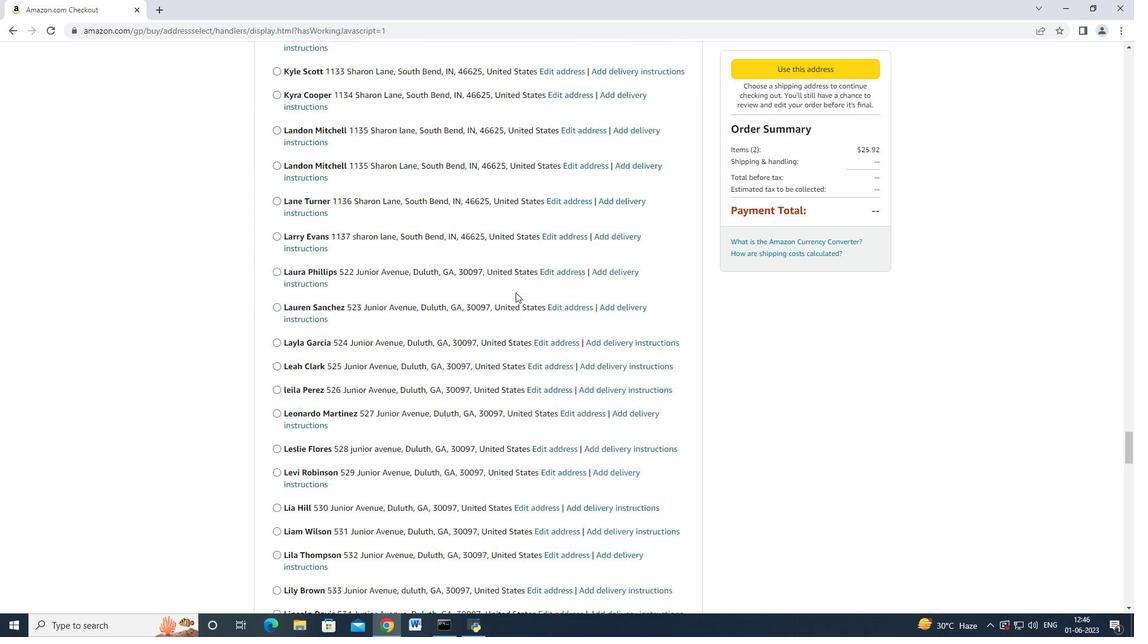 
Action: Mouse scrolled (515, 292) with delta (0, 0)
Screenshot: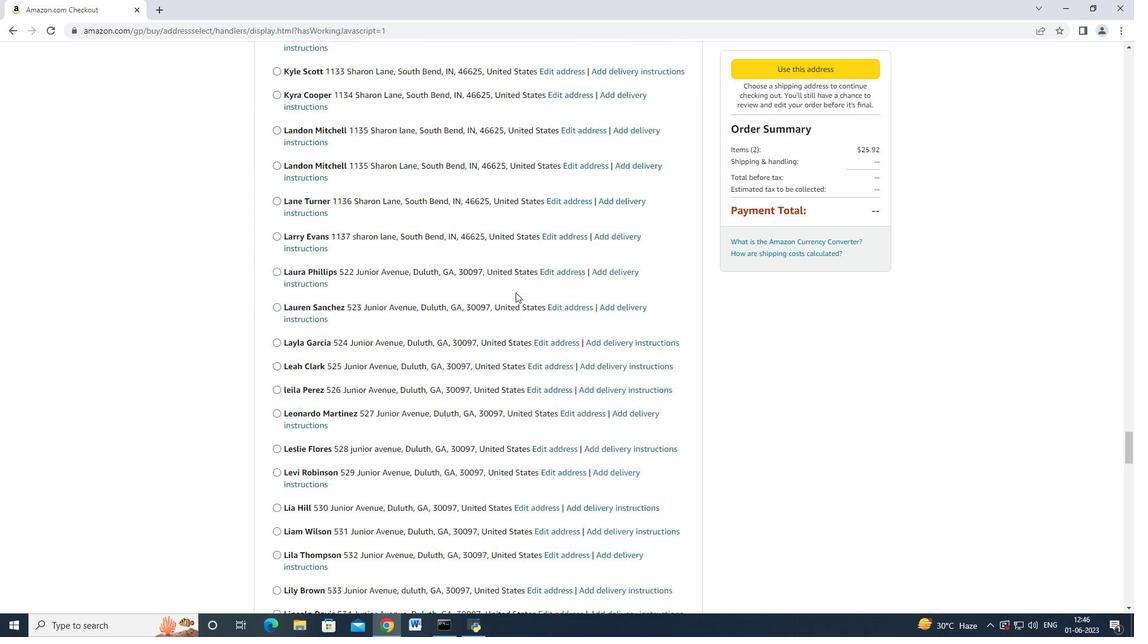 
Action: Mouse scrolled (515, 292) with delta (0, 0)
Screenshot: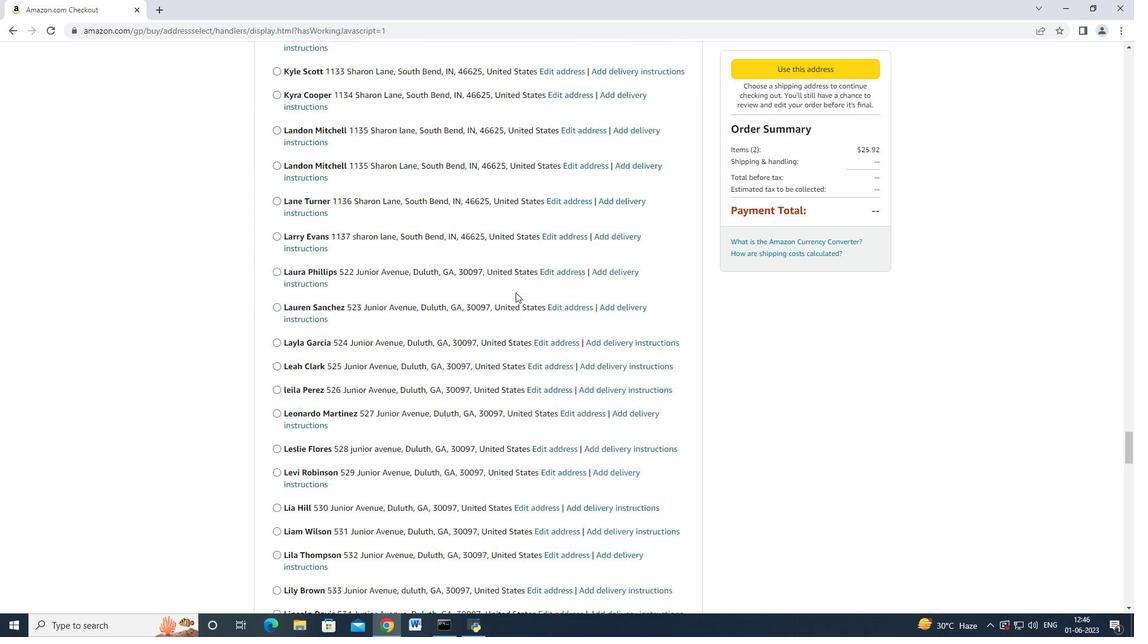 
Action: Mouse moved to (514, 292)
Screenshot: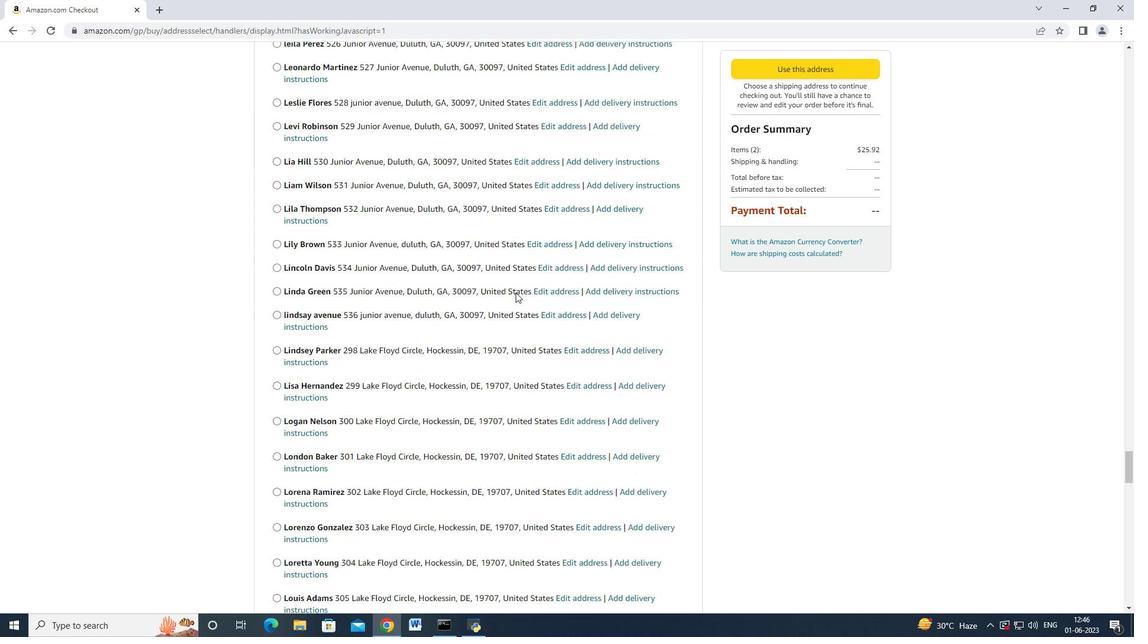 
Action: Mouse scrolled (514, 292) with delta (0, 0)
Screenshot: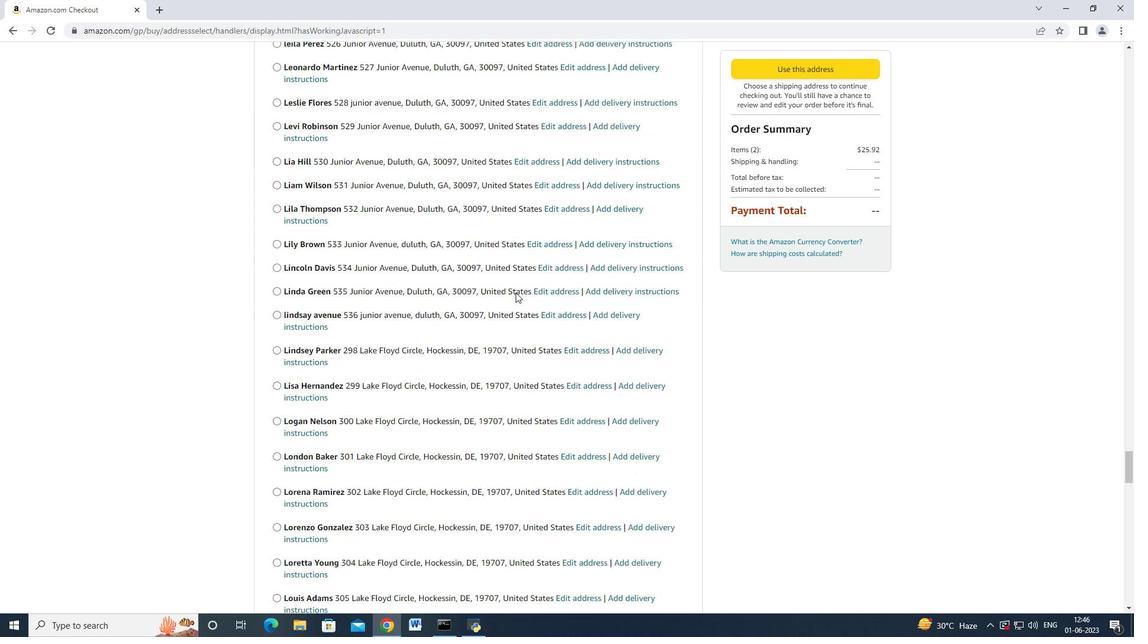 
Action: Mouse scrolled (514, 292) with delta (0, 0)
Screenshot: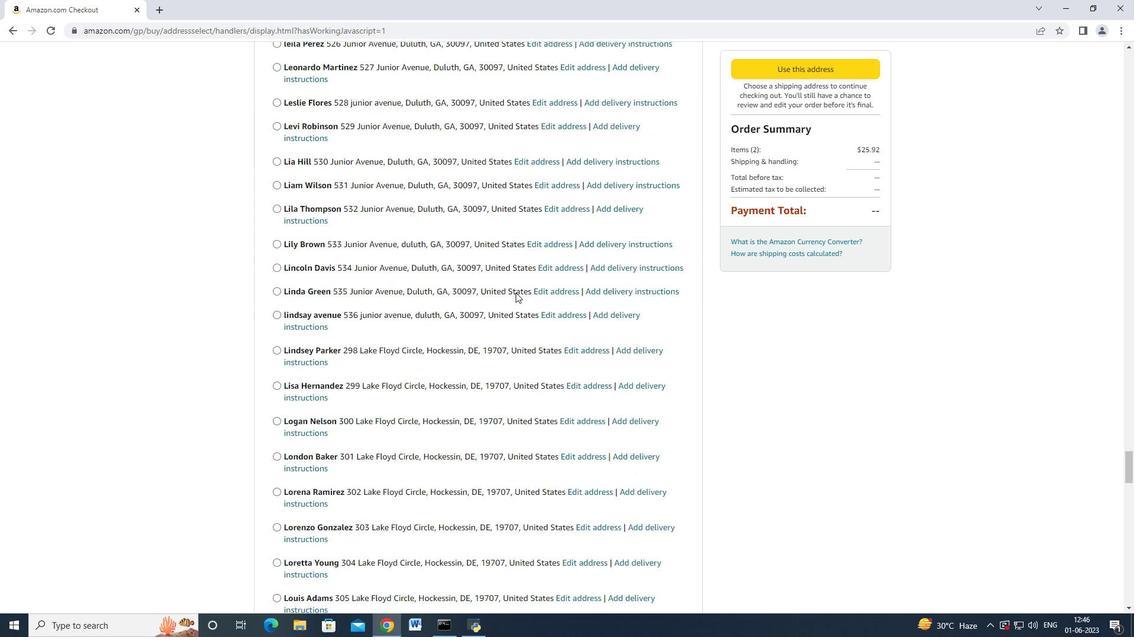 
Action: Mouse scrolled (514, 292) with delta (0, 0)
Screenshot: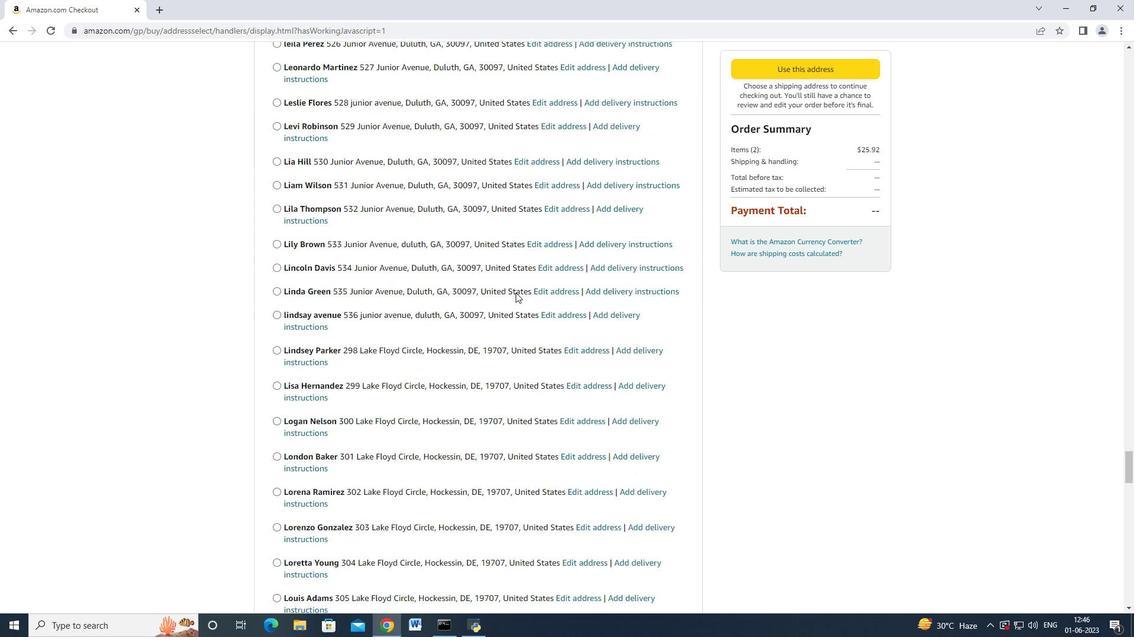 
Action: Mouse scrolled (514, 292) with delta (0, 0)
Screenshot: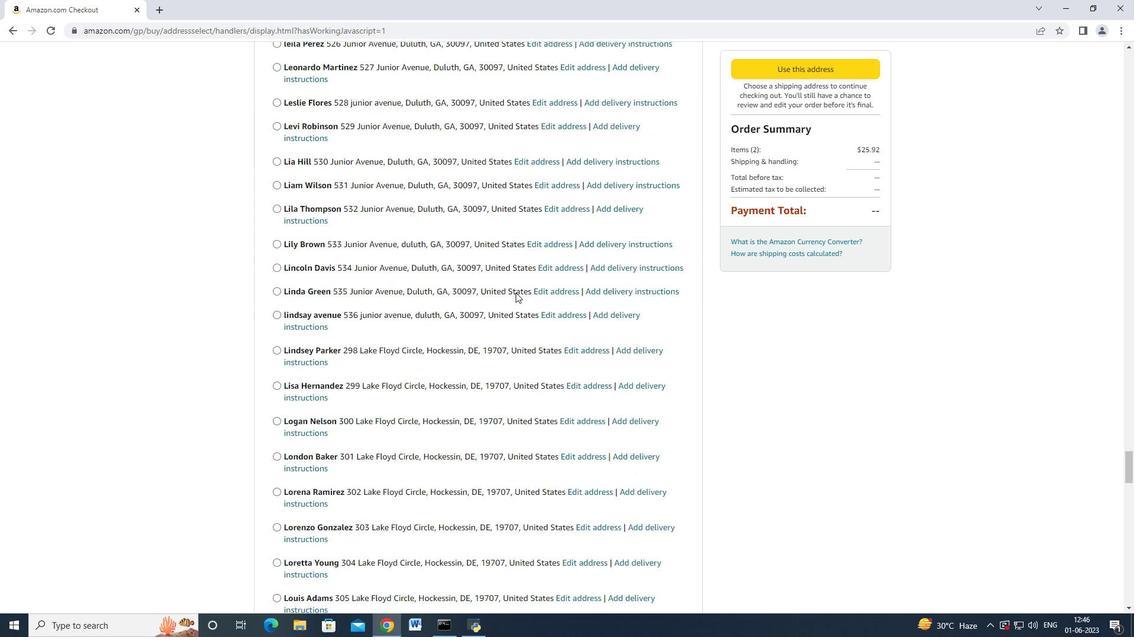 
Action: Mouse scrolled (514, 292) with delta (0, 0)
Screenshot: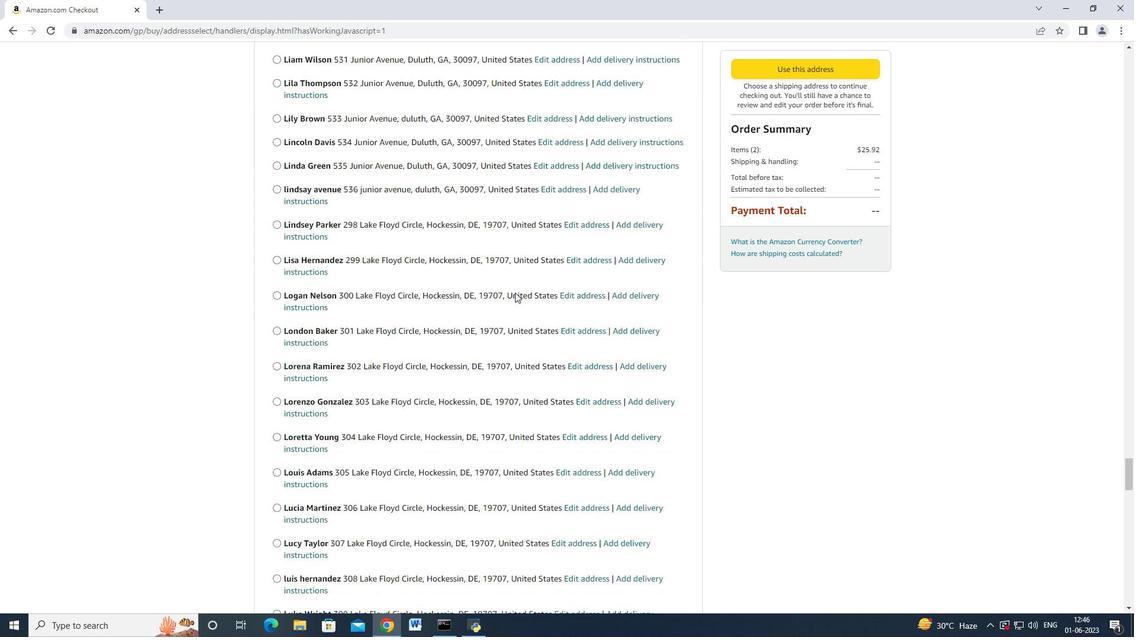 
Action: Mouse scrolled (514, 292) with delta (0, 0)
Screenshot: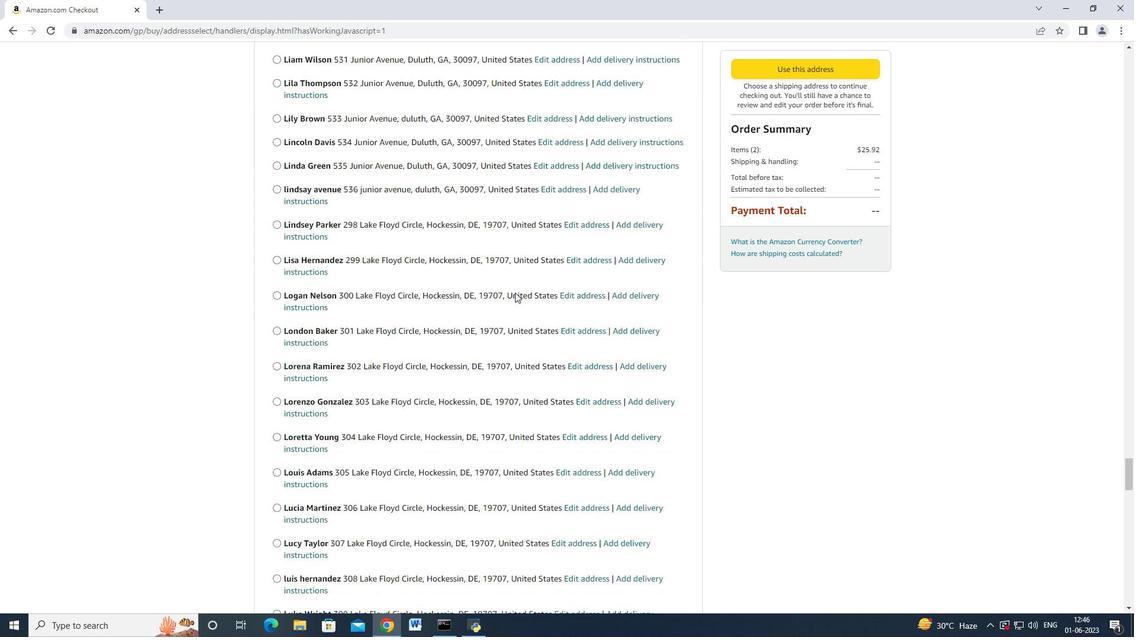 
Action: Mouse scrolled (514, 292) with delta (0, 0)
Screenshot: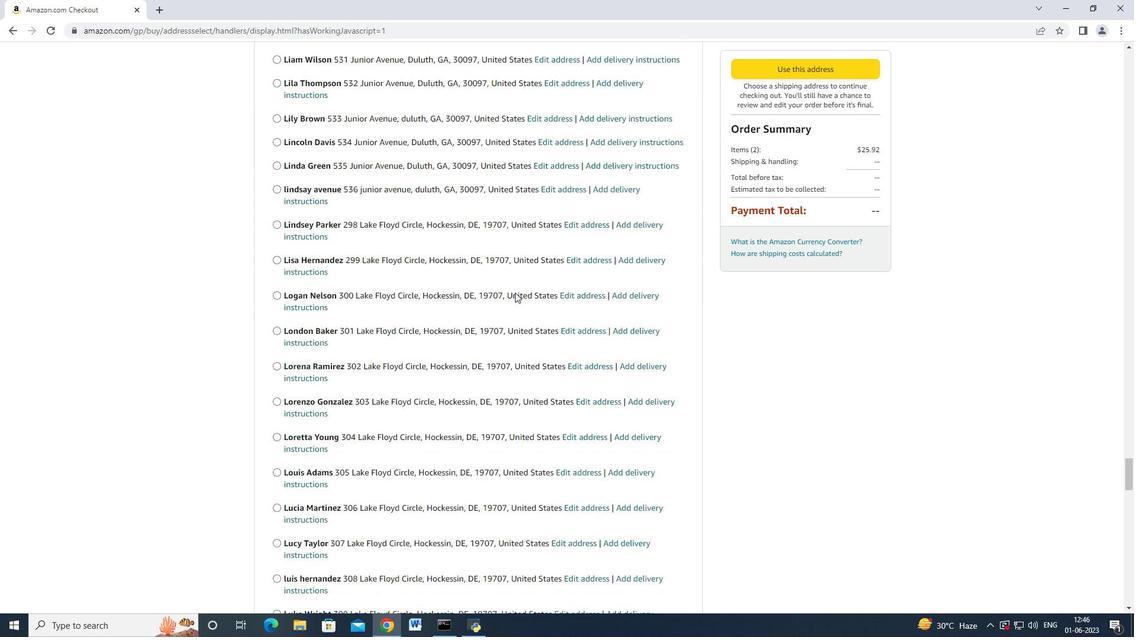 
Action: Mouse moved to (514, 291)
Screenshot: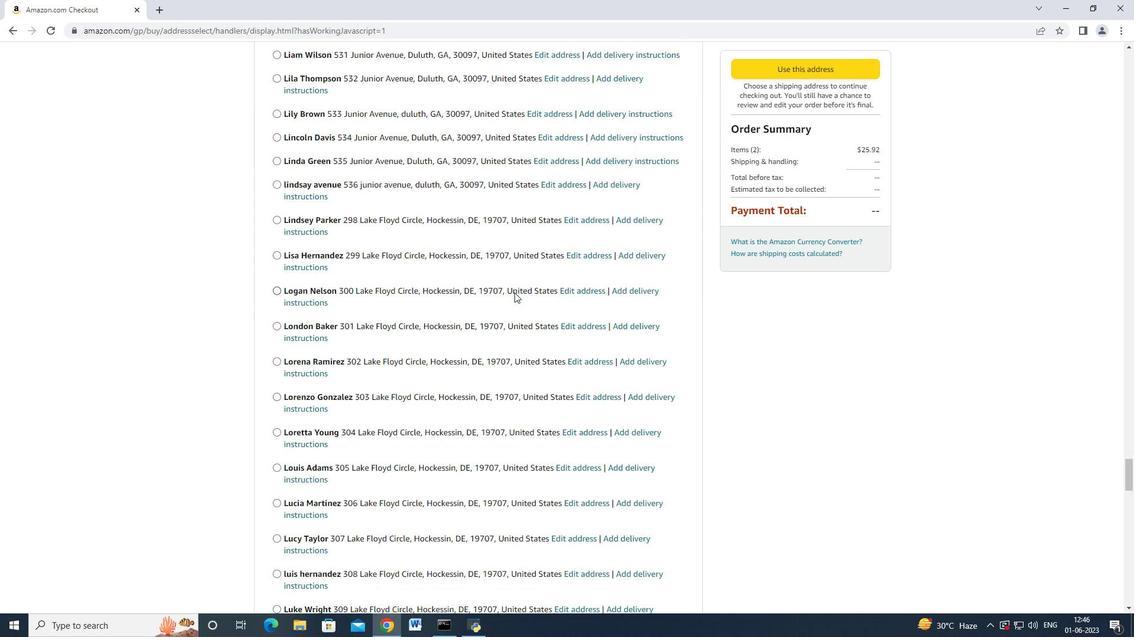 
Action: Mouse scrolled (514, 291) with delta (0, 0)
Screenshot: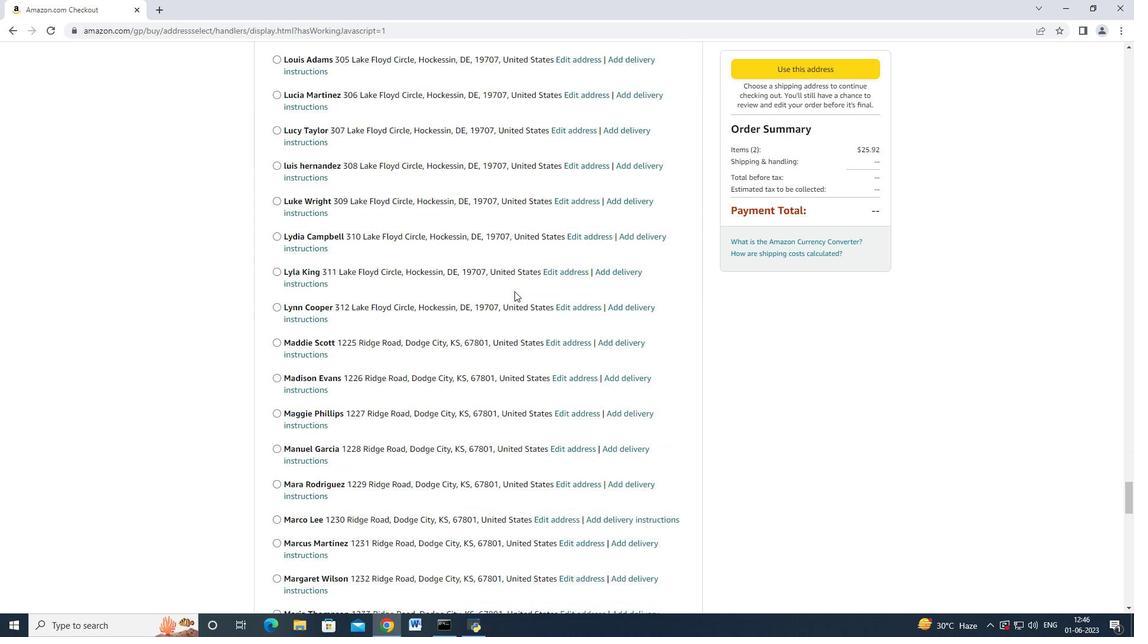 
Action: Mouse scrolled (514, 291) with delta (0, 0)
Screenshot: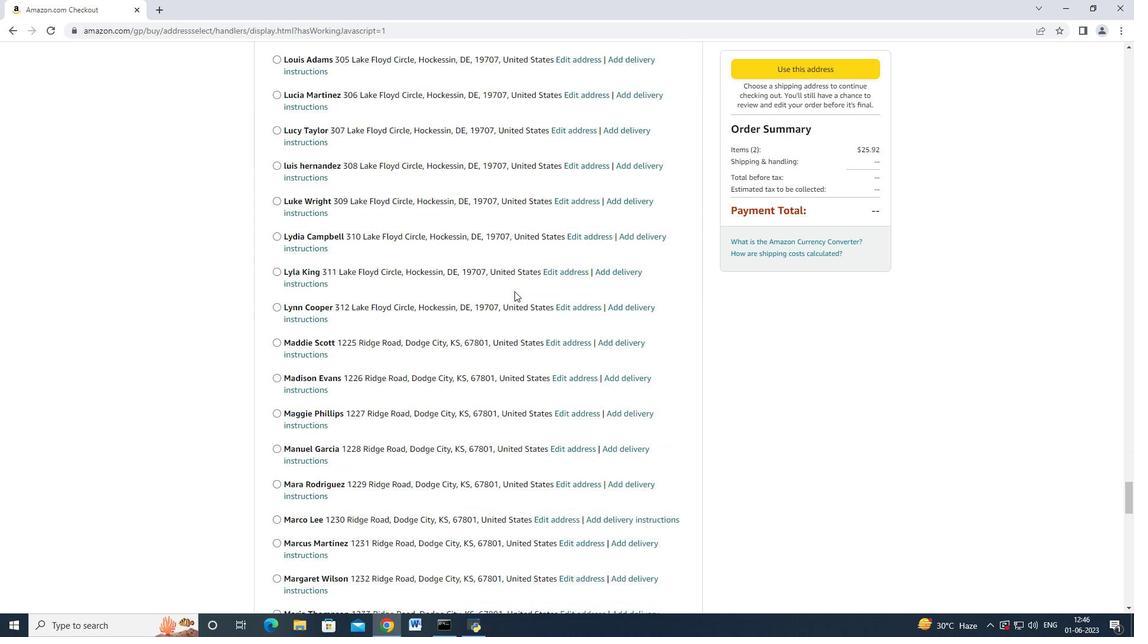 
Action: Mouse scrolled (514, 291) with delta (0, 0)
Screenshot: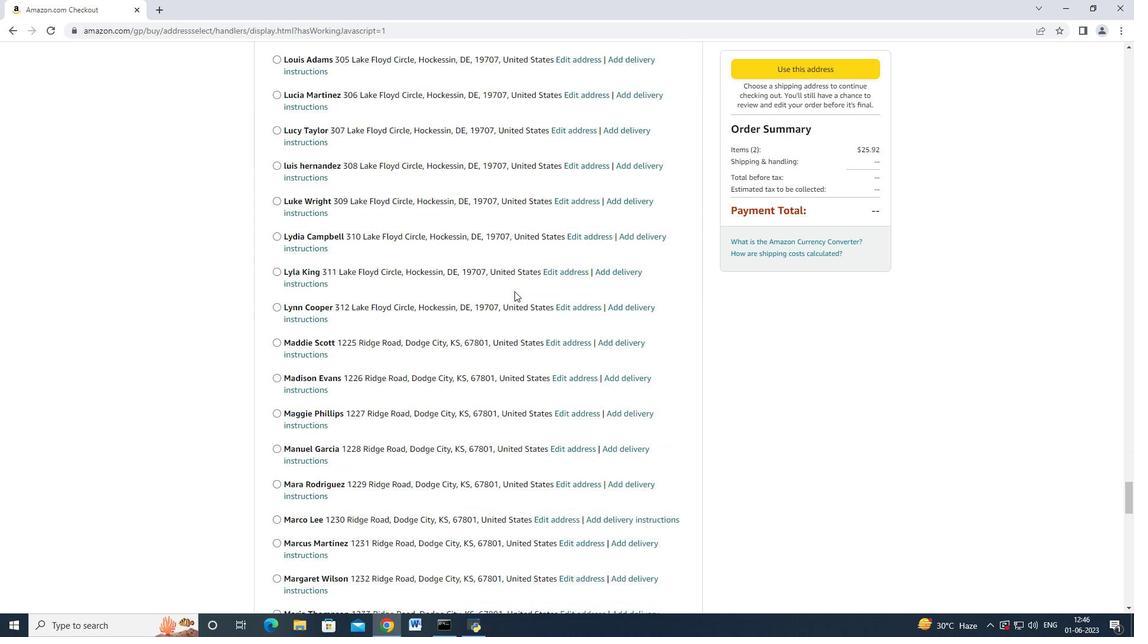 
Action: Mouse scrolled (514, 290) with delta (0, -1)
Screenshot: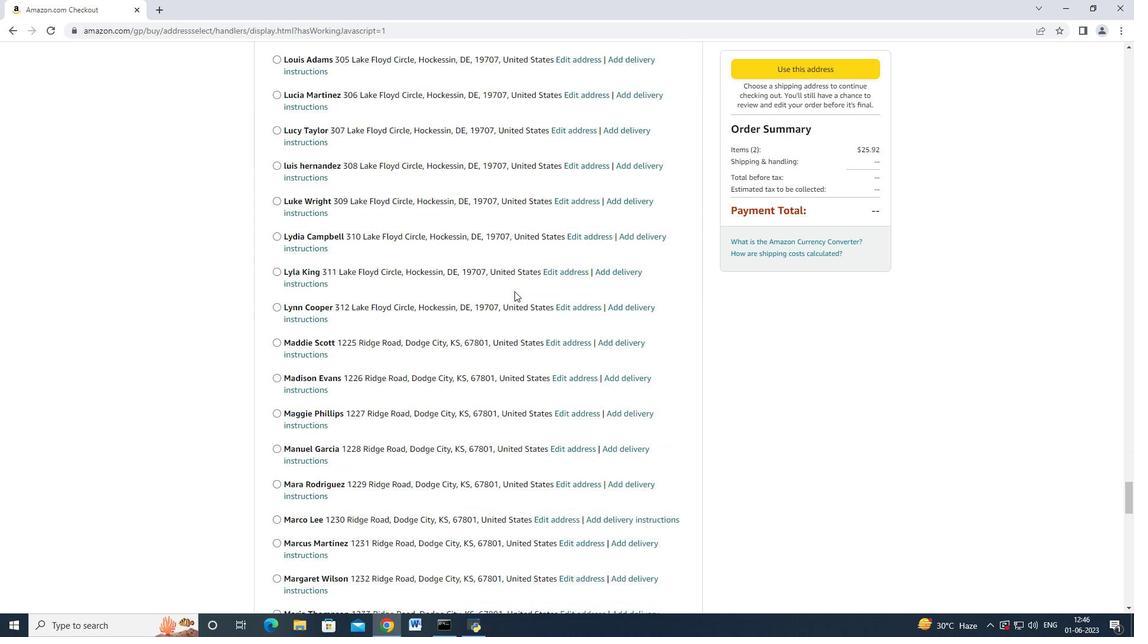 
Action: Mouse scrolled (514, 291) with delta (0, 0)
Screenshot: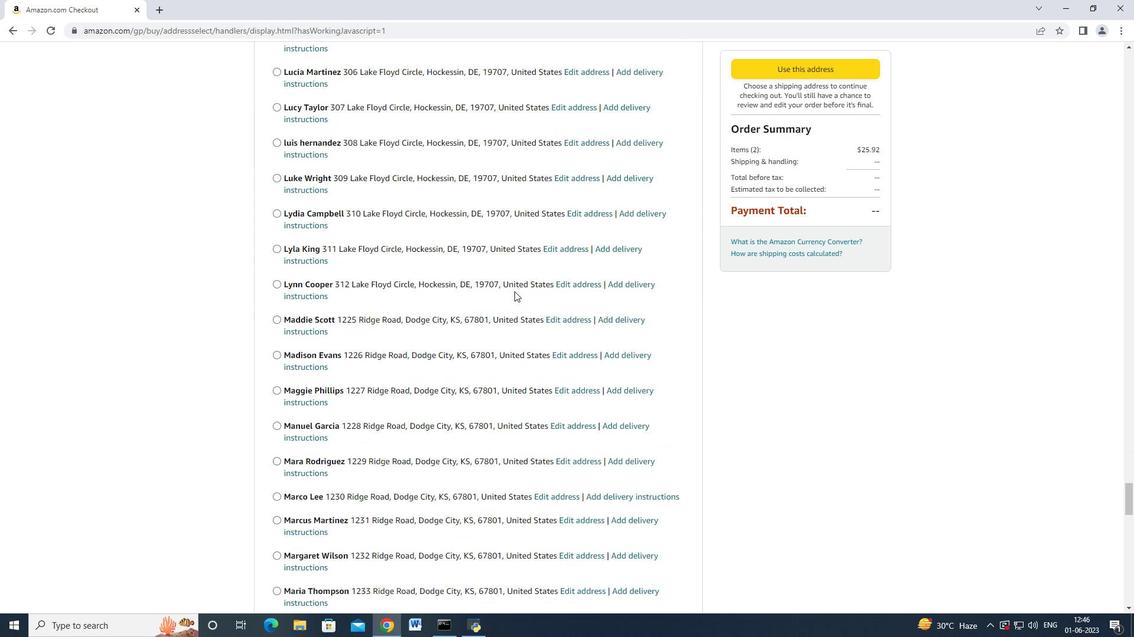 
Action: Mouse scrolled (514, 291) with delta (0, 0)
Screenshot: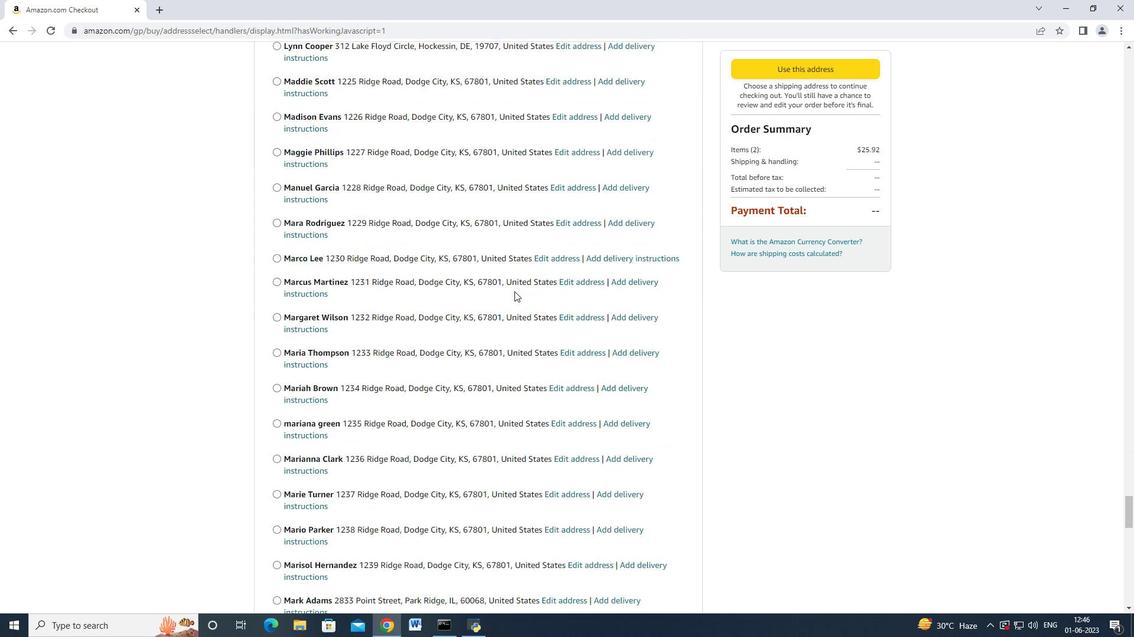 
Action: Mouse scrolled (514, 290) with delta (0, -1)
Screenshot: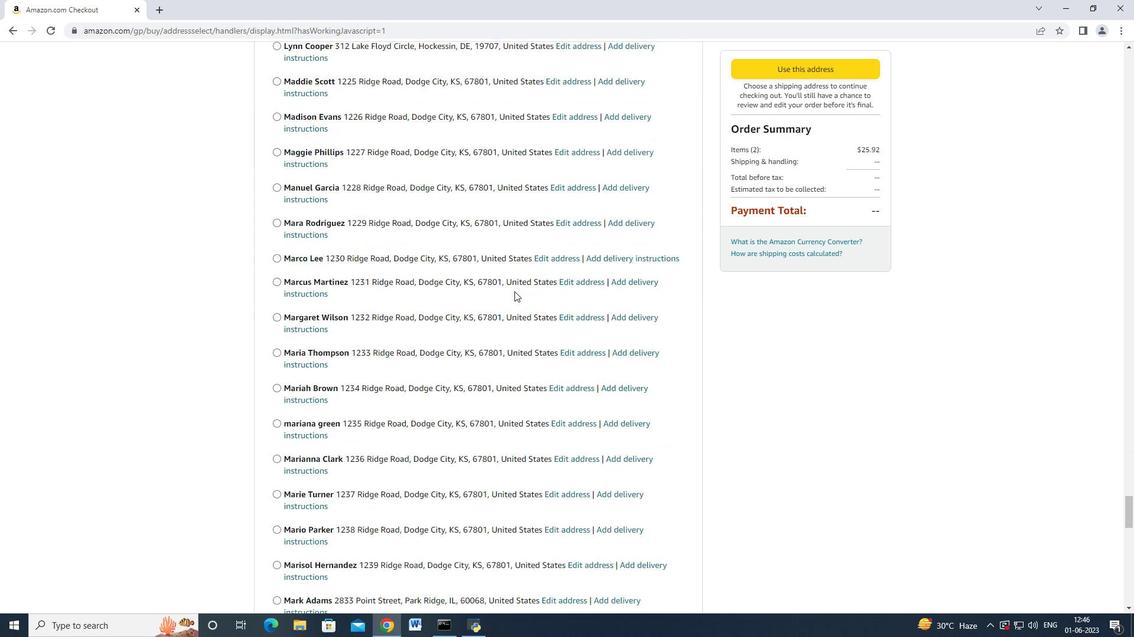 
Action: Mouse scrolled (514, 291) with delta (0, 0)
Screenshot: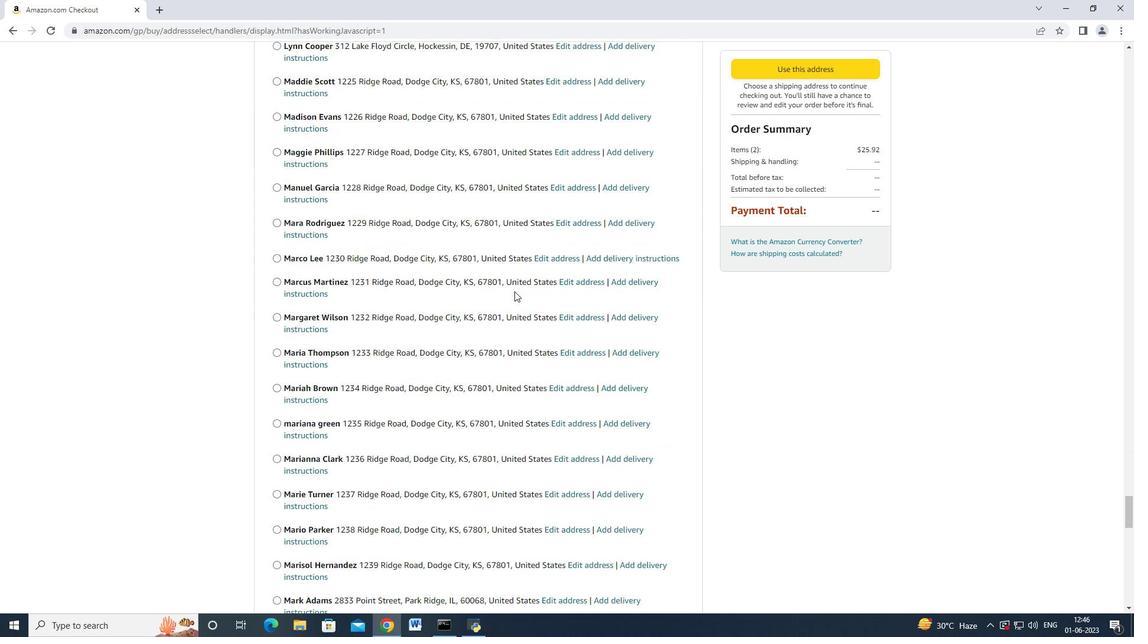 
Action: Mouse scrolled (514, 291) with delta (0, 0)
Screenshot: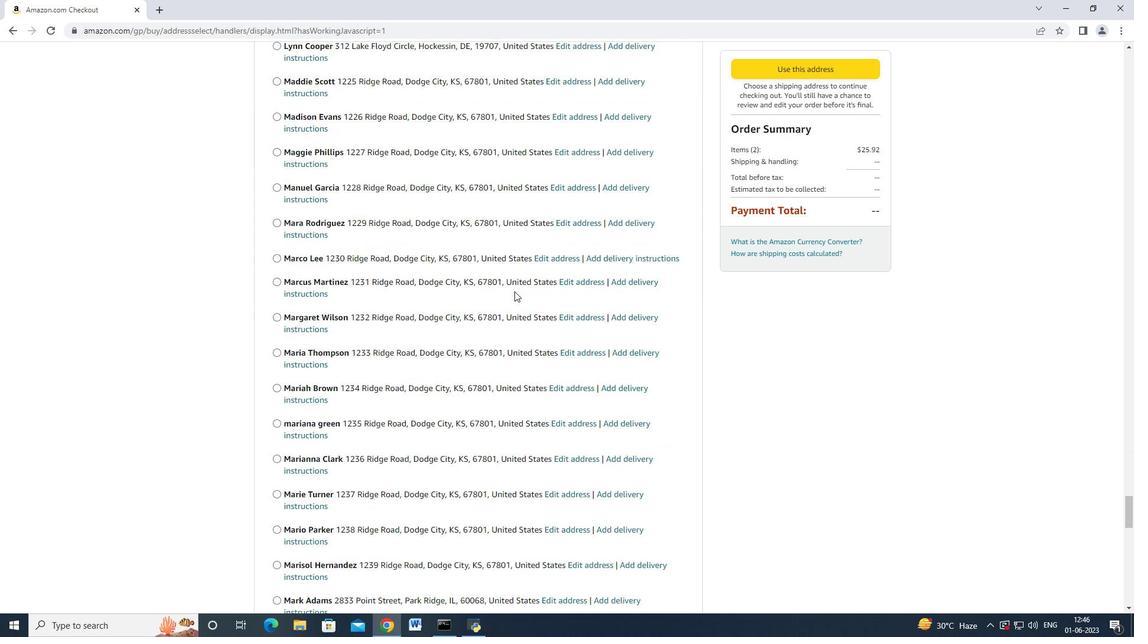 
Action: Mouse scrolled (514, 291) with delta (0, 0)
Screenshot: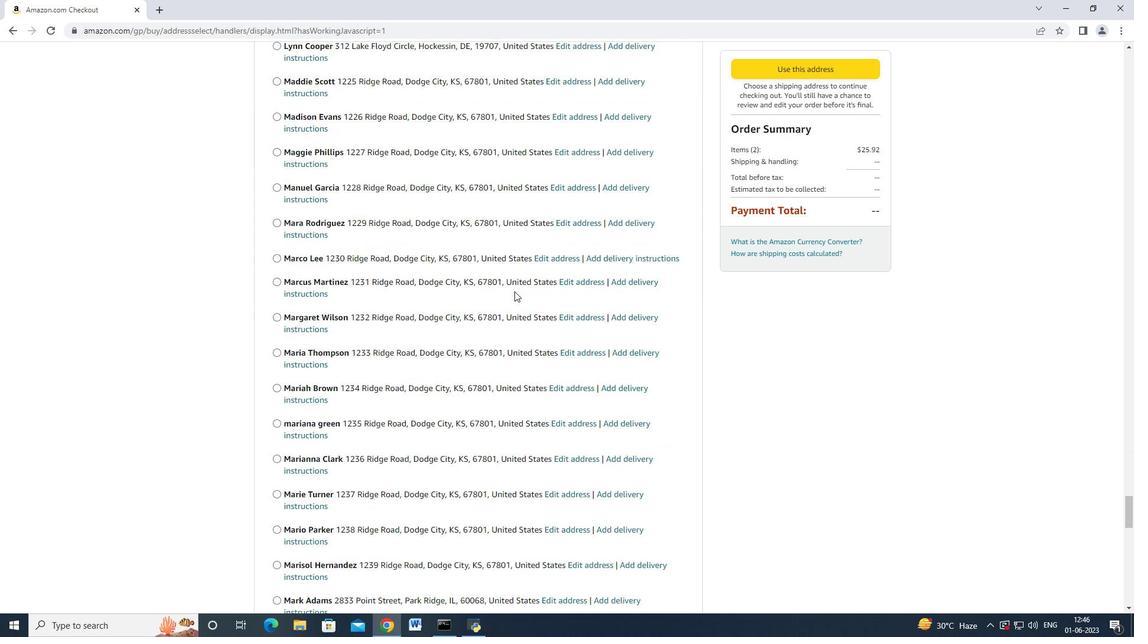 
Action: Mouse scrolled (514, 291) with delta (0, 0)
Screenshot: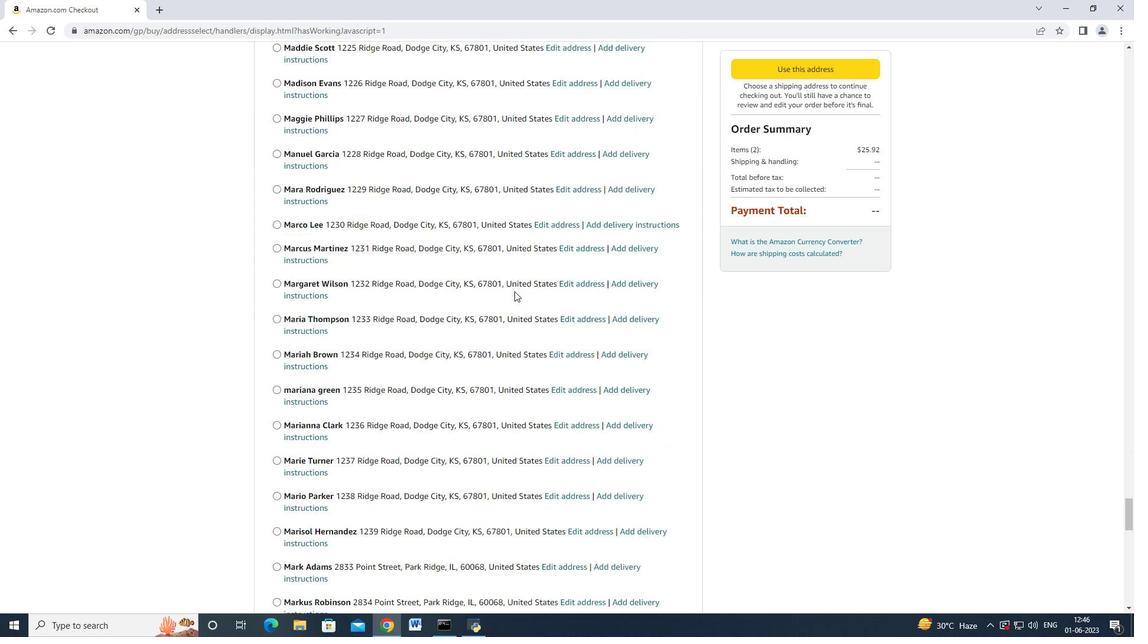 
Action: Mouse moved to (512, 292)
Screenshot: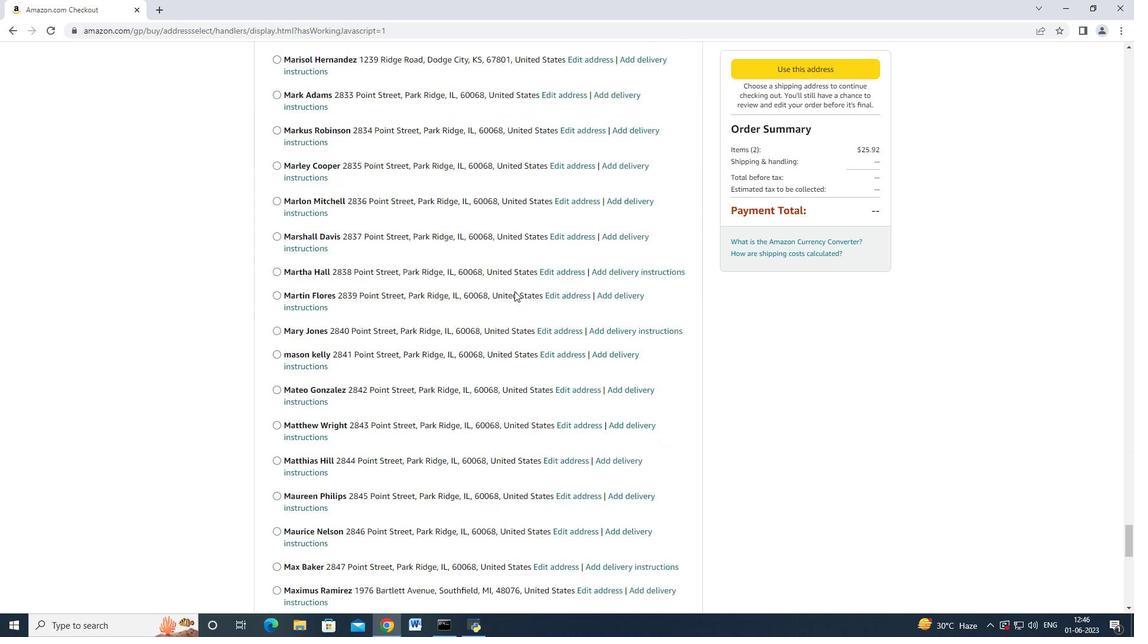 
Action: Mouse scrolled (512, 292) with delta (0, 0)
Screenshot: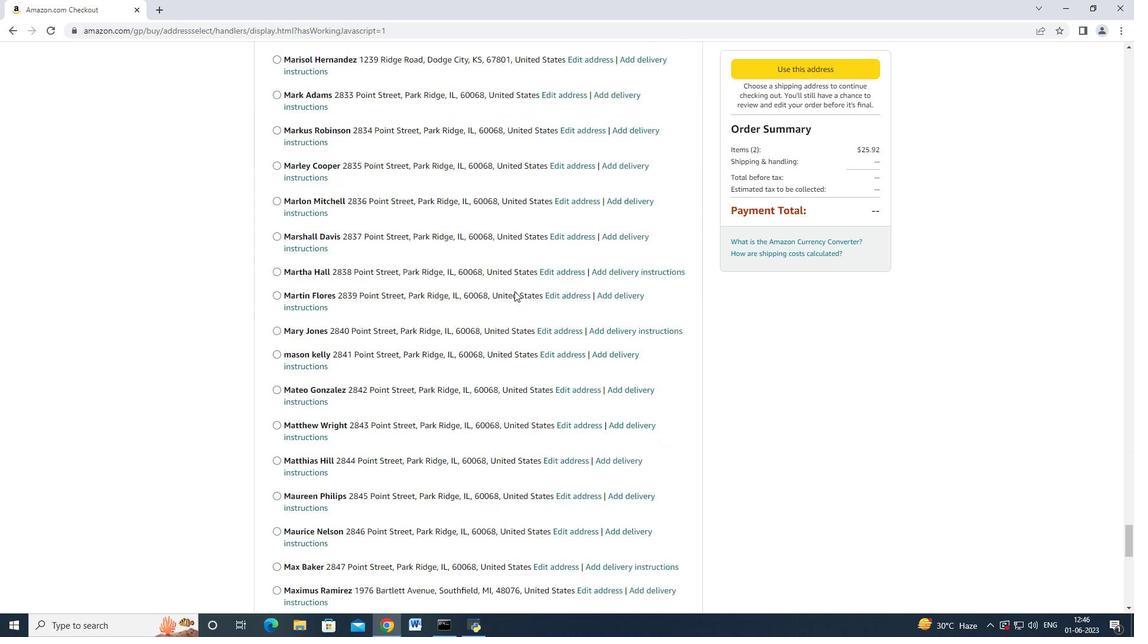 
Action: Mouse scrolled (512, 292) with delta (0, 0)
Screenshot: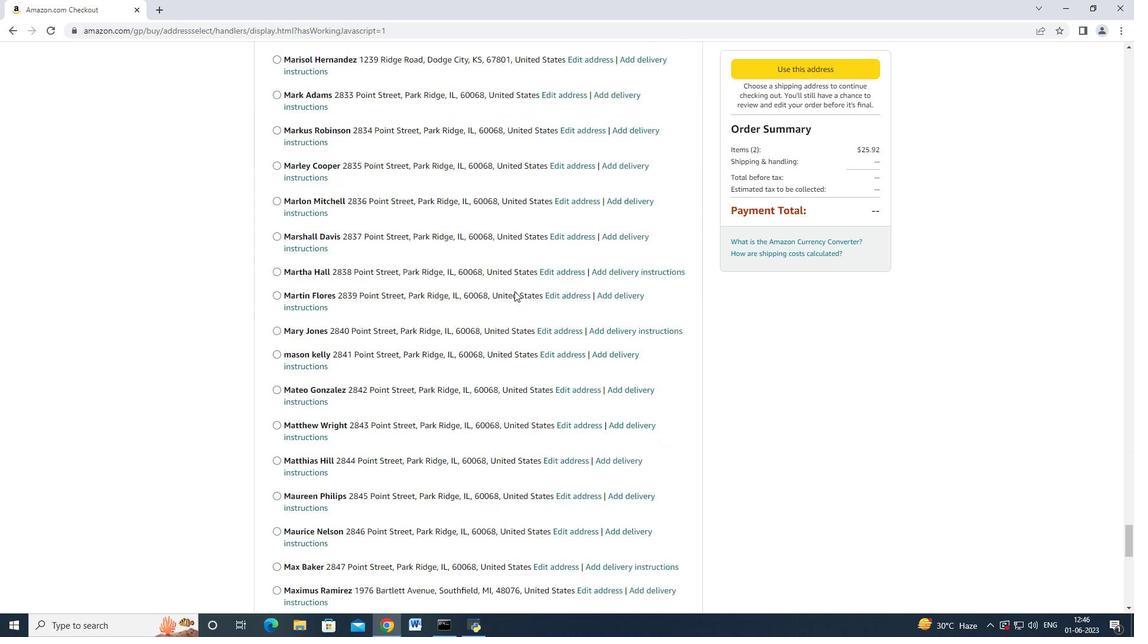 
Action: Mouse scrolled (512, 292) with delta (0, 0)
Screenshot: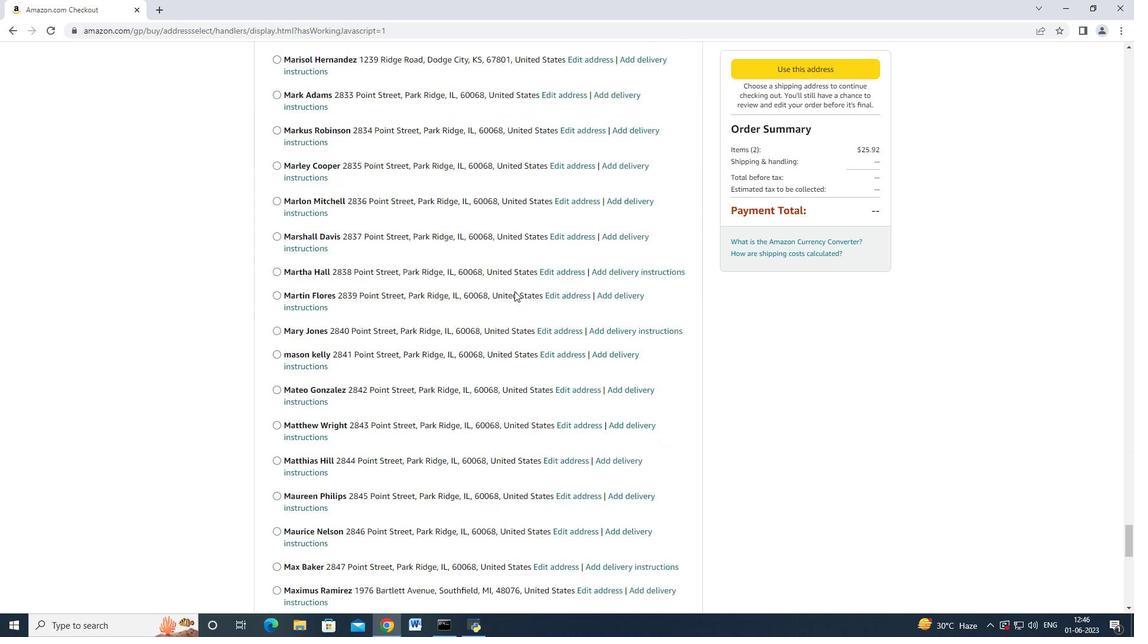 
Action: Mouse moved to (512, 292)
Screenshot: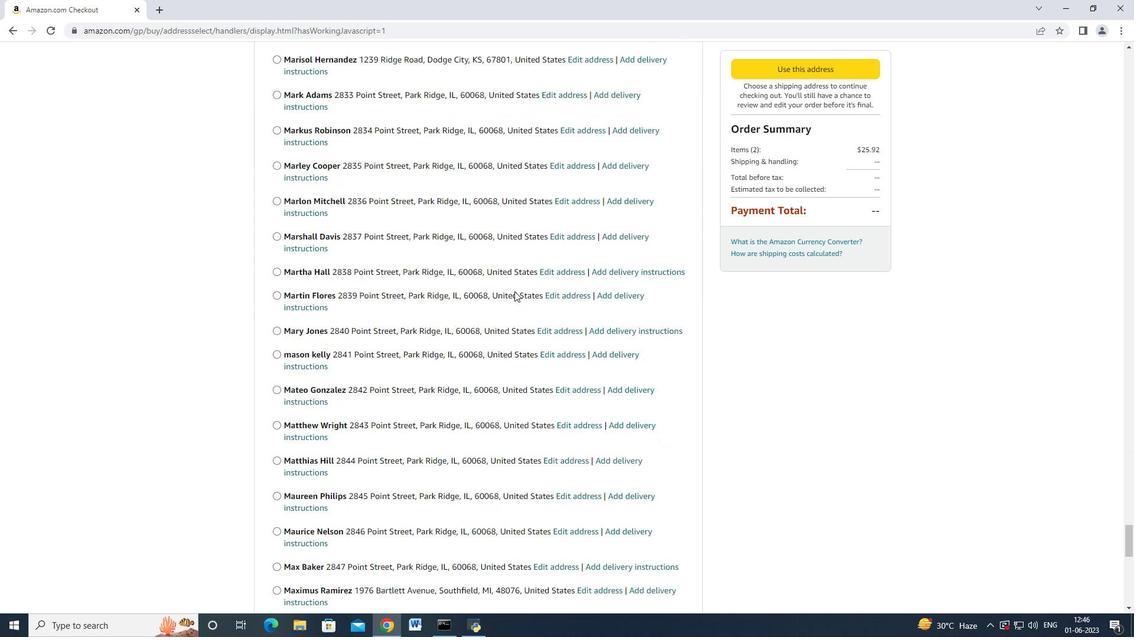 
Action: Mouse scrolled (512, 292) with delta (0, 0)
Screenshot: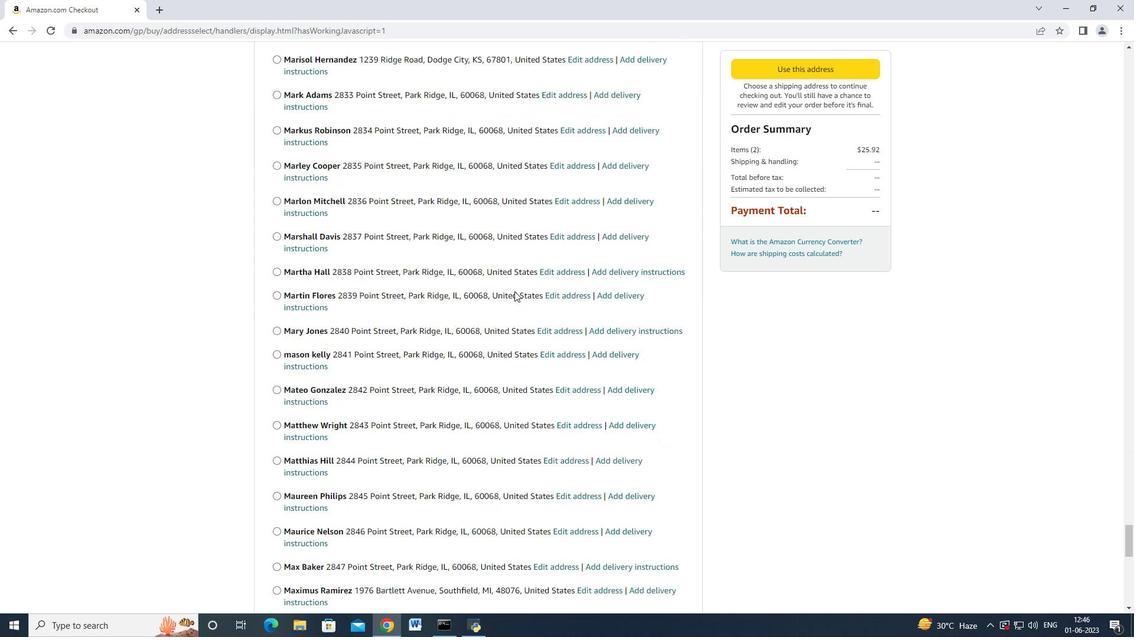 
Action: Mouse scrolled (512, 292) with delta (0, 0)
Screenshot: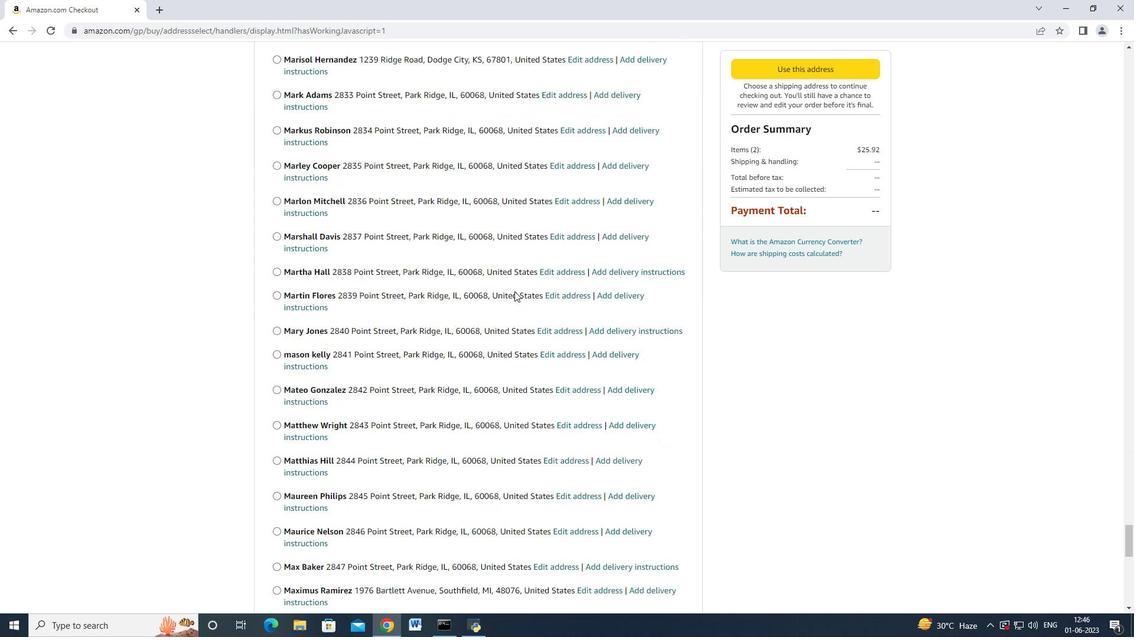 
Action: Mouse moved to (512, 292)
Screenshot: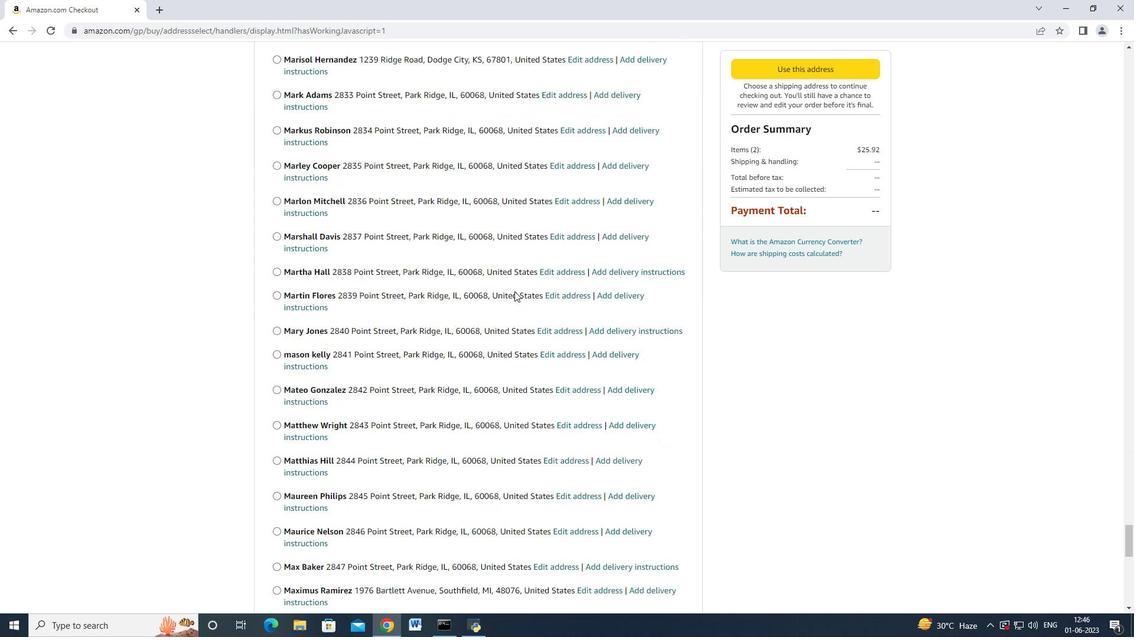 
Action: Mouse scrolled (512, 292) with delta (0, 0)
Screenshot: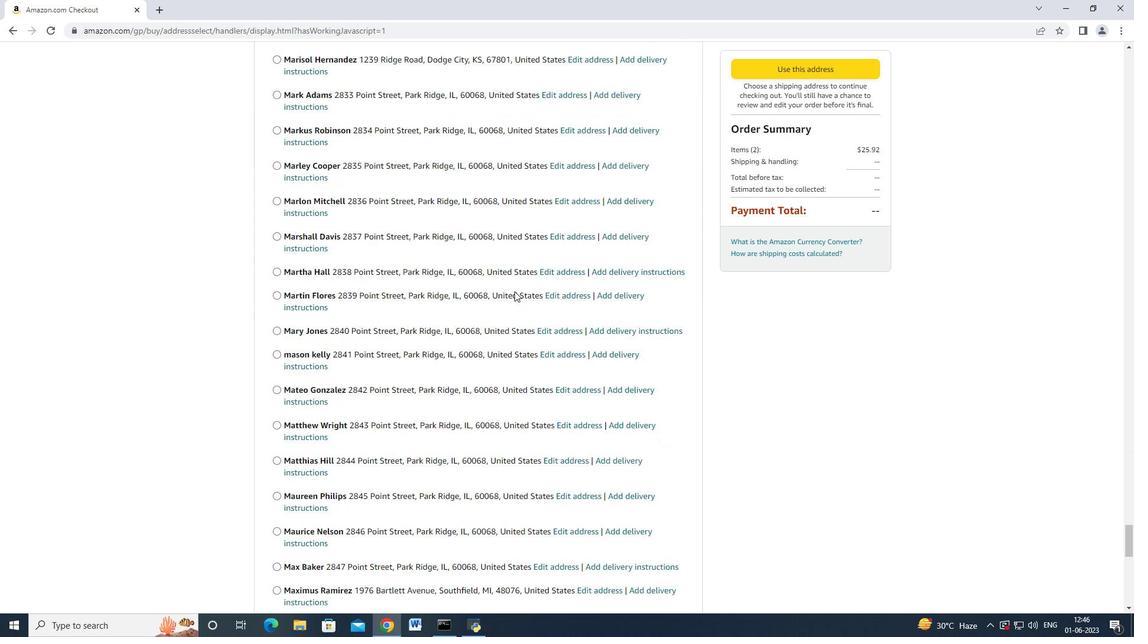 
Action: Mouse scrolled (512, 292) with delta (0, 0)
Screenshot: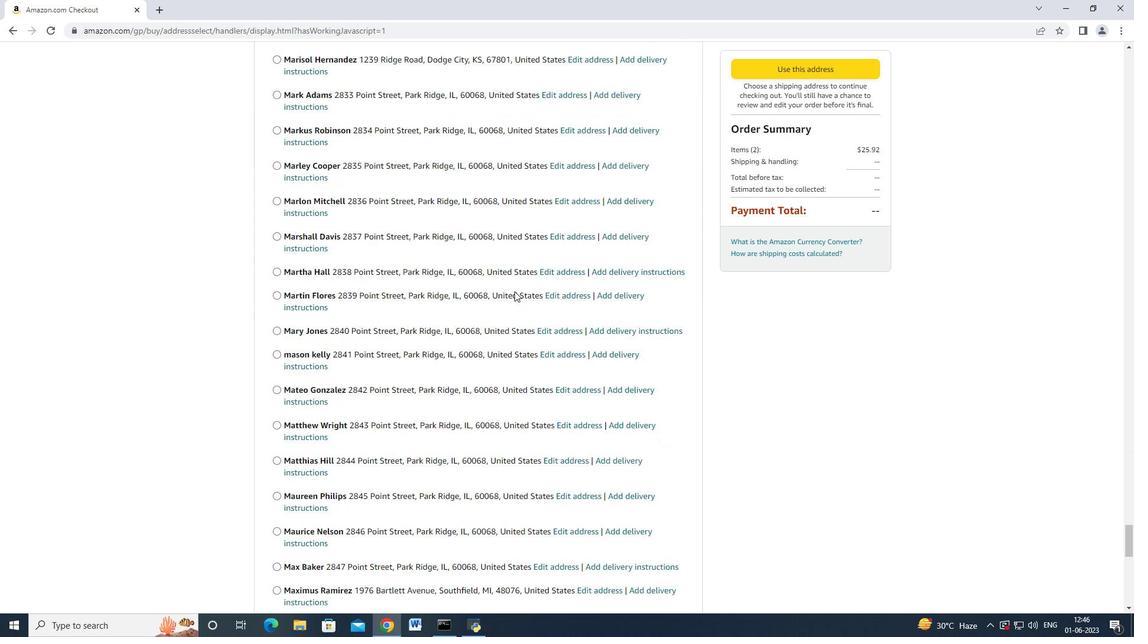 
Action: Mouse moved to (509, 295)
Screenshot: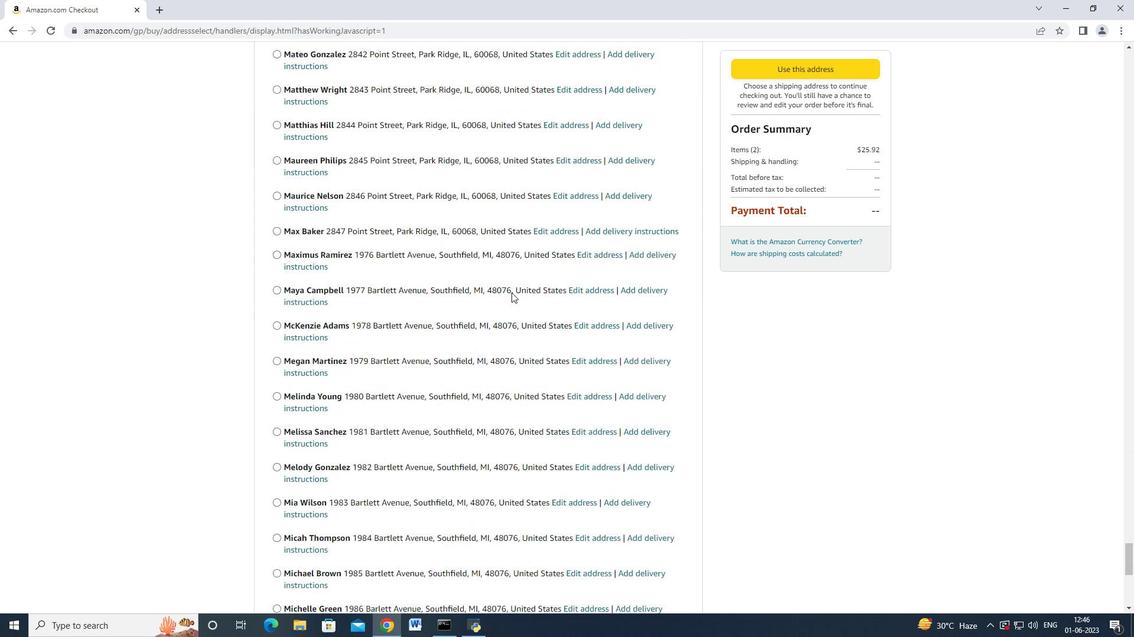 
Action: Mouse scrolled (509, 294) with delta (0, 0)
Screenshot: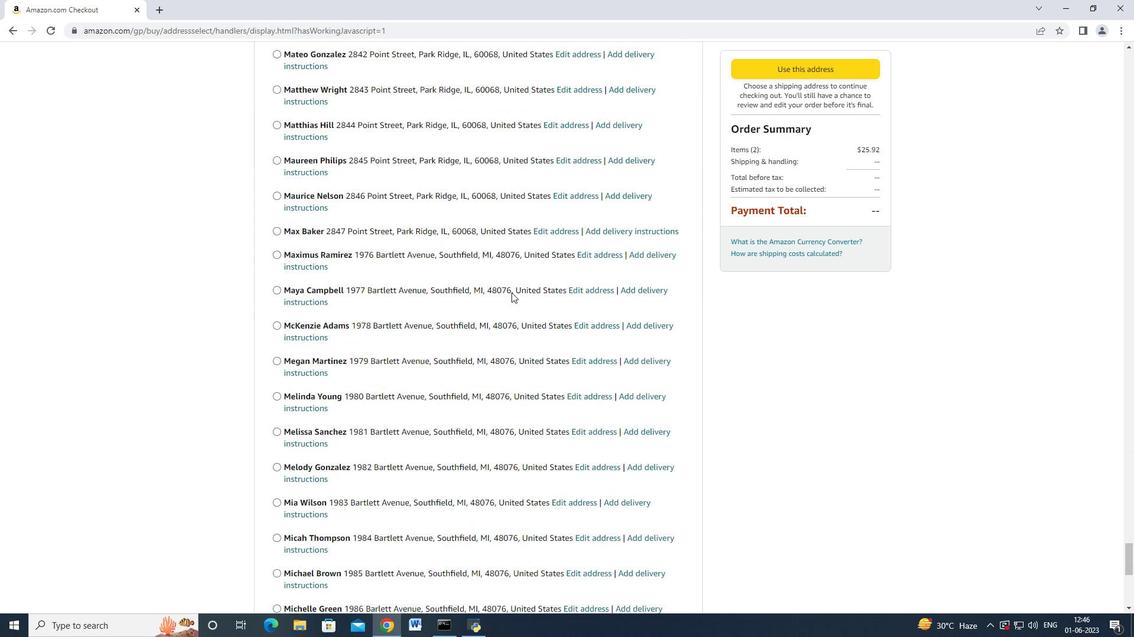 
Action: Mouse moved to (509, 295)
Screenshot: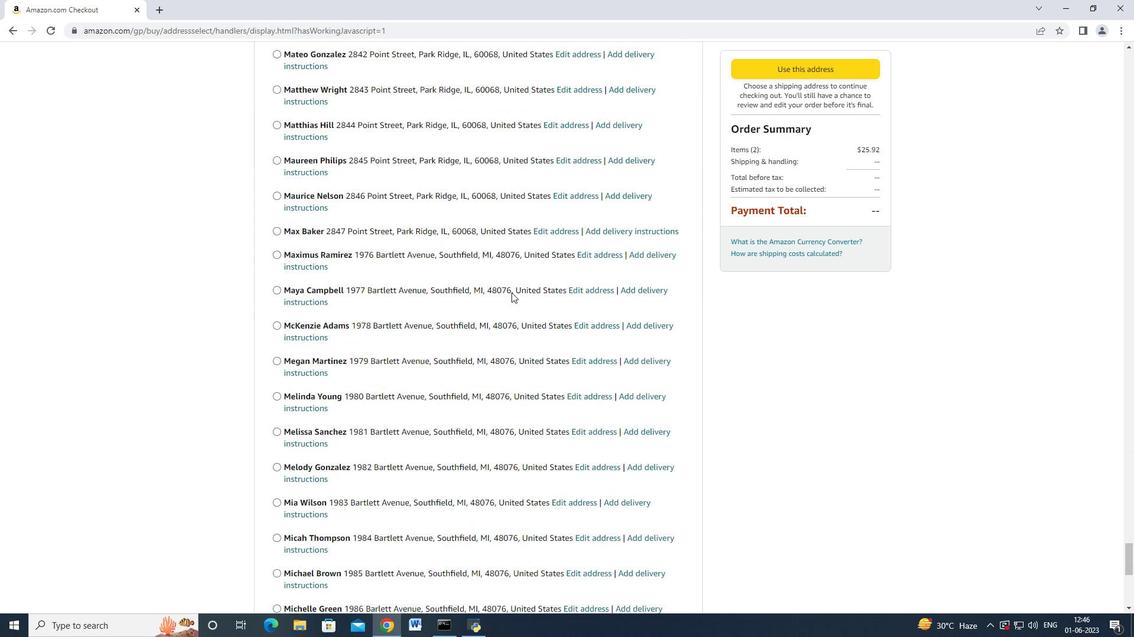 
Action: Mouse scrolled (509, 295) with delta (0, 0)
Screenshot: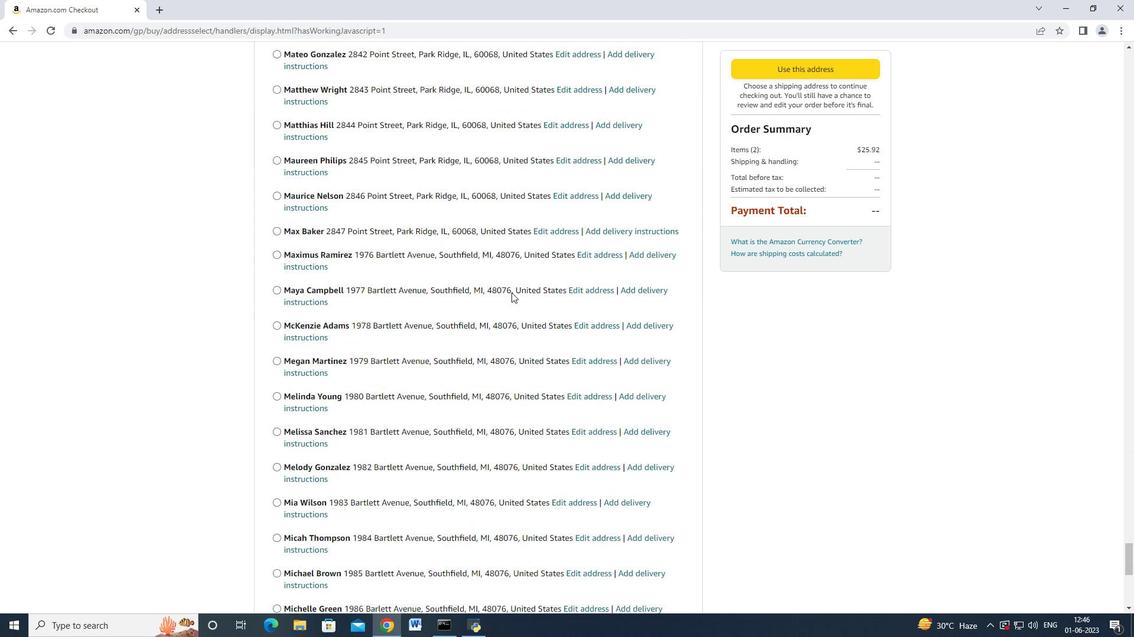 
Action: Mouse scrolled (509, 295) with delta (0, 0)
Screenshot: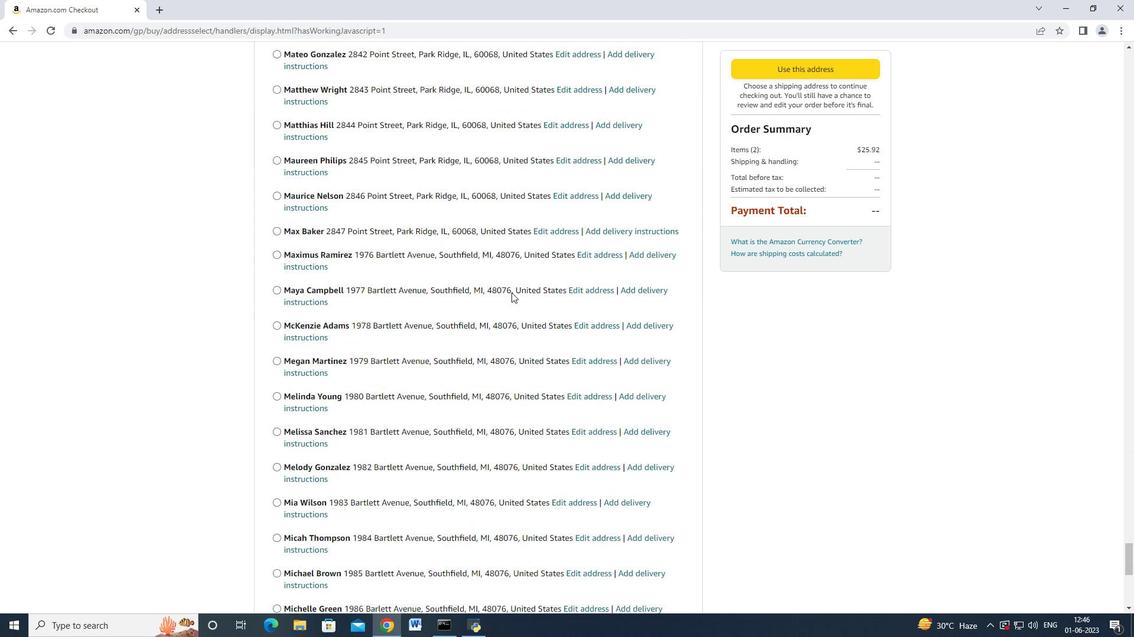 
Action: Mouse moved to (509, 295)
Screenshot: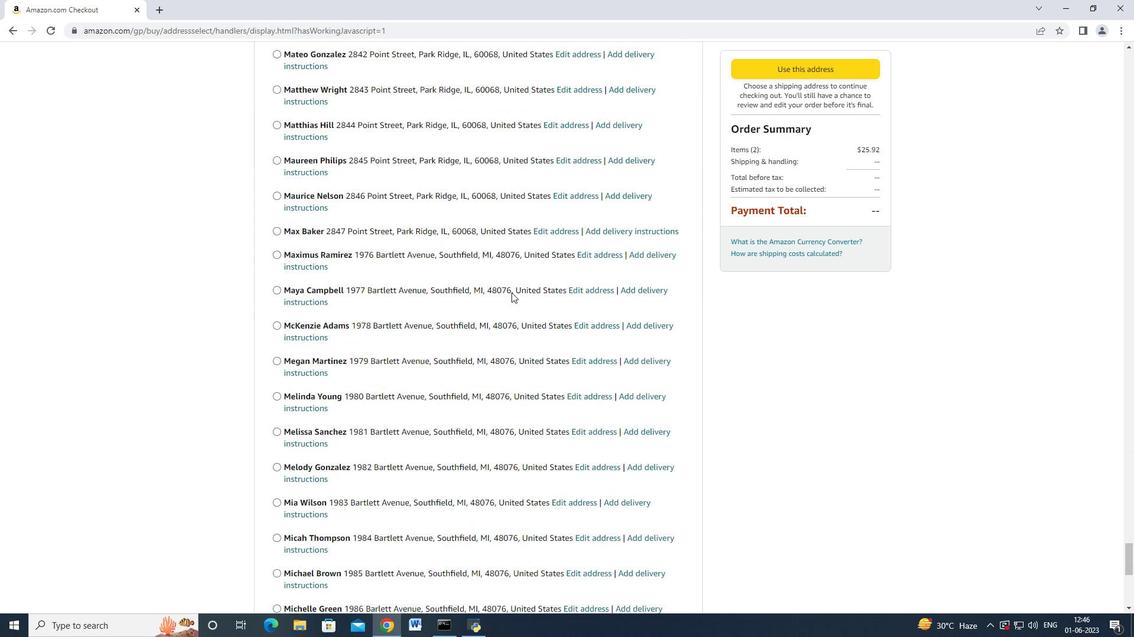 
Action: Mouse scrolled (509, 294) with delta (0, -1)
Screenshot: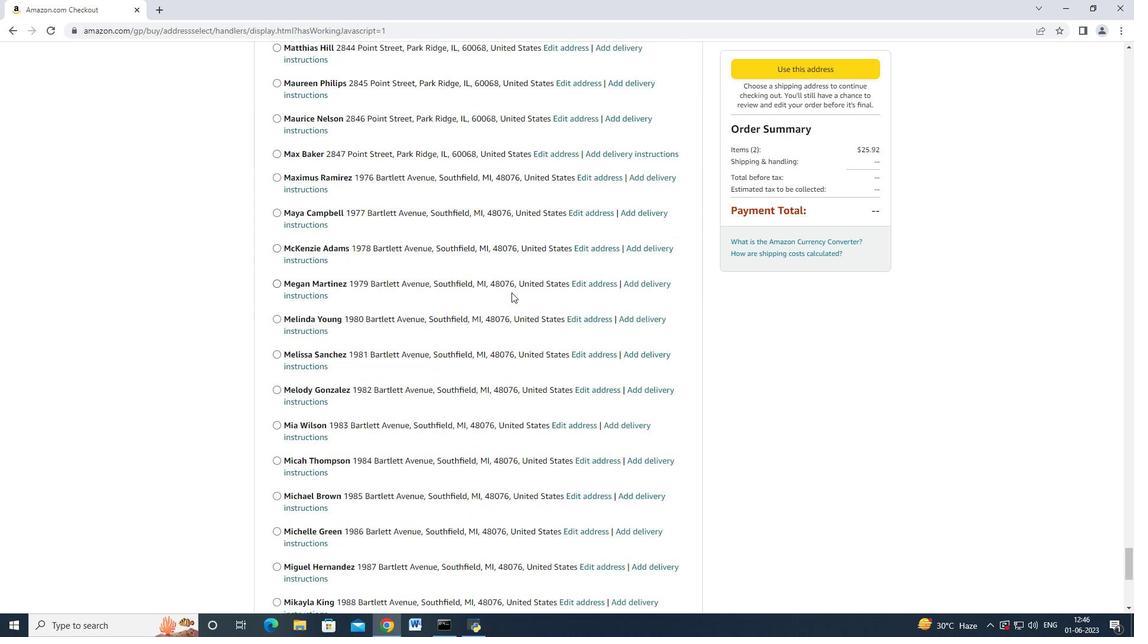 
Action: Mouse moved to (508, 295)
Screenshot: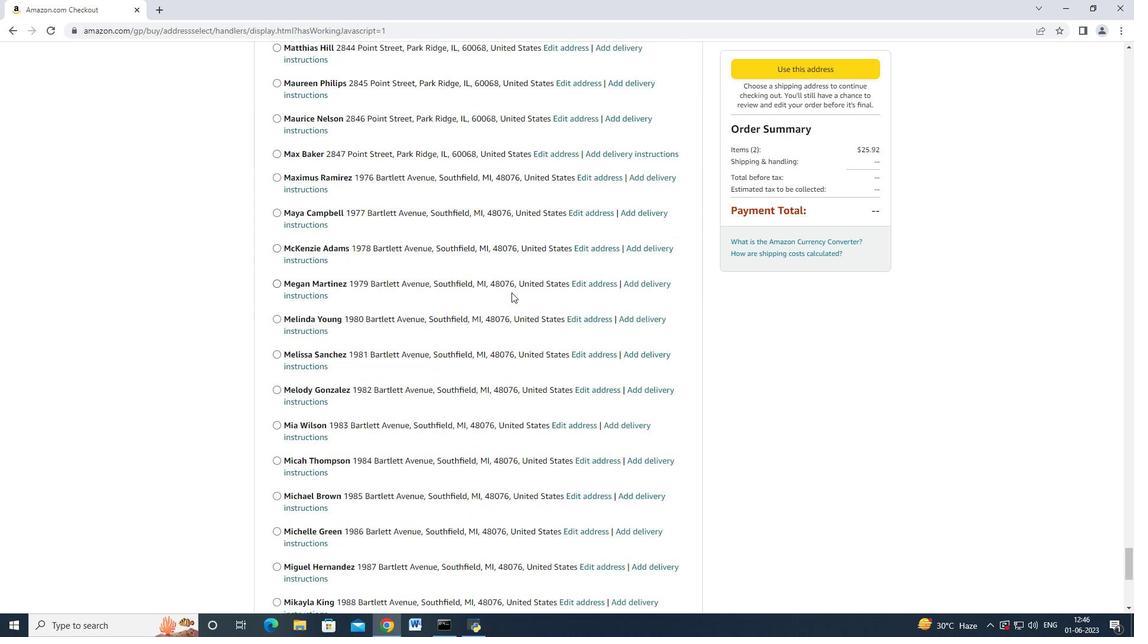 
Action: Mouse scrolled (508, 295) with delta (0, 0)
Screenshot: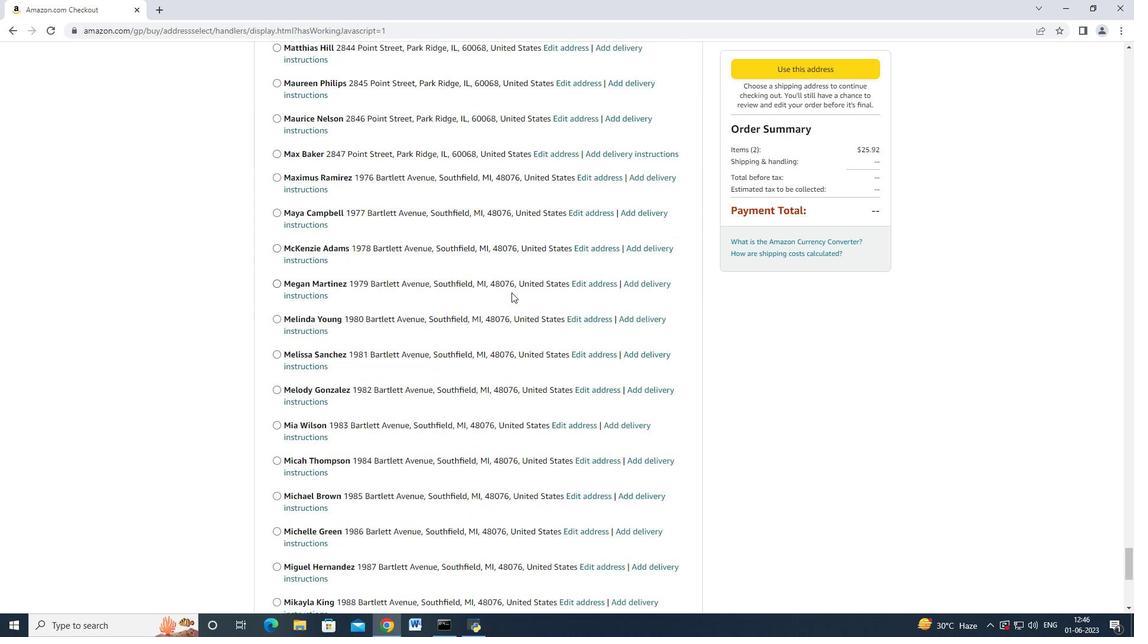 
Action: Mouse moved to (508, 295)
Screenshot: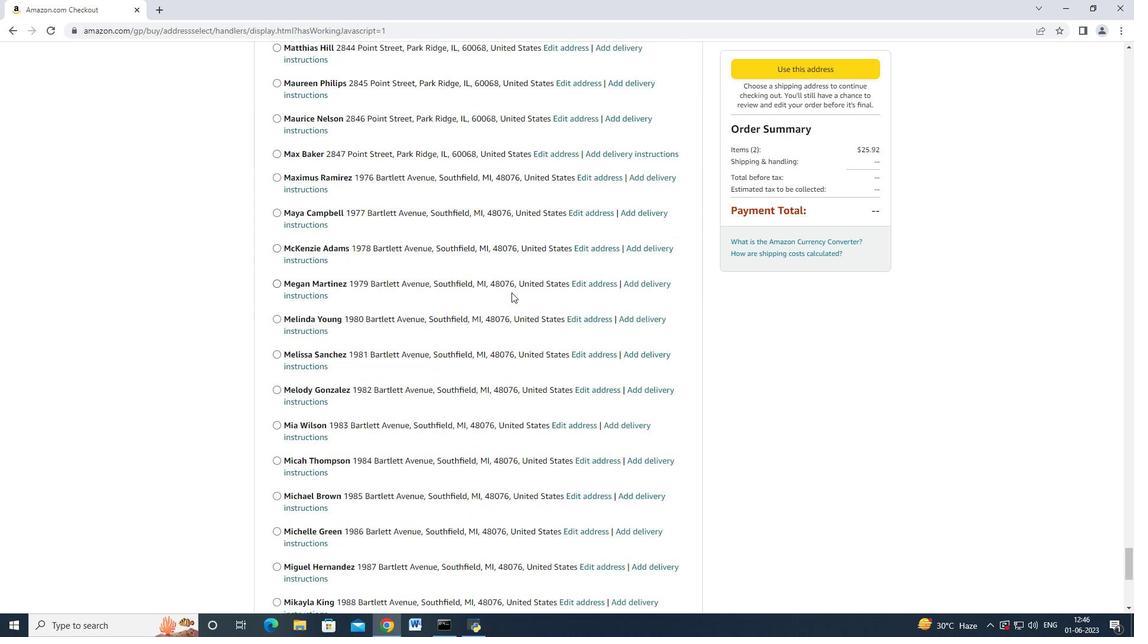 
Action: Mouse scrolled (508, 295) with delta (0, 0)
Screenshot: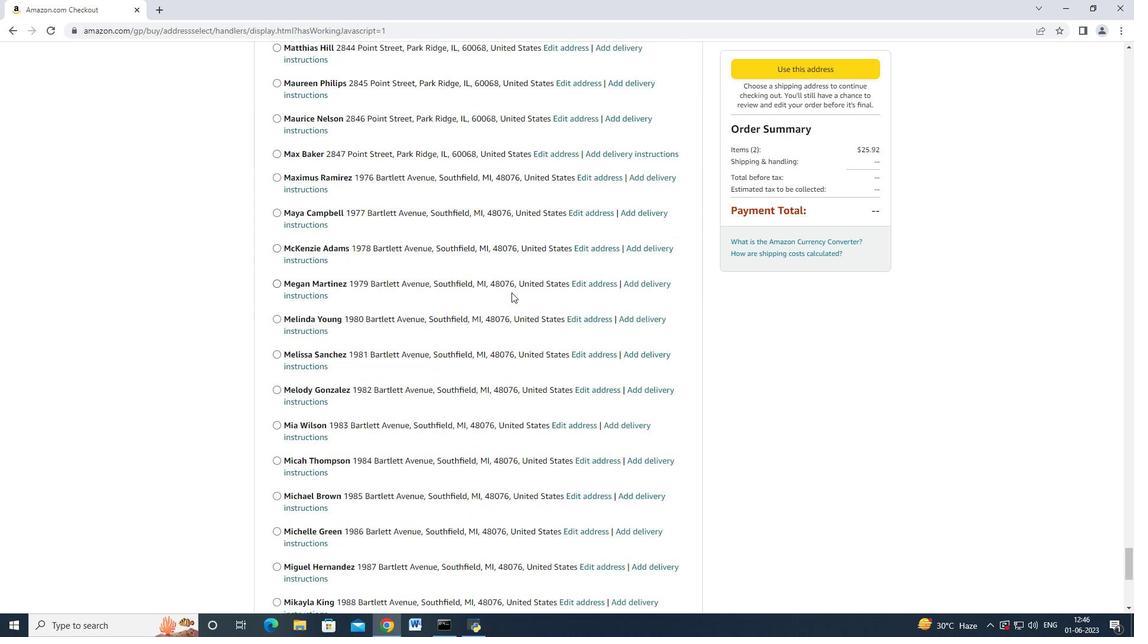 
Action: Mouse moved to (506, 295)
Screenshot: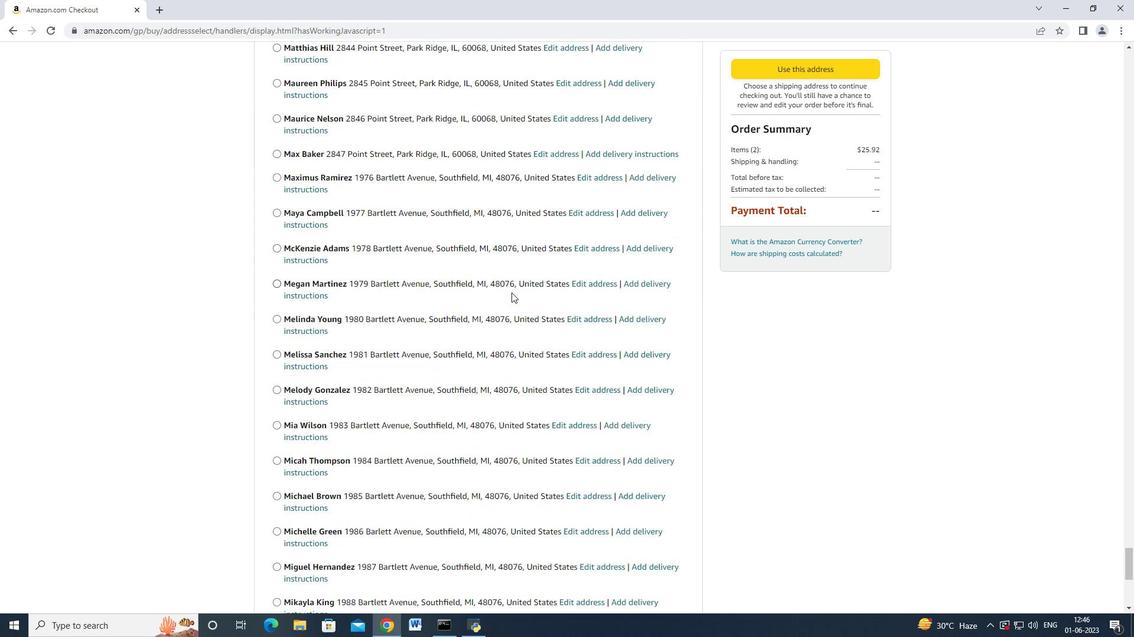 
Action: Mouse scrolled (507, 295) with delta (0, 0)
Screenshot: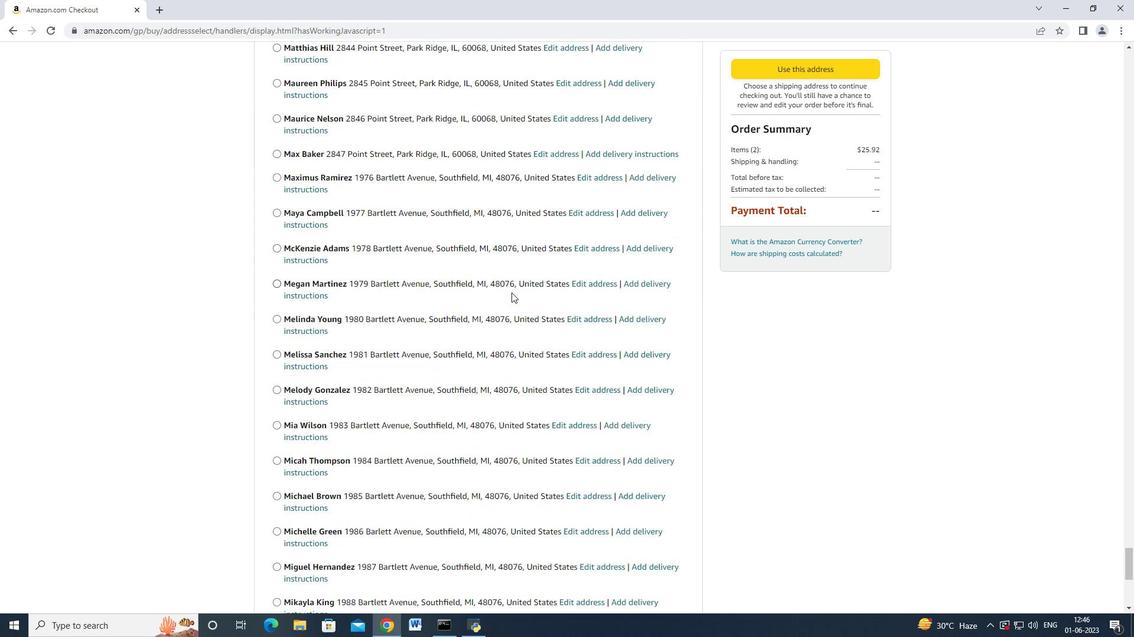 
Action: Mouse moved to (505, 295)
Screenshot: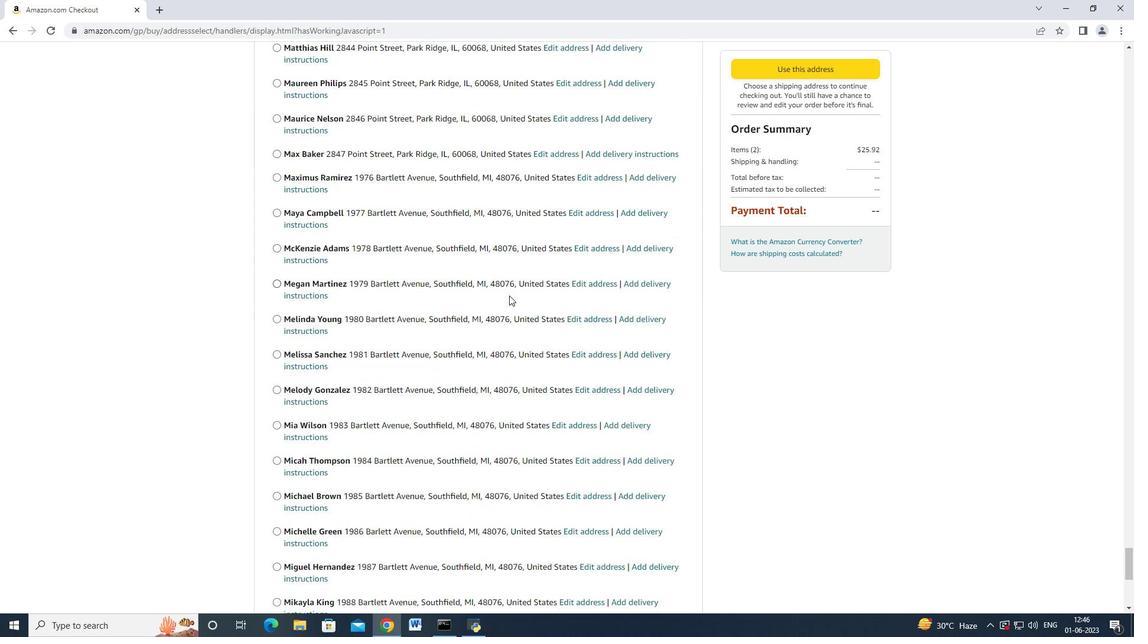 
Action: Mouse scrolled (505, 295) with delta (0, 0)
Screenshot: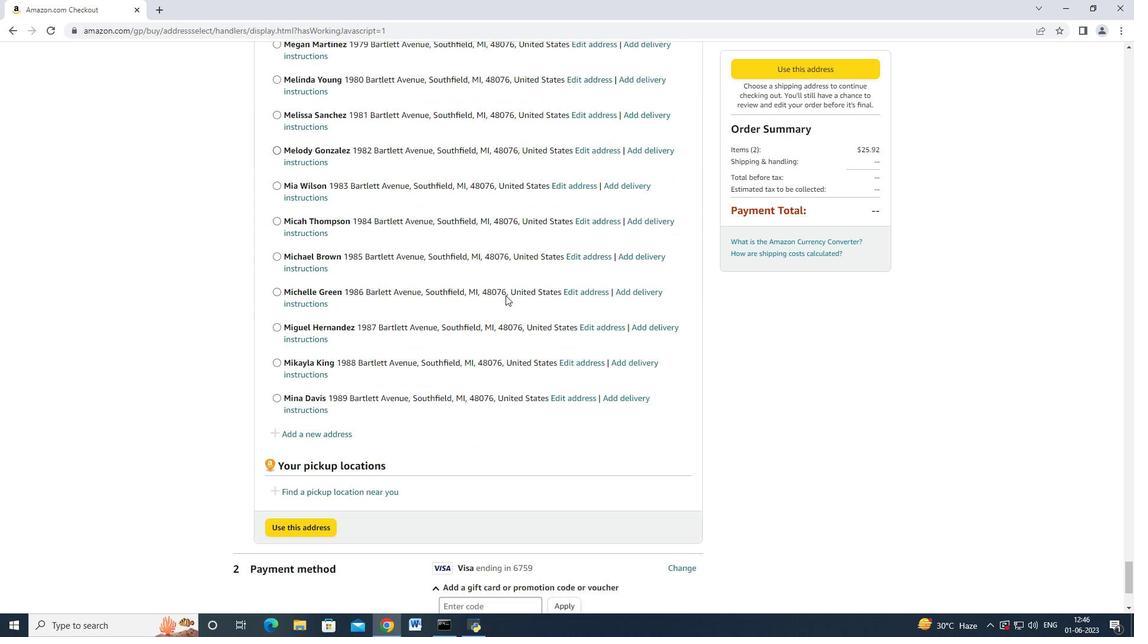 
Action: Mouse moved to (503, 295)
Screenshot: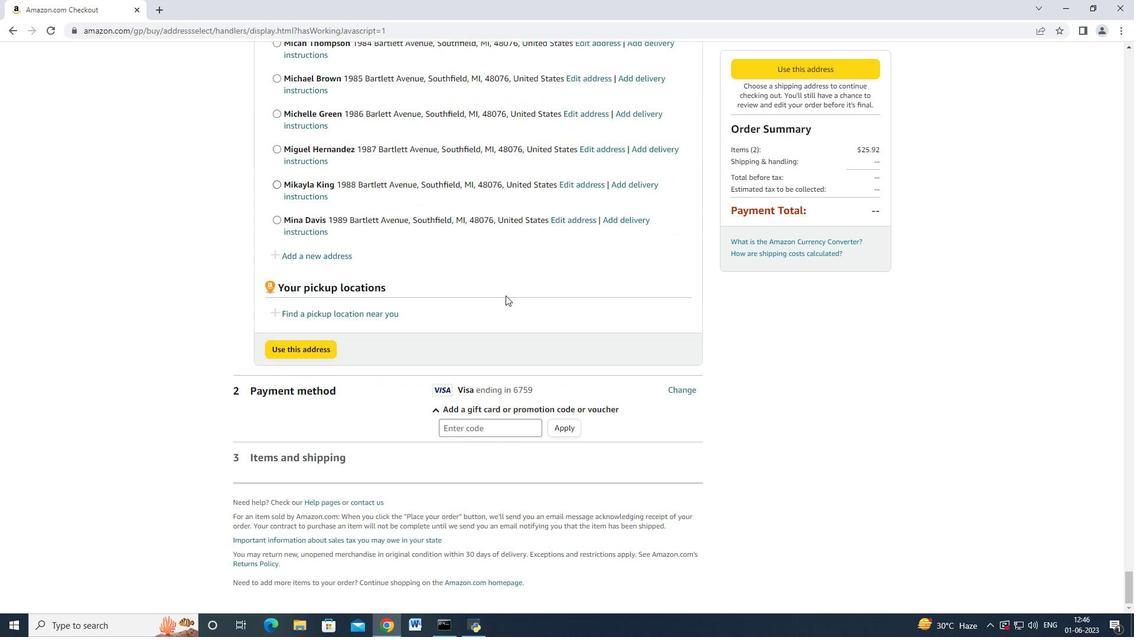 
Action: Mouse scrolled (505, 295) with delta (0, 0)
Screenshot: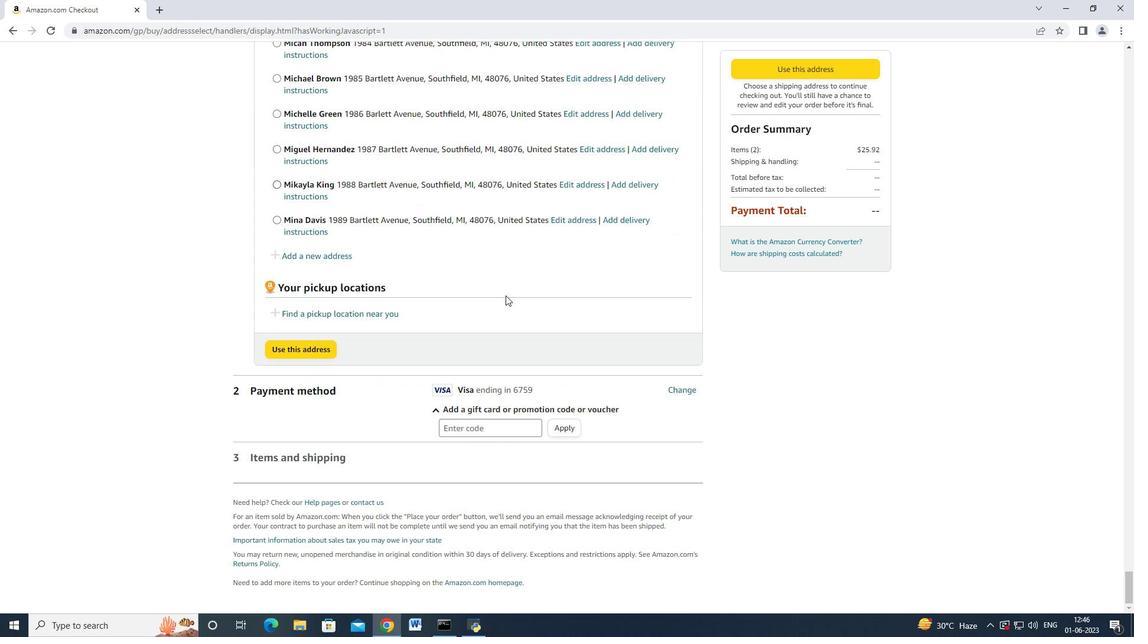 
Action: Mouse scrolled (505, 295) with delta (0, 0)
Screenshot: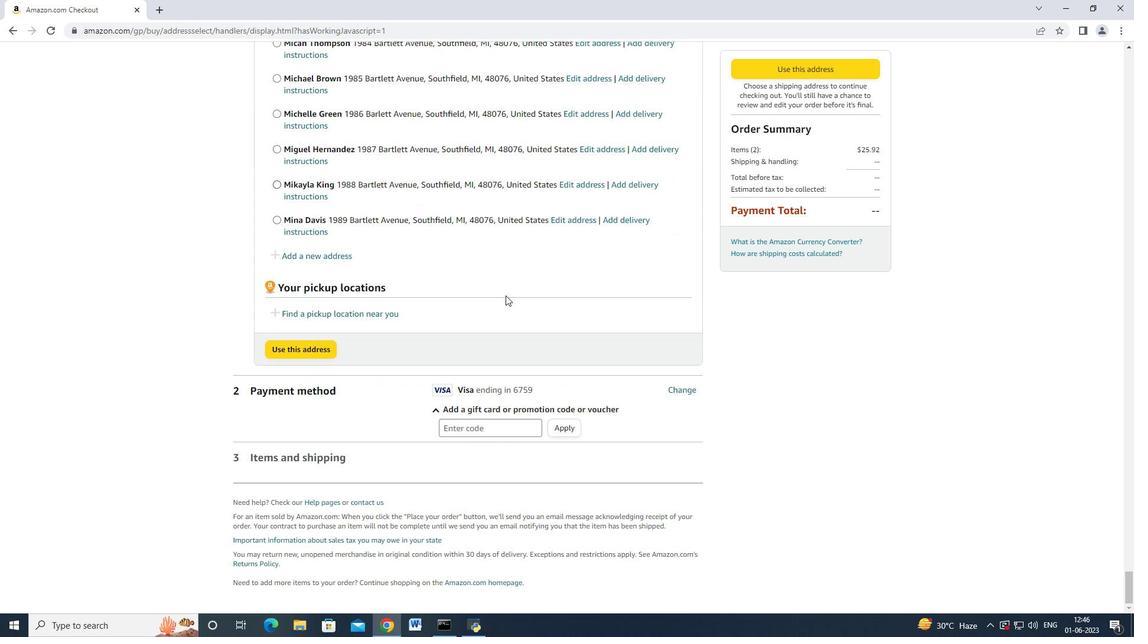 
Action: Mouse scrolled (505, 294) with delta (0, -1)
Screenshot: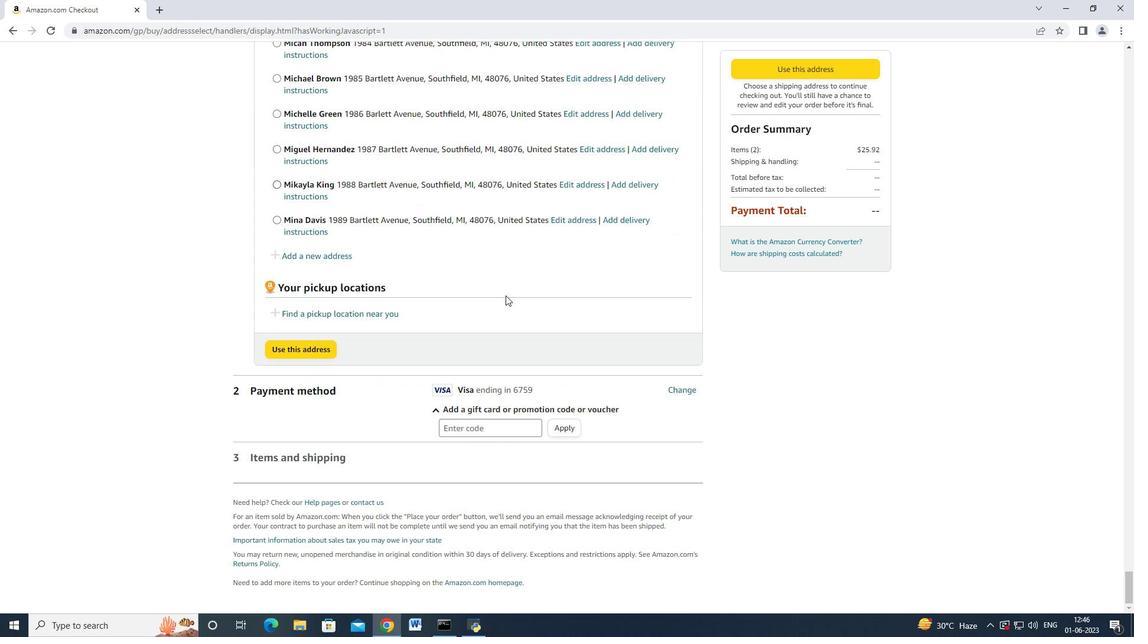 
Action: Mouse scrolled (505, 295) with delta (0, 0)
Screenshot: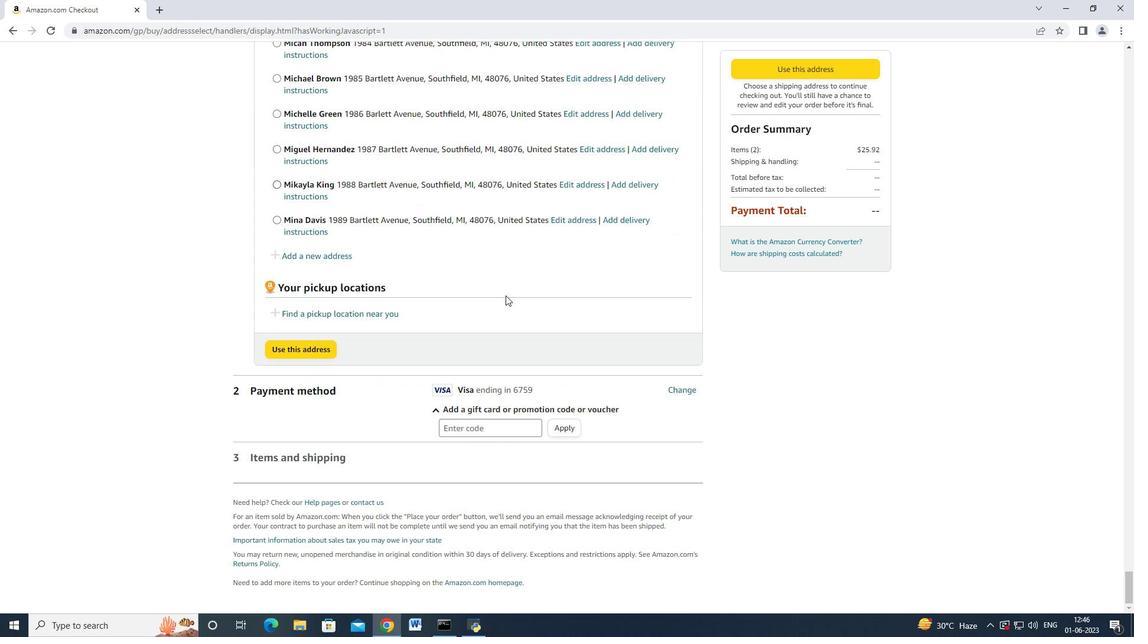 
Action: Mouse scrolled (505, 295) with delta (0, 0)
Screenshot: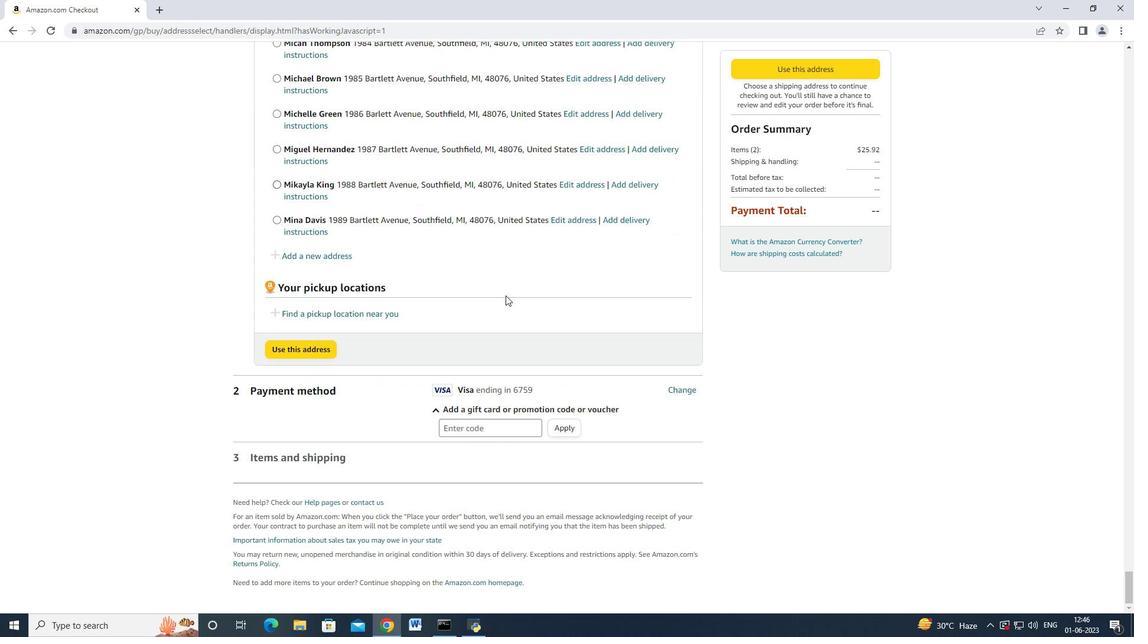 
Action: Mouse moved to (307, 256)
Screenshot: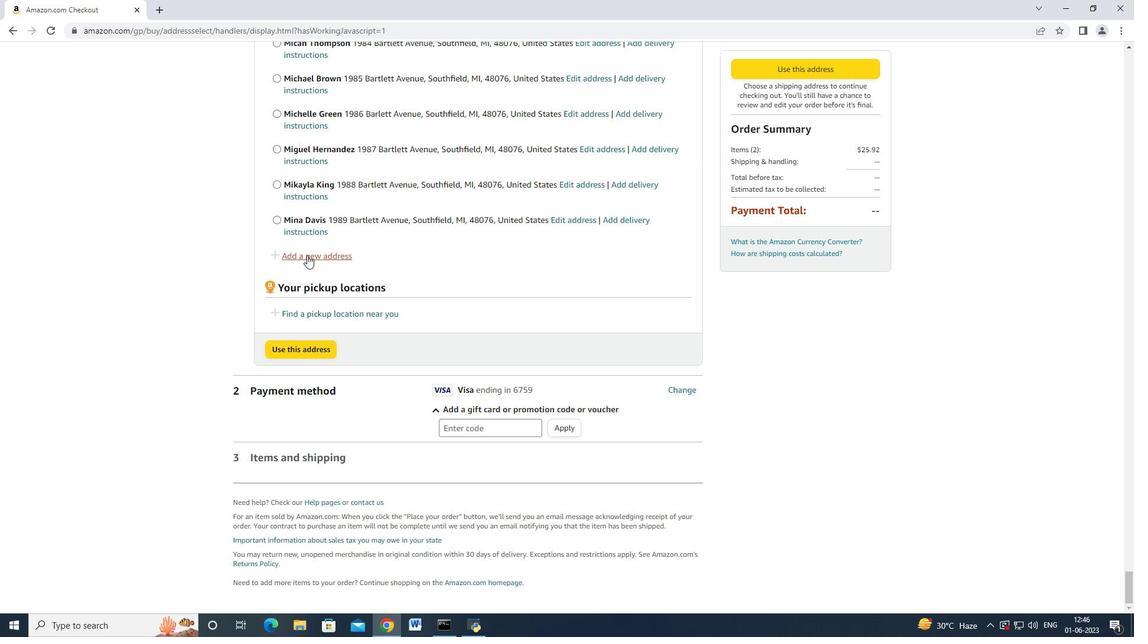 
Action: Mouse pressed left at (307, 256)
Screenshot: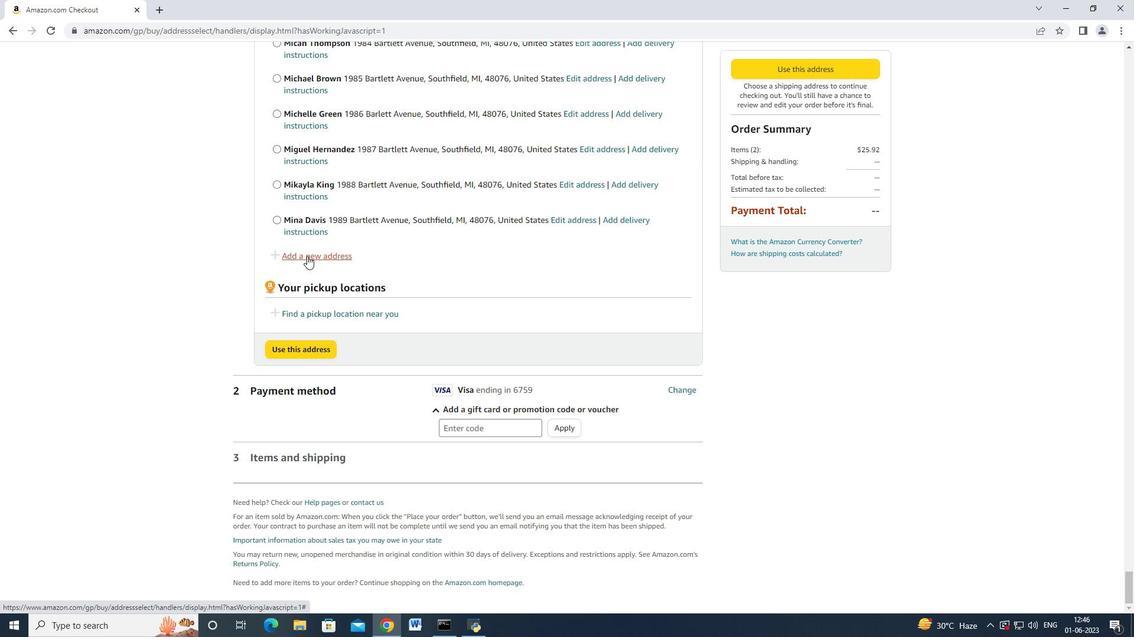 
Action: Mouse moved to (390, 277)
Screenshot: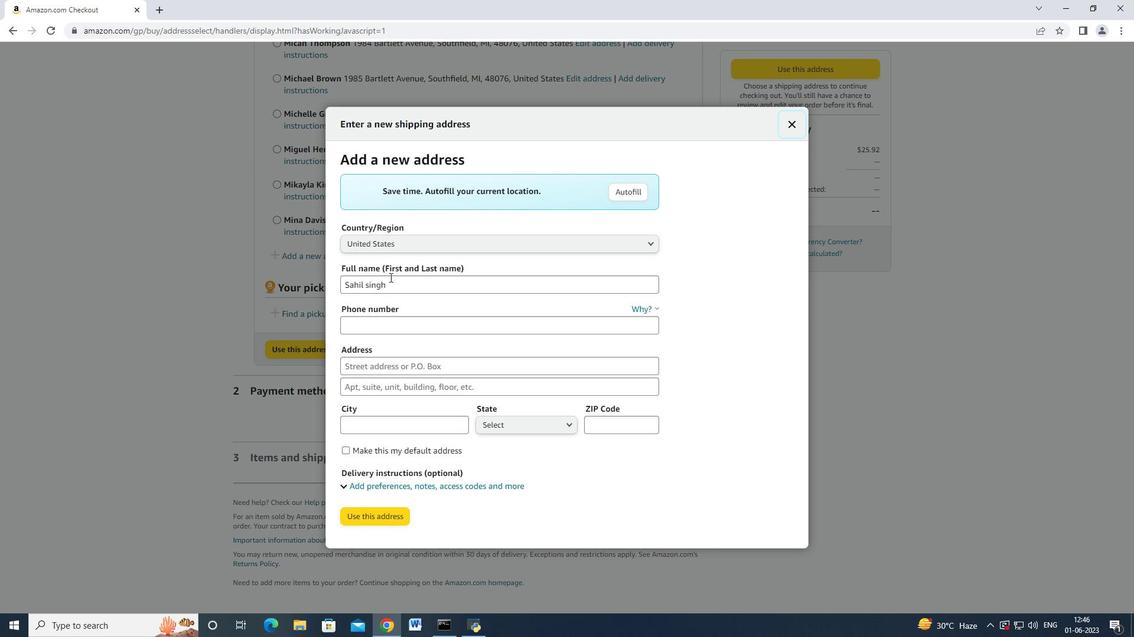 
Action: Mouse pressed left at (390, 277)
Screenshot: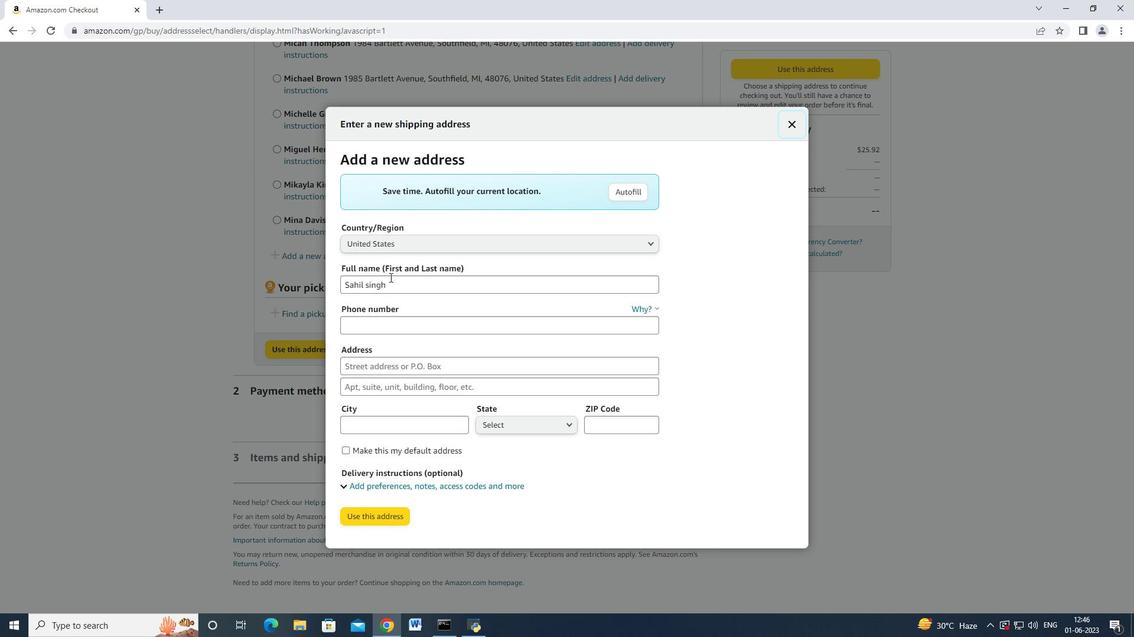 
Action: Mouse moved to (341, 258)
Screenshot: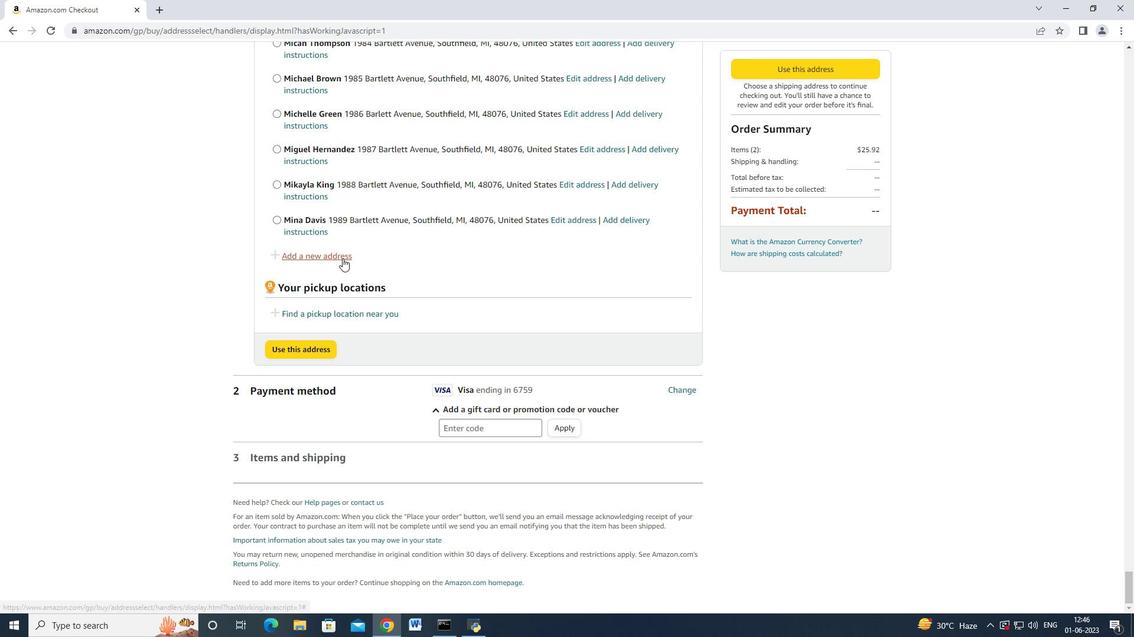 
Action: Mouse pressed left at (339, 259)
